 Task: Look for space in Ludwigshafen am Rhein, Germany from 24th August, 2023 to 10th September, 2023 for 8 adults, 2 children in price range Rs.12000 to Rs.15000. Place can be entire place or shared room with 4 bedrooms having 8 beds and 4 bathrooms. Property type can be house, flat, guest house. Amenities needed are: wifi, TV, free parkinig on premises, gym, breakfast. Booking option can be shelf check-in. Required host language is English.
Action: Mouse moved to (591, 116)
Screenshot: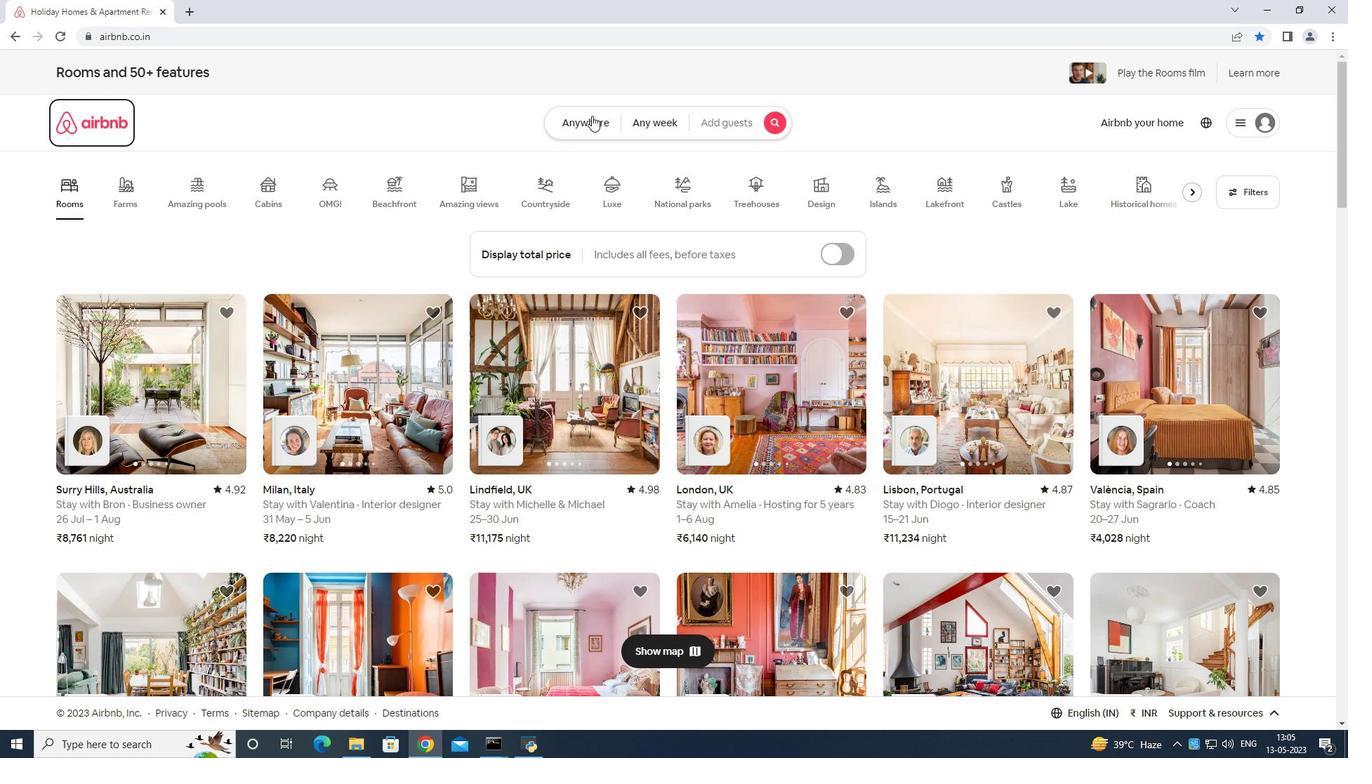 
Action: Mouse pressed left at (591, 116)
Screenshot: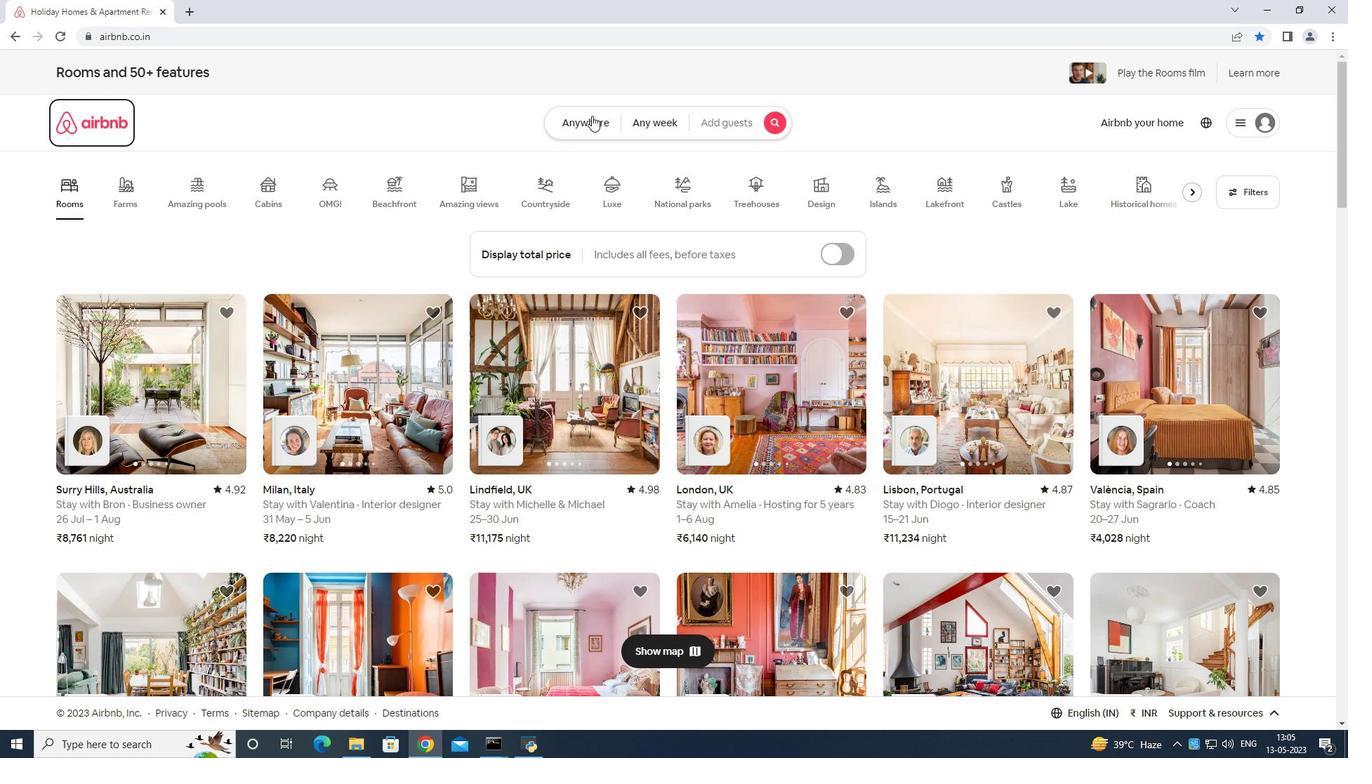 
Action: Mouse moved to (458, 177)
Screenshot: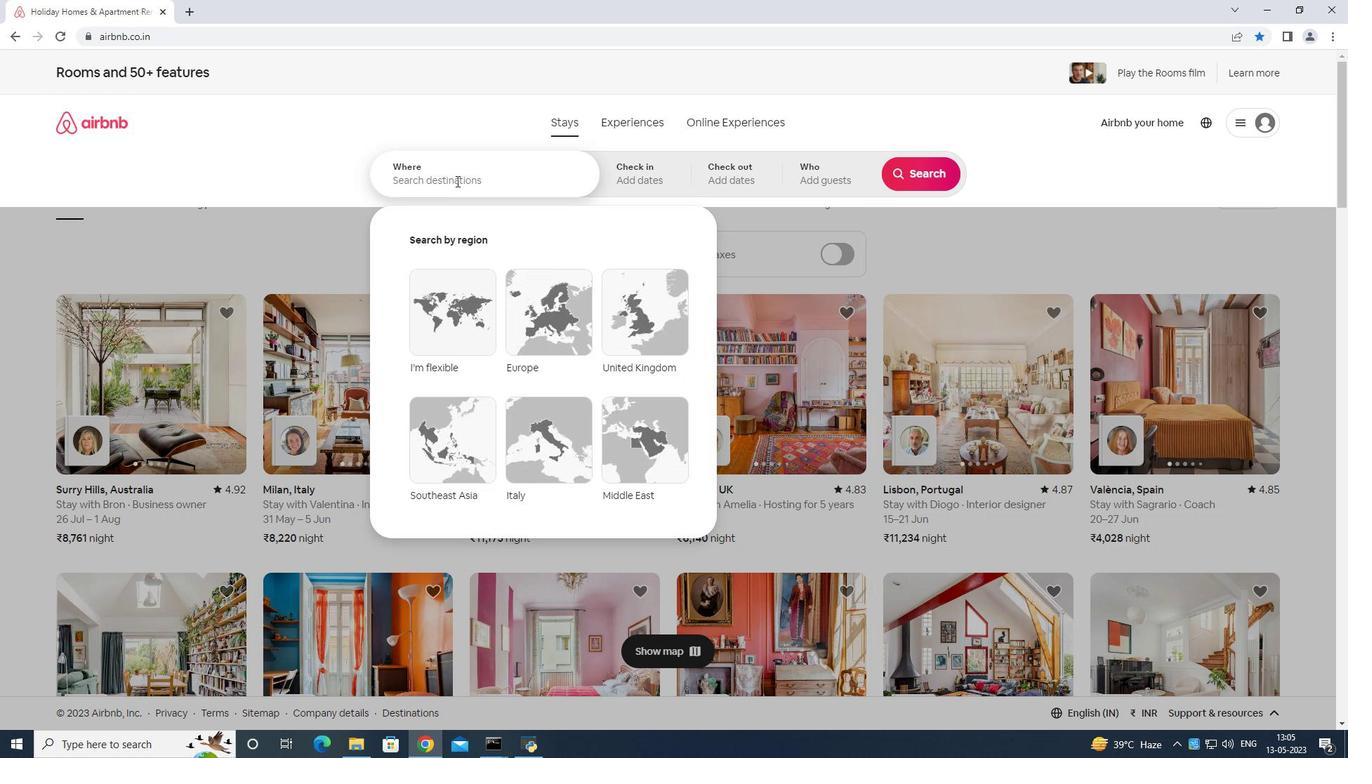 
Action: Mouse pressed left at (458, 177)
Screenshot: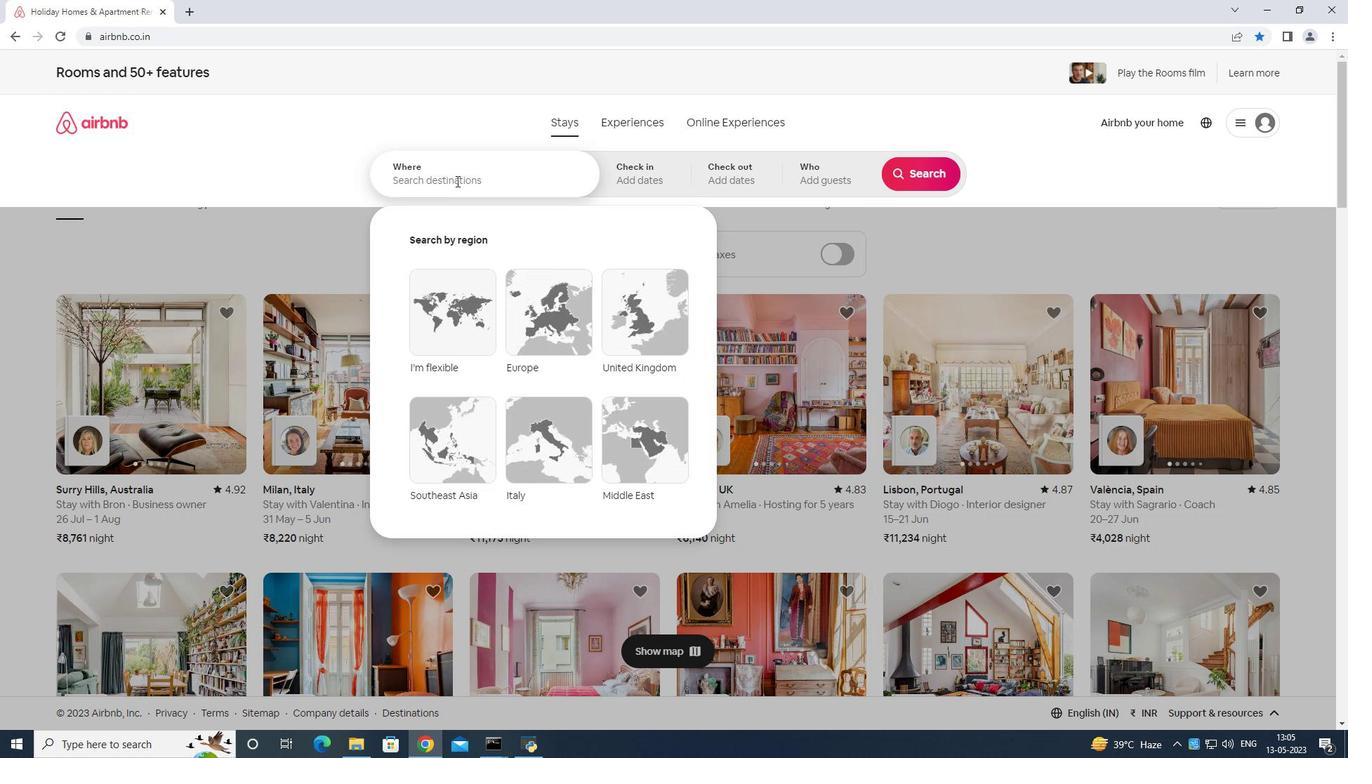 
Action: Mouse moved to (461, 174)
Screenshot: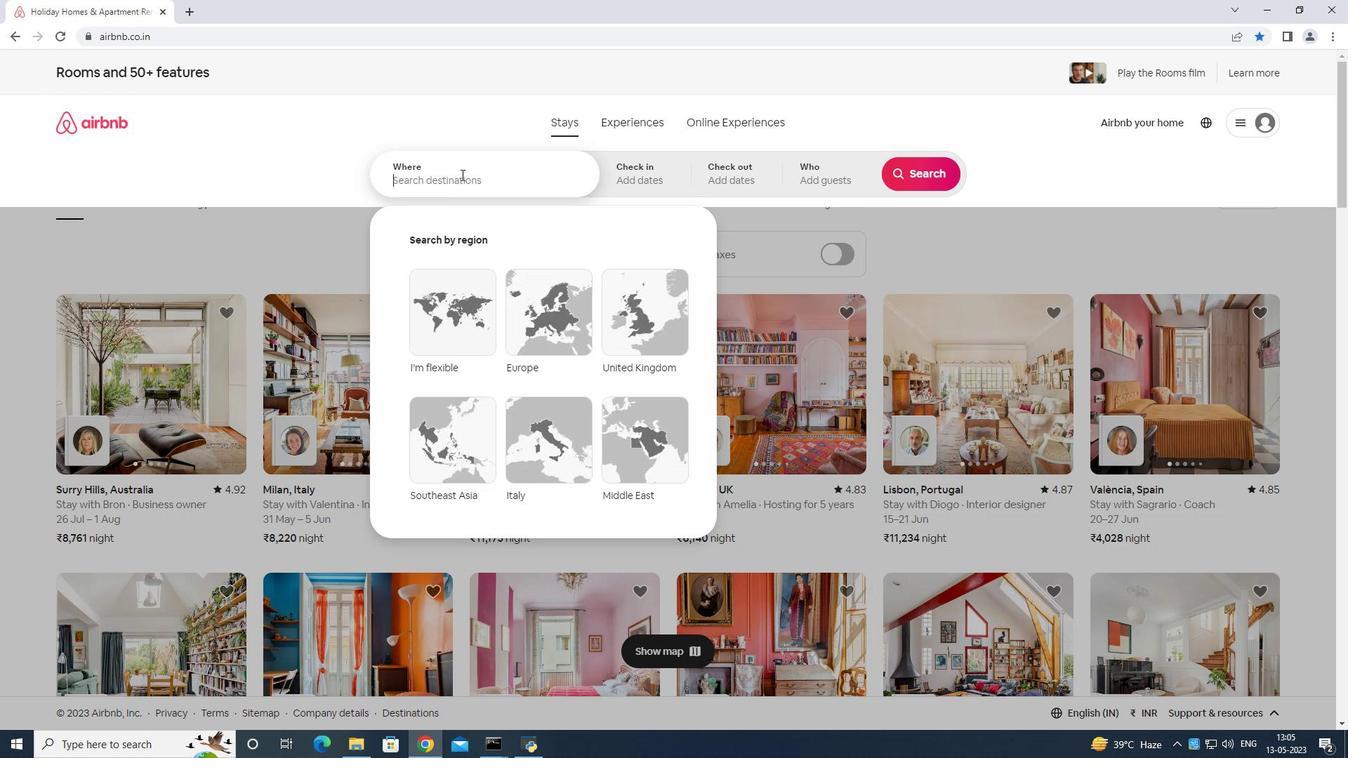 
Action: Key pressed <Key.shift>Ludwigshafaen<Key.backspace><Key.backspace><Key.backspace>en<Key.space>am<Key.space>rhein<Key.space><Key.enter>
Screenshot: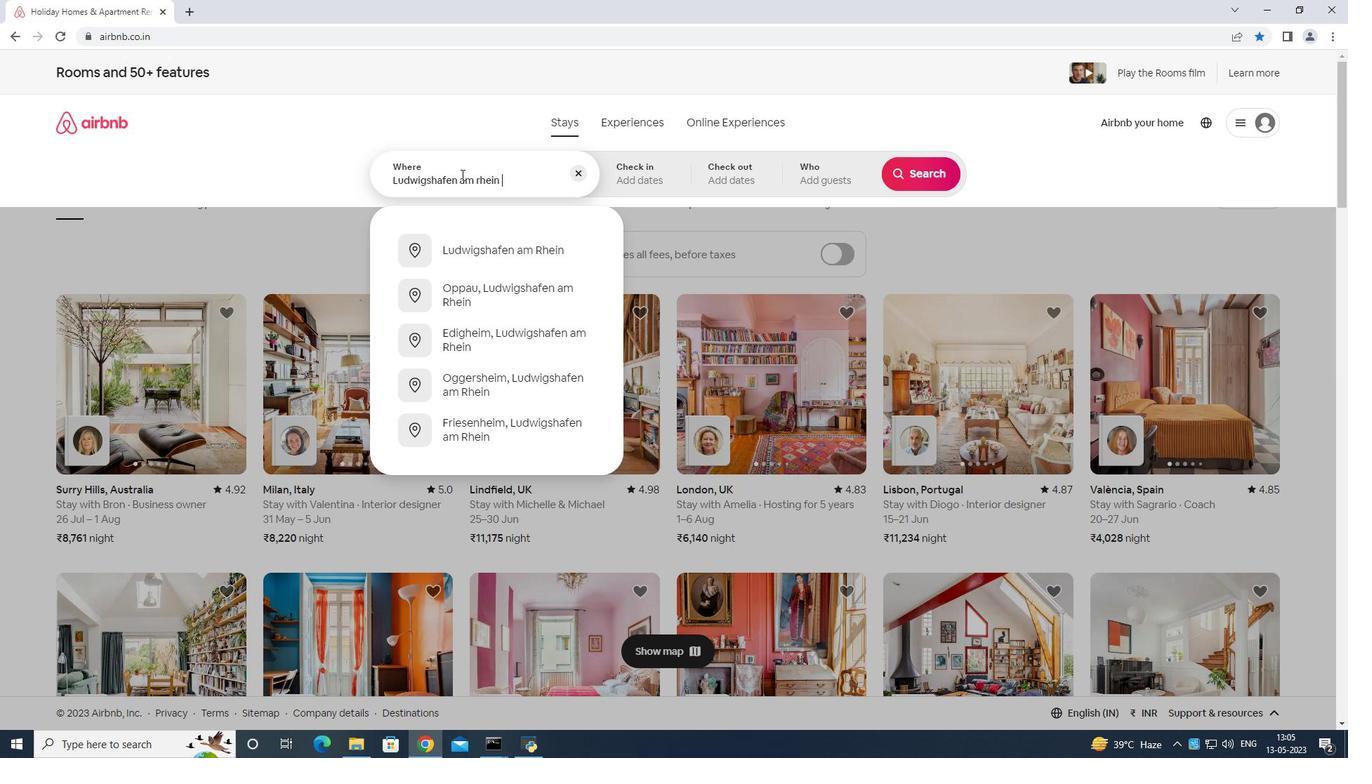 
Action: Mouse moved to (917, 285)
Screenshot: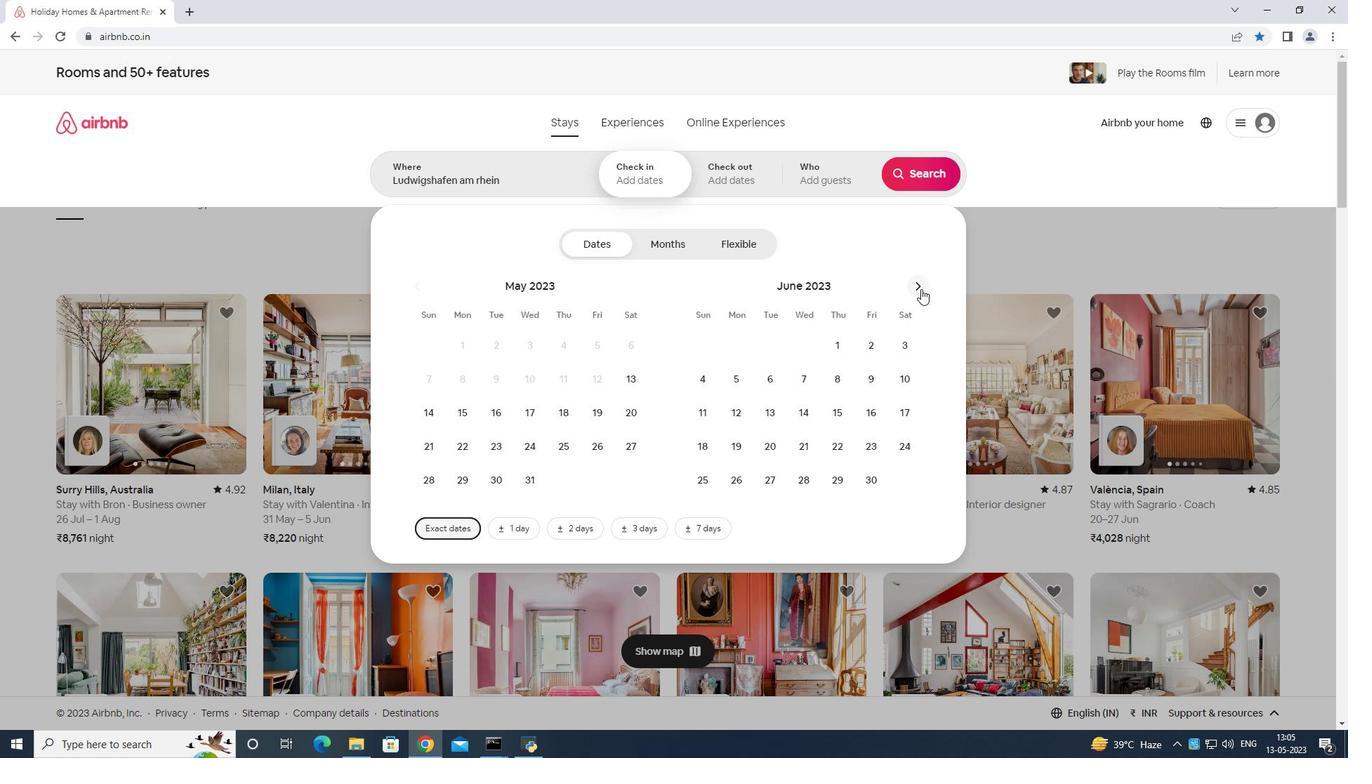 
Action: Mouse pressed left at (917, 285)
Screenshot: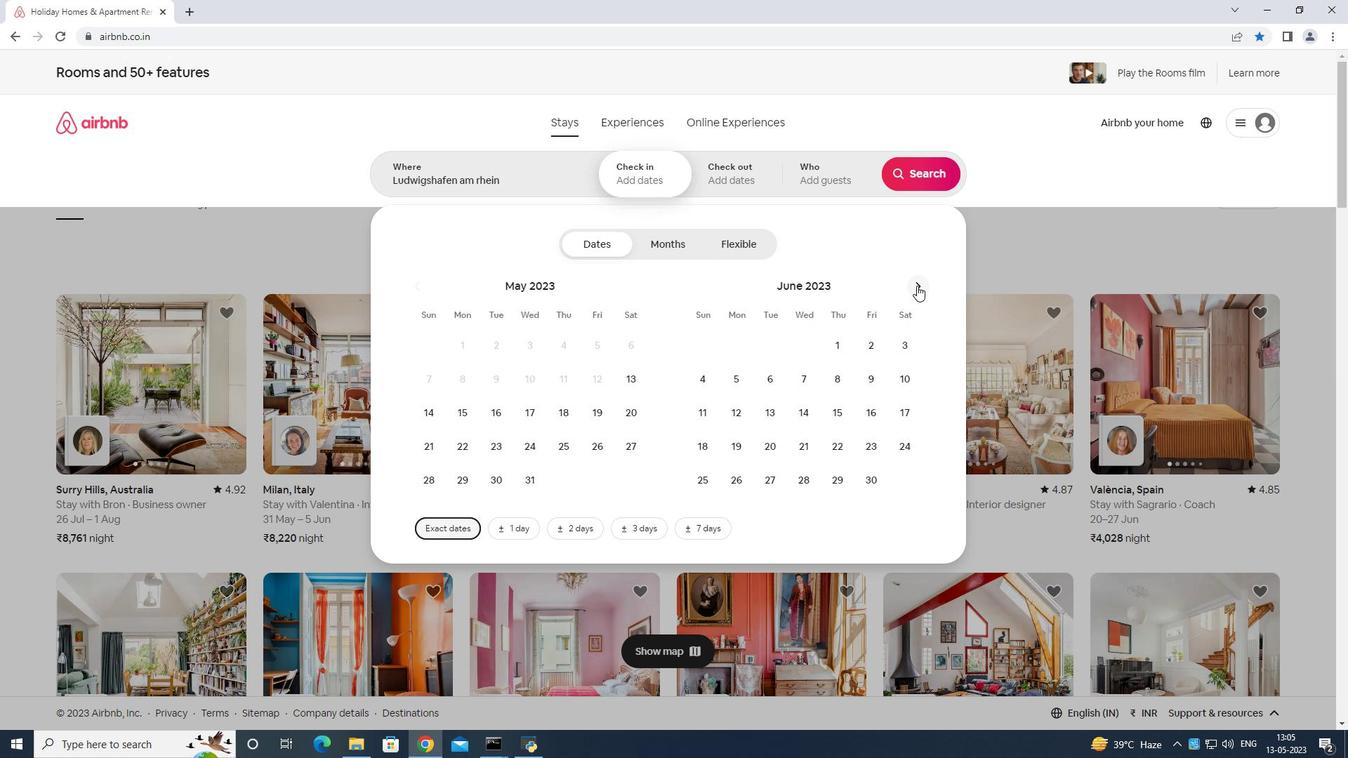 
Action: Mouse pressed left at (917, 285)
Screenshot: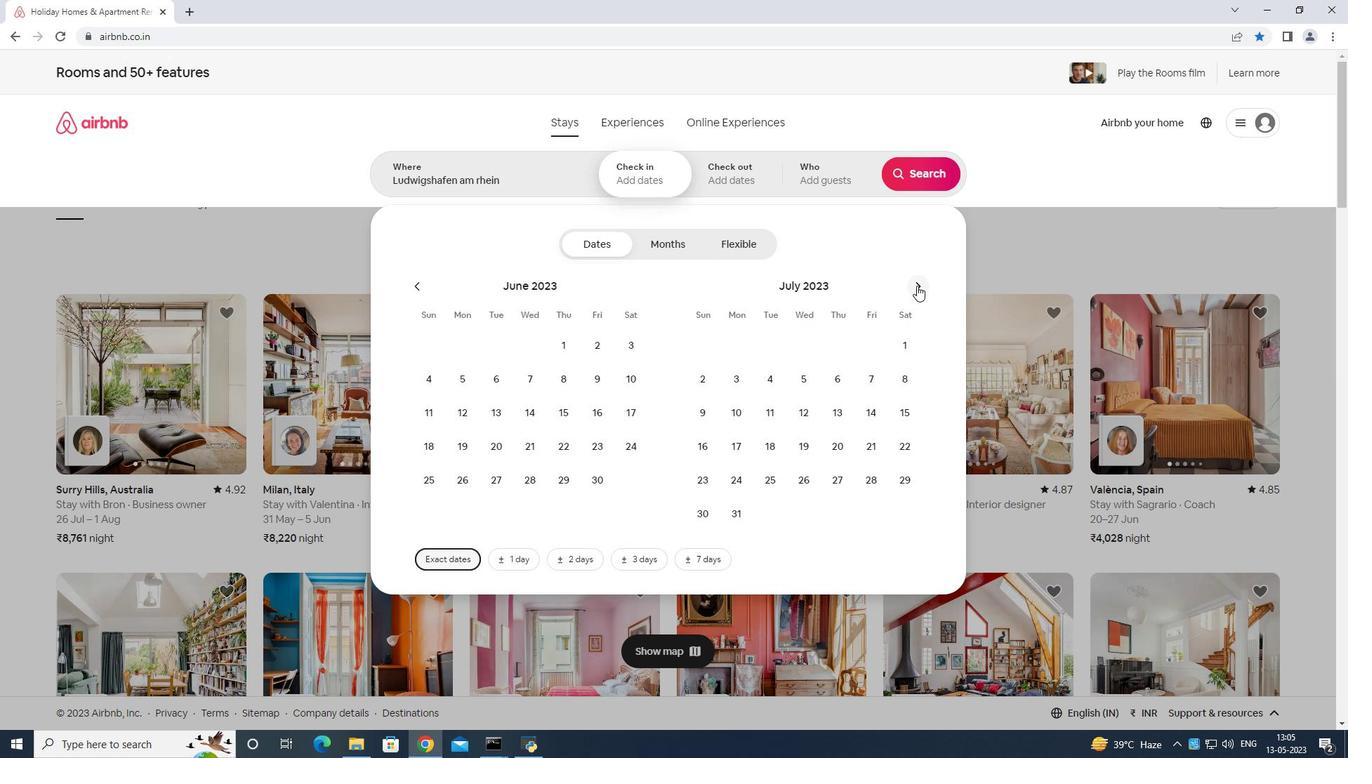 
Action: Mouse moved to (840, 441)
Screenshot: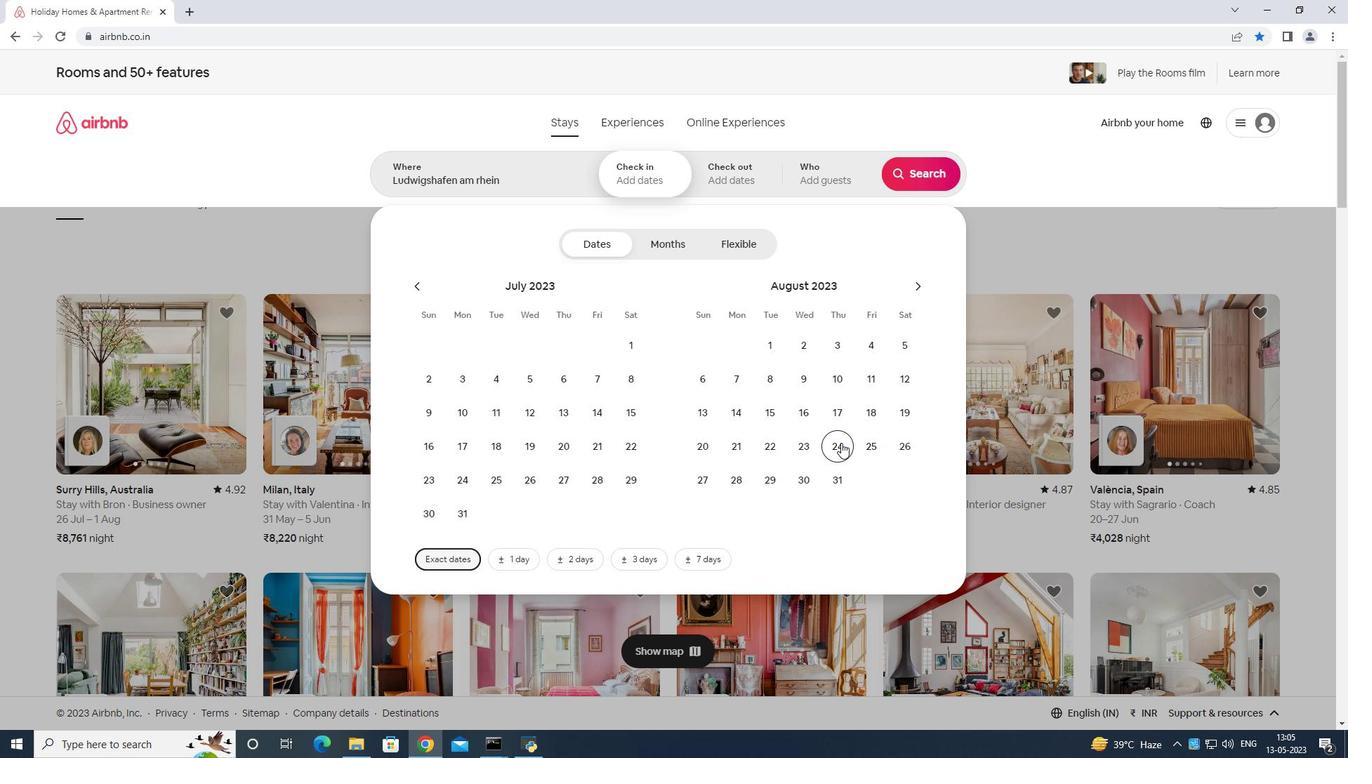 
Action: Mouse pressed left at (840, 441)
Screenshot: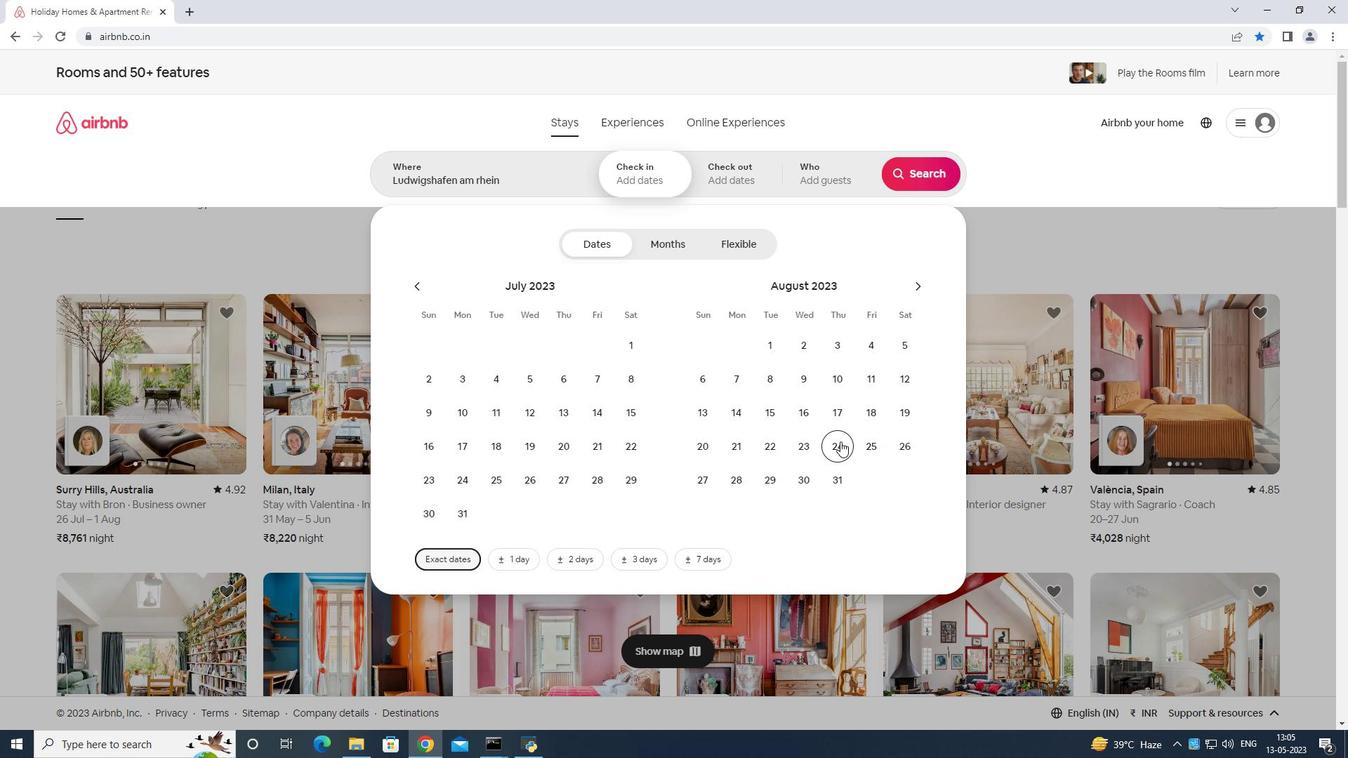 
Action: Mouse moved to (908, 287)
Screenshot: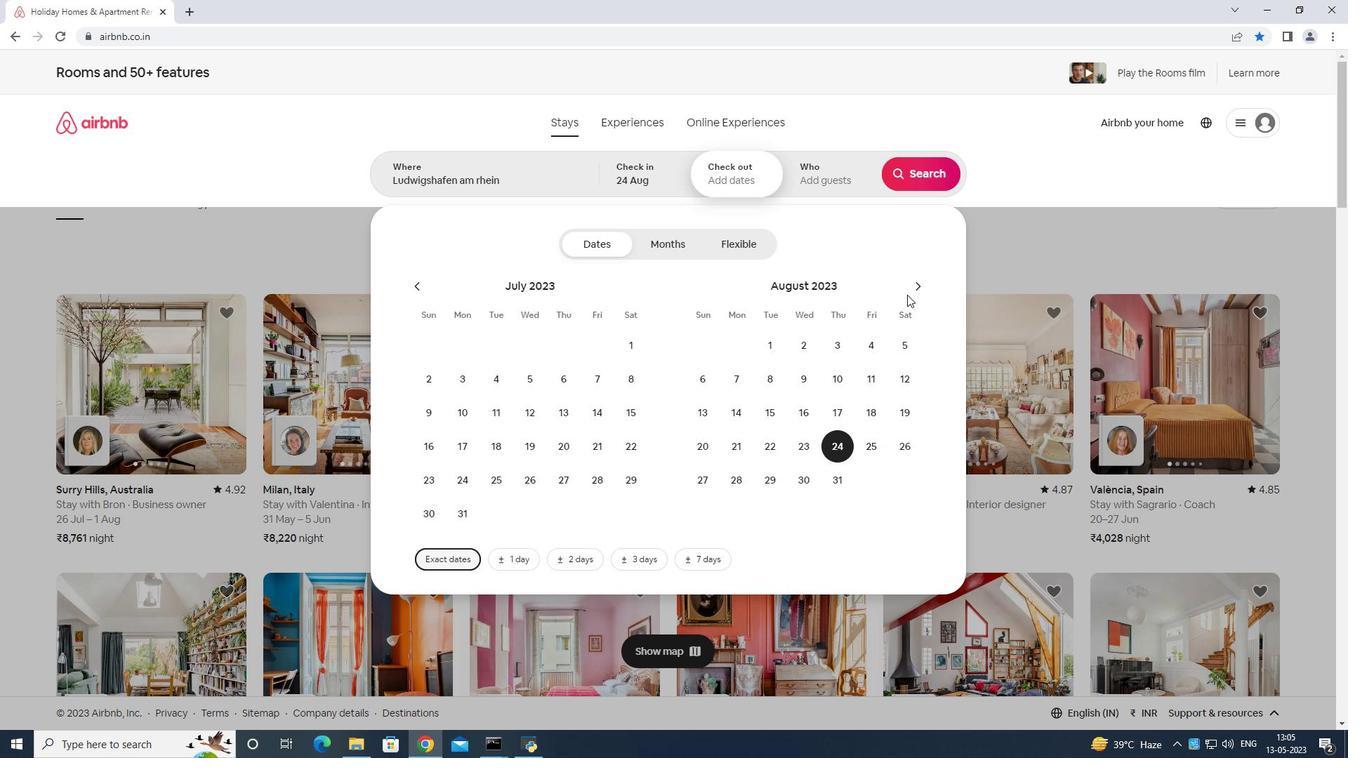 
Action: Mouse pressed left at (908, 287)
Screenshot: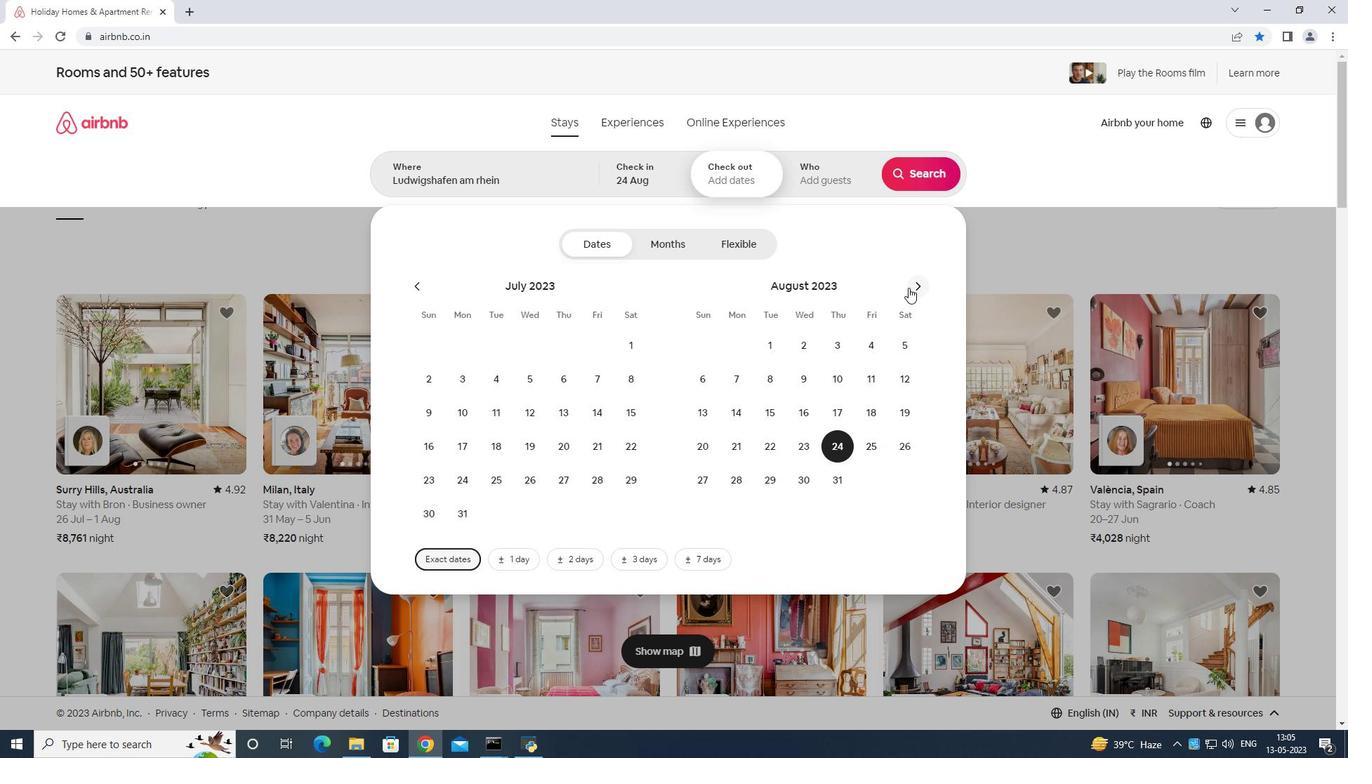 
Action: Mouse moved to (713, 403)
Screenshot: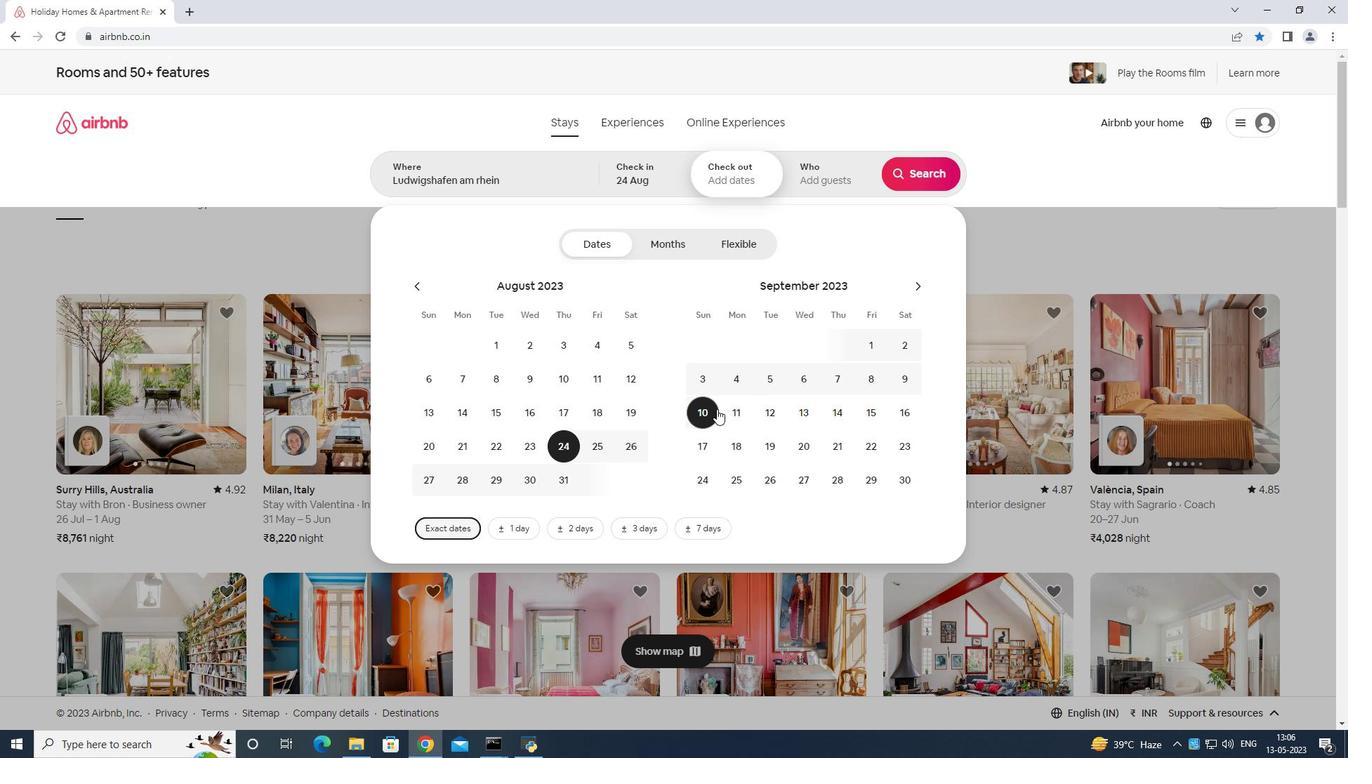 
Action: Mouse pressed left at (713, 403)
Screenshot: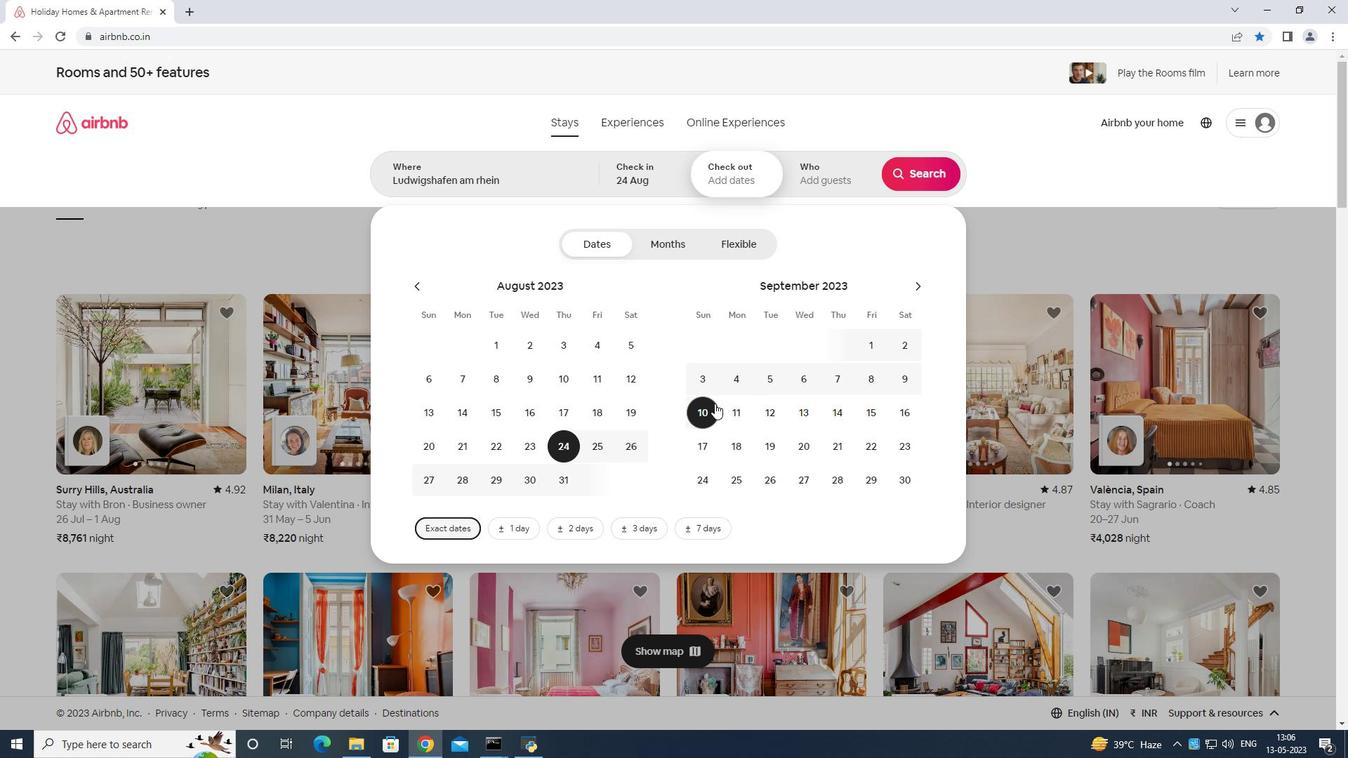 
Action: Mouse moved to (838, 181)
Screenshot: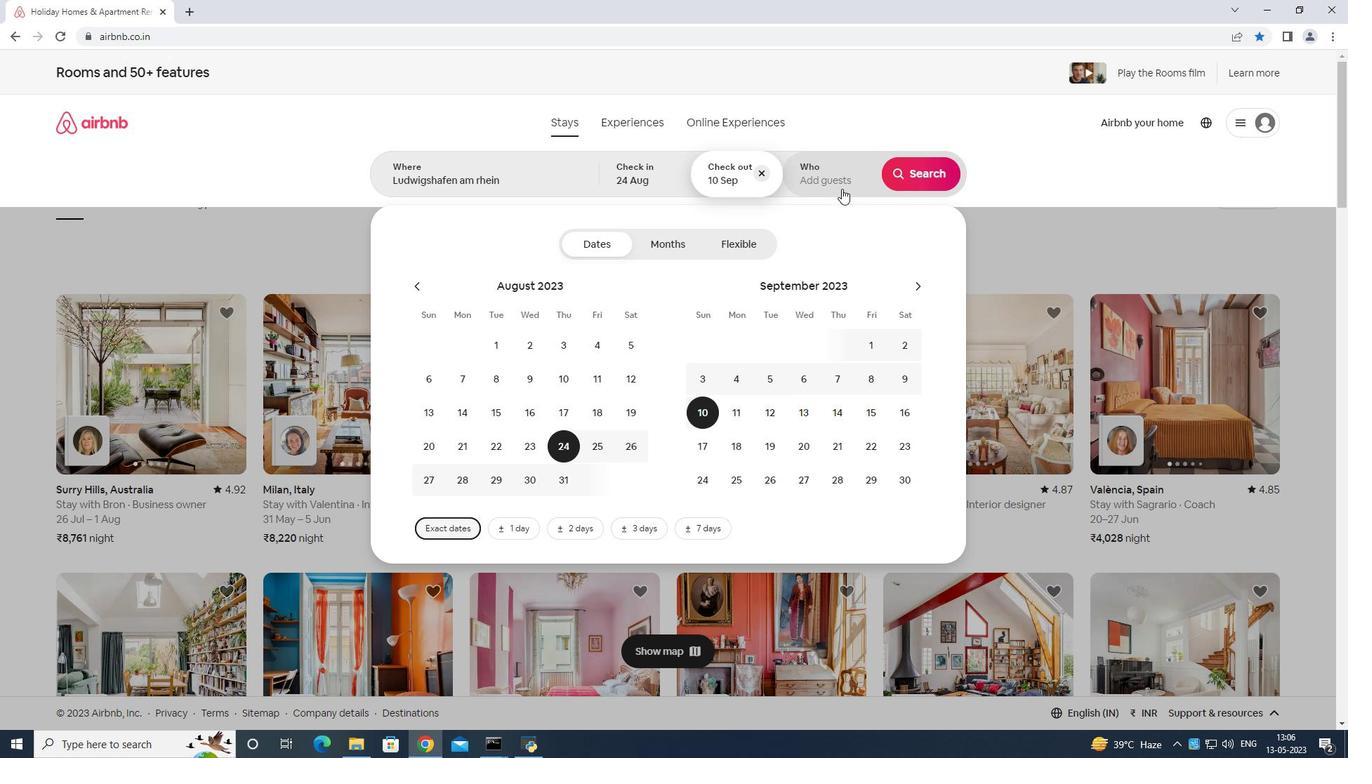 
Action: Mouse pressed left at (838, 181)
Screenshot: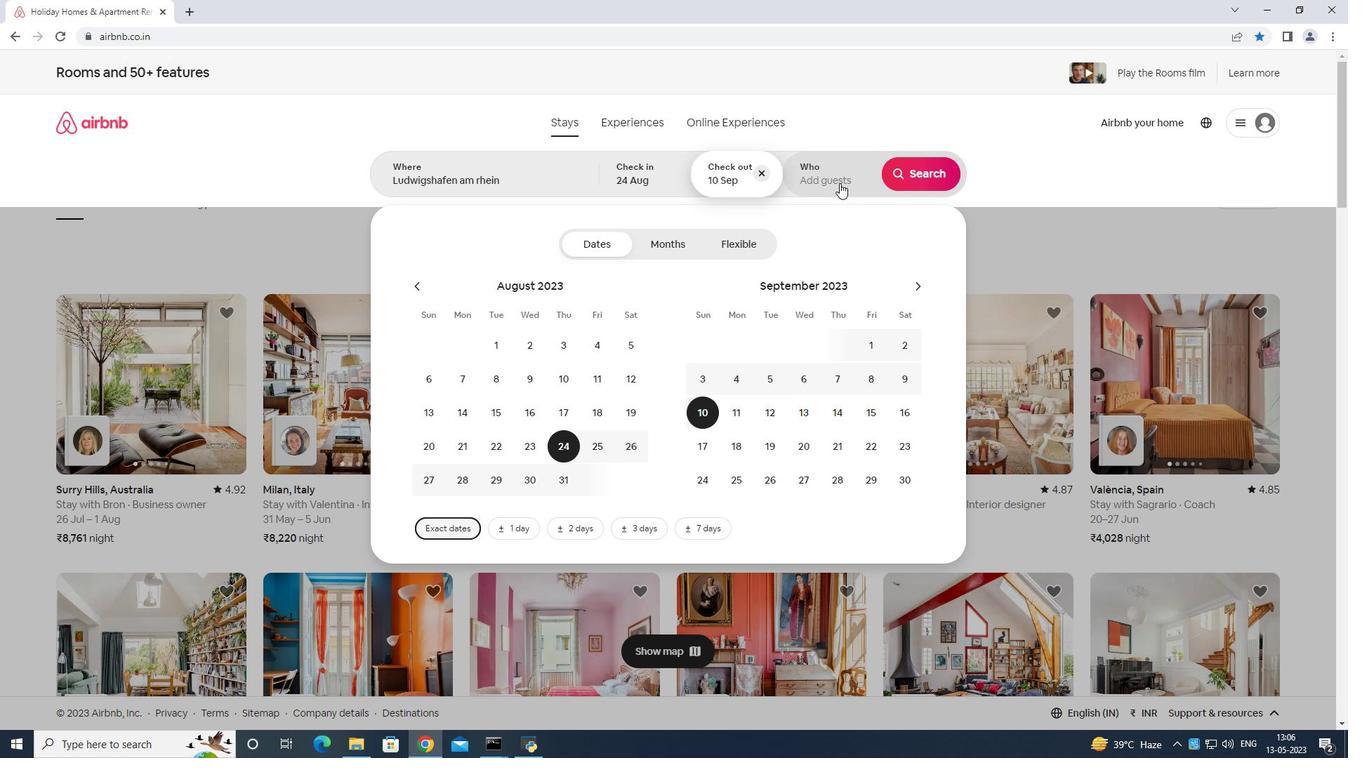 
Action: Mouse moved to (927, 244)
Screenshot: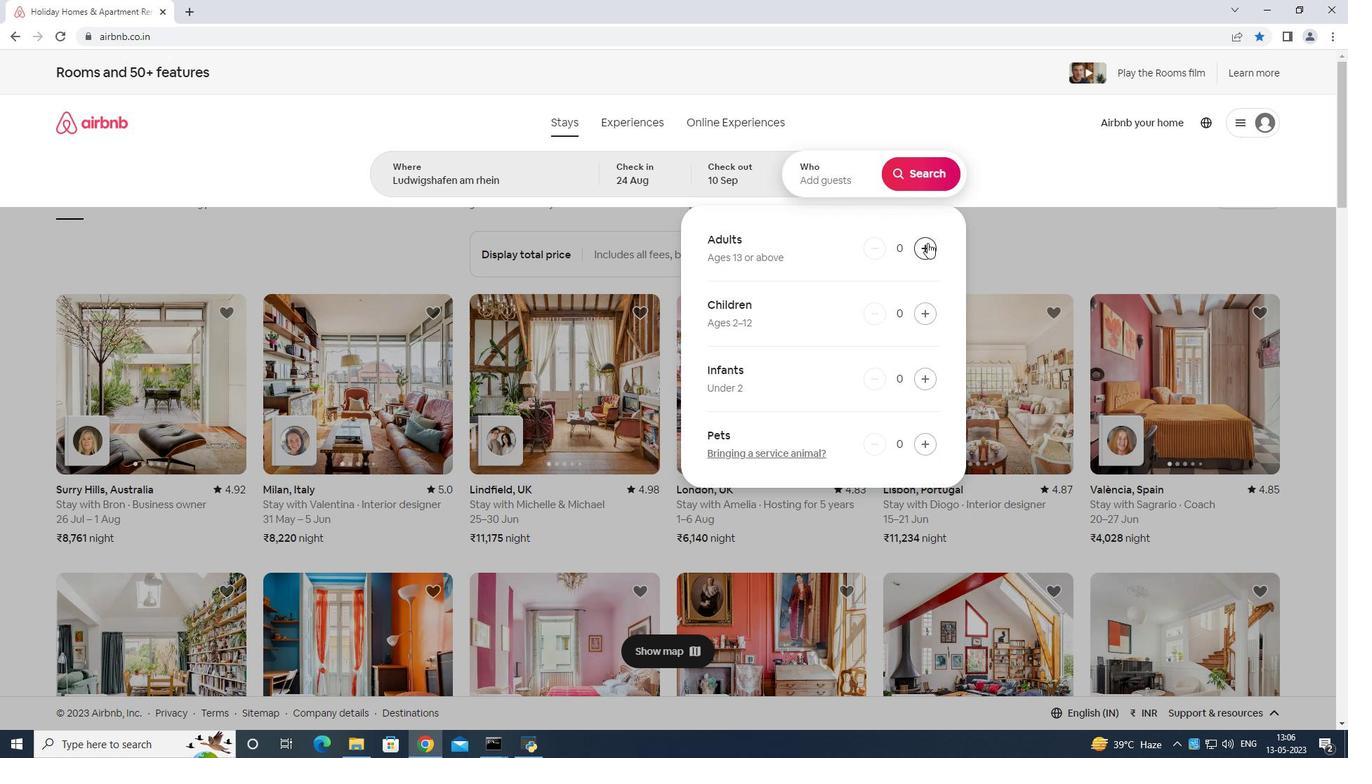 
Action: Mouse pressed left at (927, 244)
Screenshot: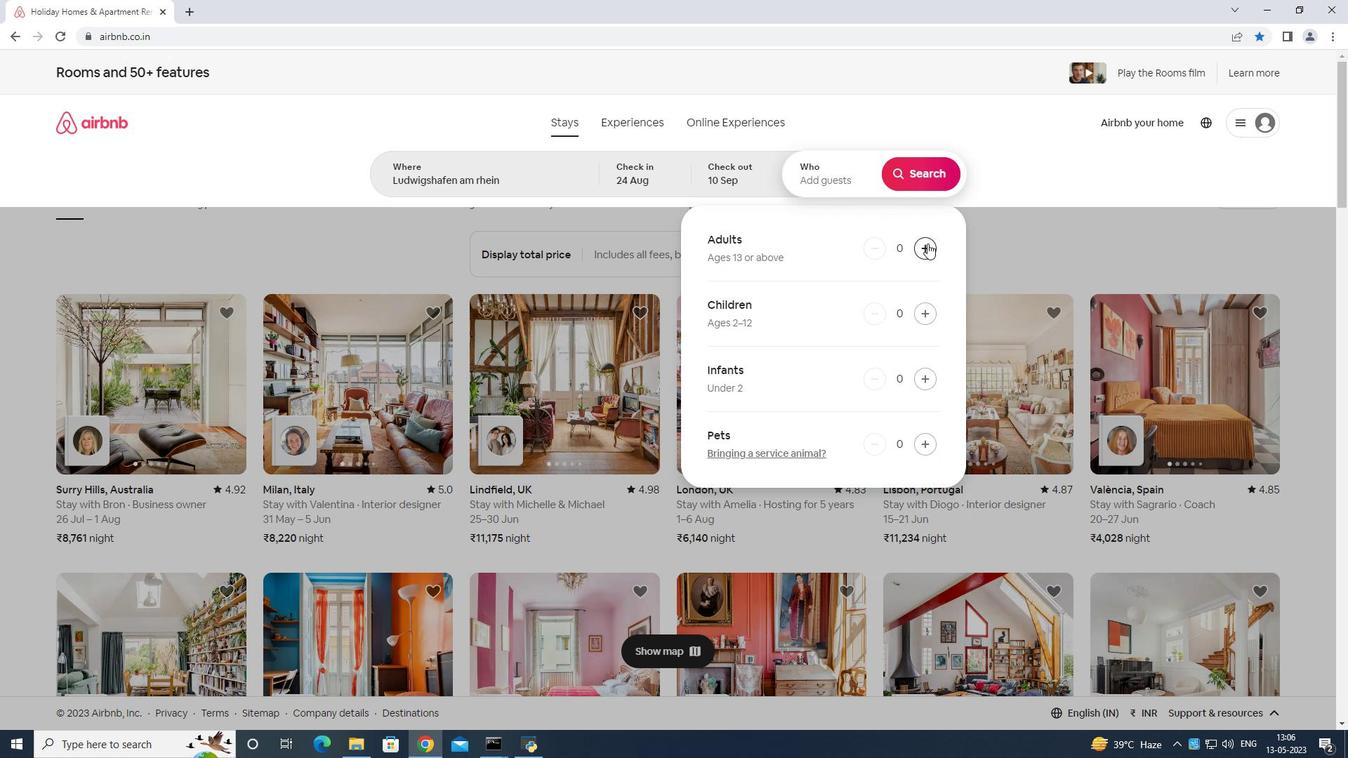 
Action: Mouse moved to (925, 245)
Screenshot: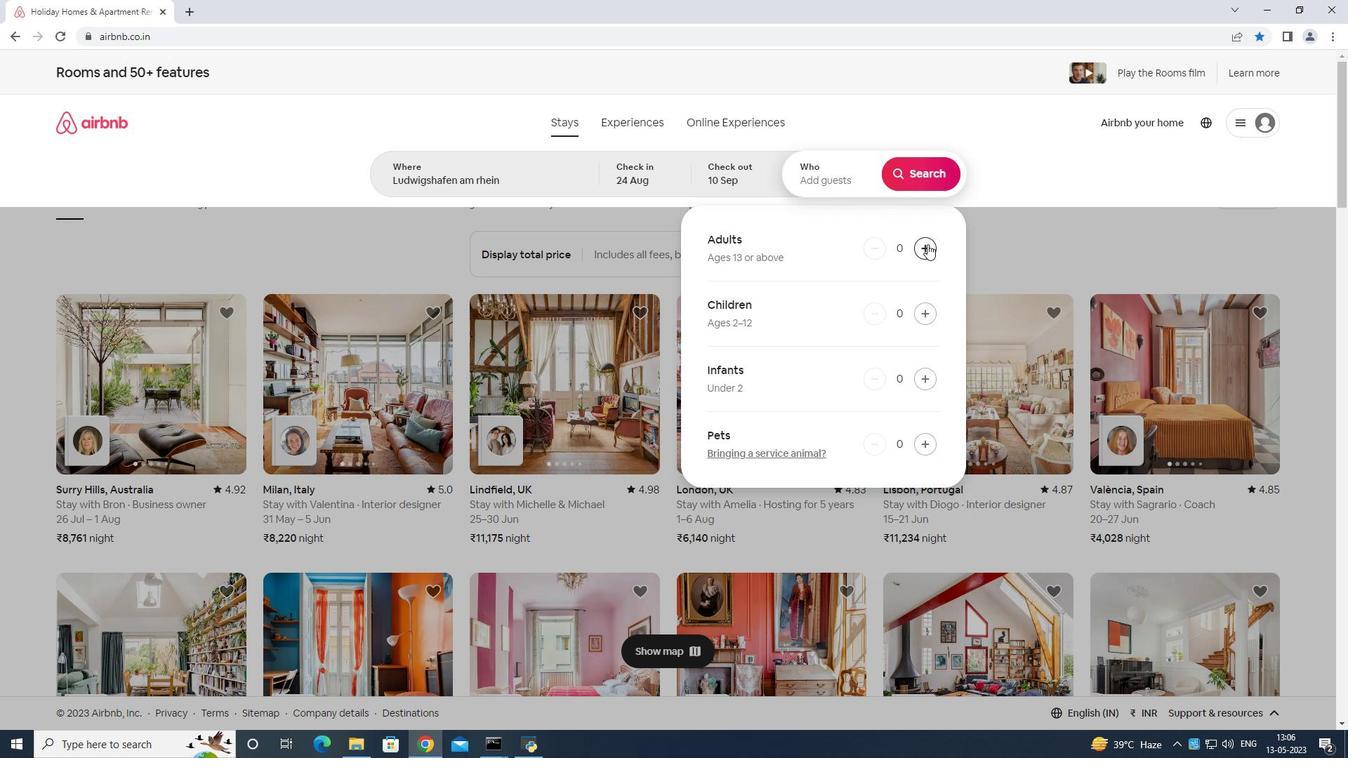 
Action: Mouse pressed left at (925, 245)
Screenshot: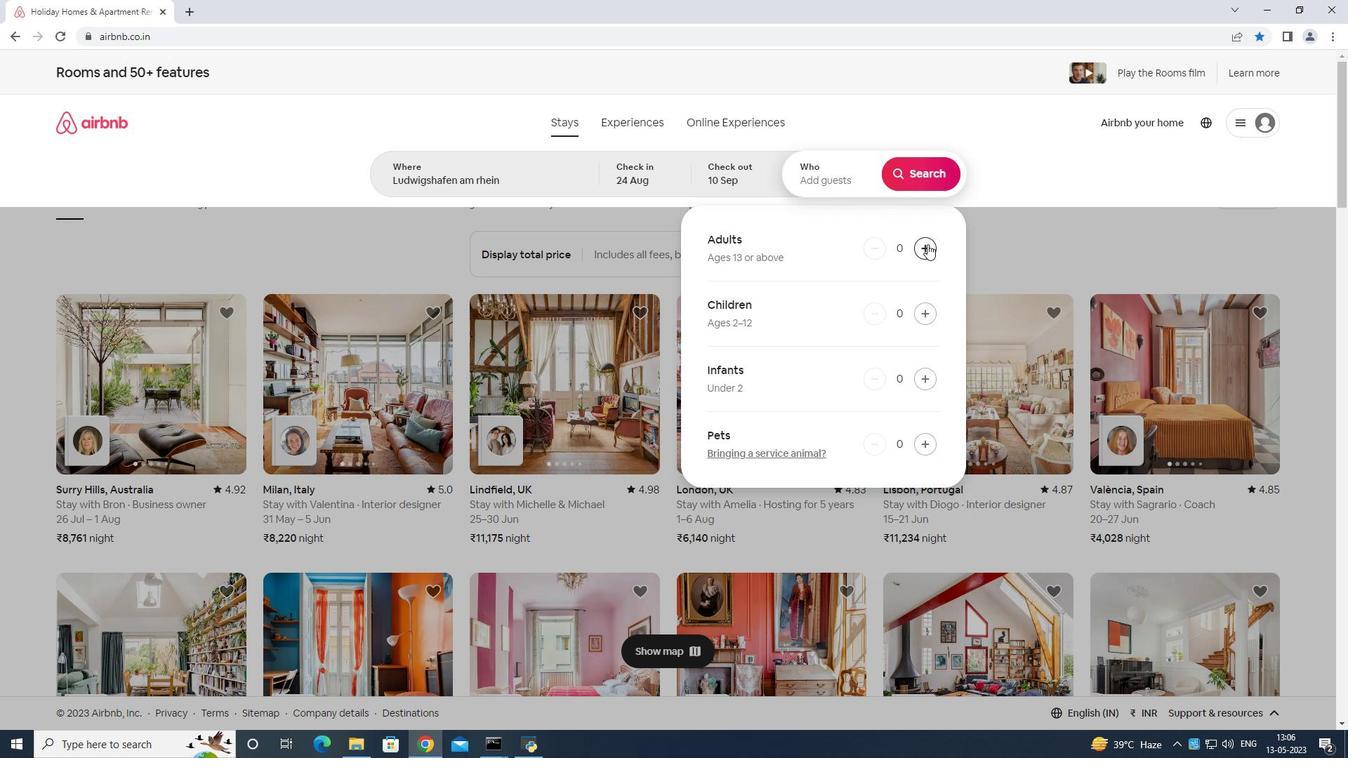 
Action: Mouse pressed left at (925, 245)
Screenshot: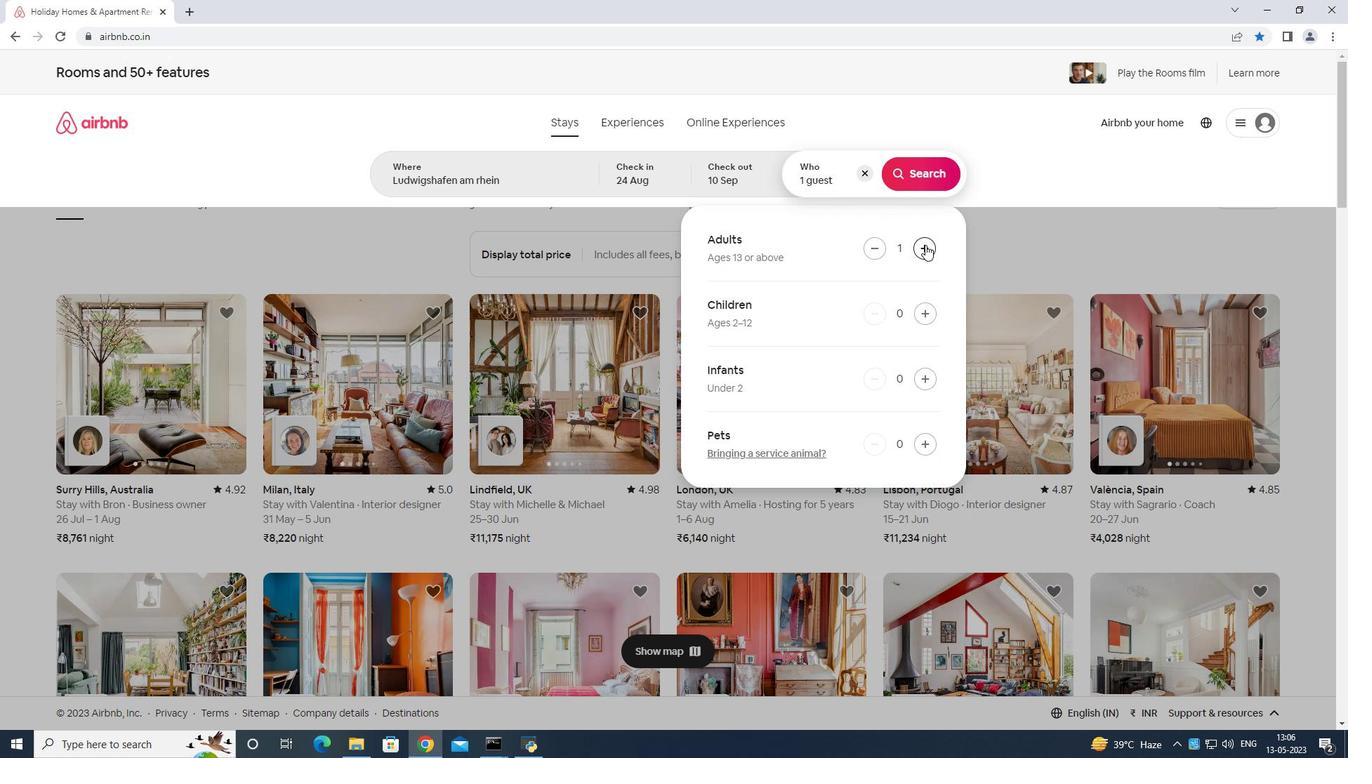 
Action: Mouse pressed left at (925, 245)
Screenshot: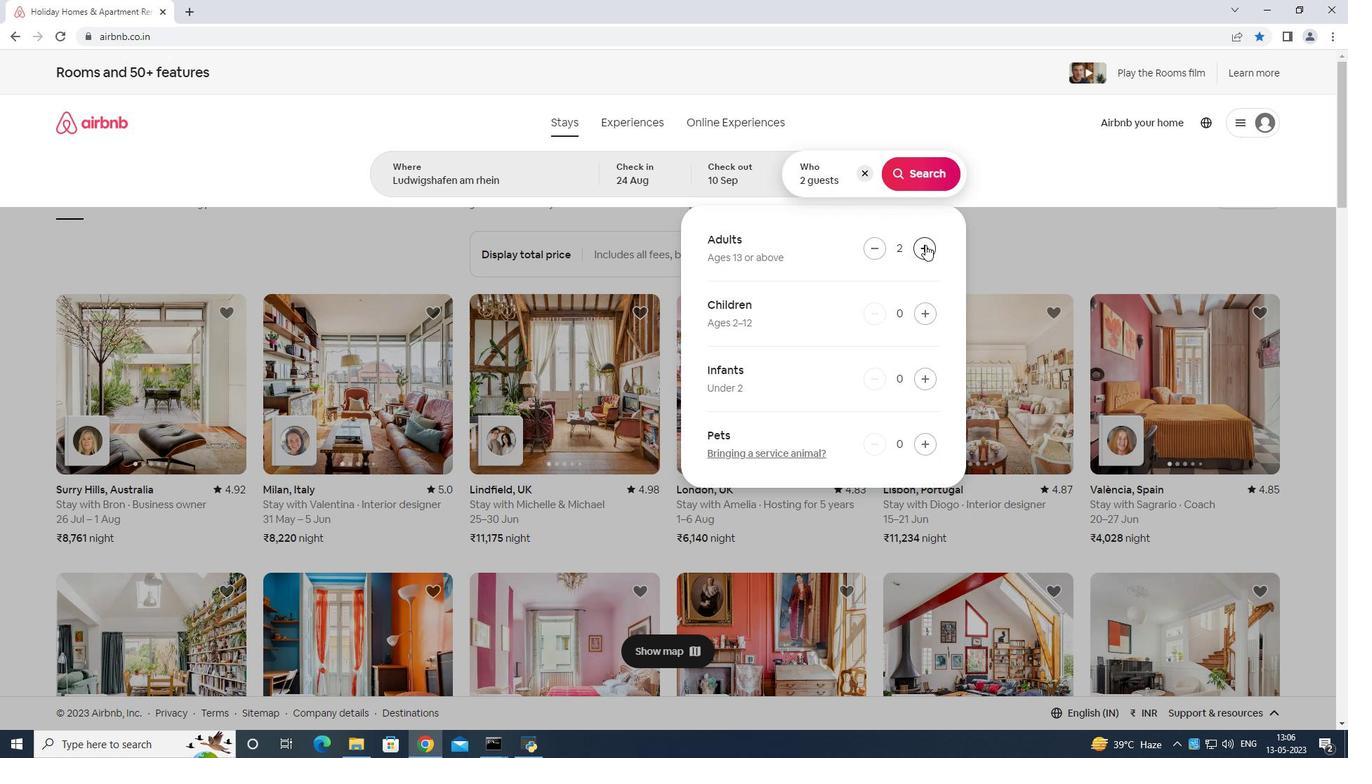 
Action: Mouse moved to (925, 245)
Screenshot: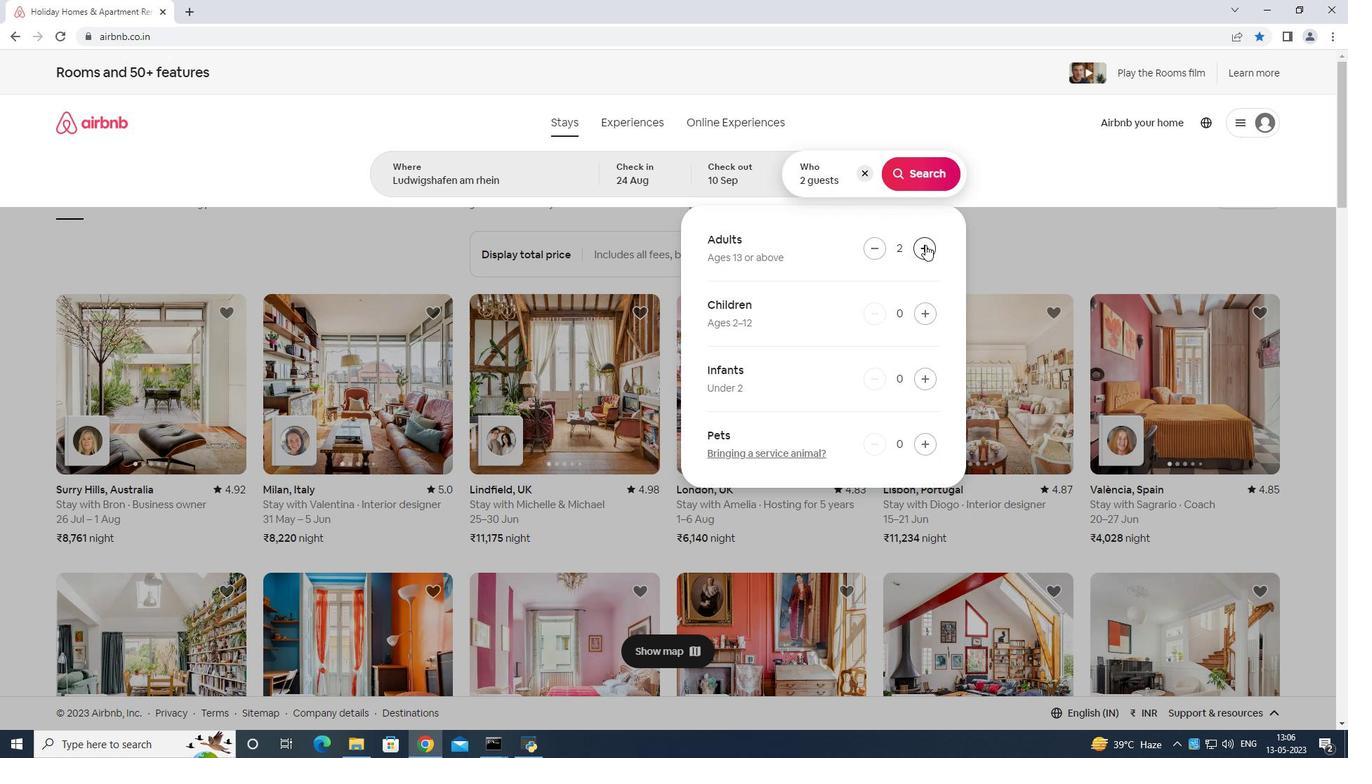 
Action: Mouse pressed left at (925, 245)
Screenshot: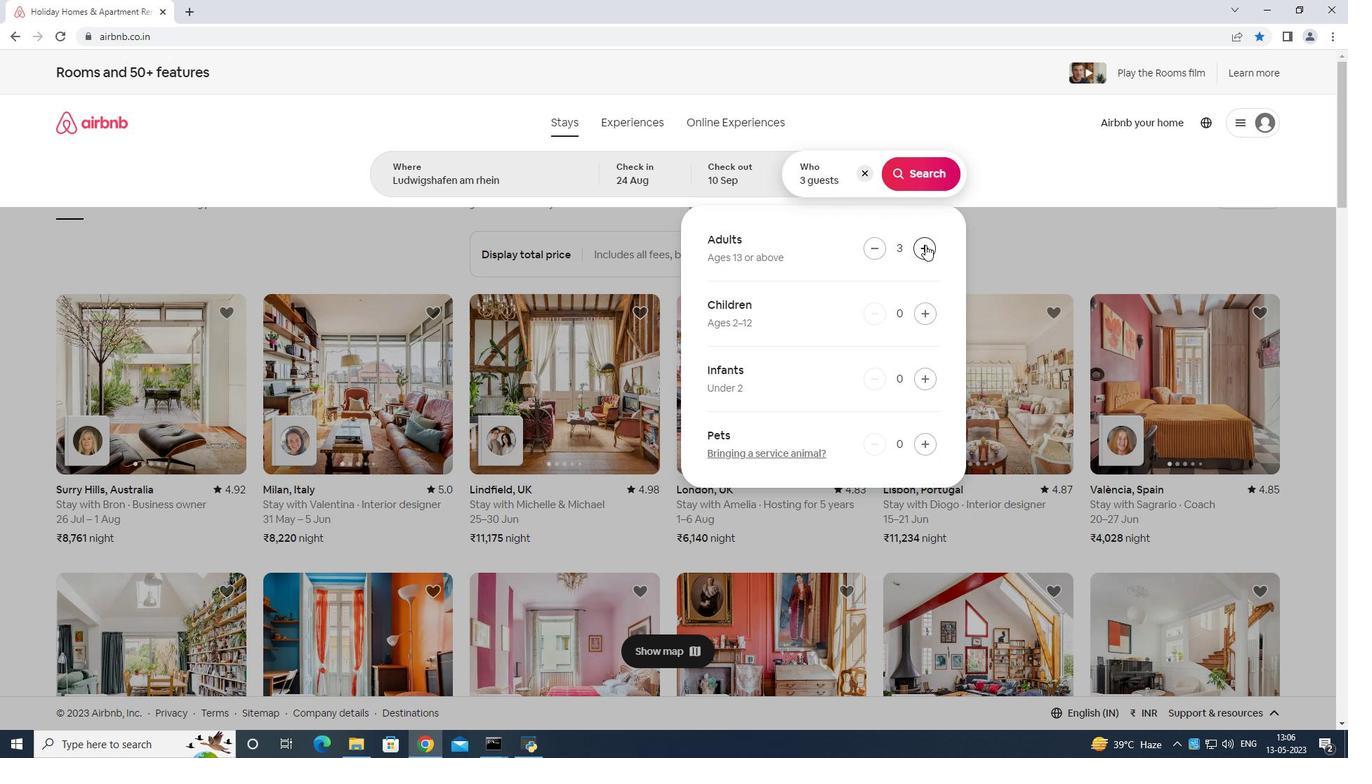 
Action: Mouse moved to (925, 245)
Screenshot: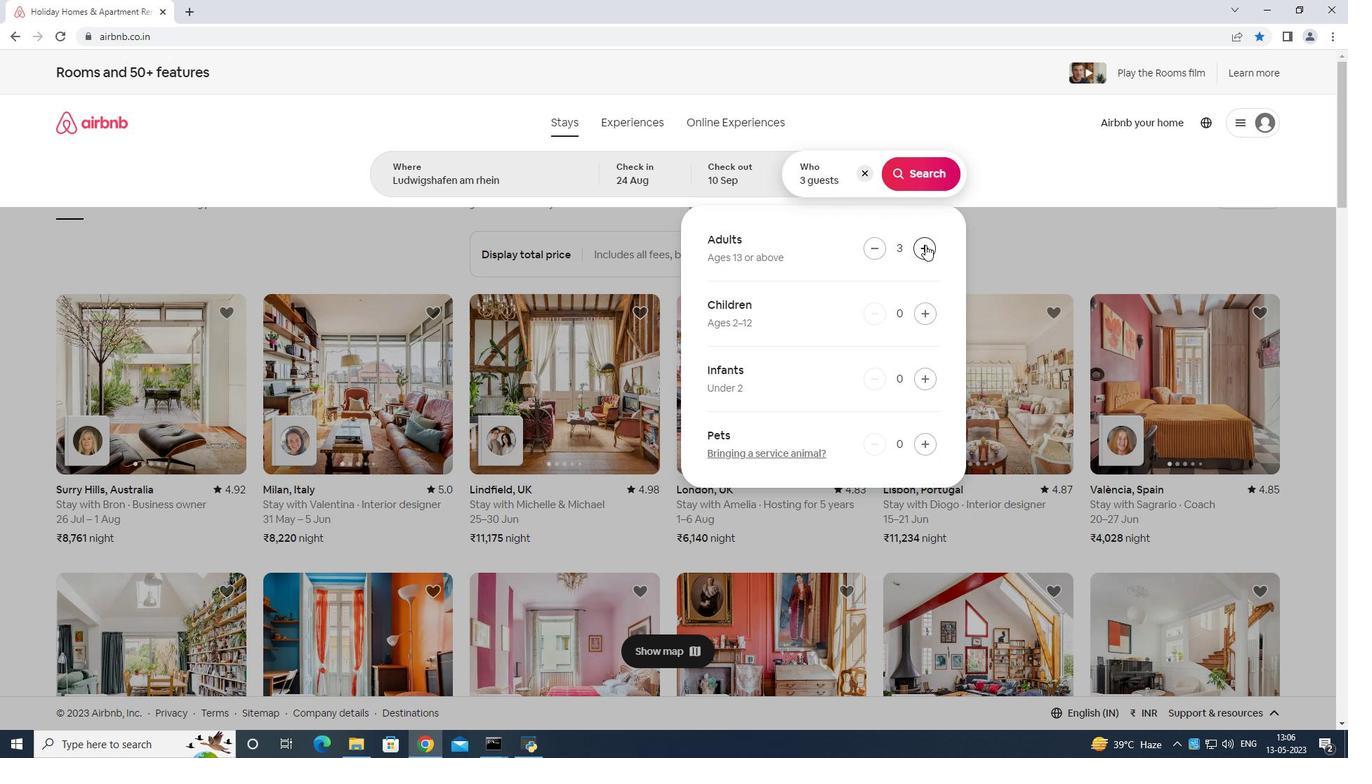 
Action: Mouse pressed left at (925, 245)
Screenshot: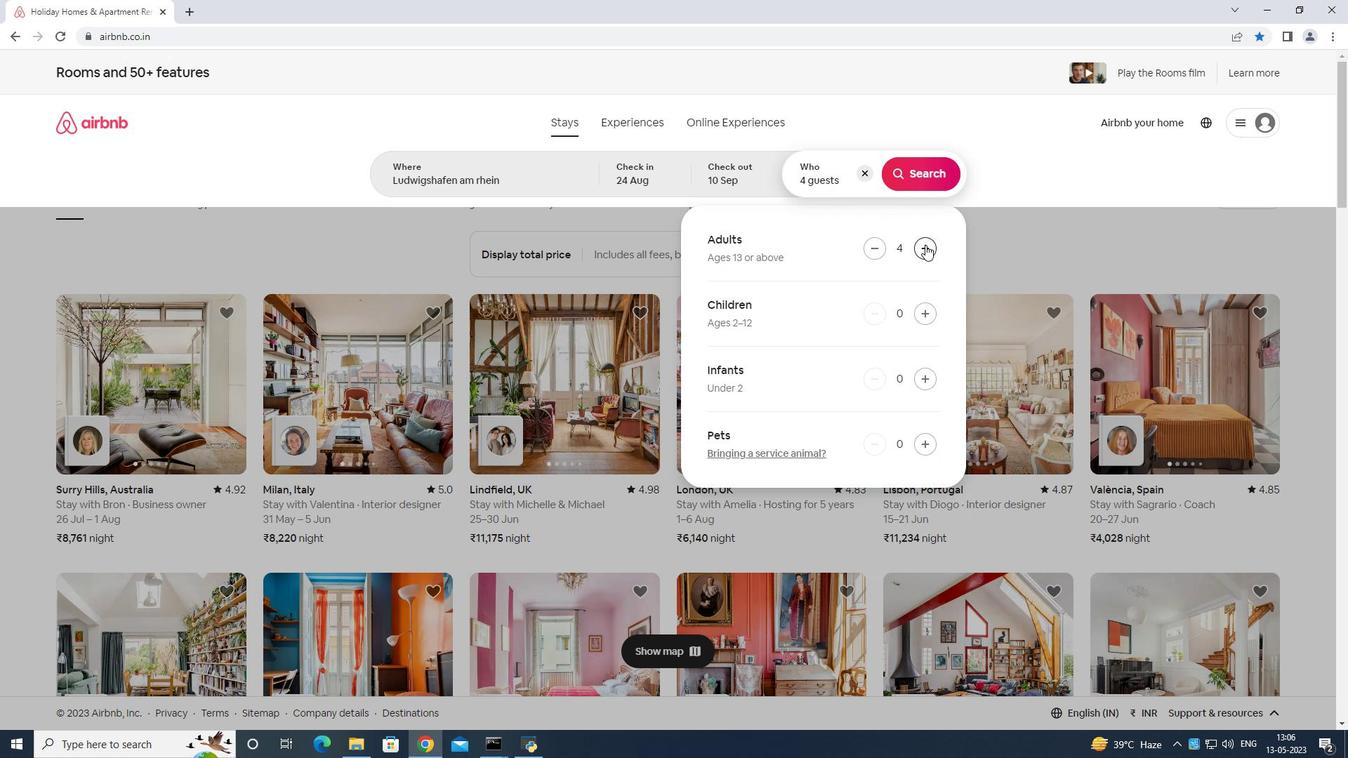 
Action: Mouse pressed left at (925, 245)
Screenshot: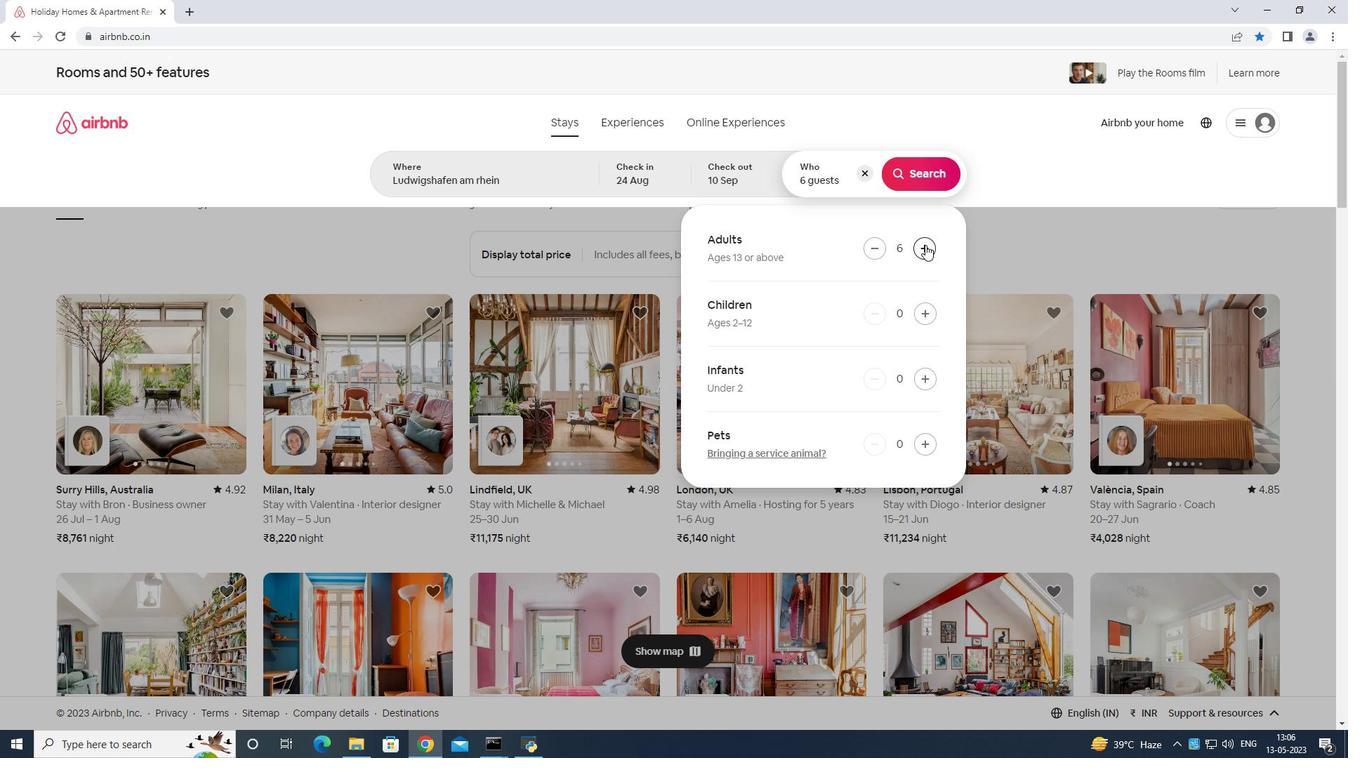 
Action: Mouse pressed left at (925, 245)
Screenshot: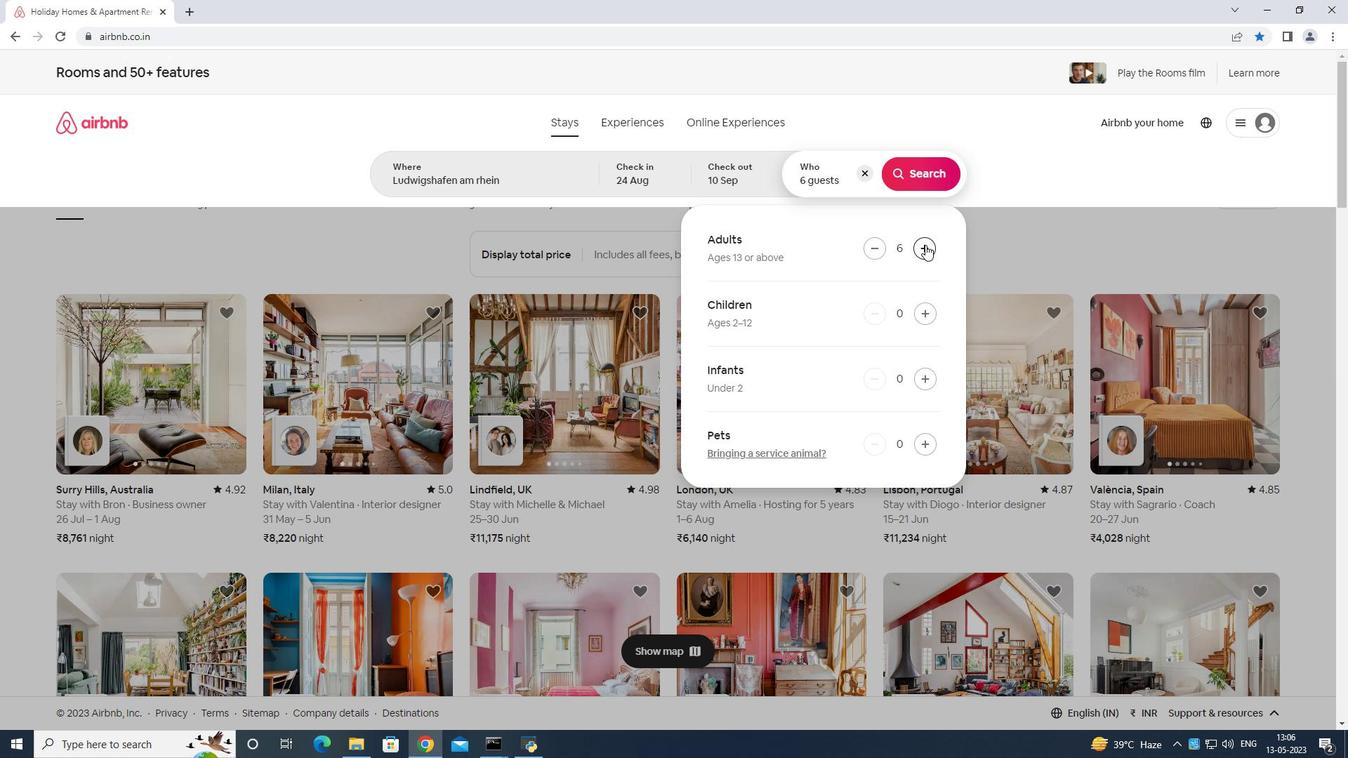 
Action: Mouse moved to (929, 165)
Screenshot: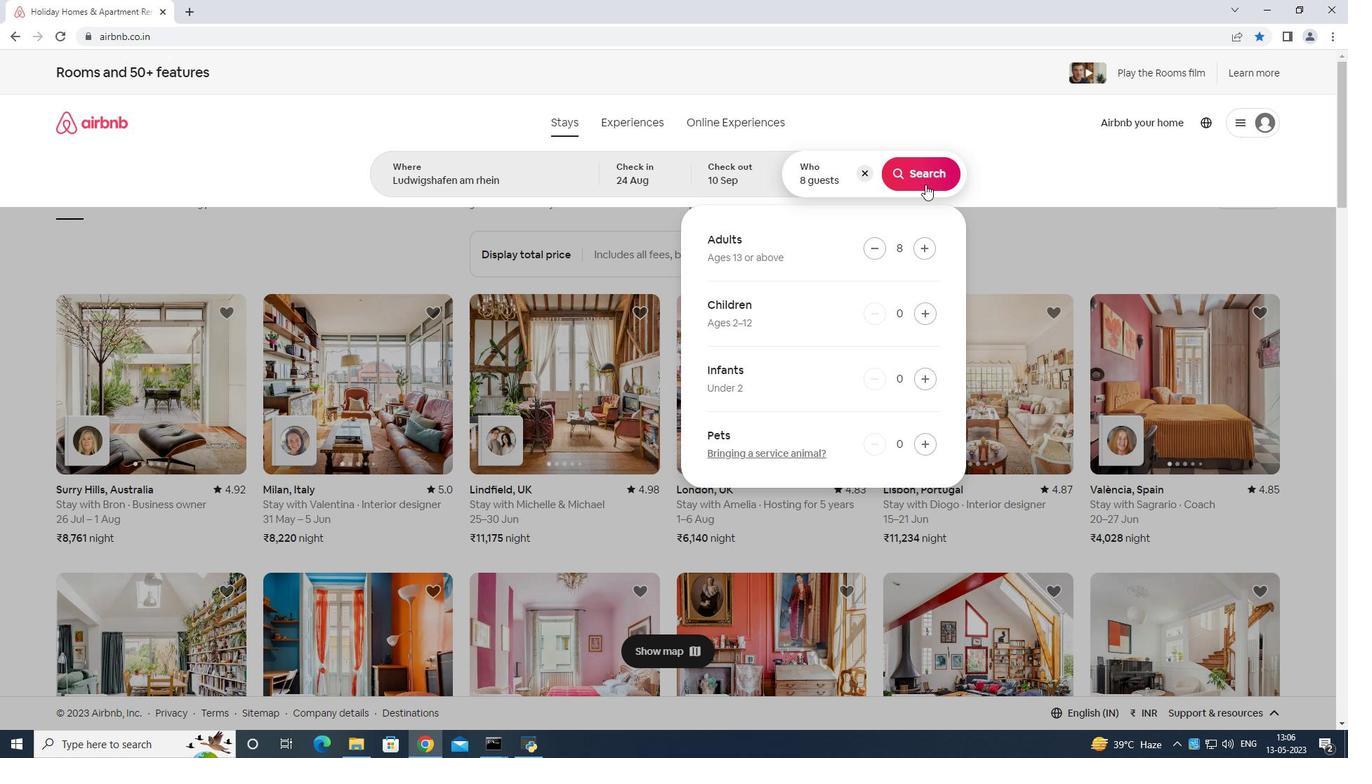 
Action: Mouse pressed left at (929, 165)
Screenshot: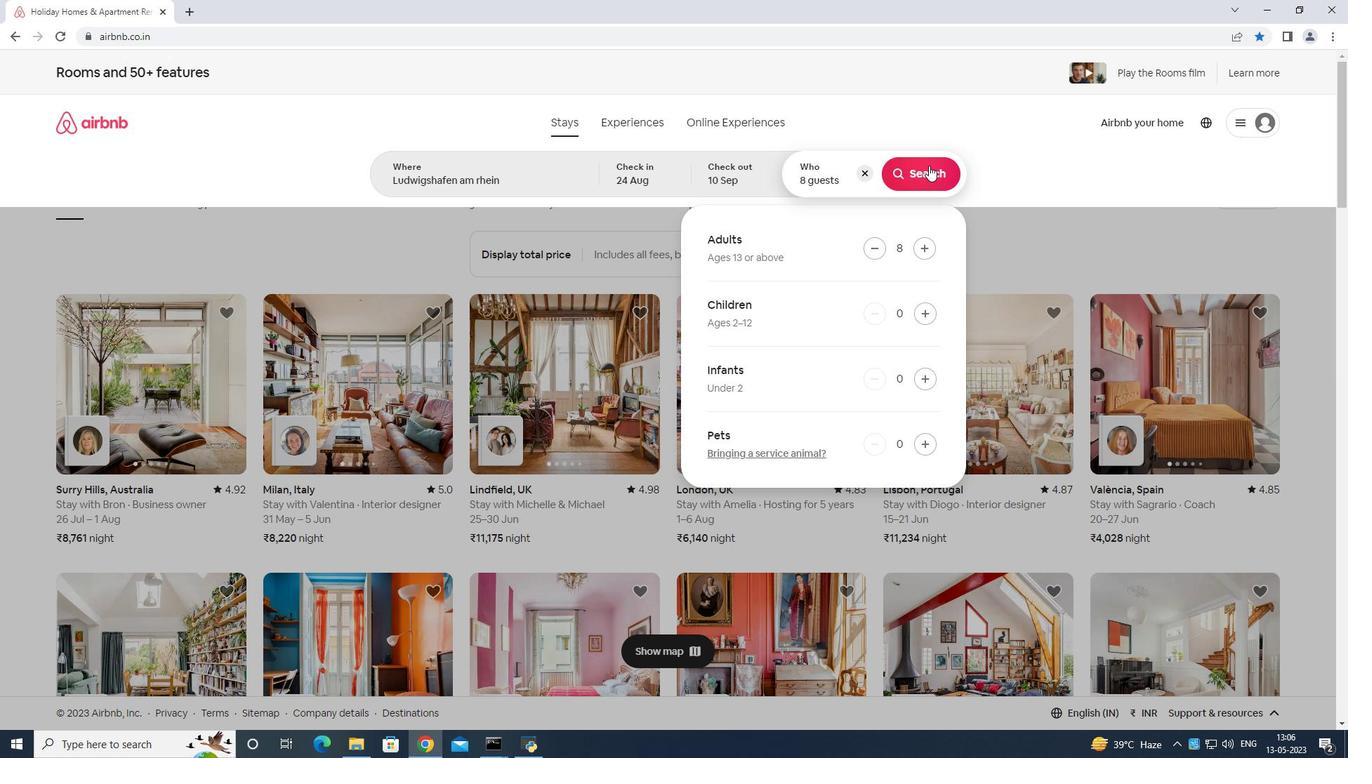 
Action: Mouse moved to (777, 80)
Screenshot: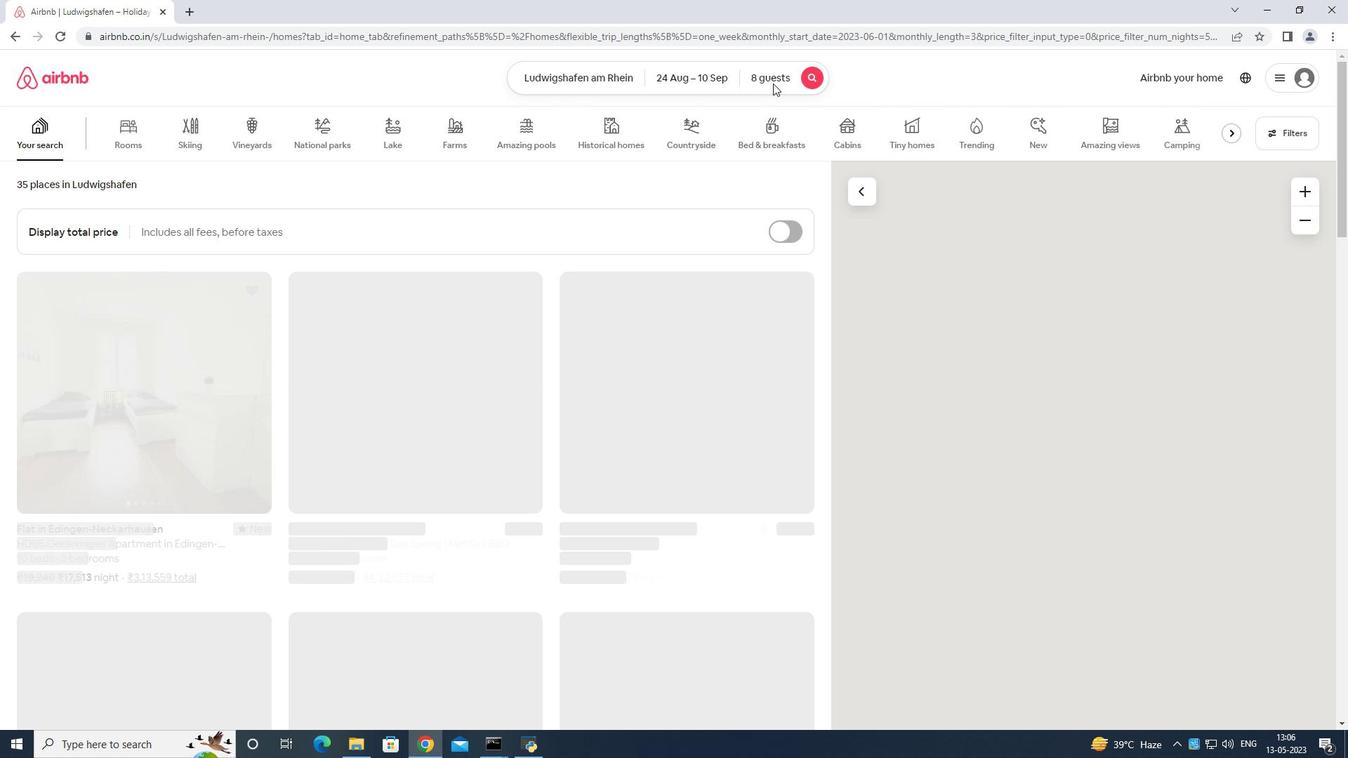 
Action: Mouse pressed left at (777, 80)
Screenshot: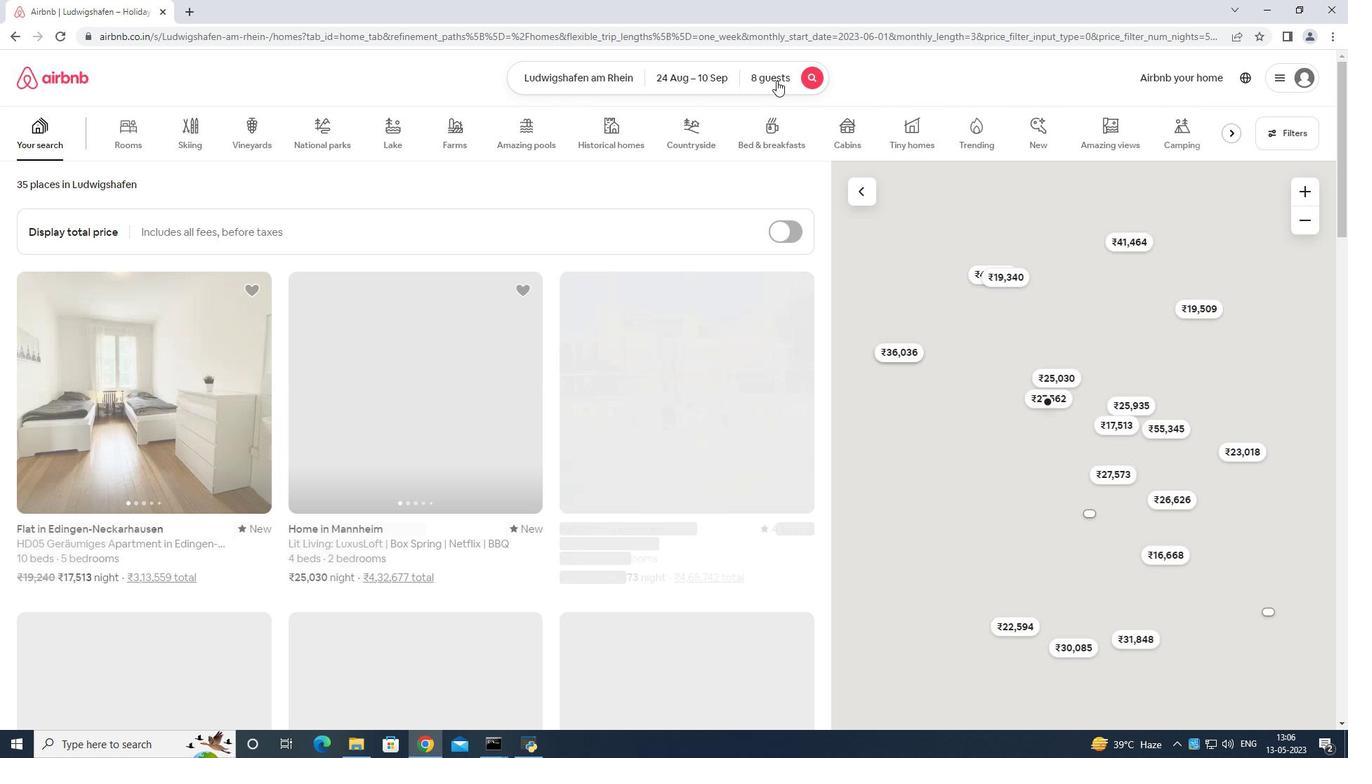 
Action: Mouse moved to (918, 269)
Screenshot: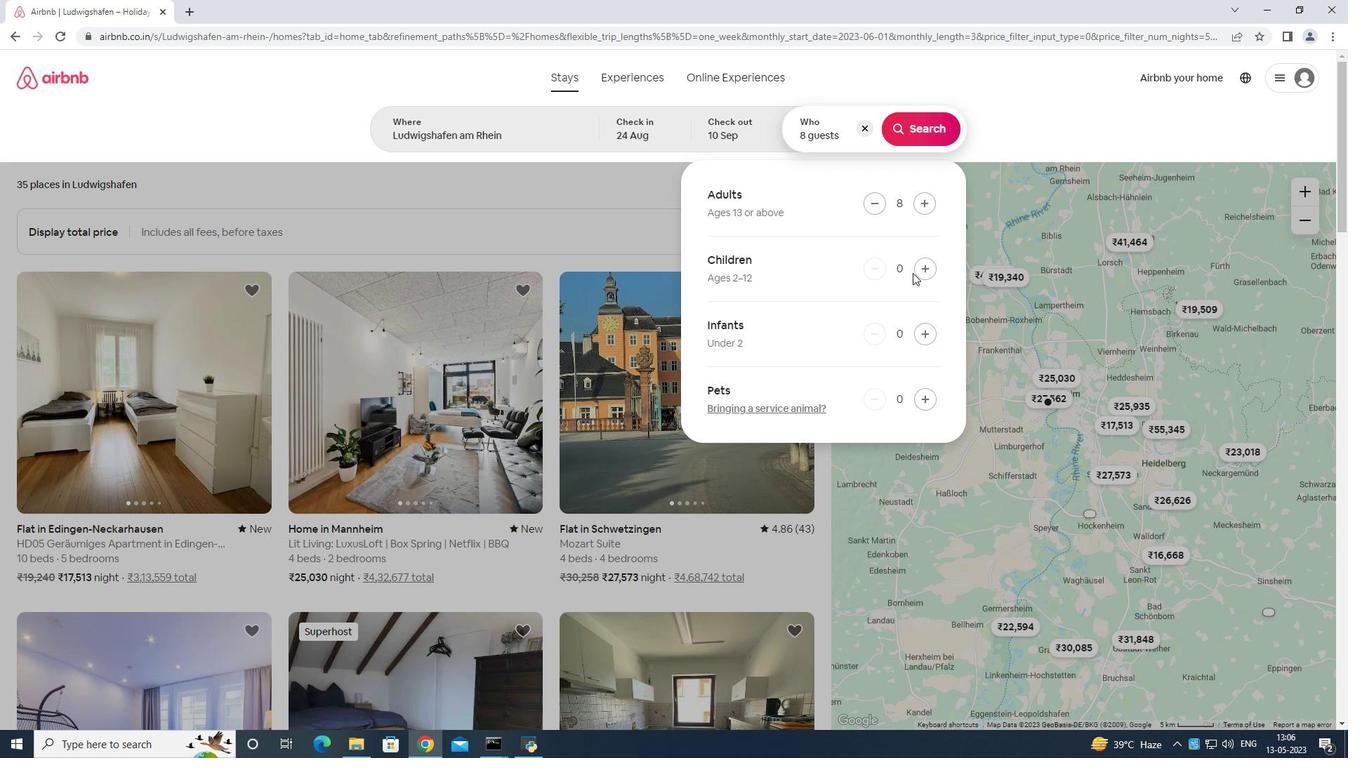 
Action: Mouse pressed left at (918, 269)
Screenshot: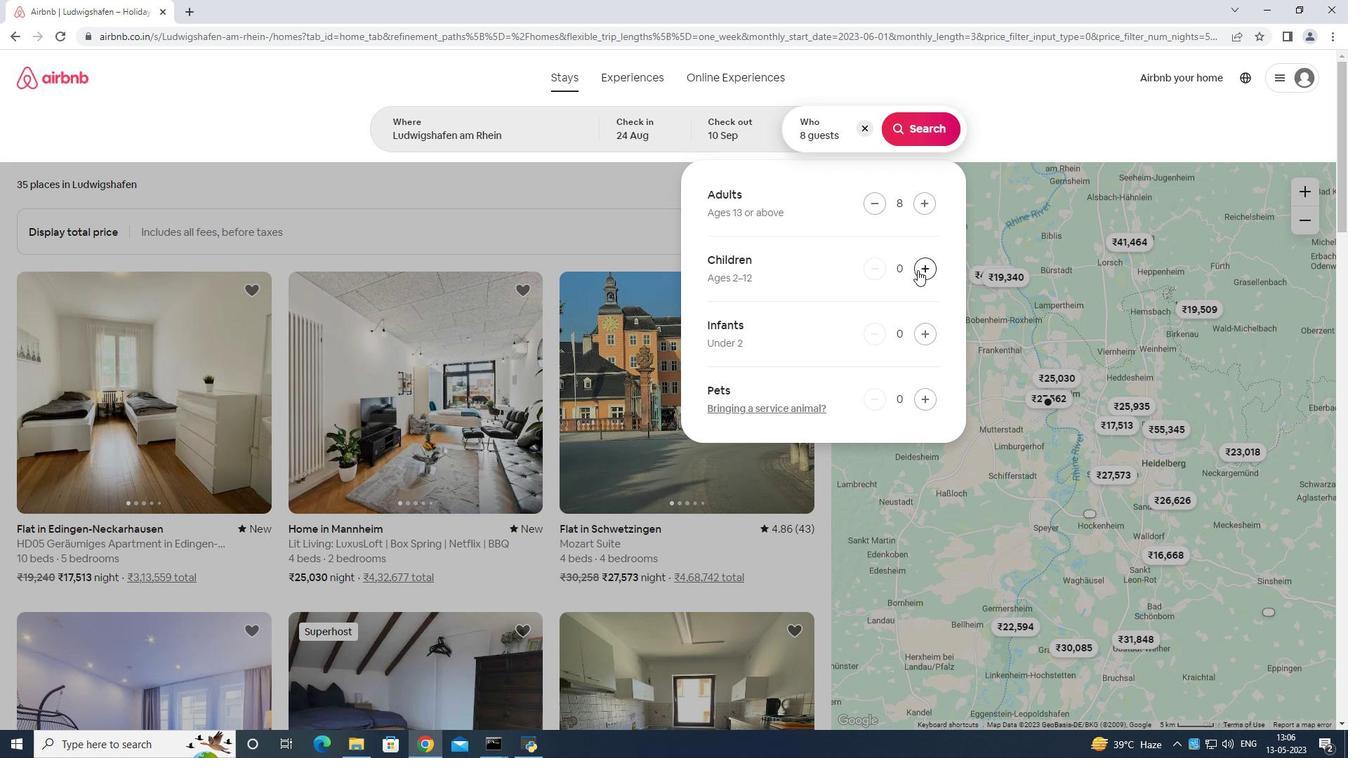 
Action: Mouse moved to (919, 268)
Screenshot: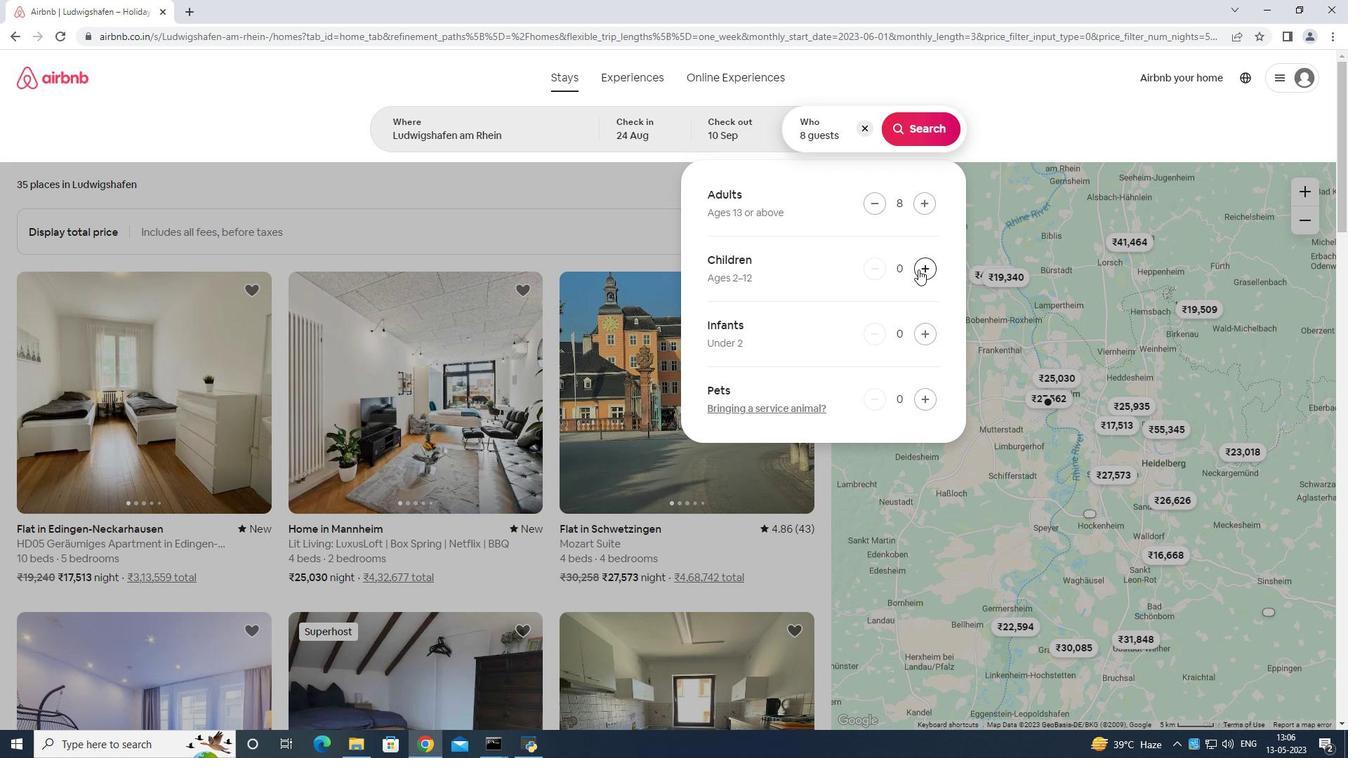 
Action: Mouse pressed left at (919, 268)
Screenshot: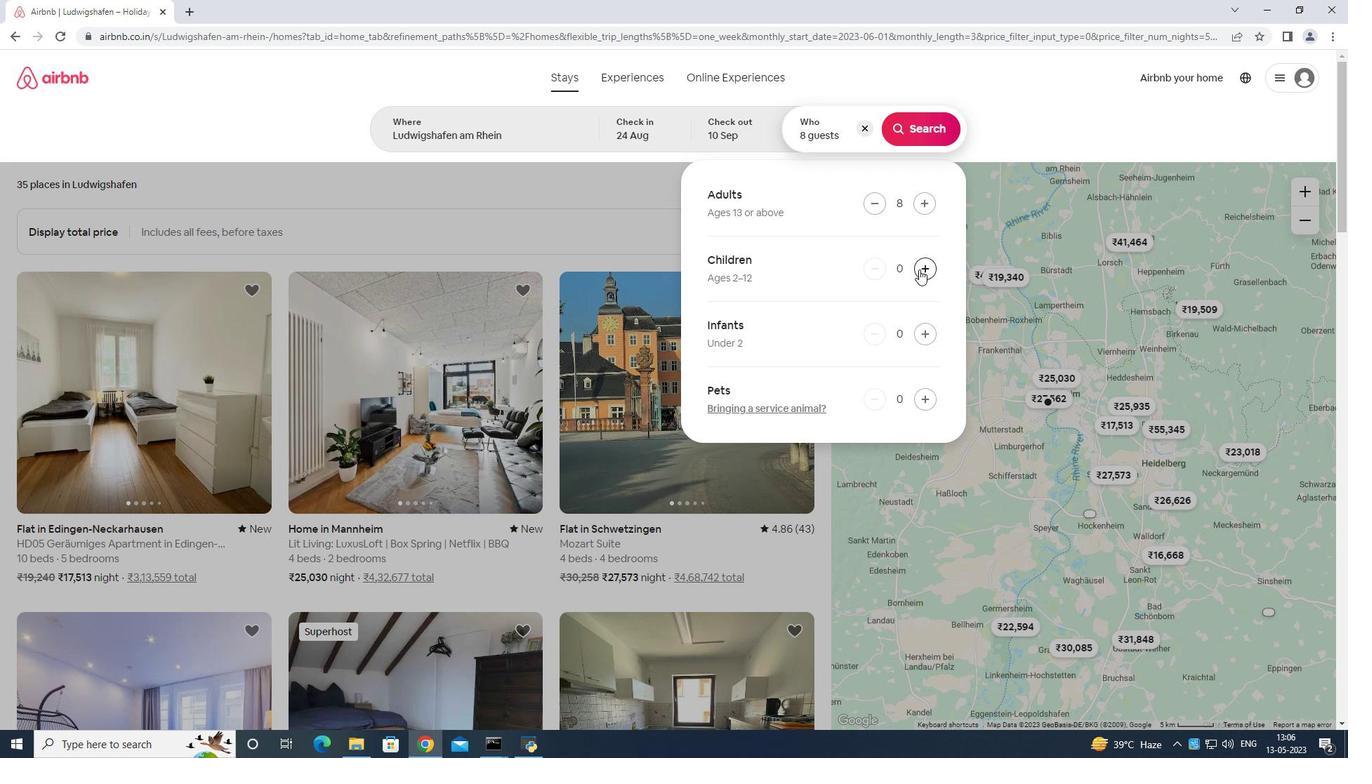 
Action: Mouse moved to (922, 138)
Screenshot: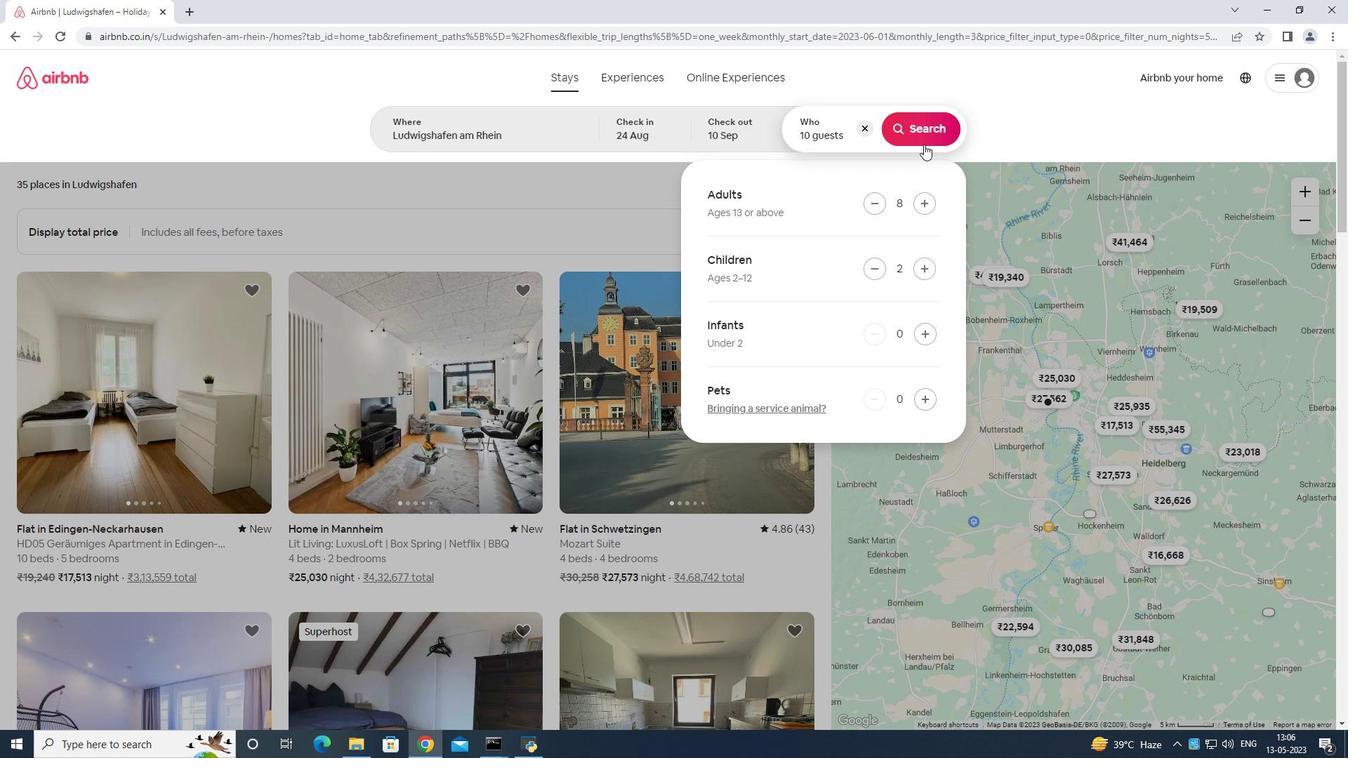 
Action: Mouse pressed left at (922, 138)
Screenshot: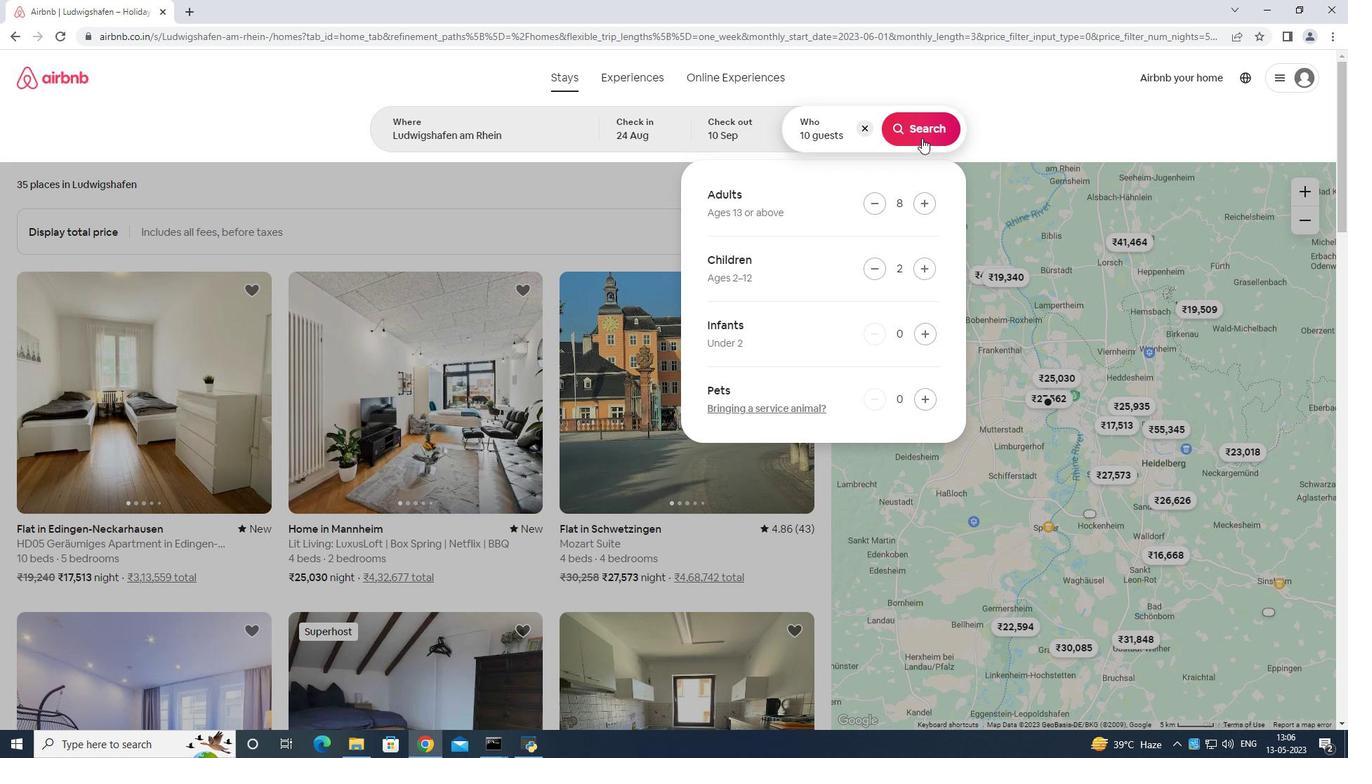 
Action: Mouse moved to (1280, 127)
Screenshot: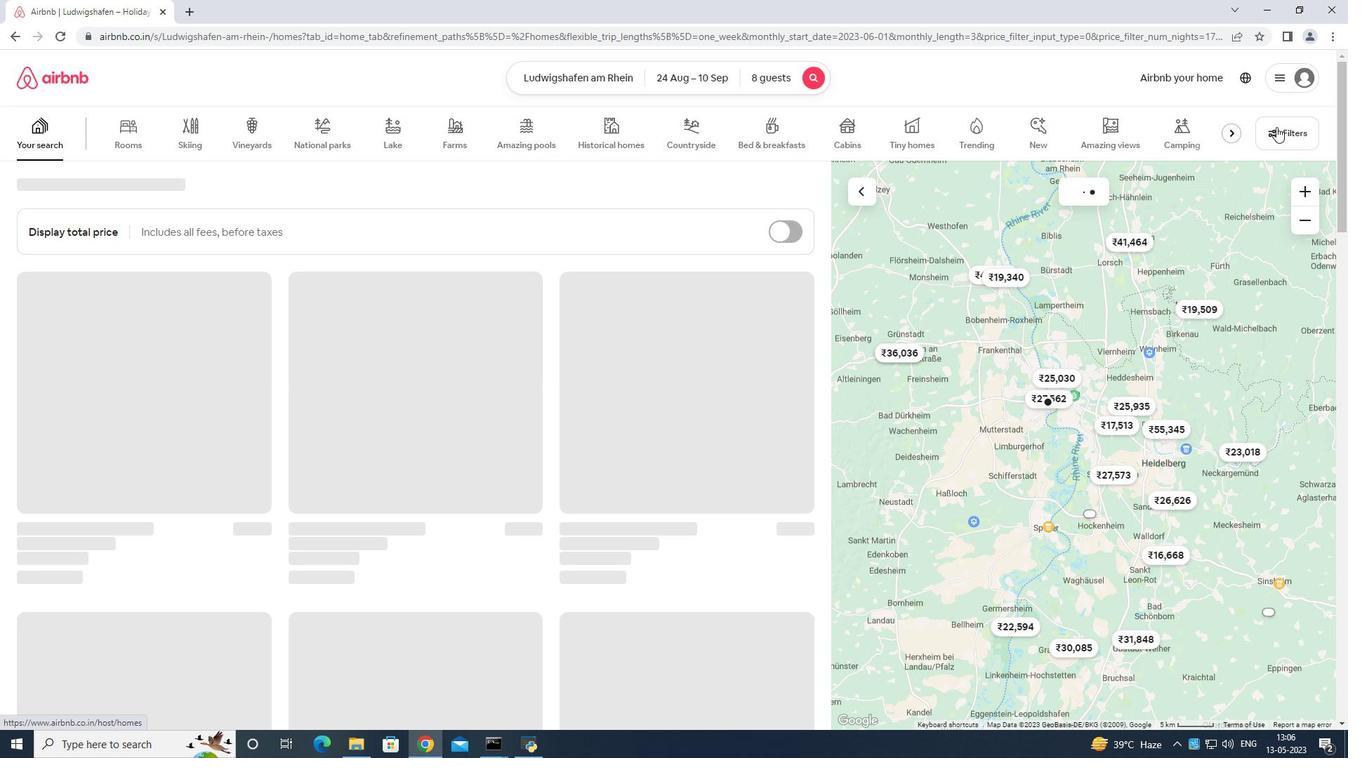 
Action: Mouse pressed left at (1280, 127)
Screenshot: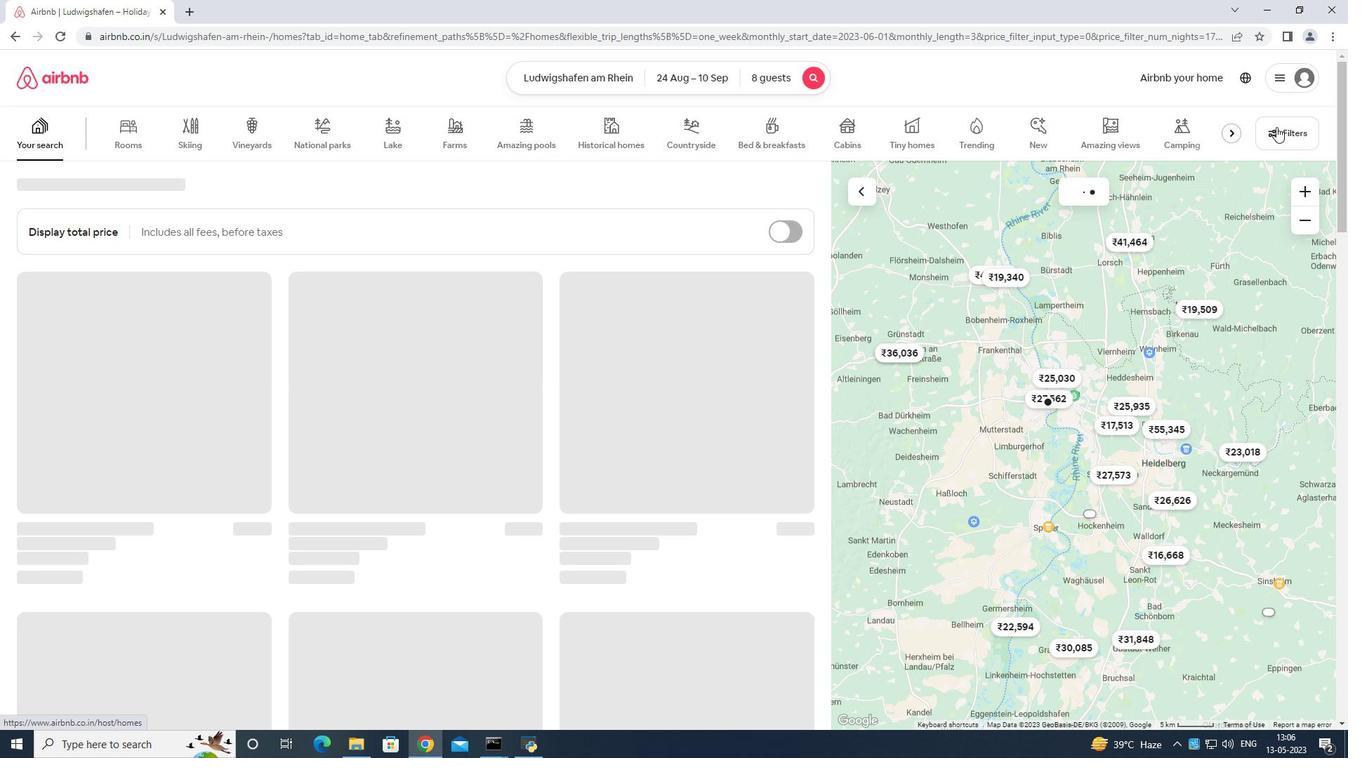 
Action: Mouse moved to (598, 476)
Screenshot: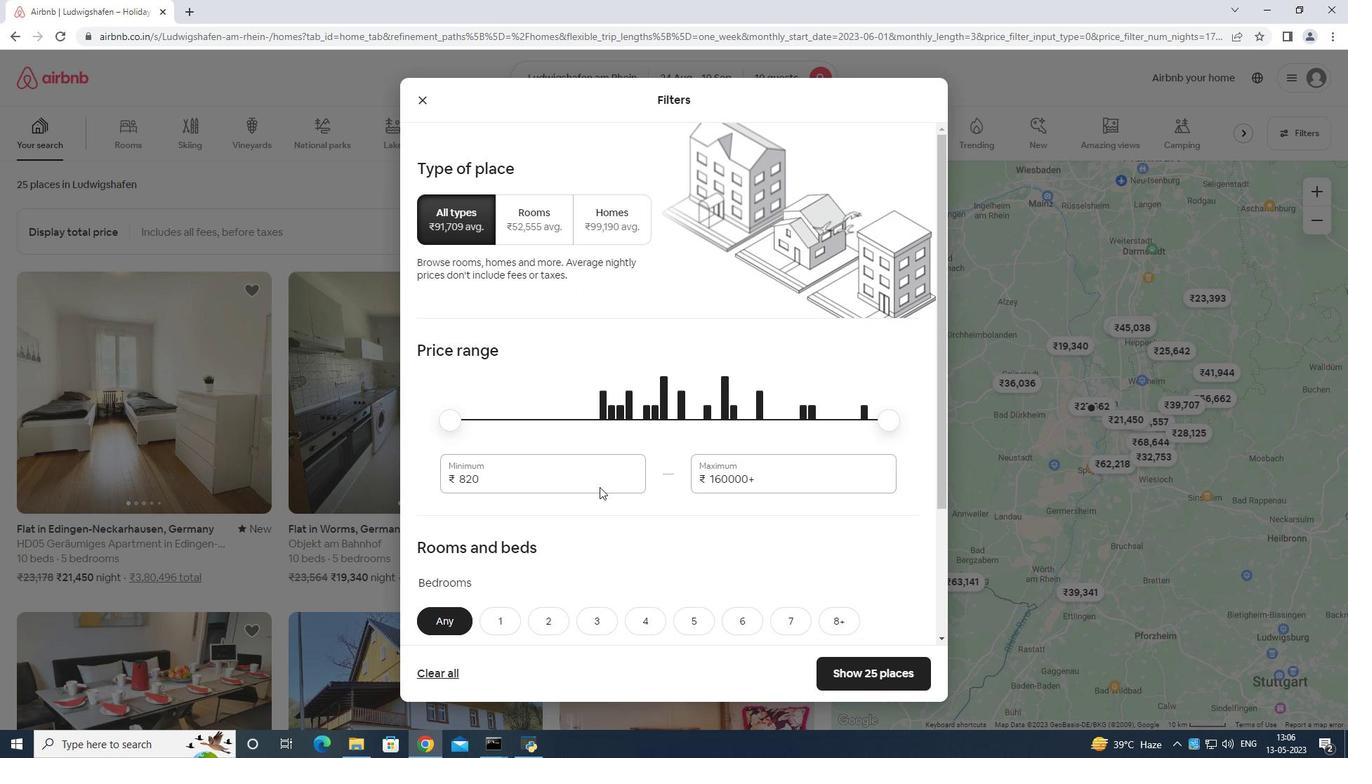 
Action: Mouse pressed left at (598, 476)
Screenshot: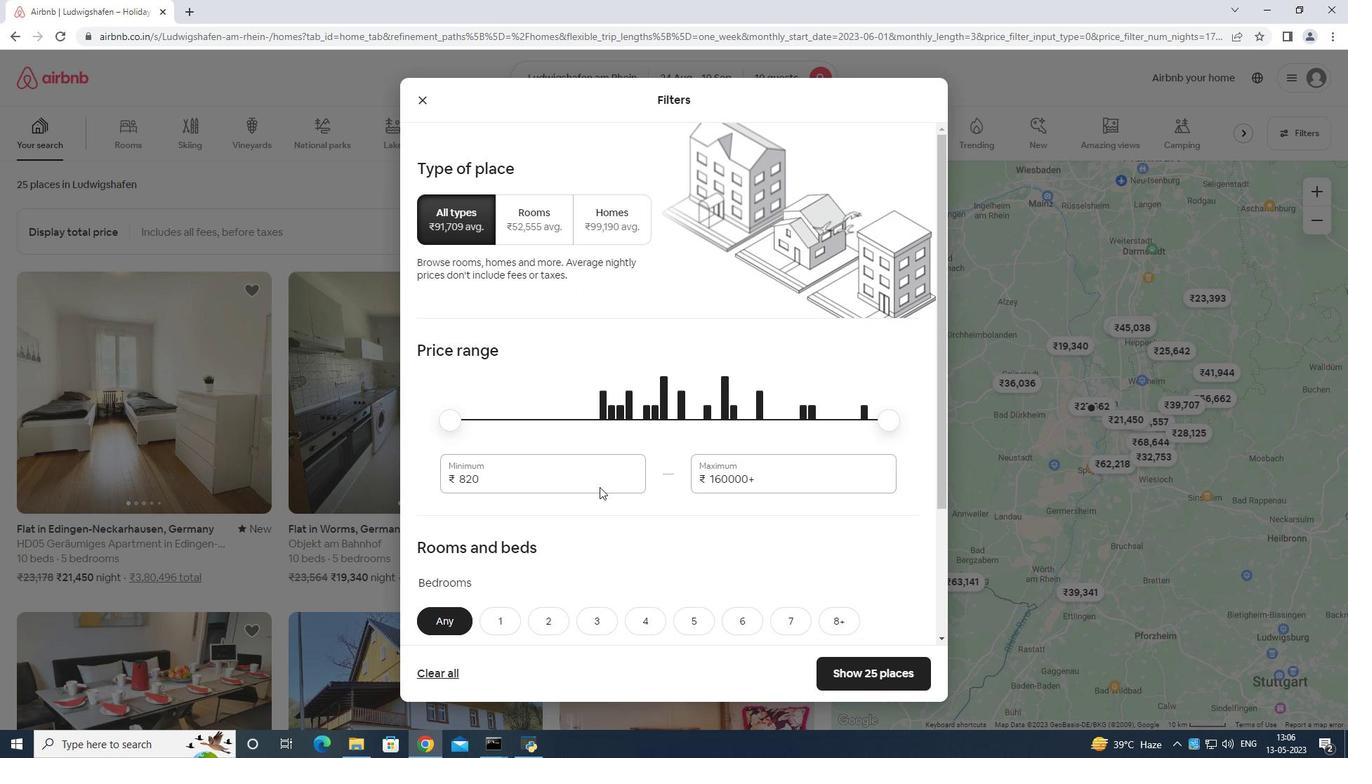 
Action: Mouse moved to (611, 462)
Screenshot: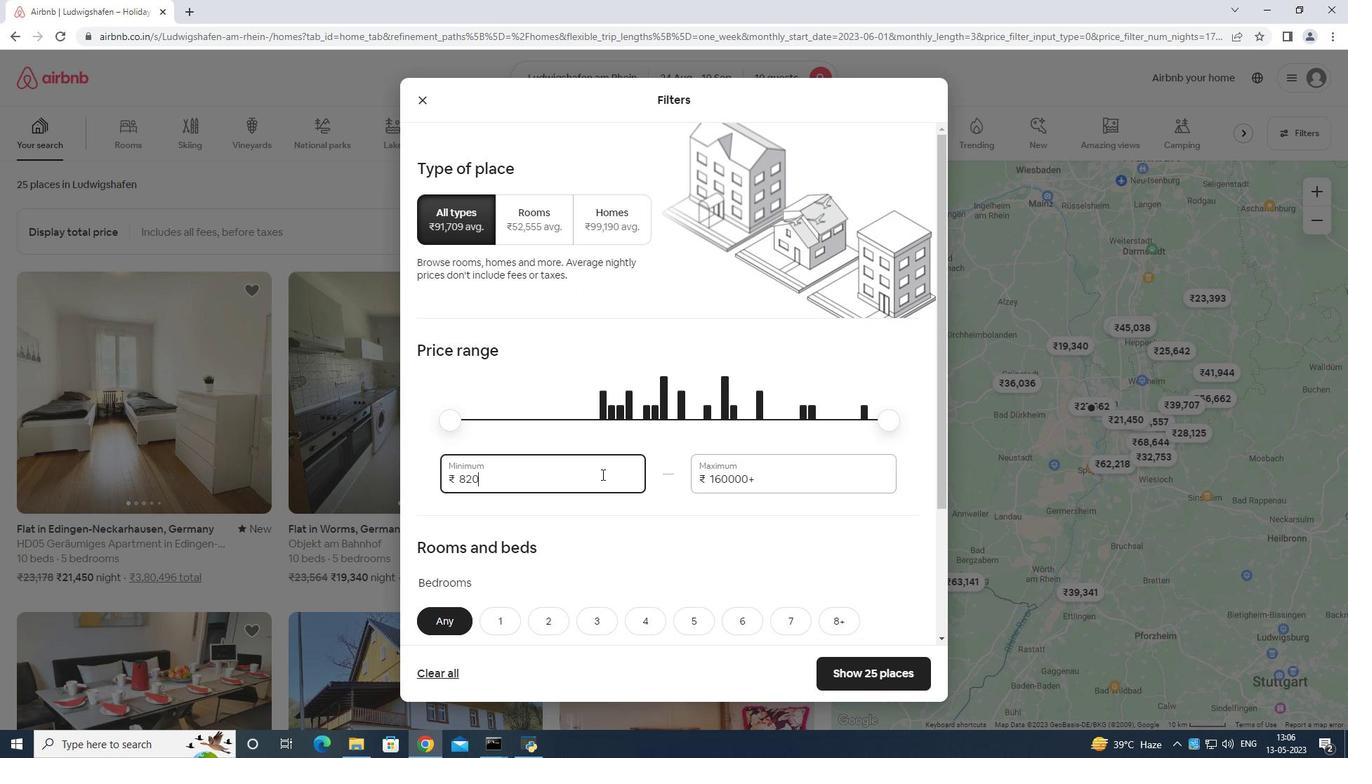 
Action: Key pressed <Key.backspace>
Screenshot: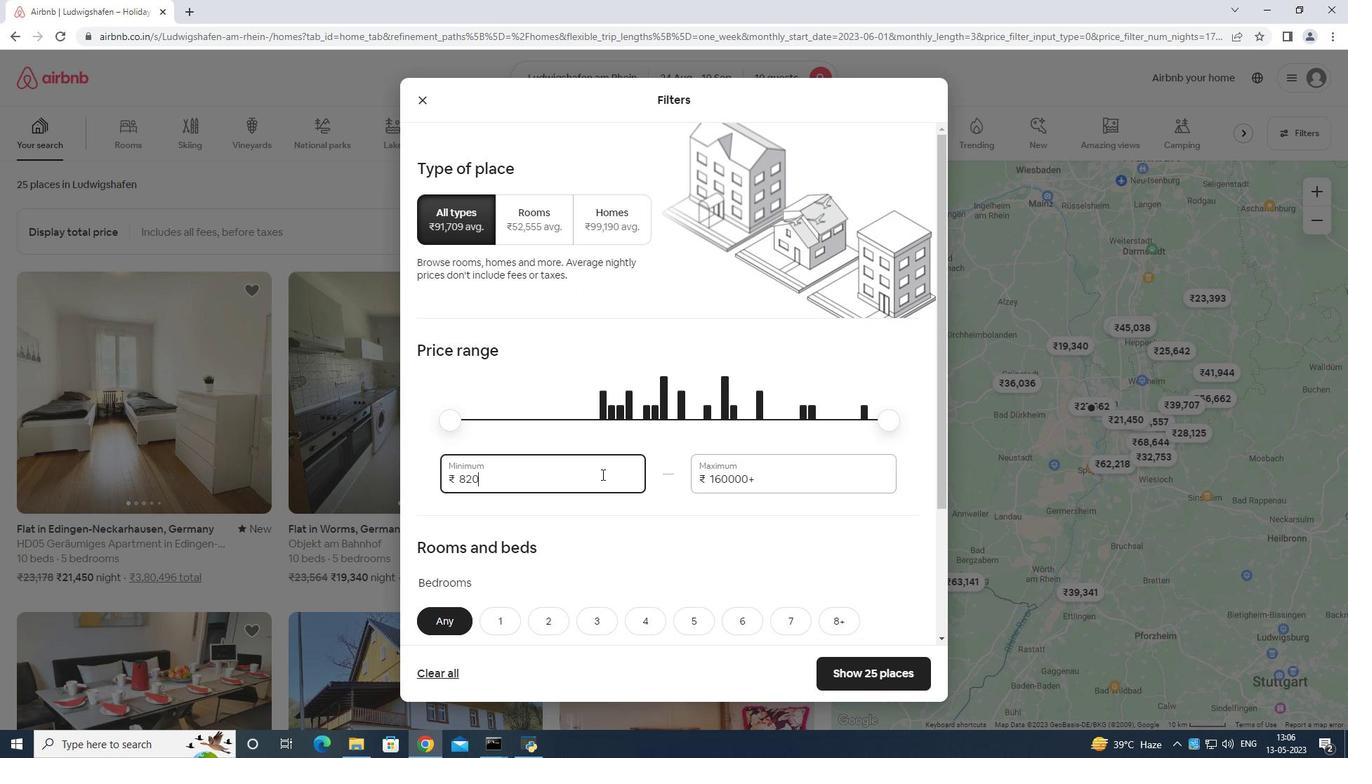 
Action: Mouse moved to (619, 448)
Screenshot: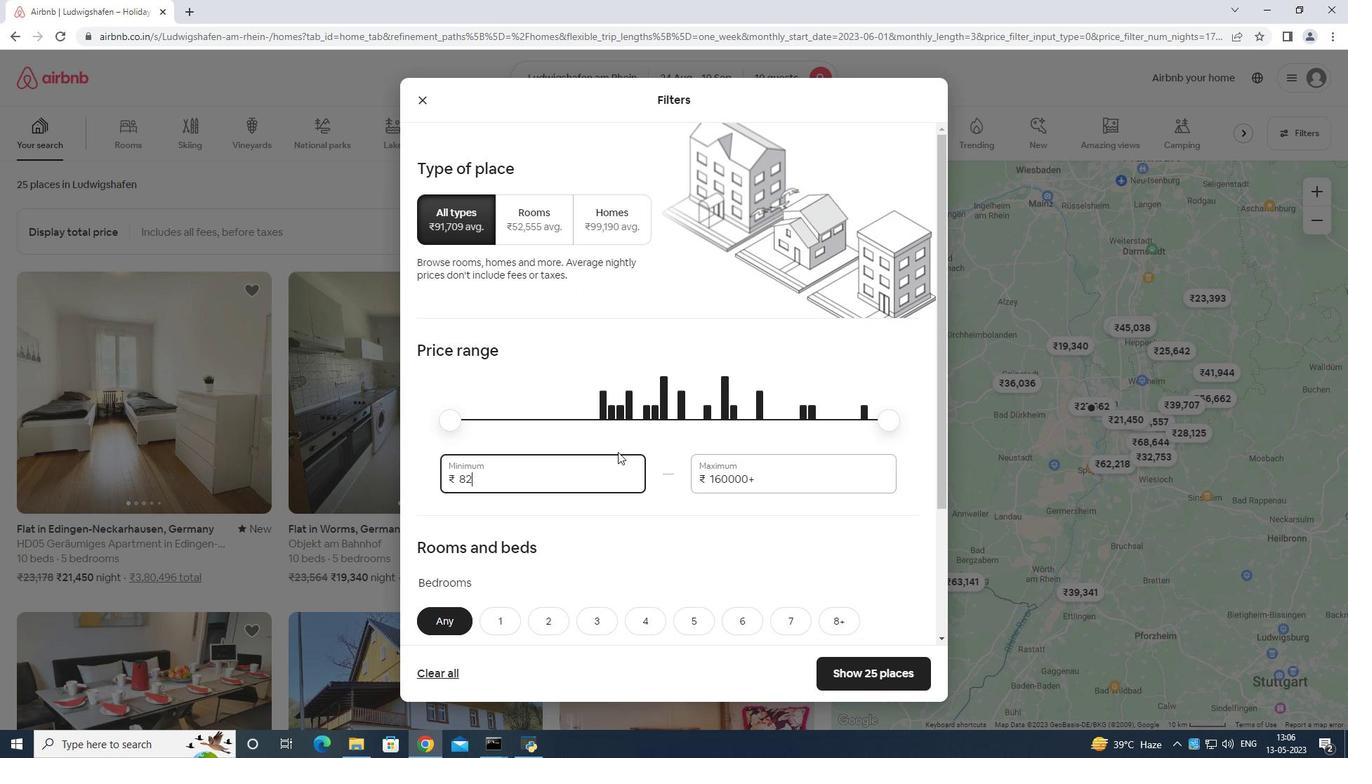 
Action: Key pressed <Key.backspace>
Screenshot: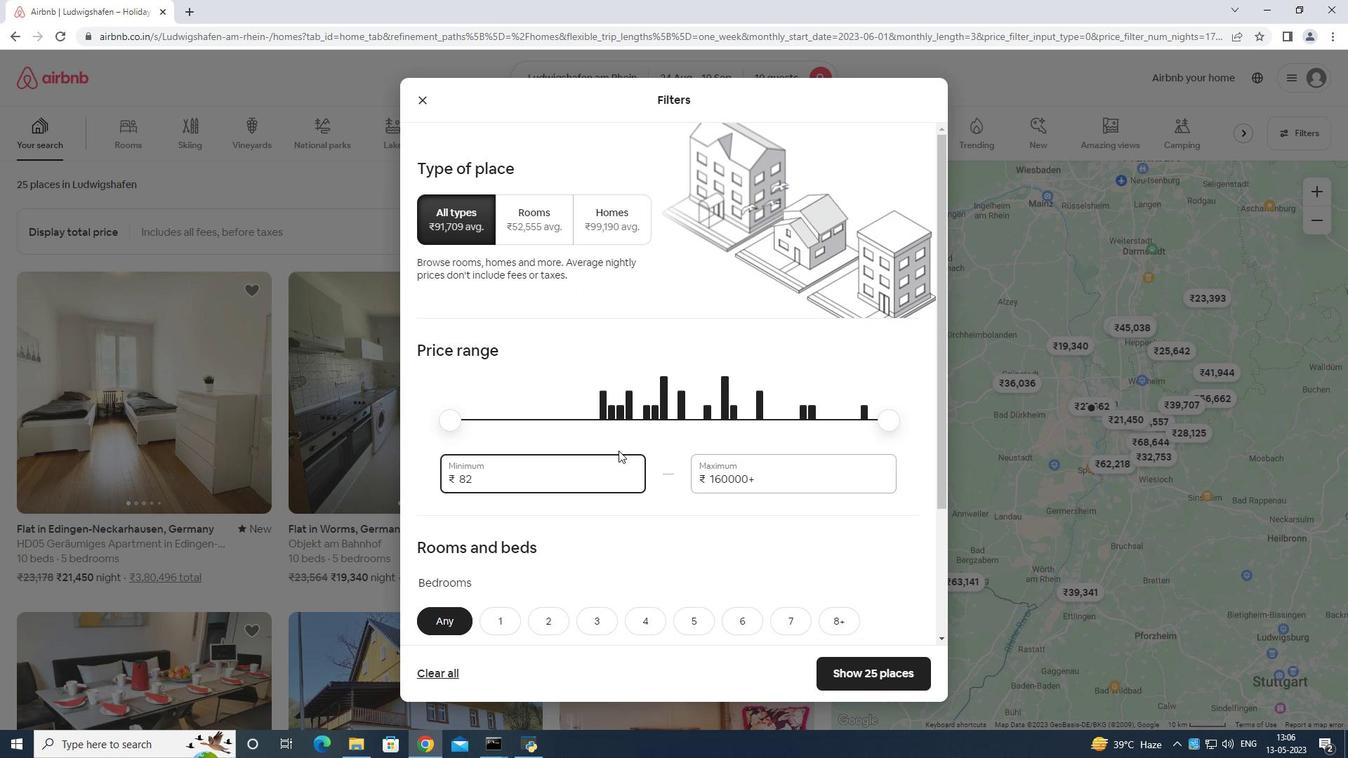 
Action: Mouse moved to (619, 447)
Screenshot: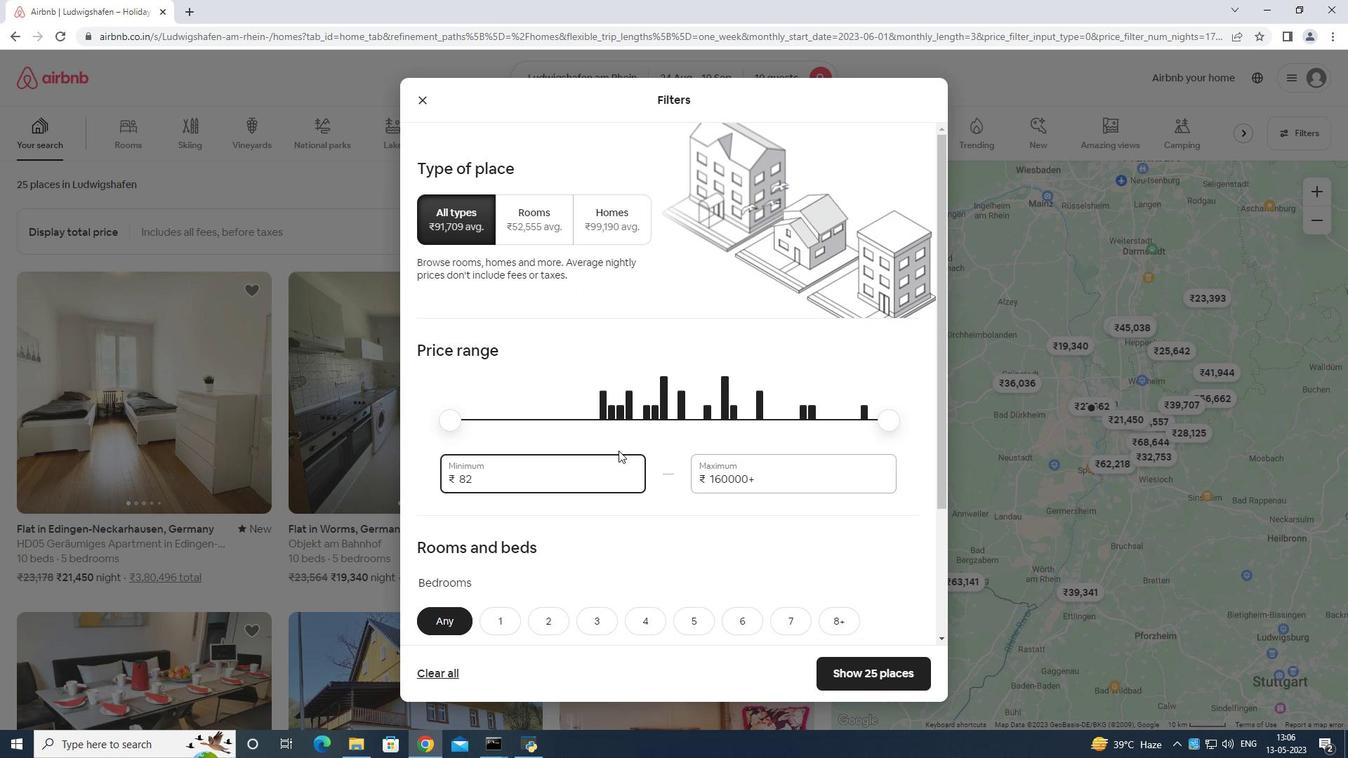 
Action: Key pressed <Key.backspace>
Screenshot: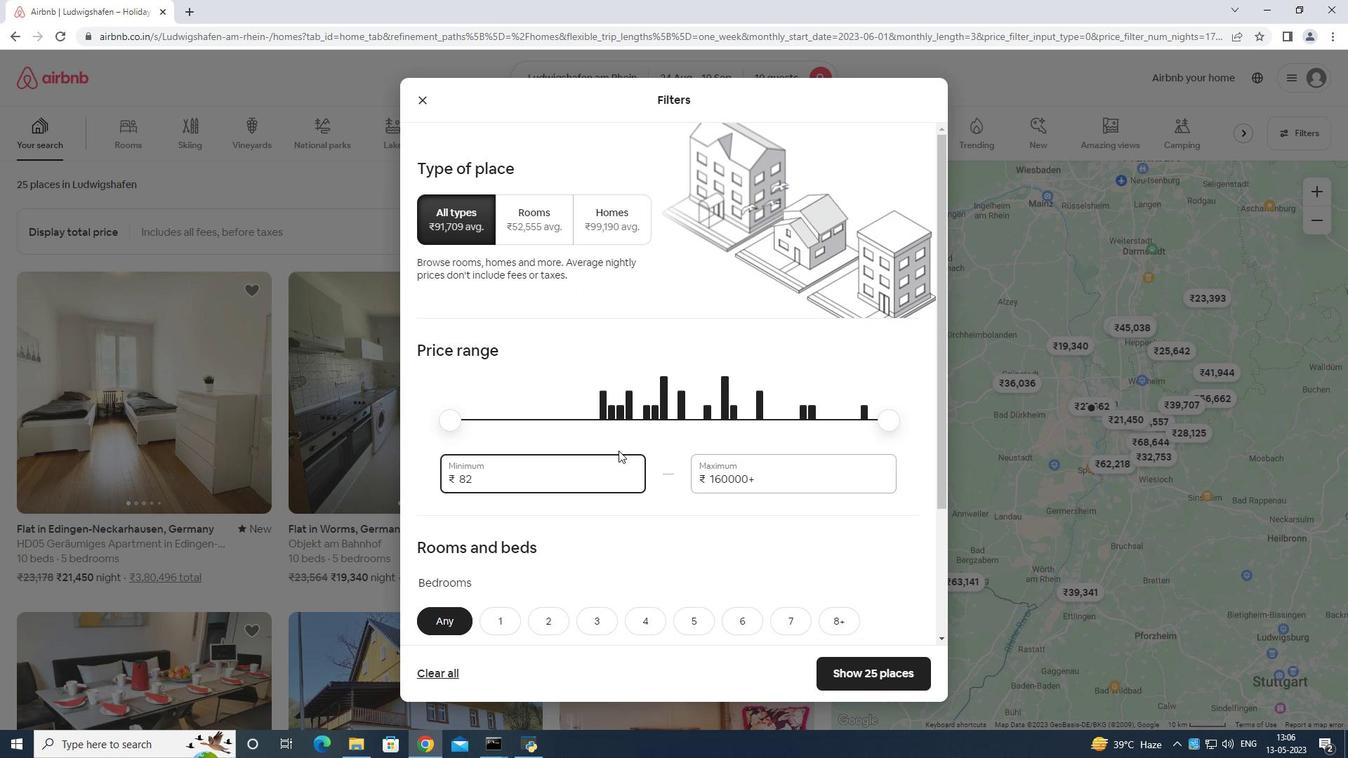 
Action: Mouse moved to (619, 447)
Screenshot: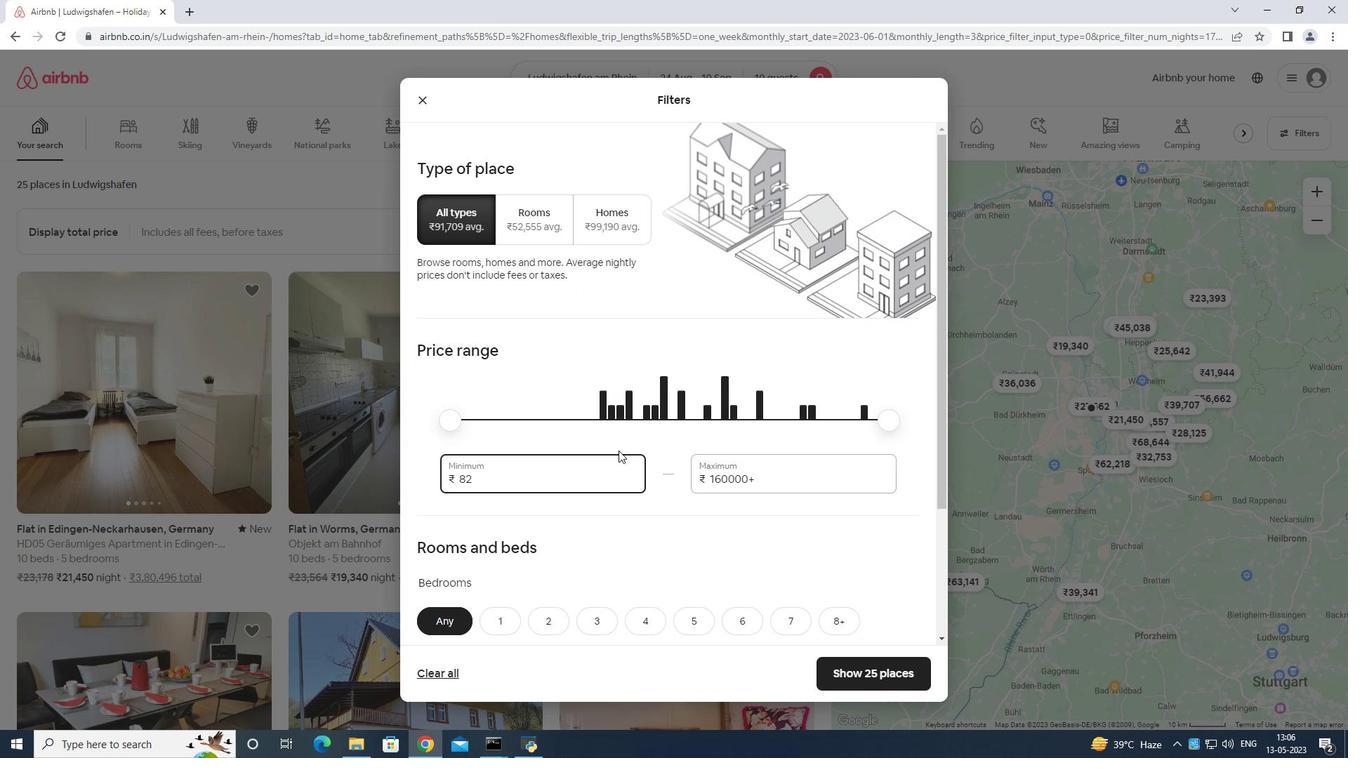 
Action: Key pressed <Key.backspace>
Screenshot: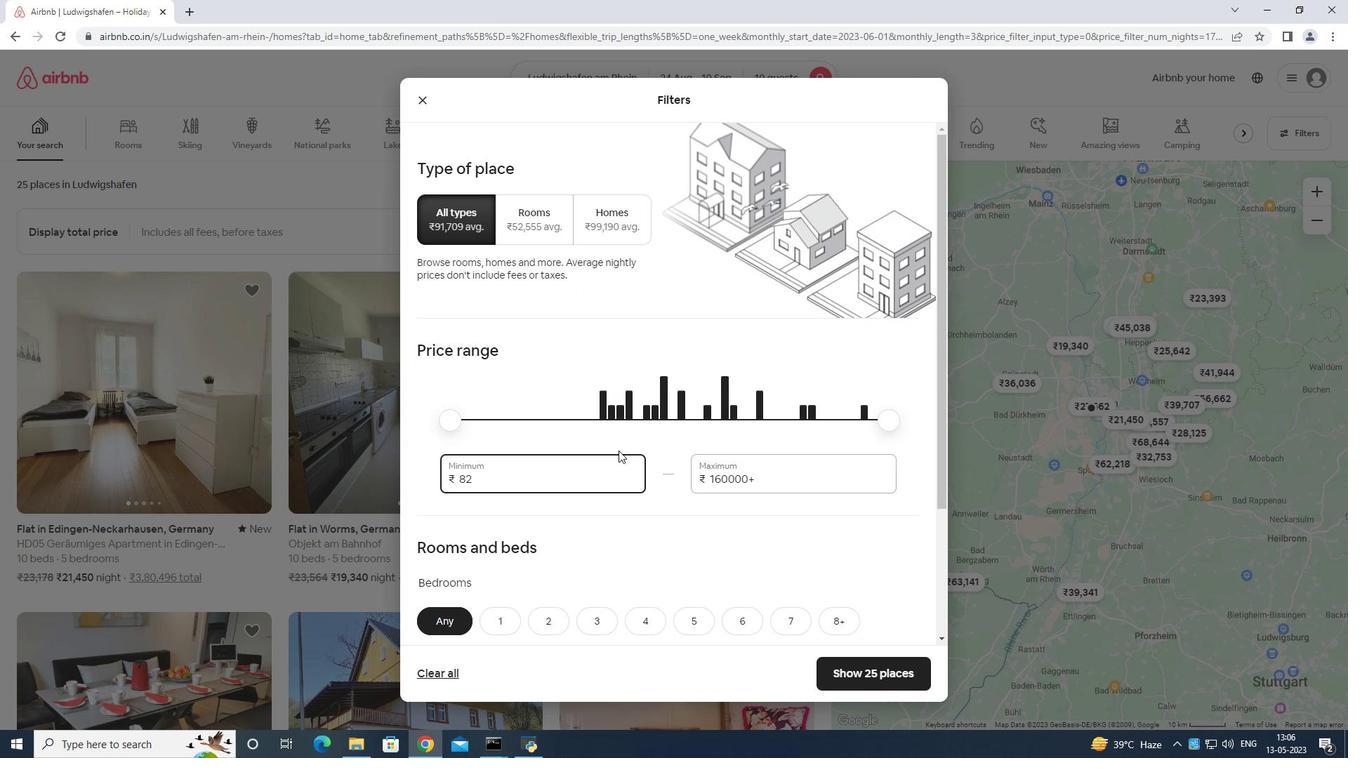 
Action: Mouse moved to (619, 446)
Screenshot: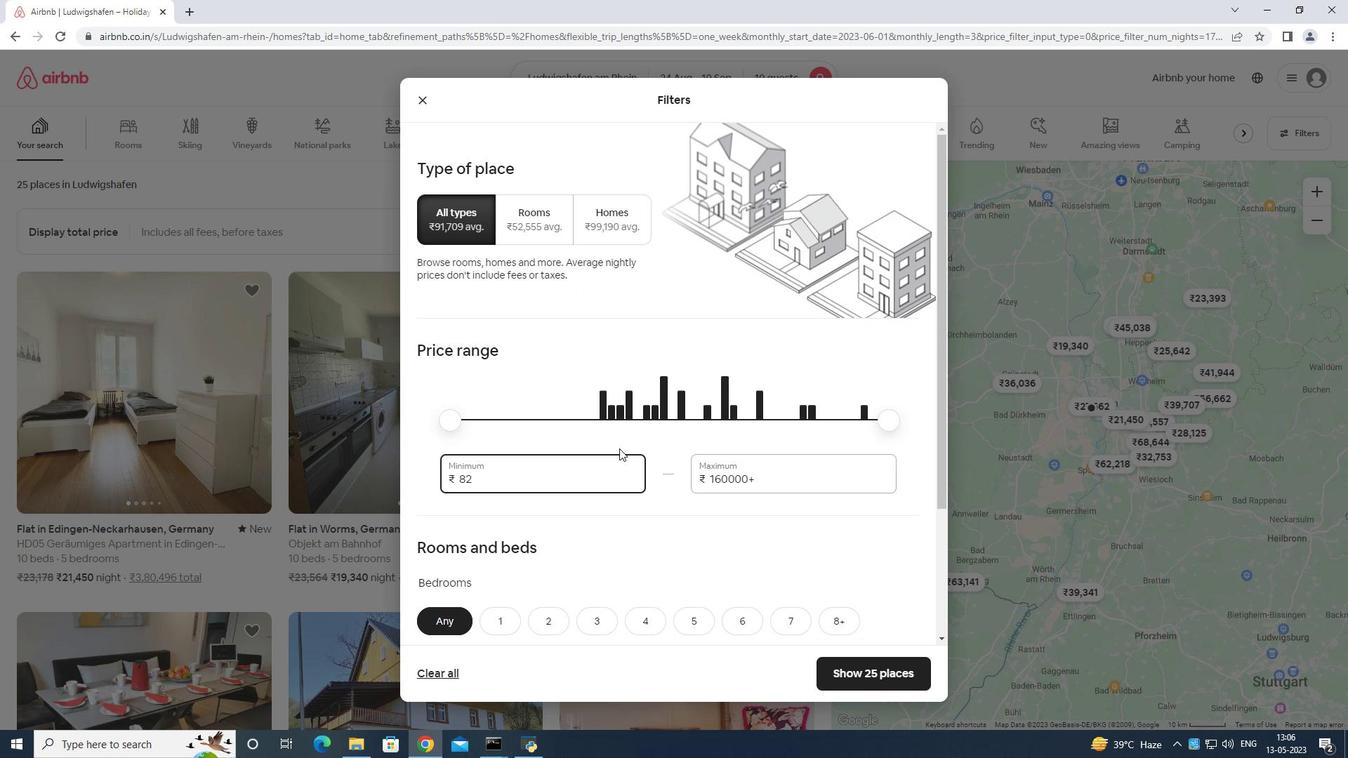 
Action: Key pressed <Key.backspace>
Screenshot: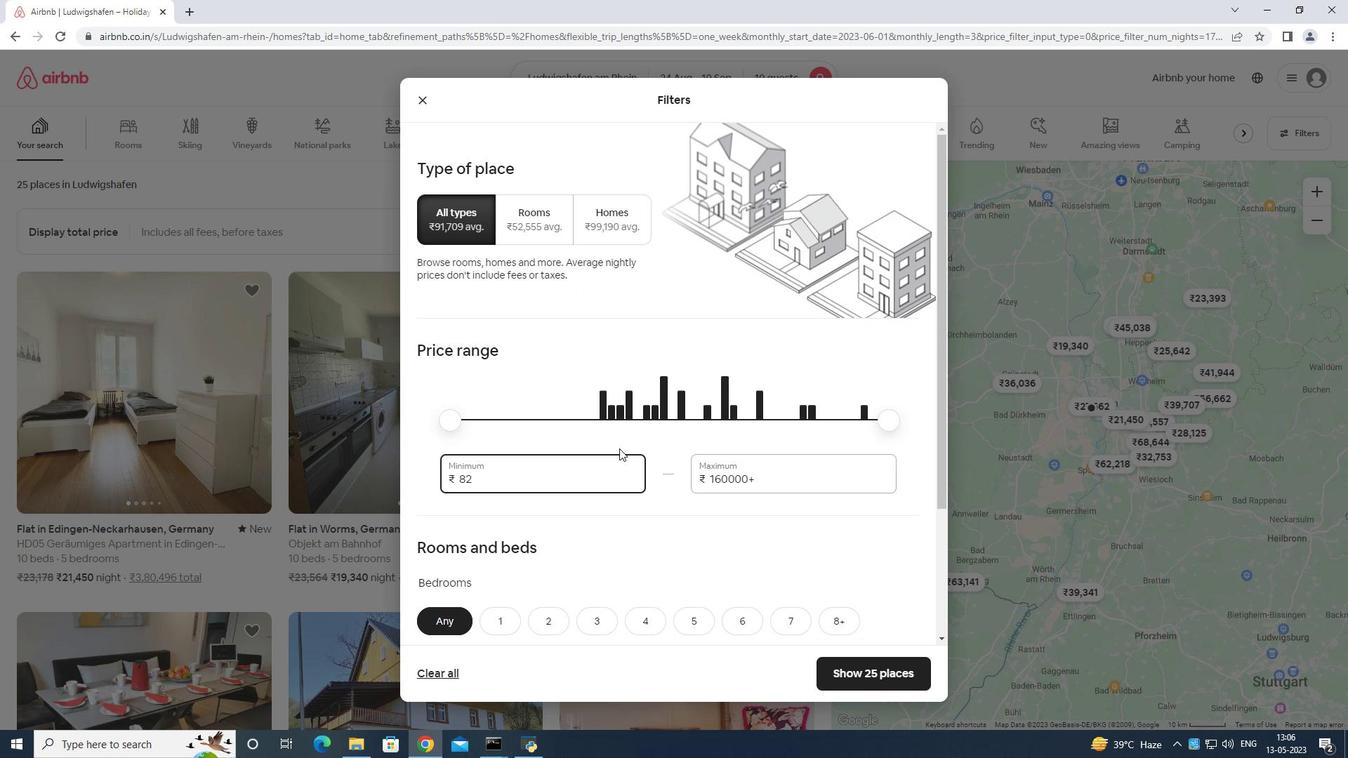 
Action: Mouse moved to (620, 445)
Screenshot: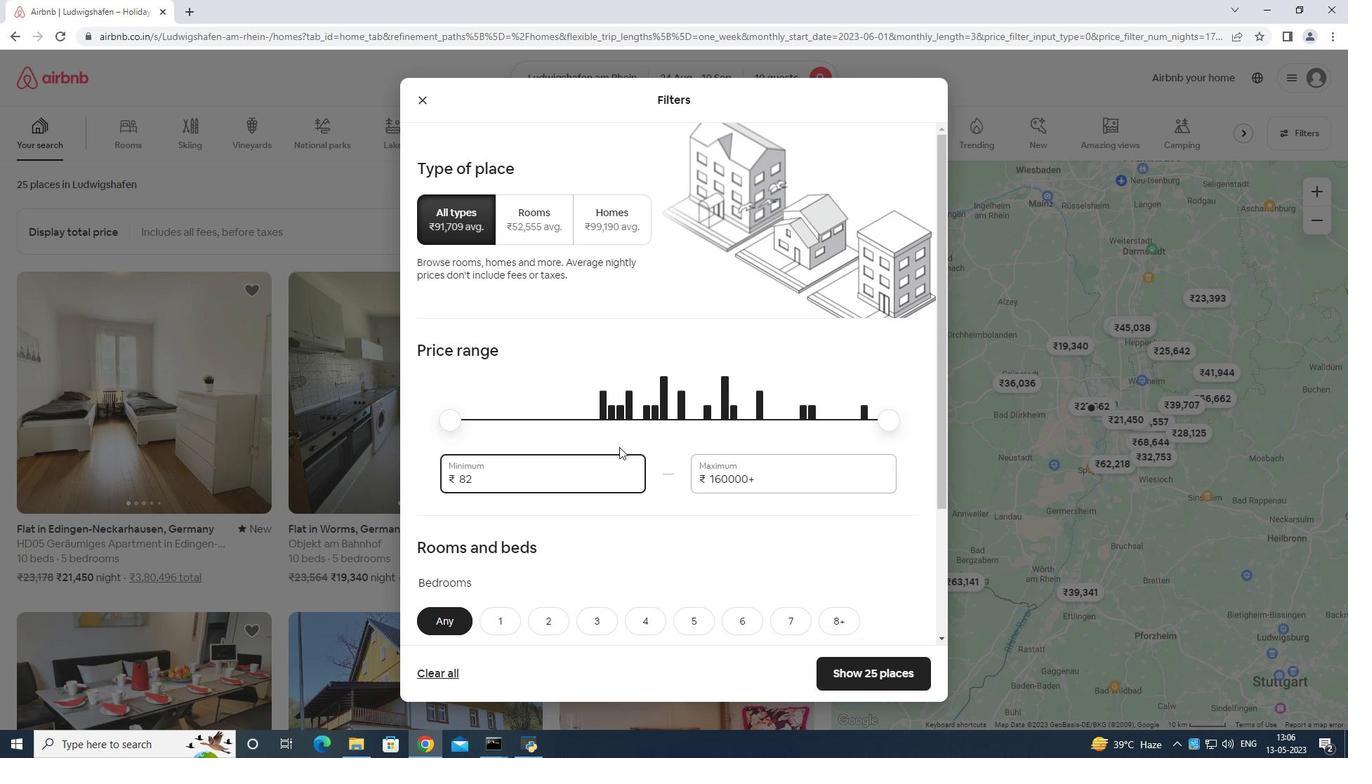 
Action: Key pressed <Key.backspace>
Screenshot: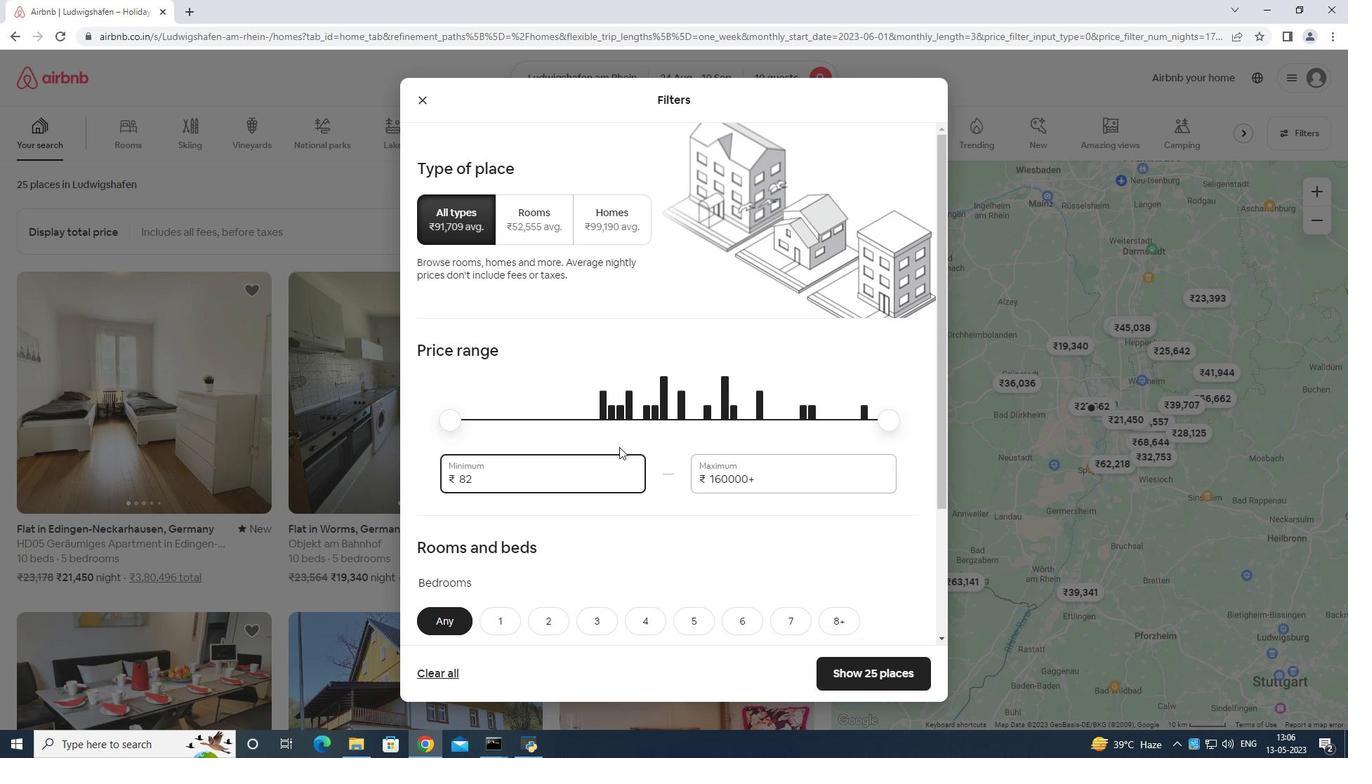 
Action: Mouse moved to (620, 444)
Screenshot: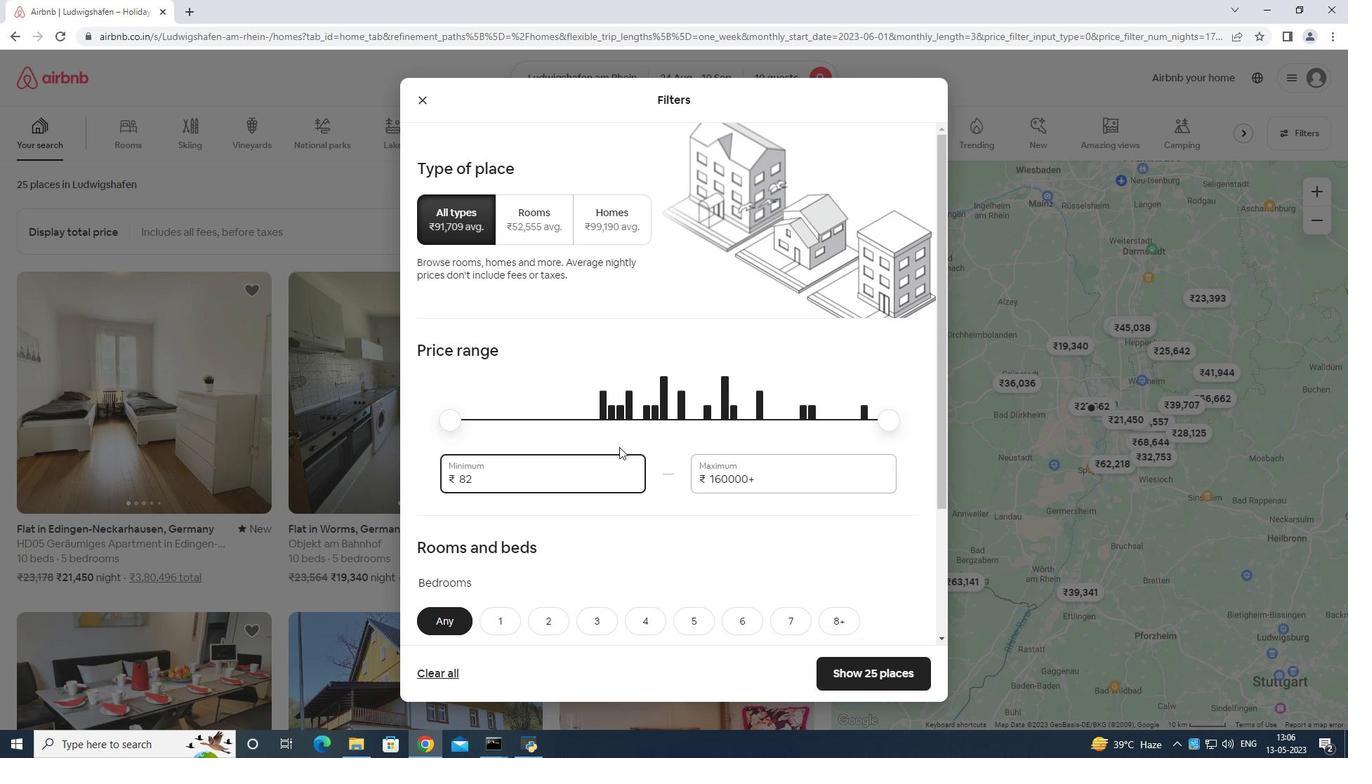 
Action: Key pressed <Key.backspace><Key.backspace>
Screenshot: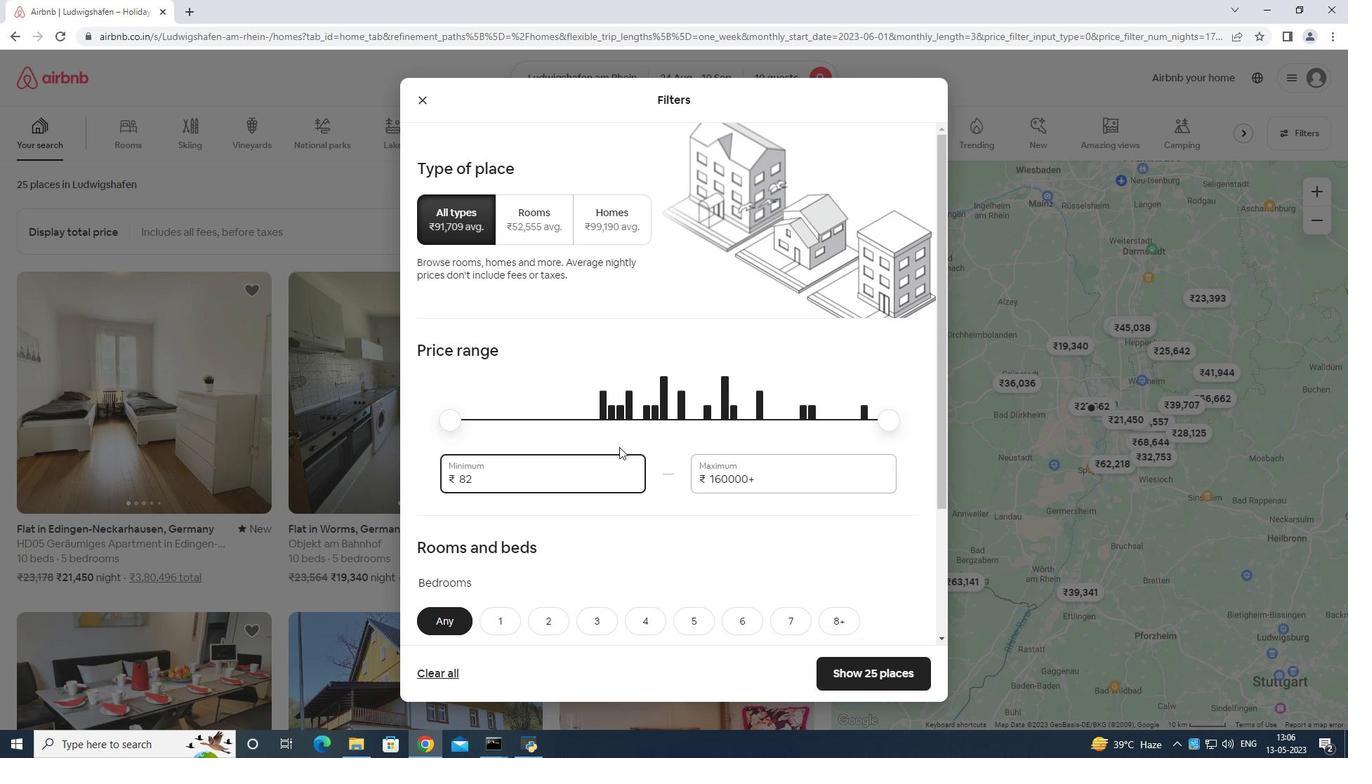 
Action: Mouse moved to (620, 444)
Screenshot: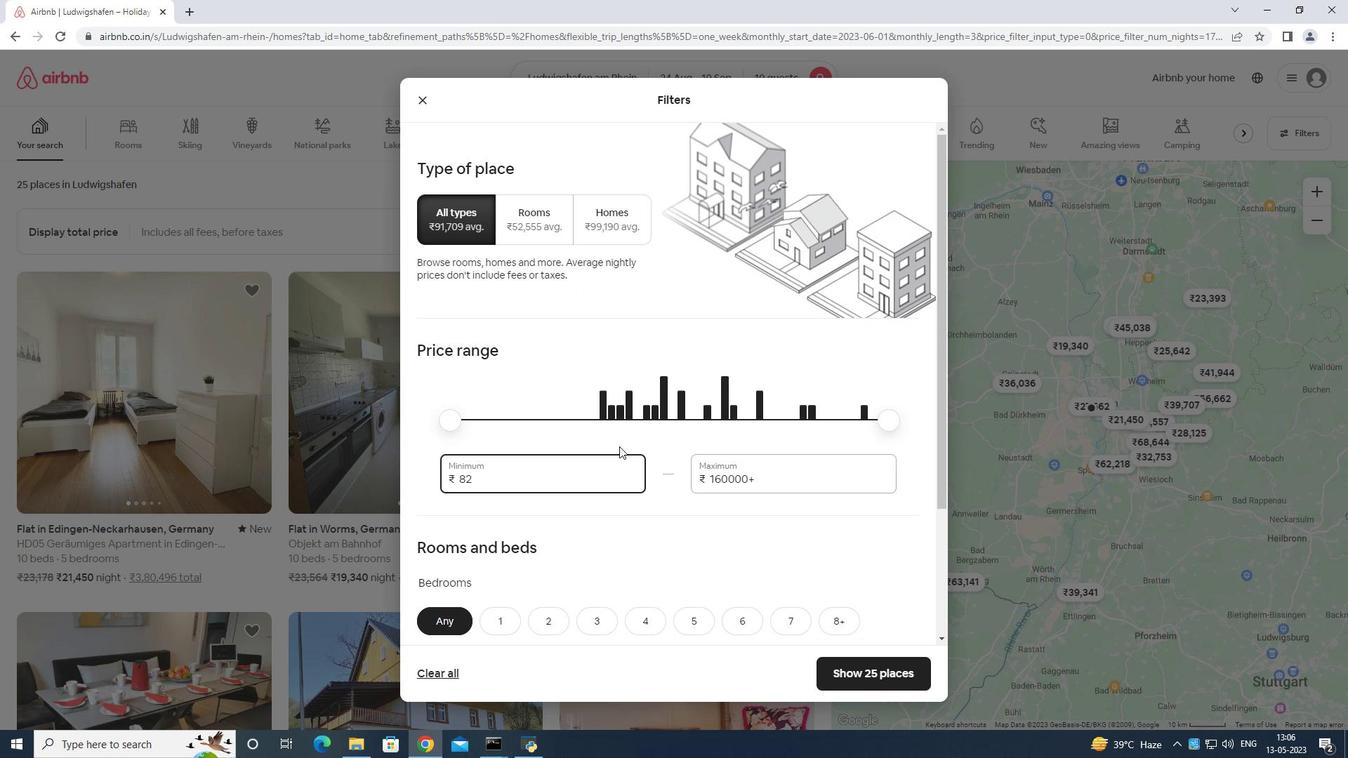 
Action: Key pressed <Key.backspace>
Screenshot: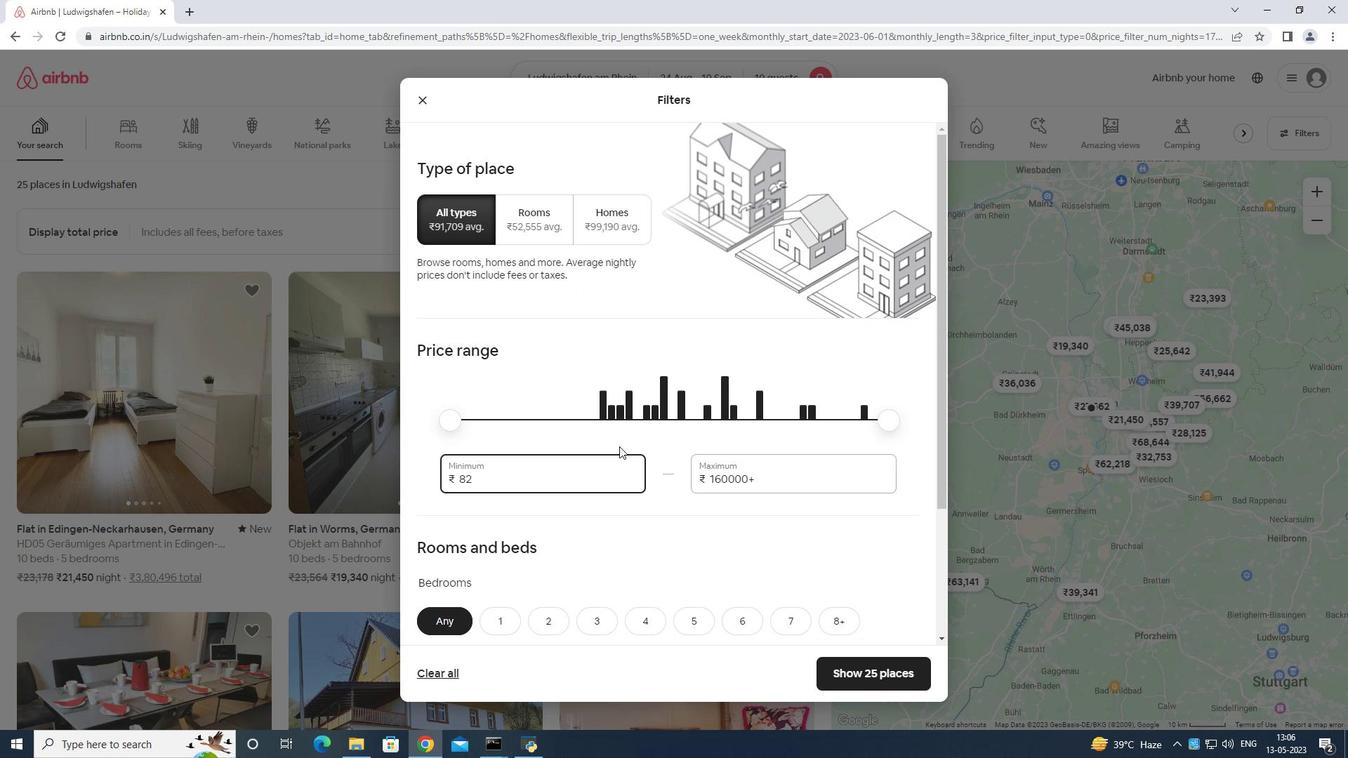 
Action: Mouse moved to (620, 443)
Screenshot: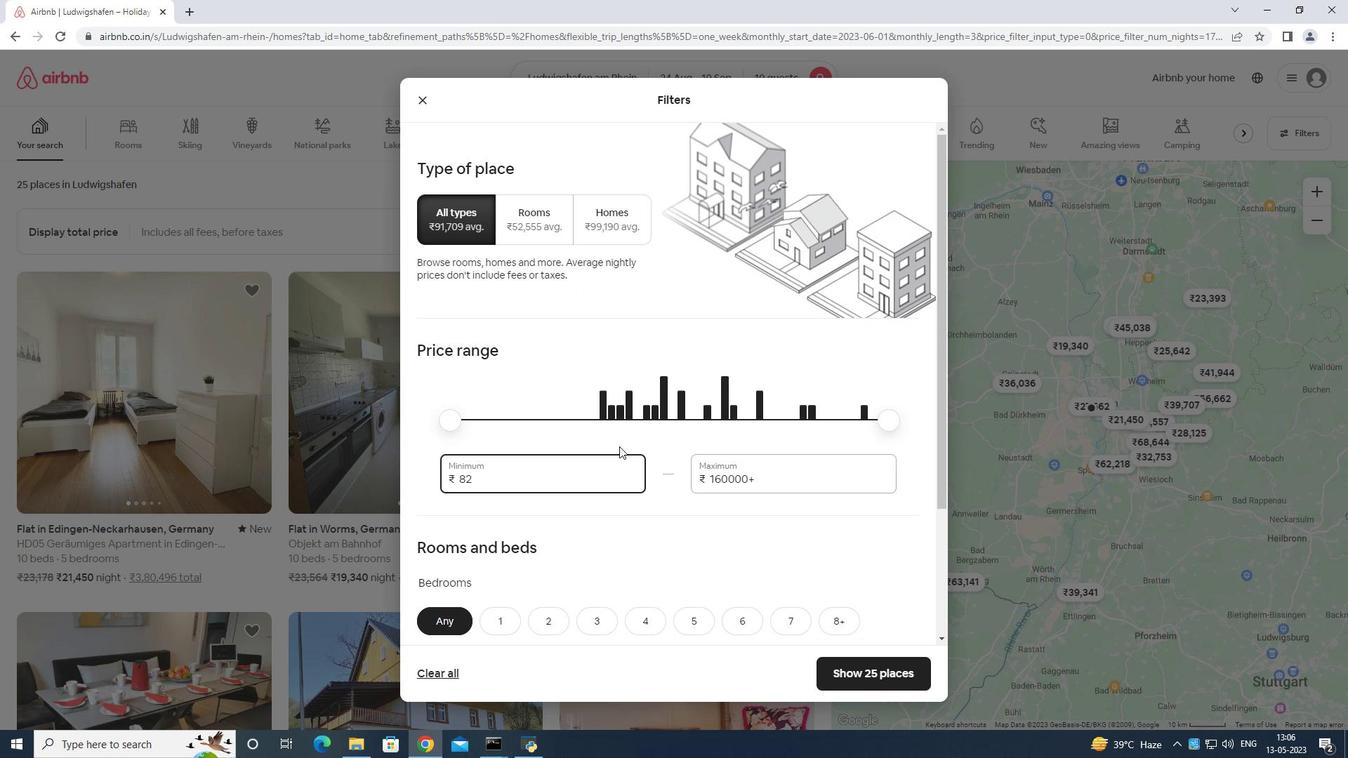 
Action: Key pressed <Key.backspace>
Screenshot: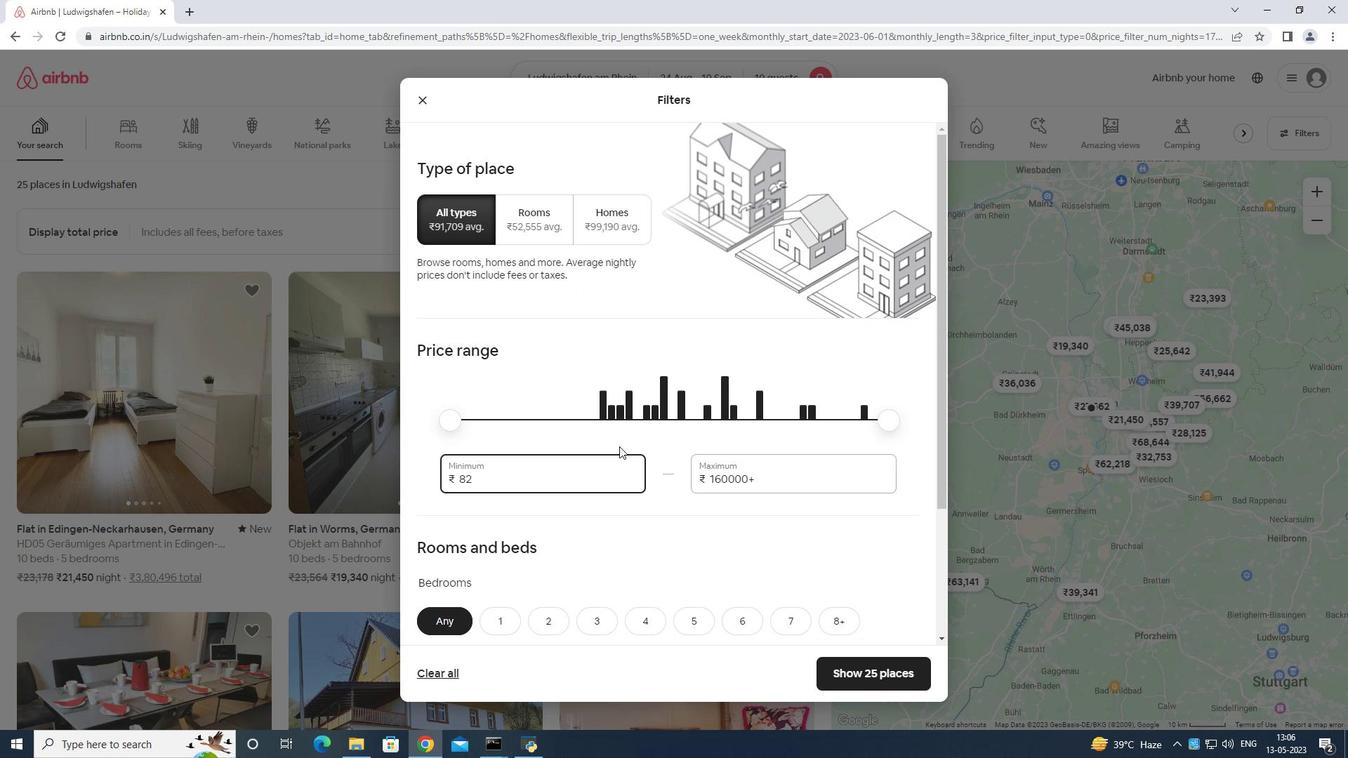 
Action: Mouse moved to (622, 441)
Screenshot: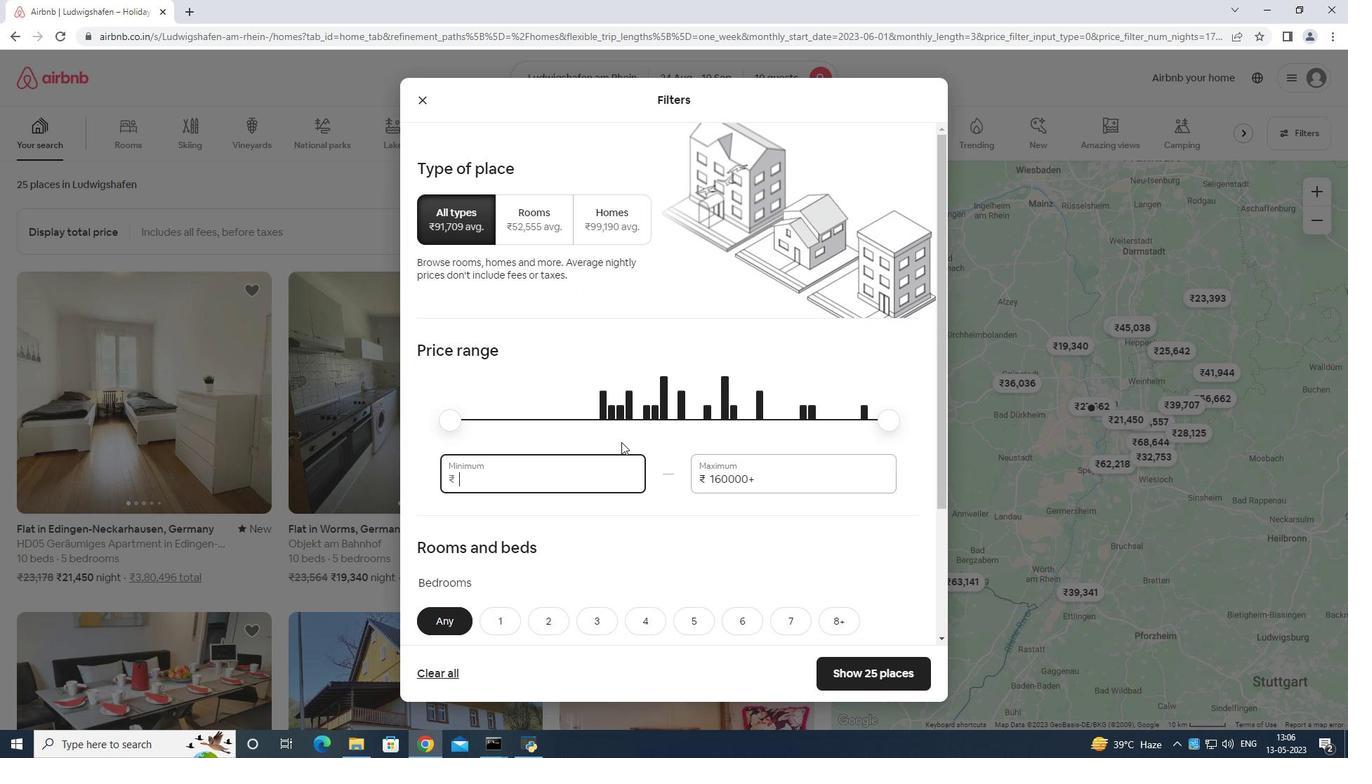 
Action: Key pressed 1
Screenshot: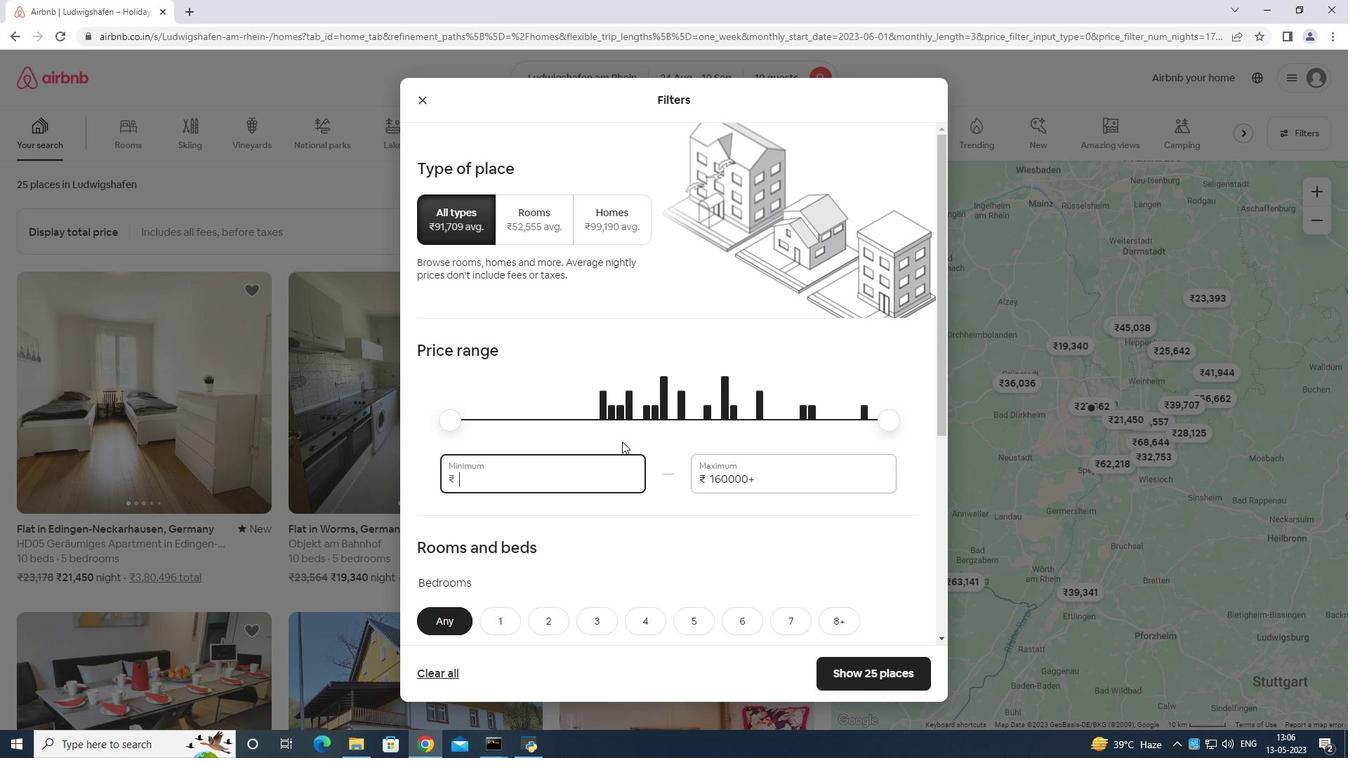 
Action: Mouse moved to (622, 441)
Screenshot: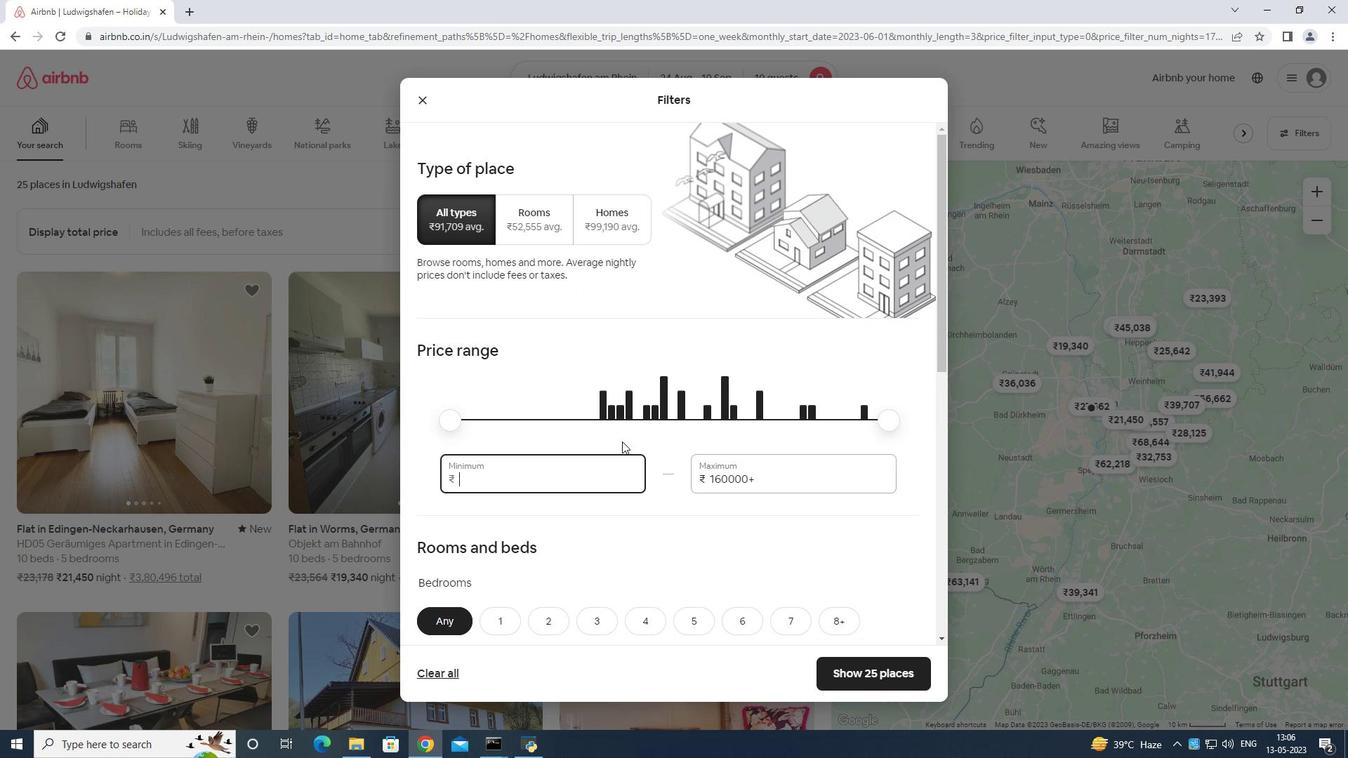 
Action: Key pressed 20
Screenshot: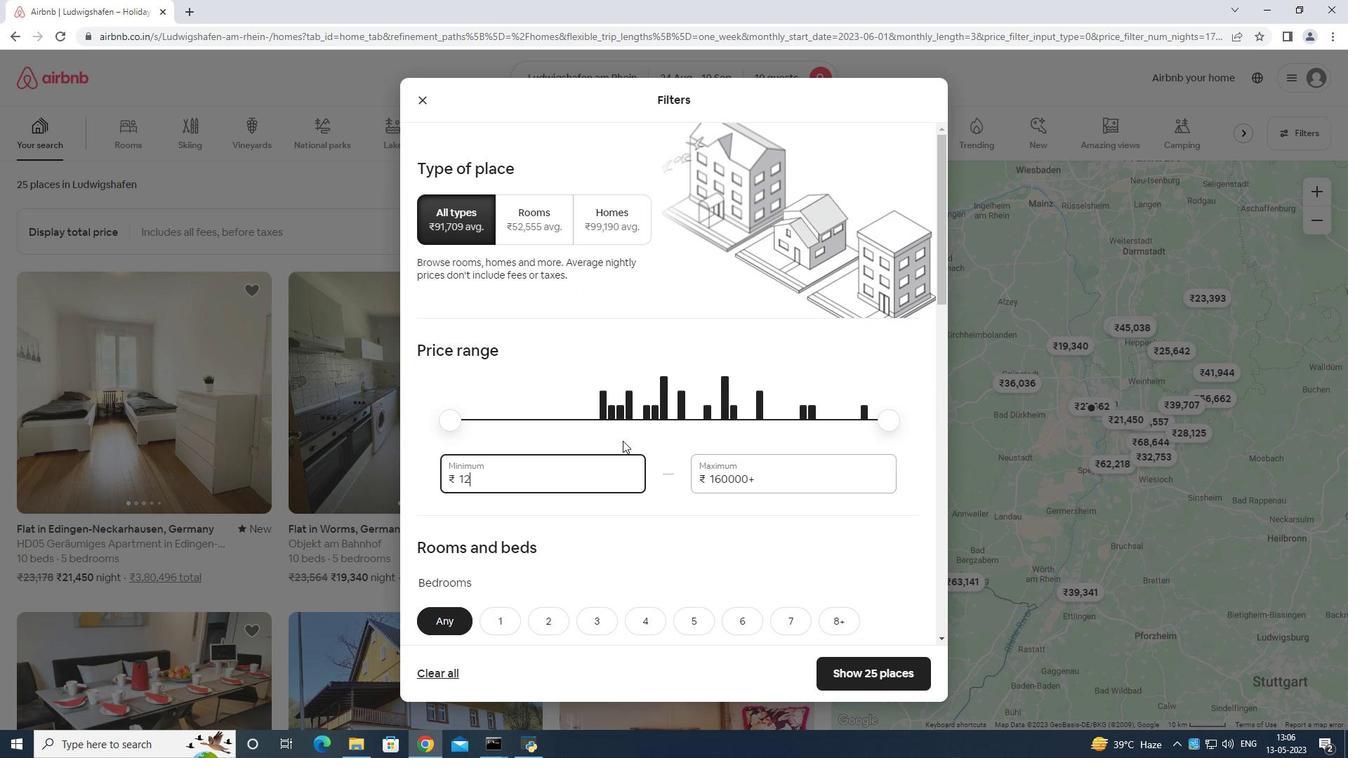 
Action: Mouse moved to (623, 439)
Screenshot: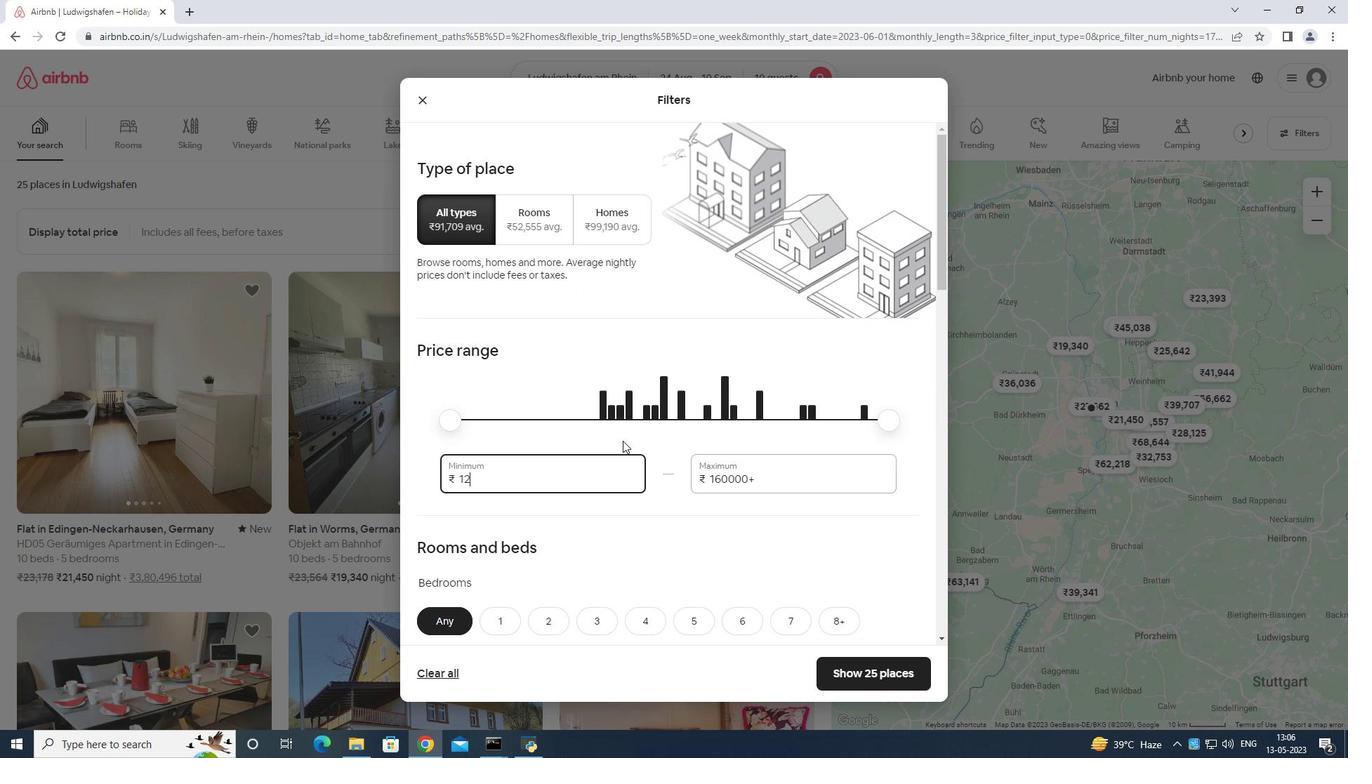 
Action: Key pressed 0
Screenshot: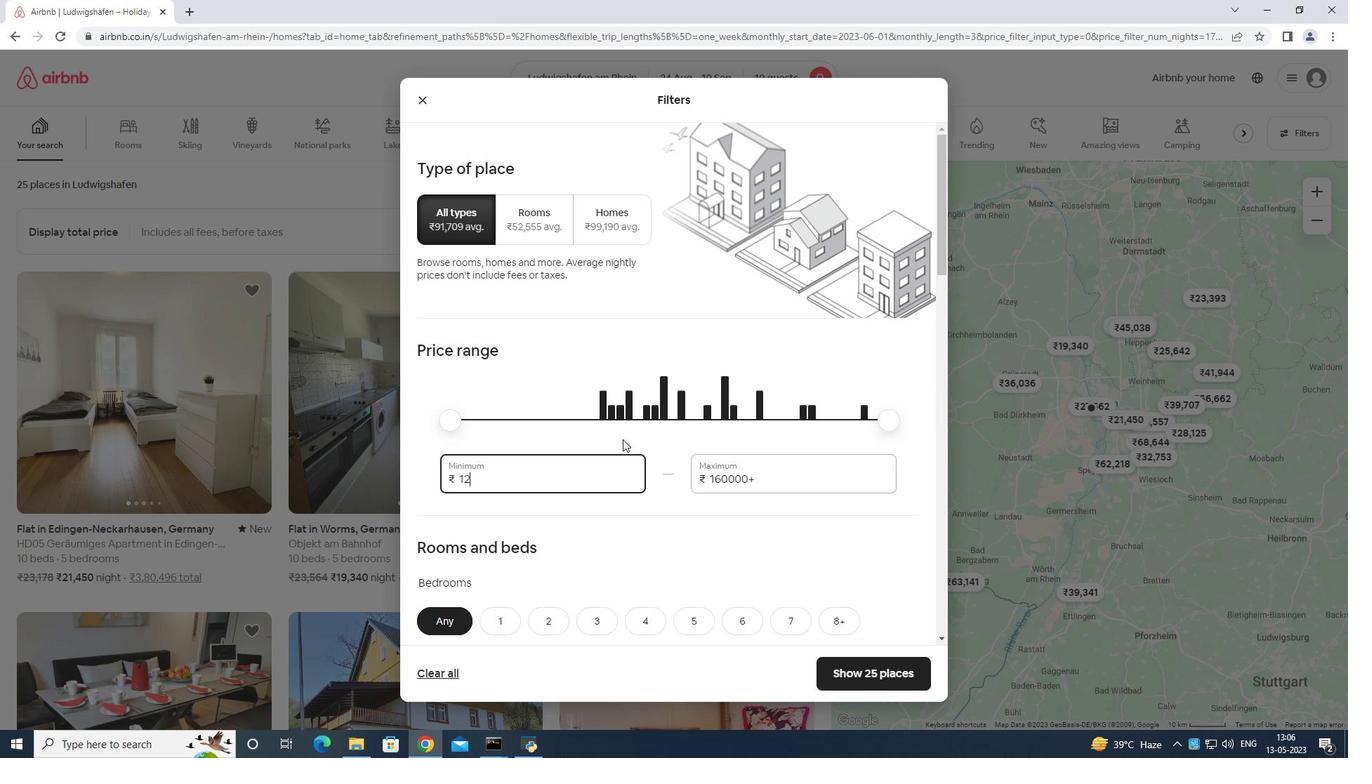 
Action: Mouse moved to (634, 438)
Screenshot: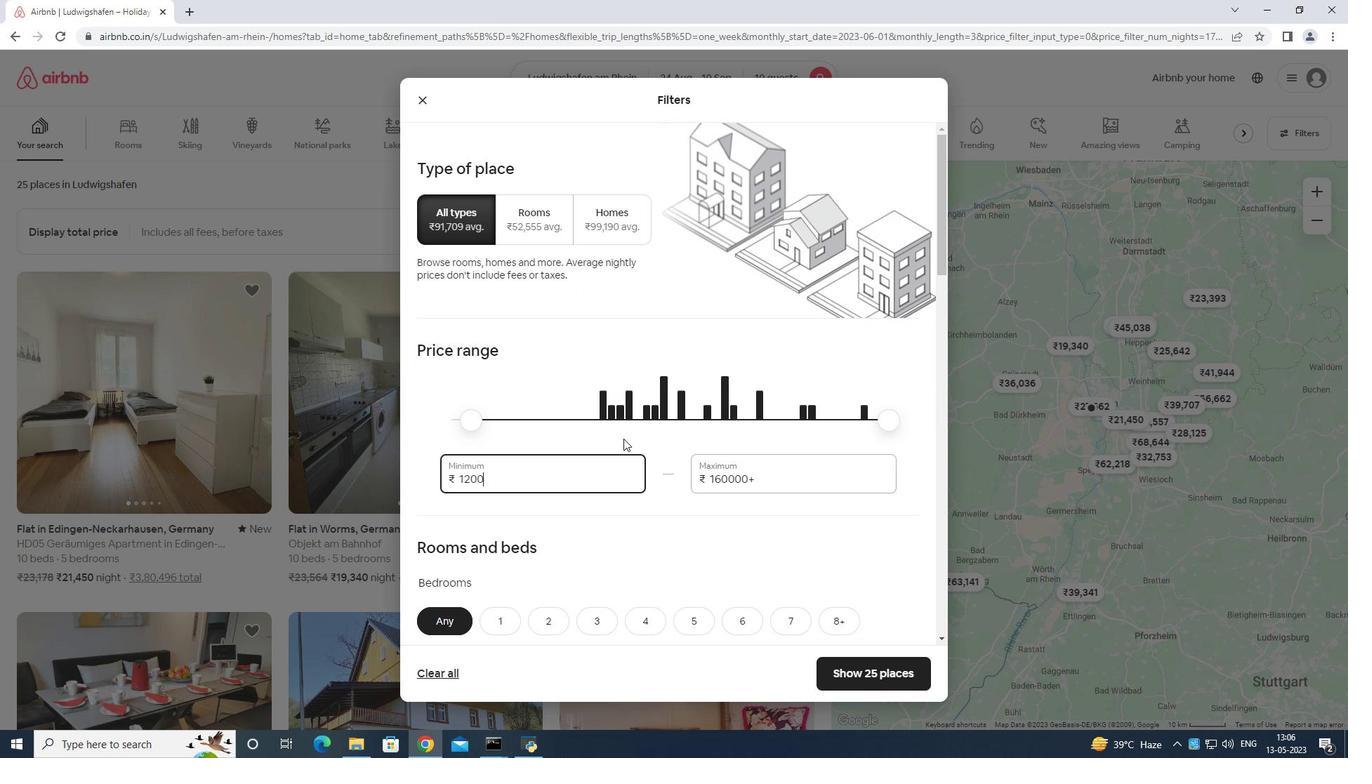 
Action: Key pressed 0
Screenshot: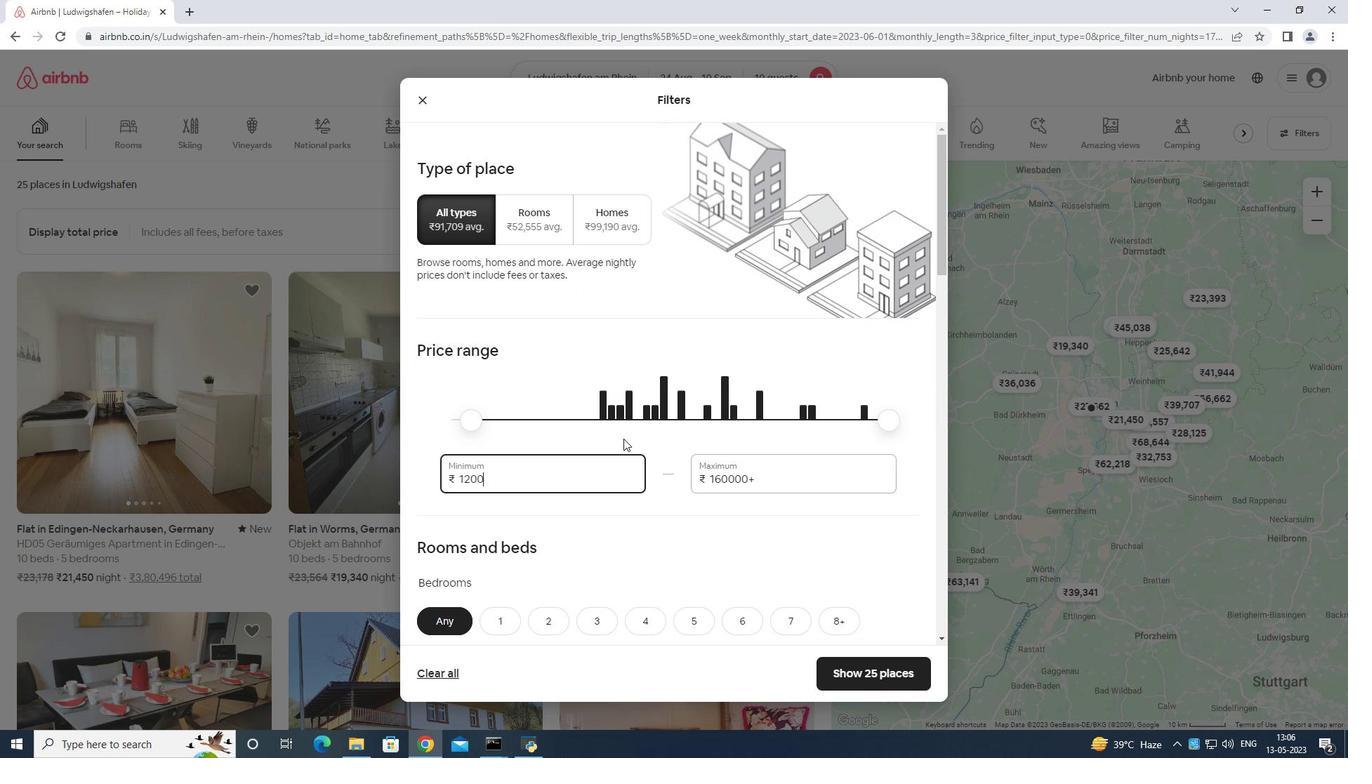 
Action: Mouse moved to (772, 459)
Screenshot: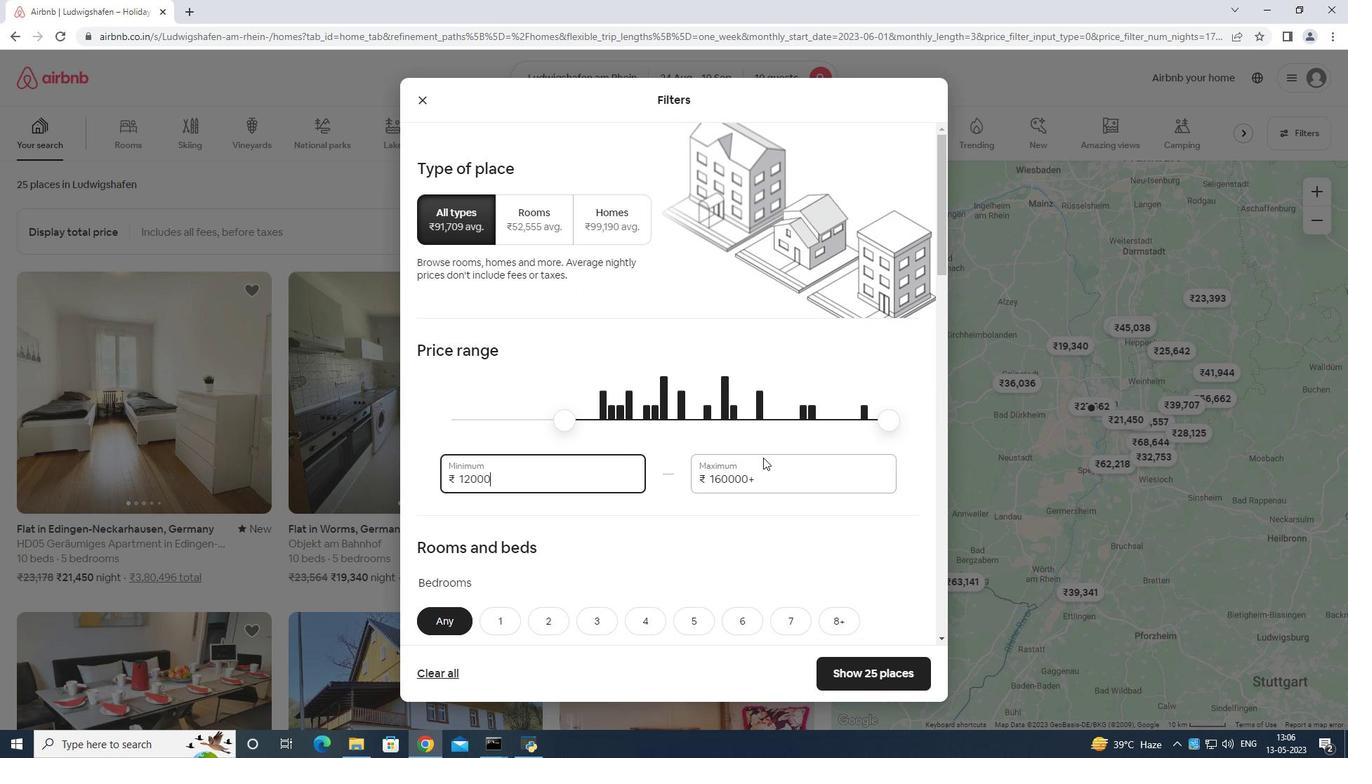 
Action: Mouse pressed left at (772, 459)
Screenshot: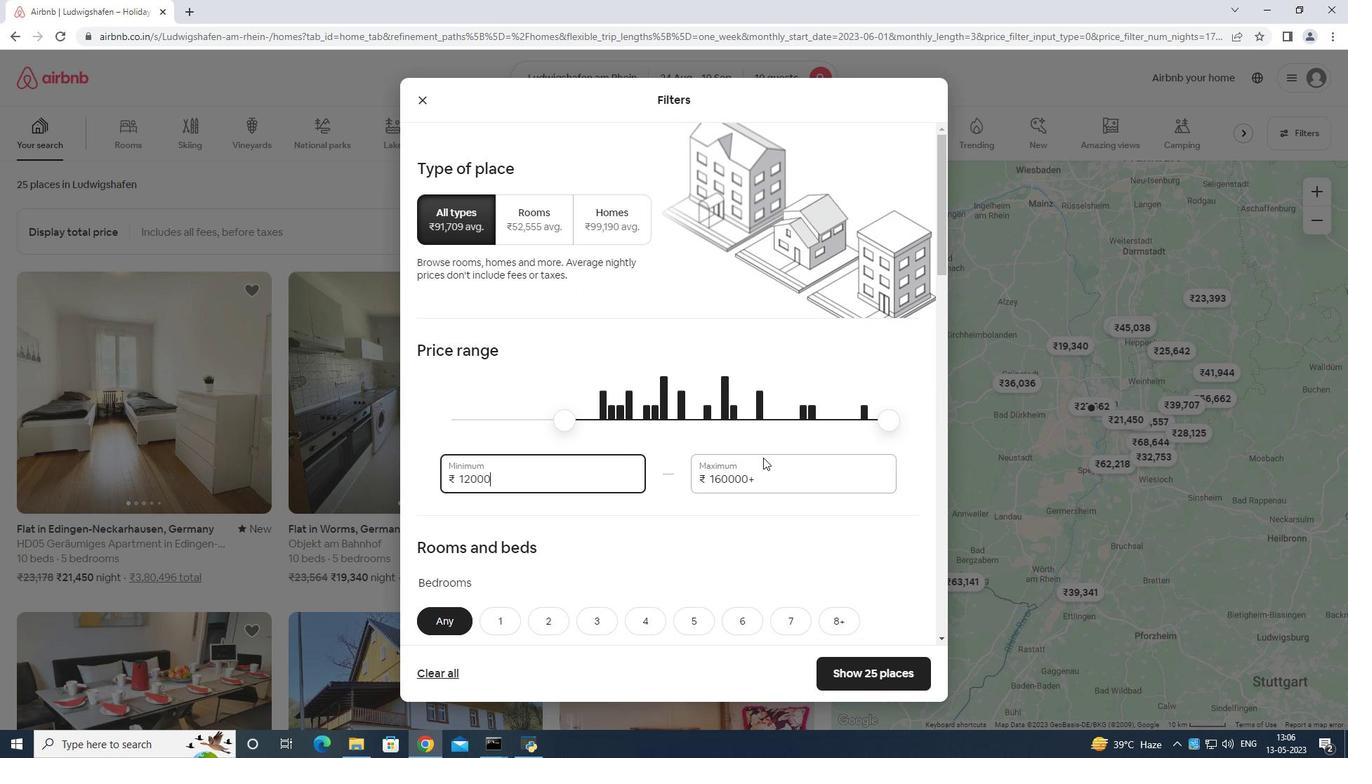 
Action: Mouse moved to (773, 459)
Screenshot: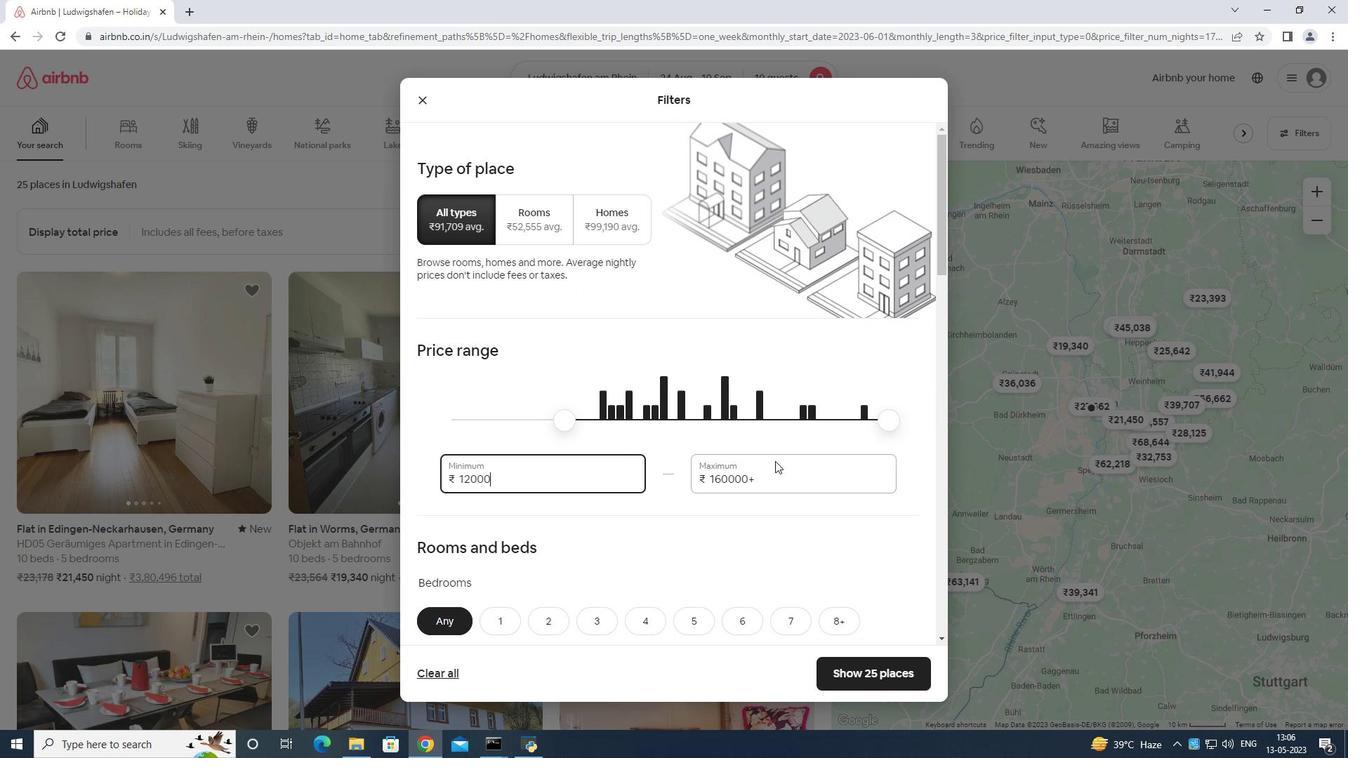 
Action: Key pressed <Key.backspace><Key.backspace><Key.backspace><Key.backspace><Key.backspace><Key.backspace><Key.backspace><Key.backspace><Key.backspace><Key.backspace><Key.backspace><Key.backspace><Key.backspace><Key.backspace><Key.backspace><Key.backspace><Key.backspace>1
Screenshot: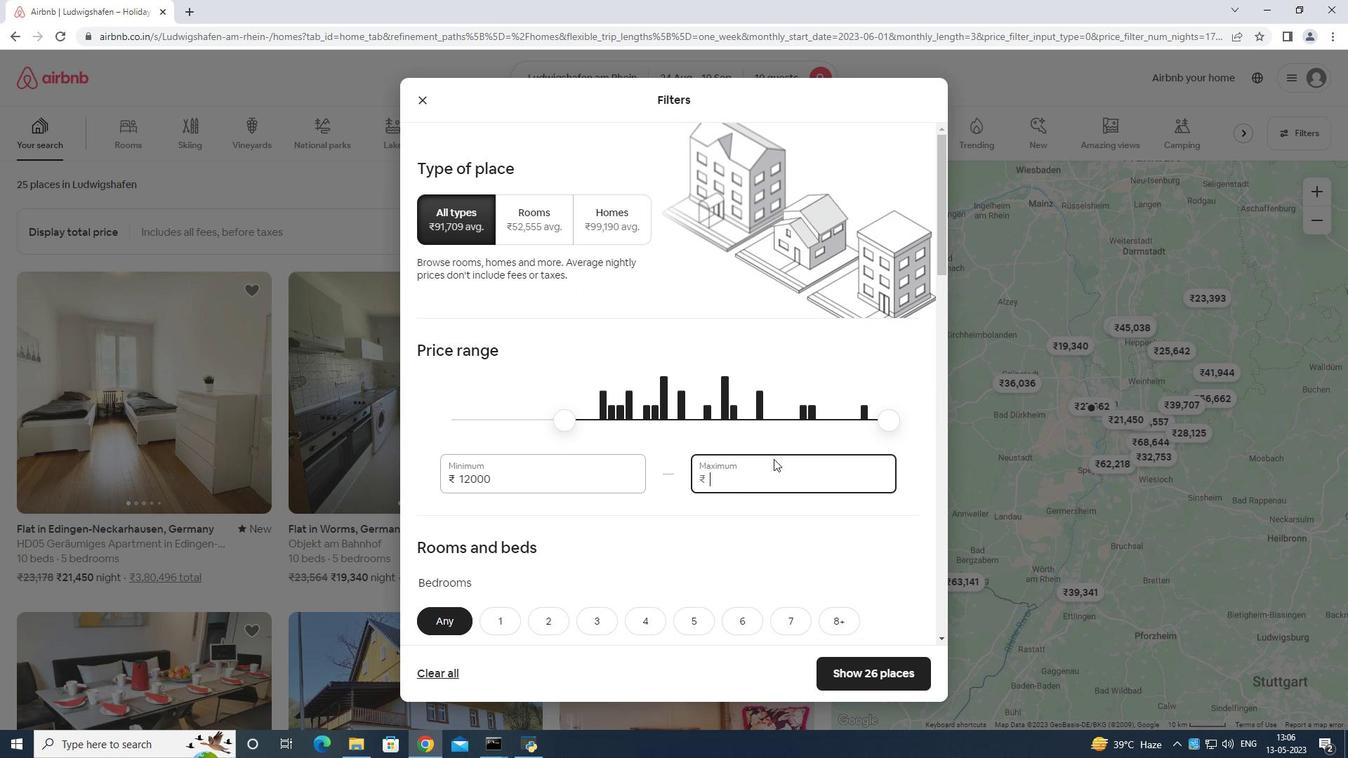 
Action: Mouse moved to (773, 457)
Screenshot: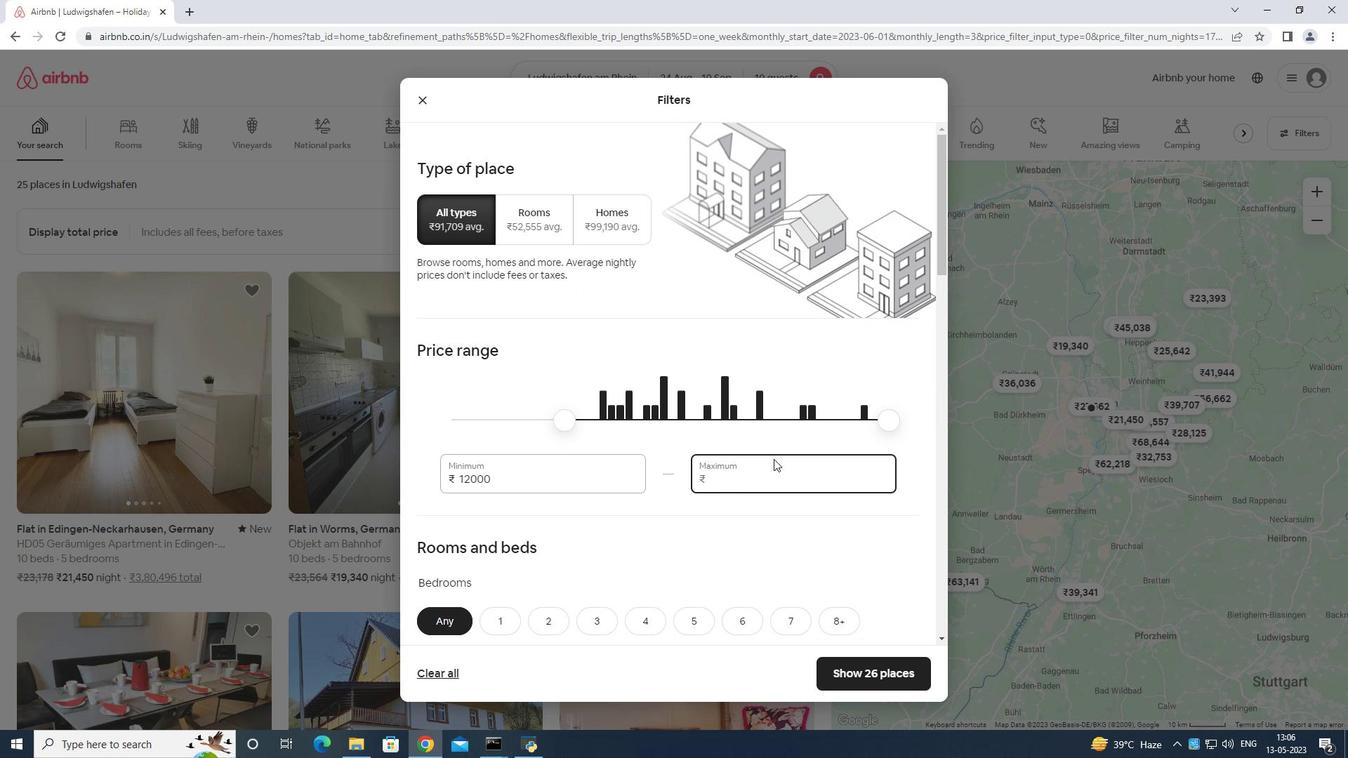 
Action: Key pressed 50
Screenshot: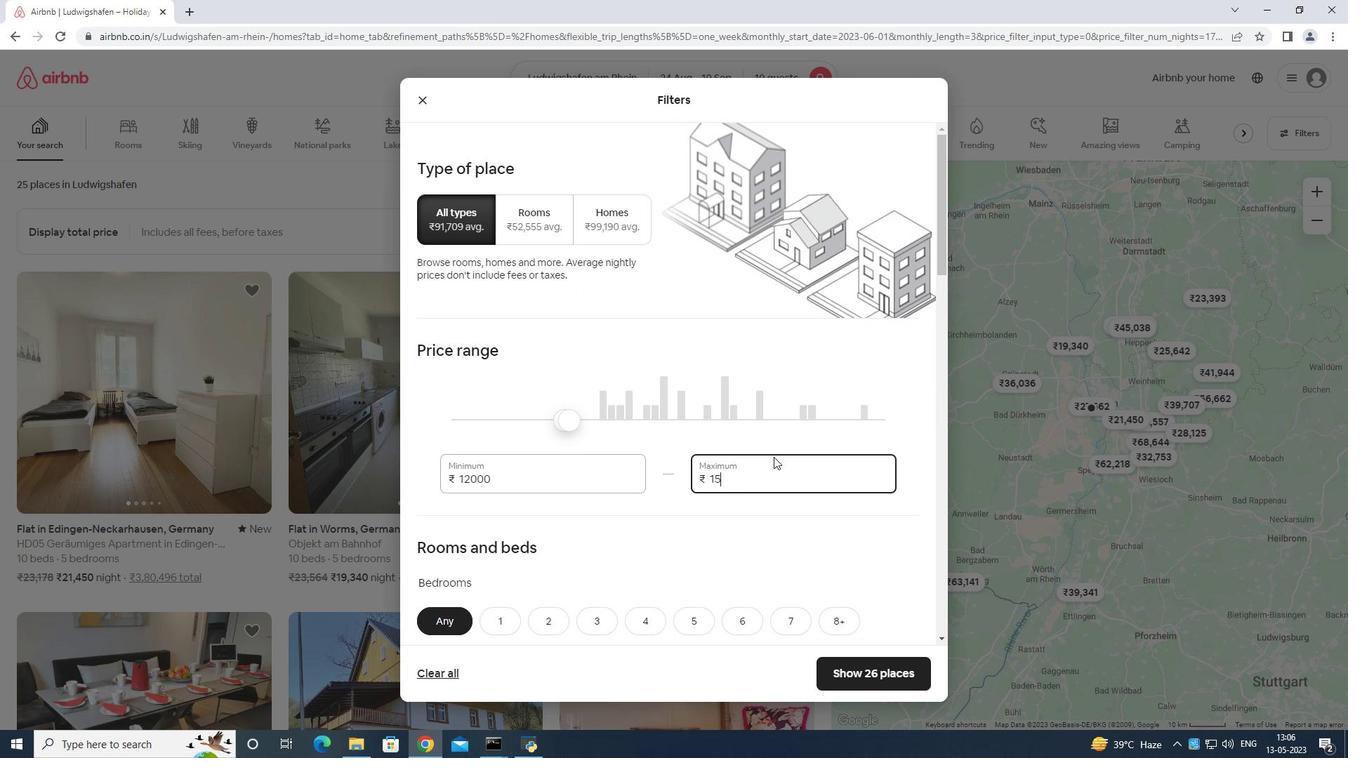 
Action: Mouse moved to (773, 457)
Screenshot: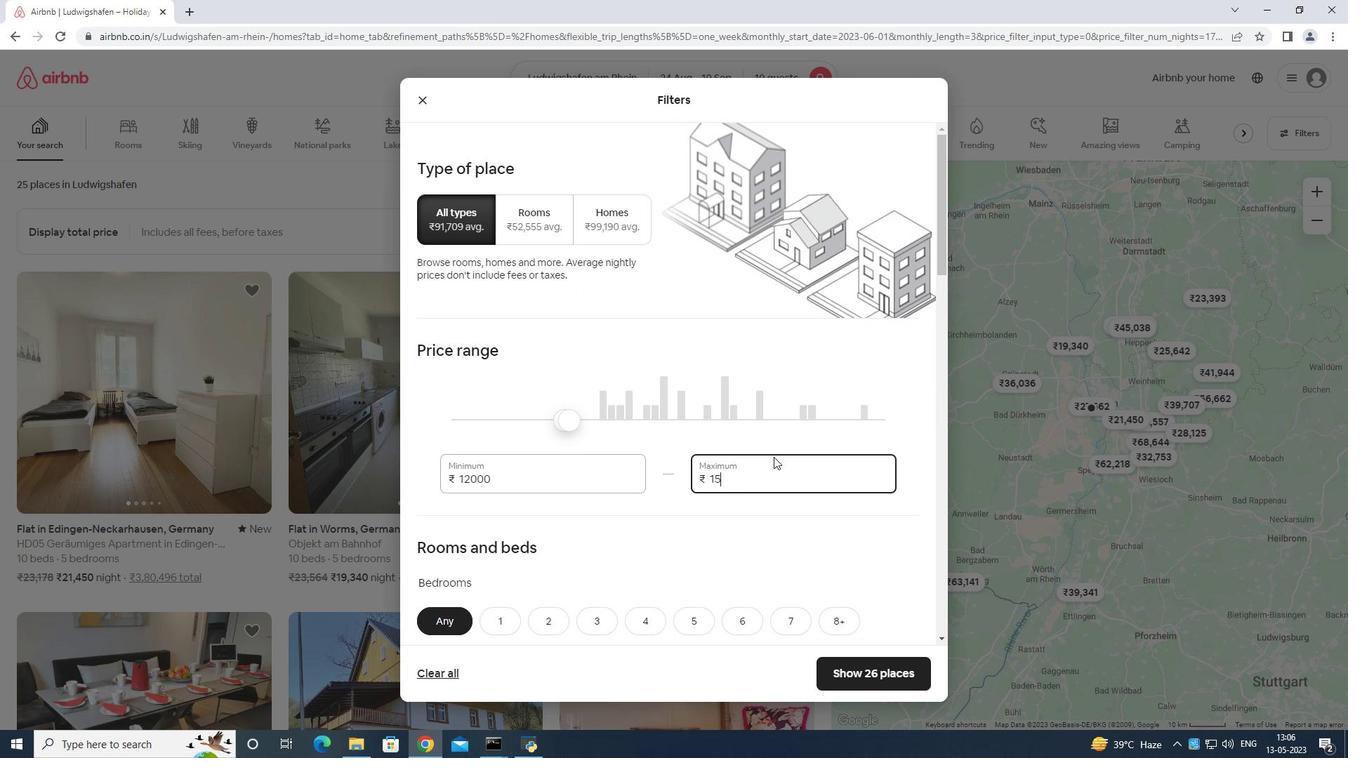 
Action: Key pressed 00
Screenshot: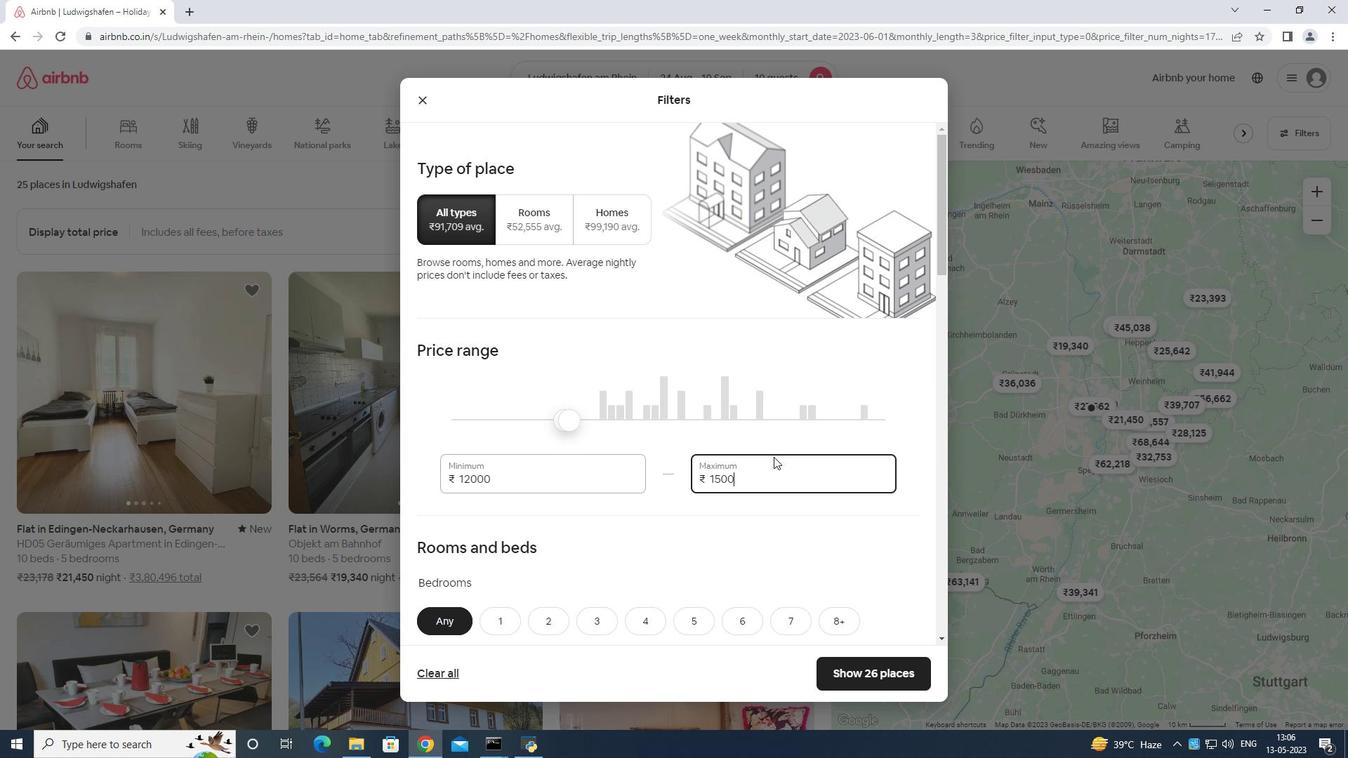 
Action: Mouse moved to (761, 460)
Screenshot: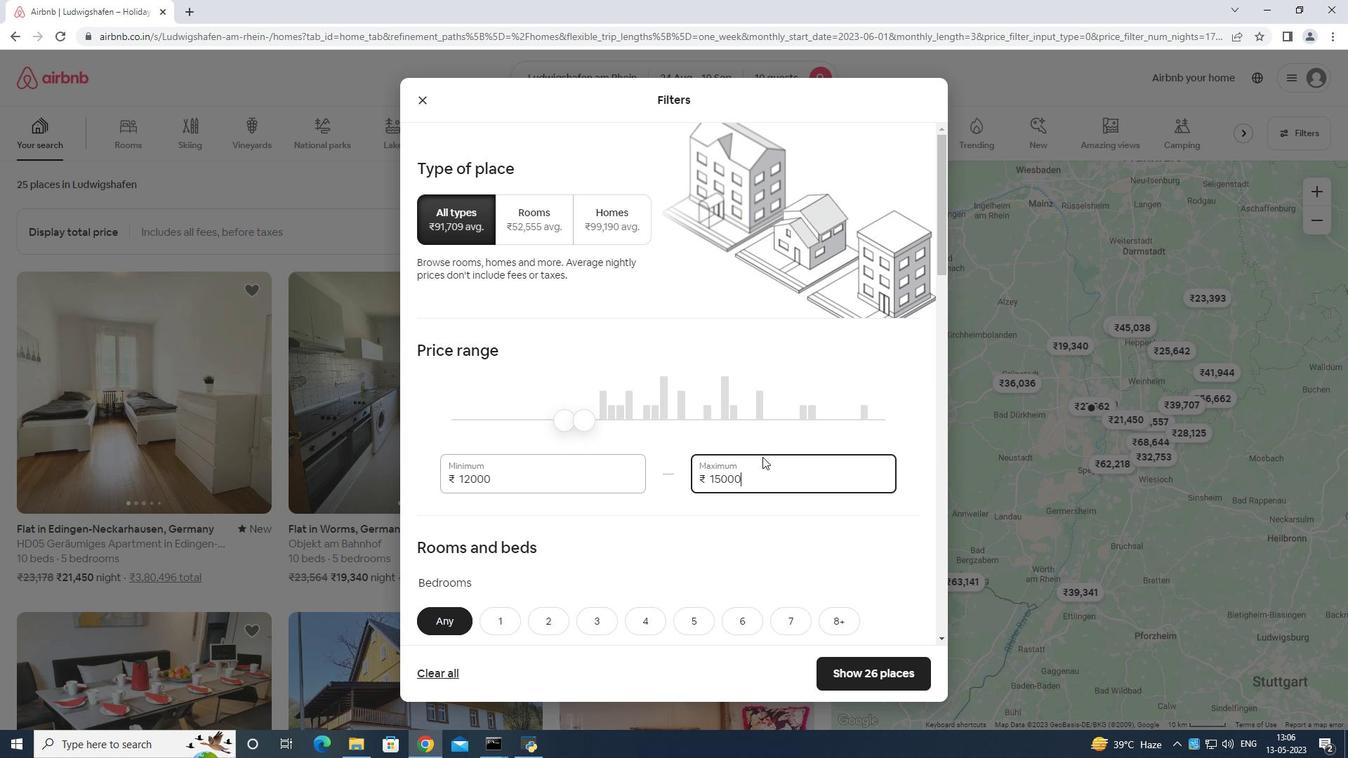 
Action: Mouse scrolled (761, 459) with delta (0, 0)
Screenshot: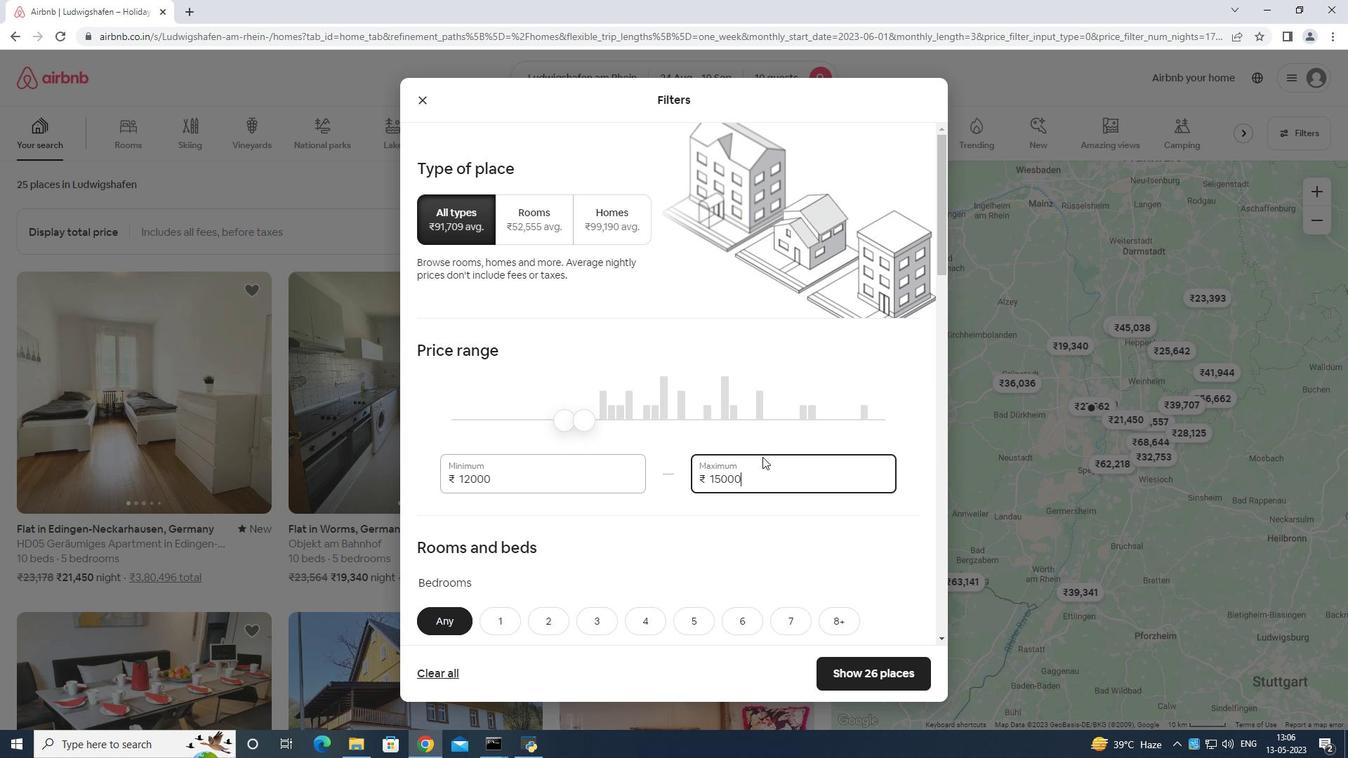
Action: Mouse moved to (761, 462)
Screenshot: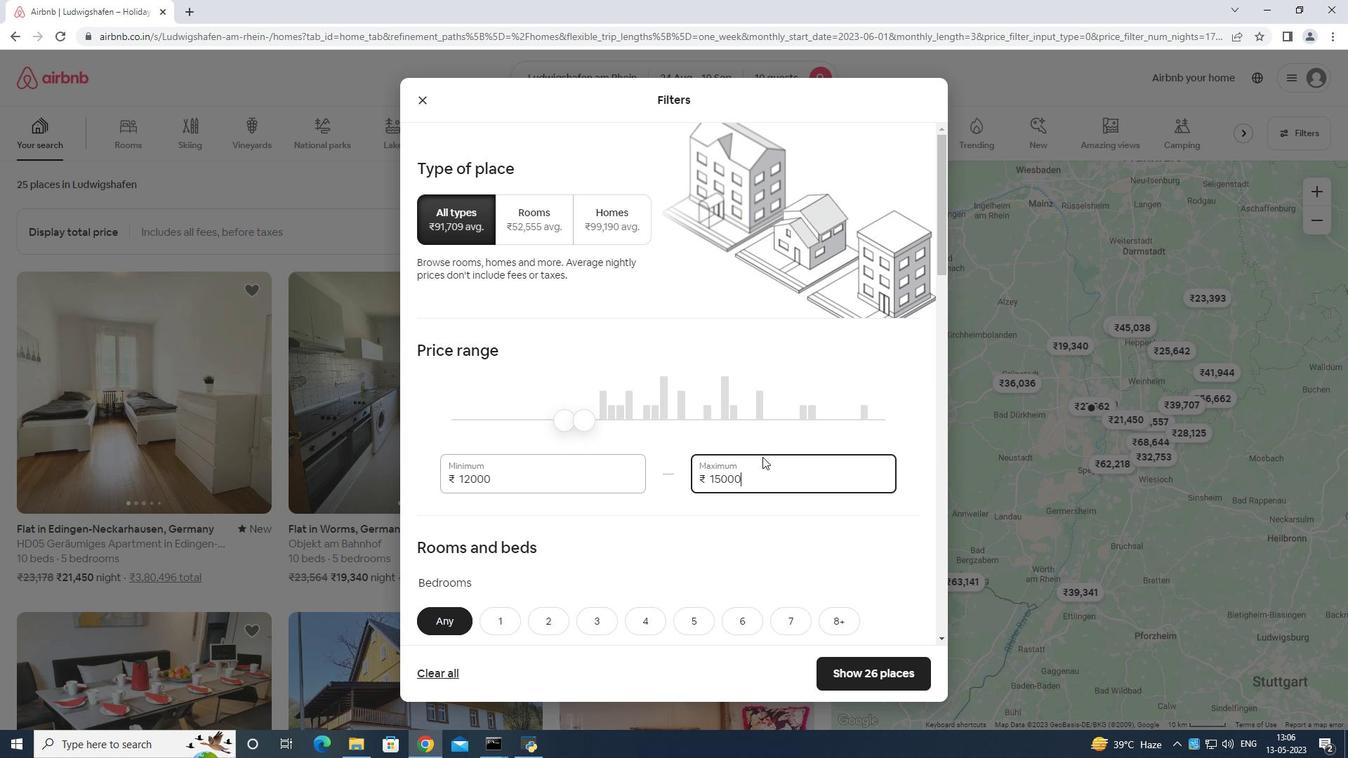 
Action: Mouse scrolled (761, 461) with delta (0, 0)
Screenshot: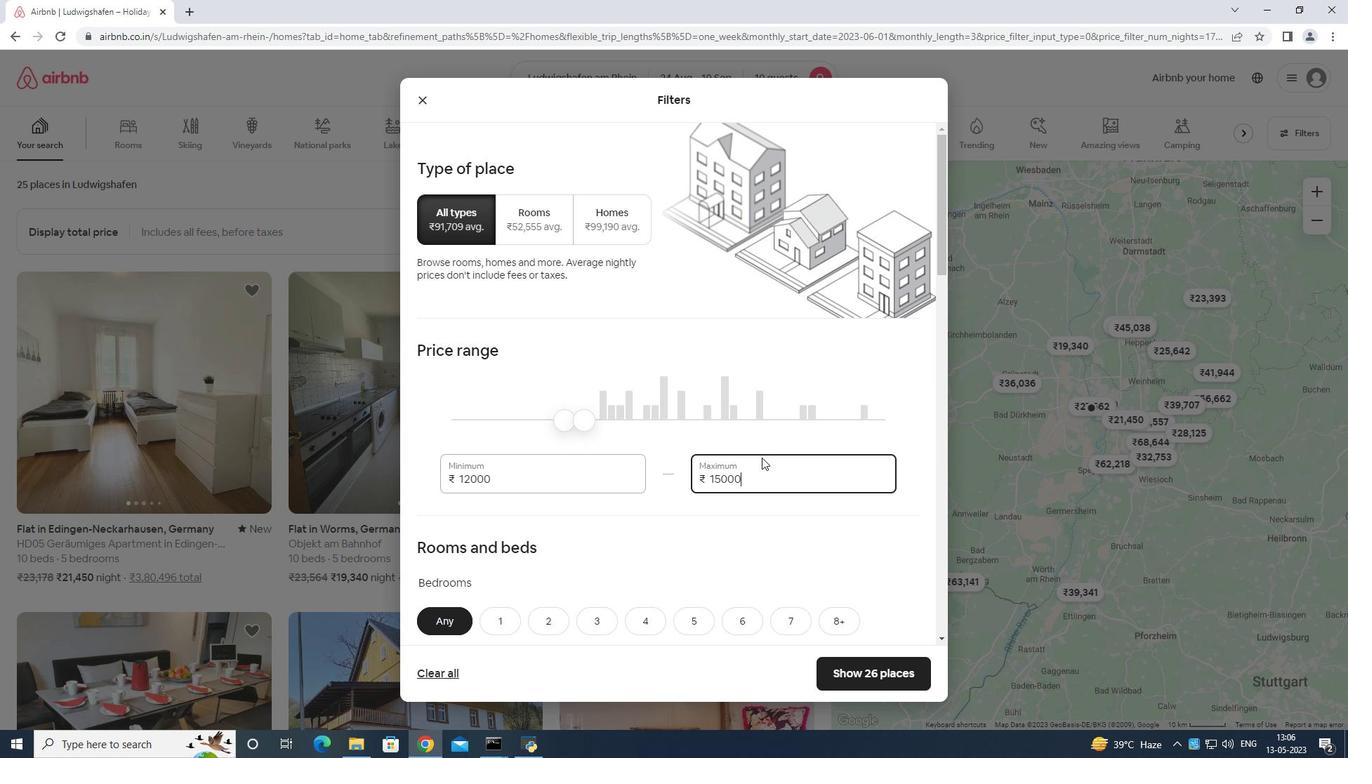 
Action: Mouse moved to (759, 462)
Screenshot: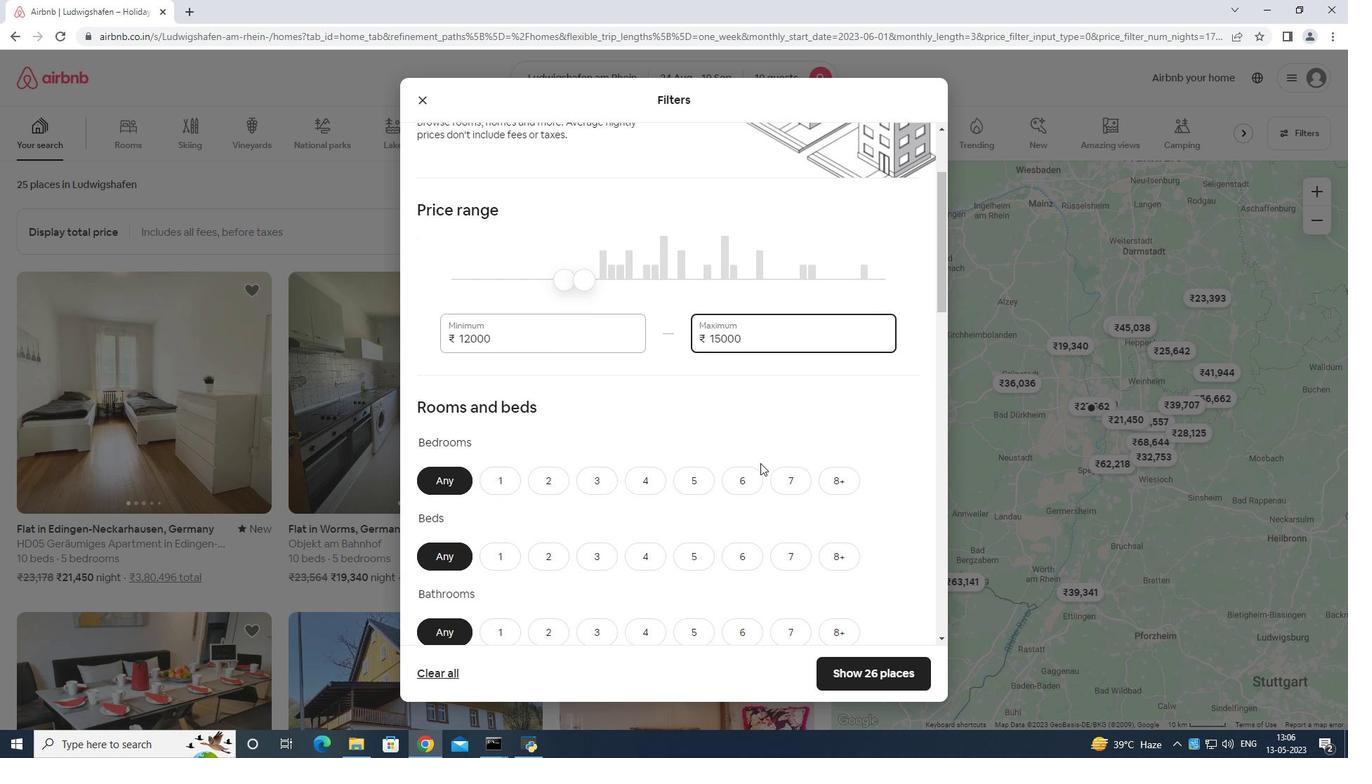 
Action: Mouse scrolled (759, 462) with delta (0, 0)
Screenshot: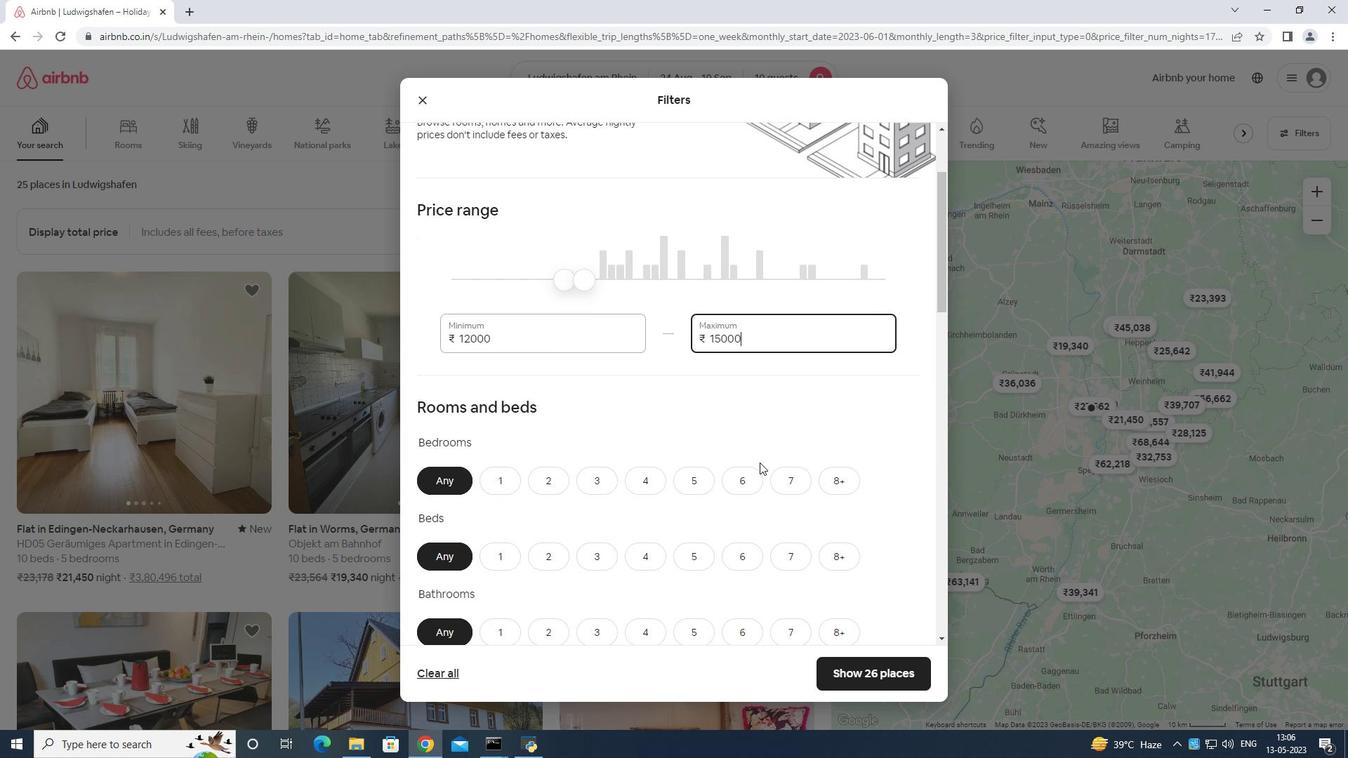 
Action: Mouse moved to (635, 406)
Screenshot: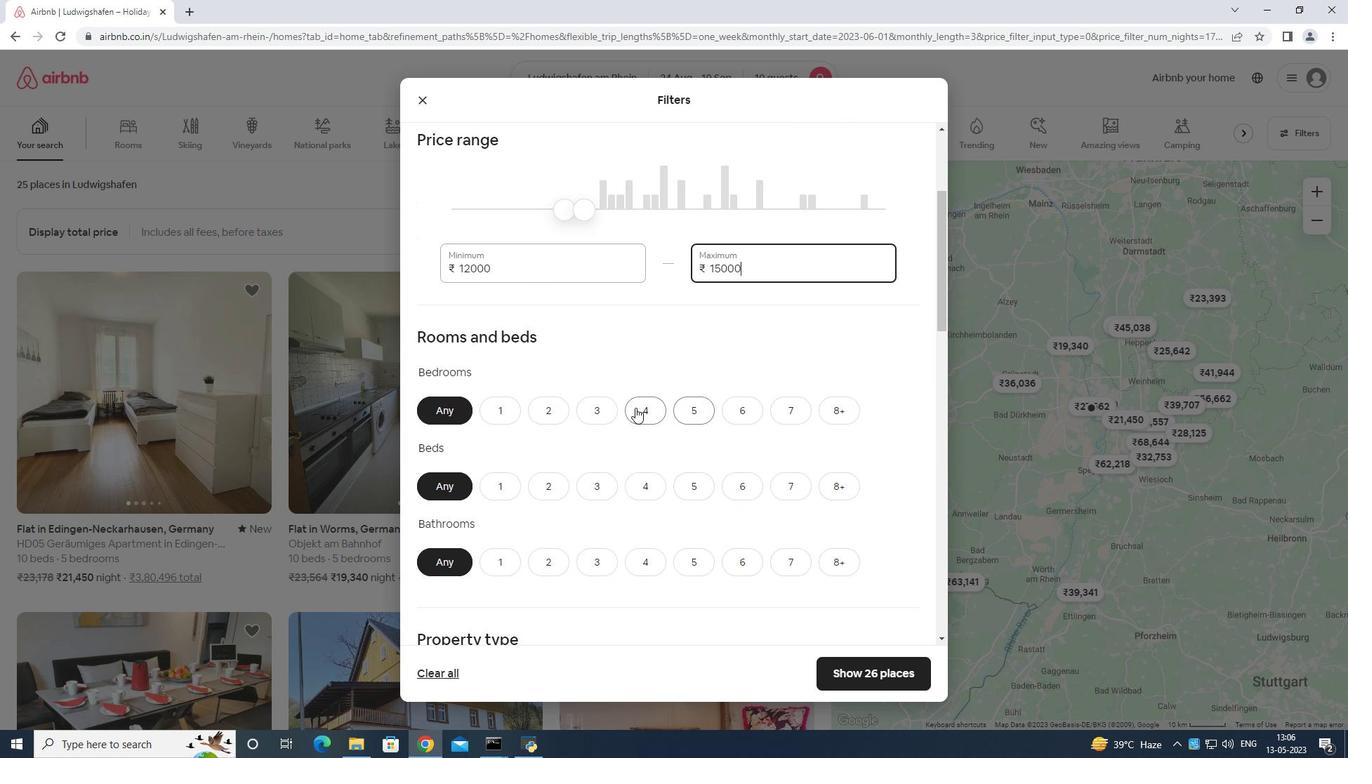
Action: Mouse pressed left at (635, 406)
Screenshot: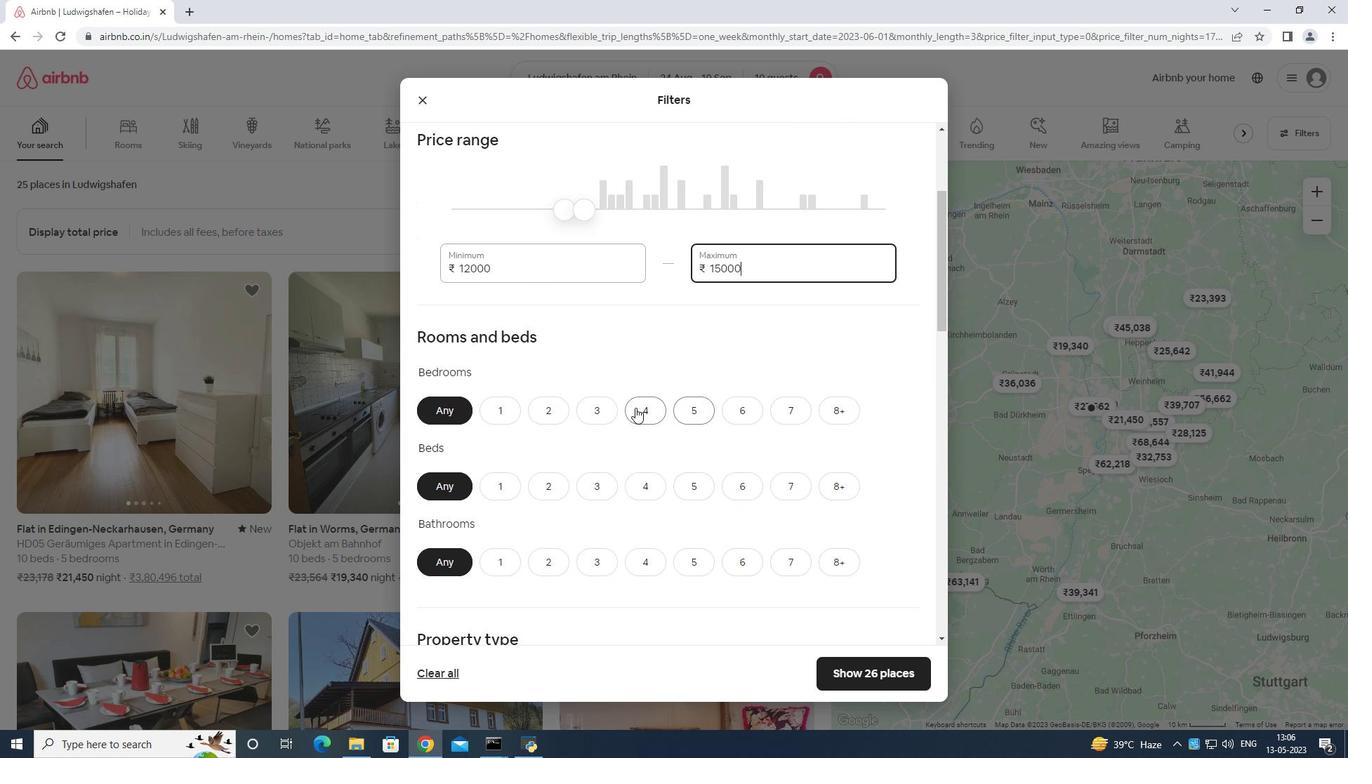 
Action: Mouse moved to (834, 480)
Screenshot: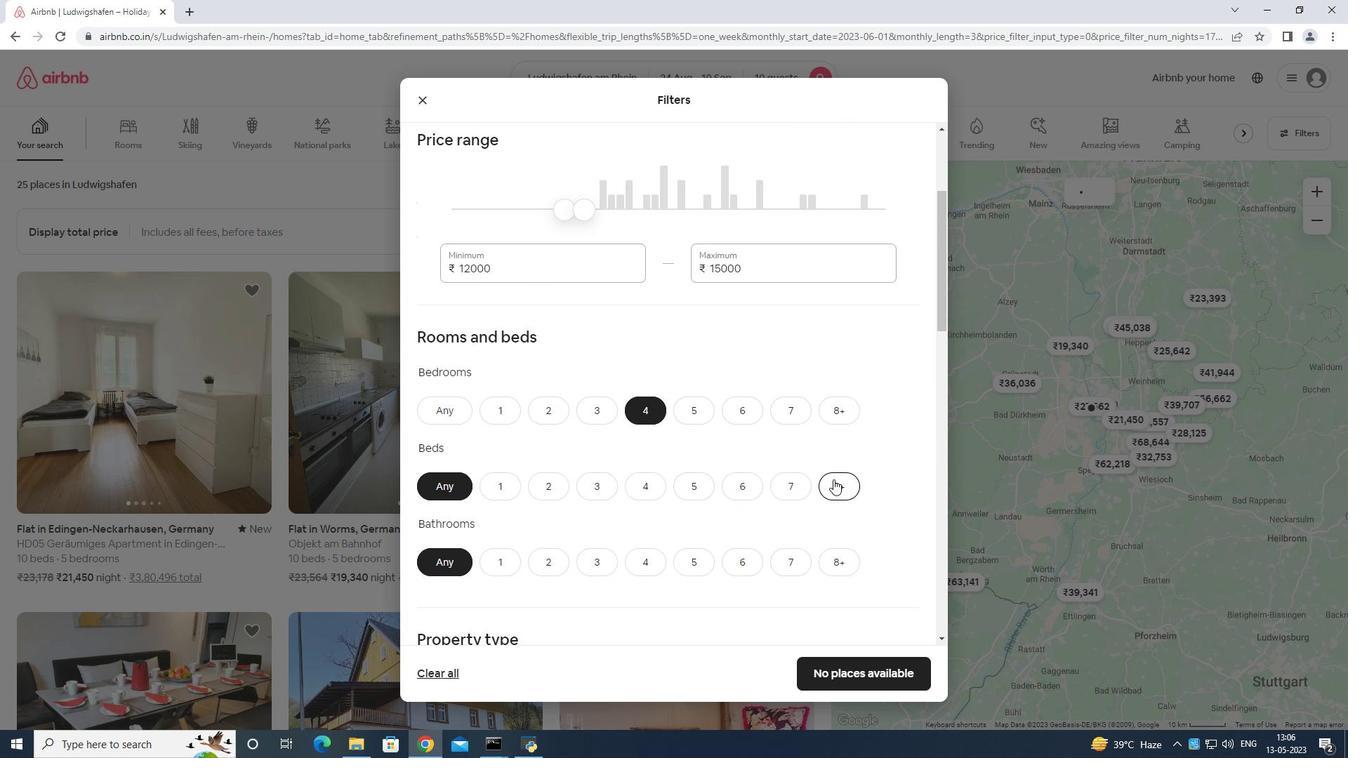 
Action: Mouse pressed left at (834, 480)
Screenshot: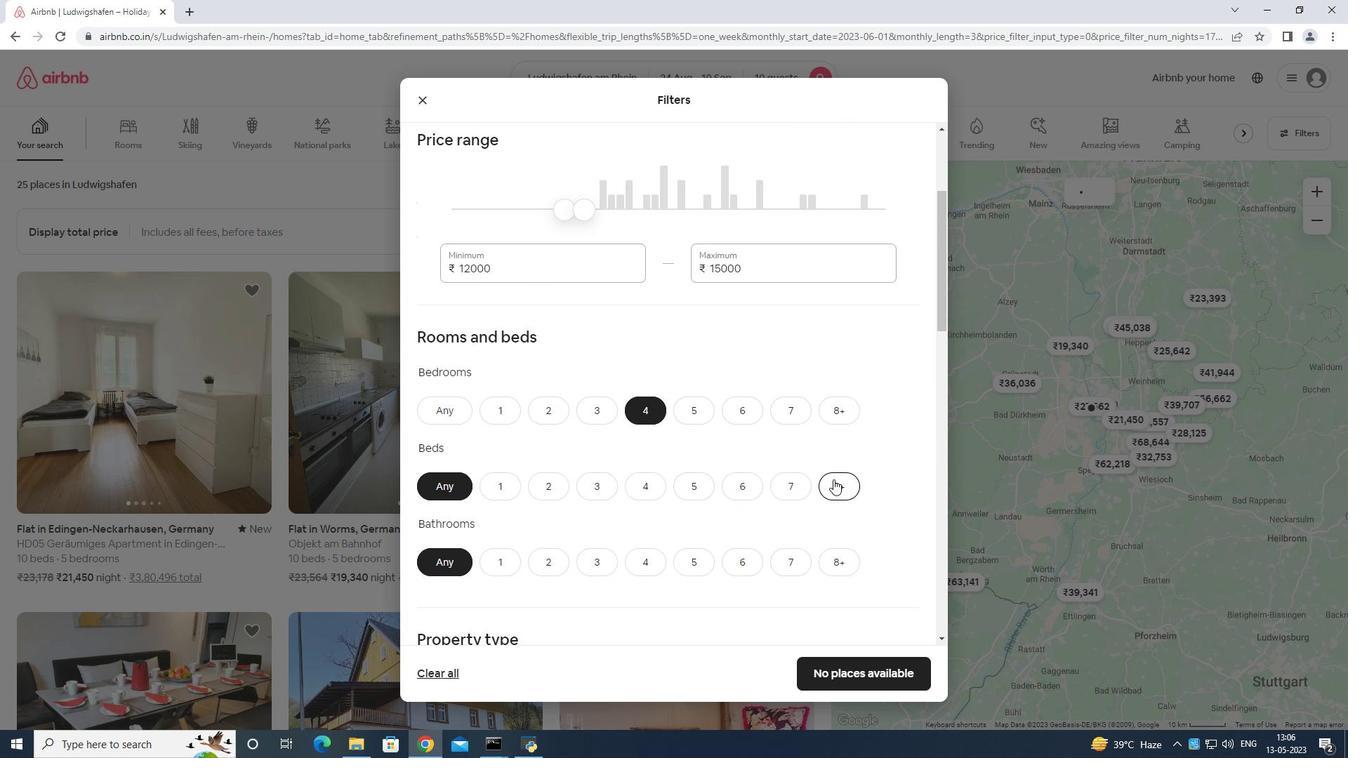 
Action: Mouse moved to (650, 554)
Screenshot: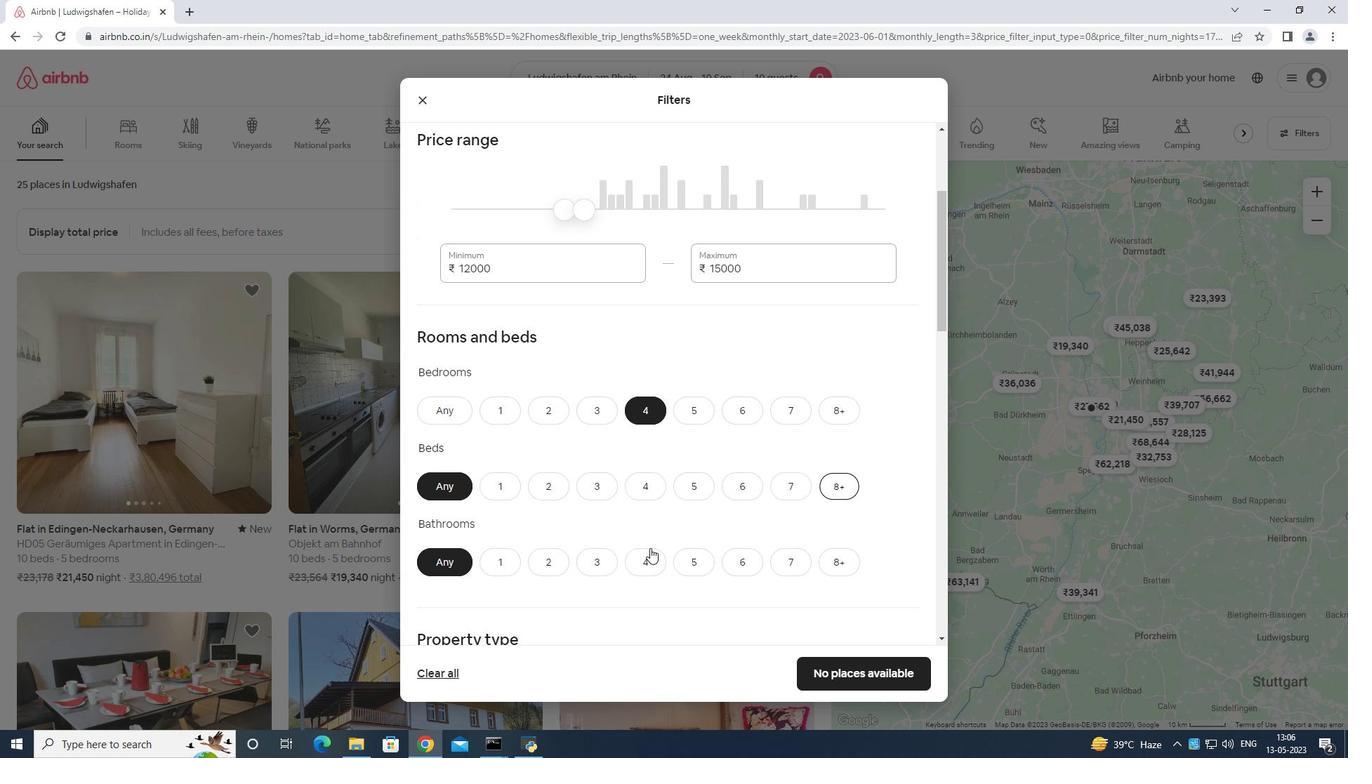 
Action: Mouse pressed left at (650, 554)
Screenshot: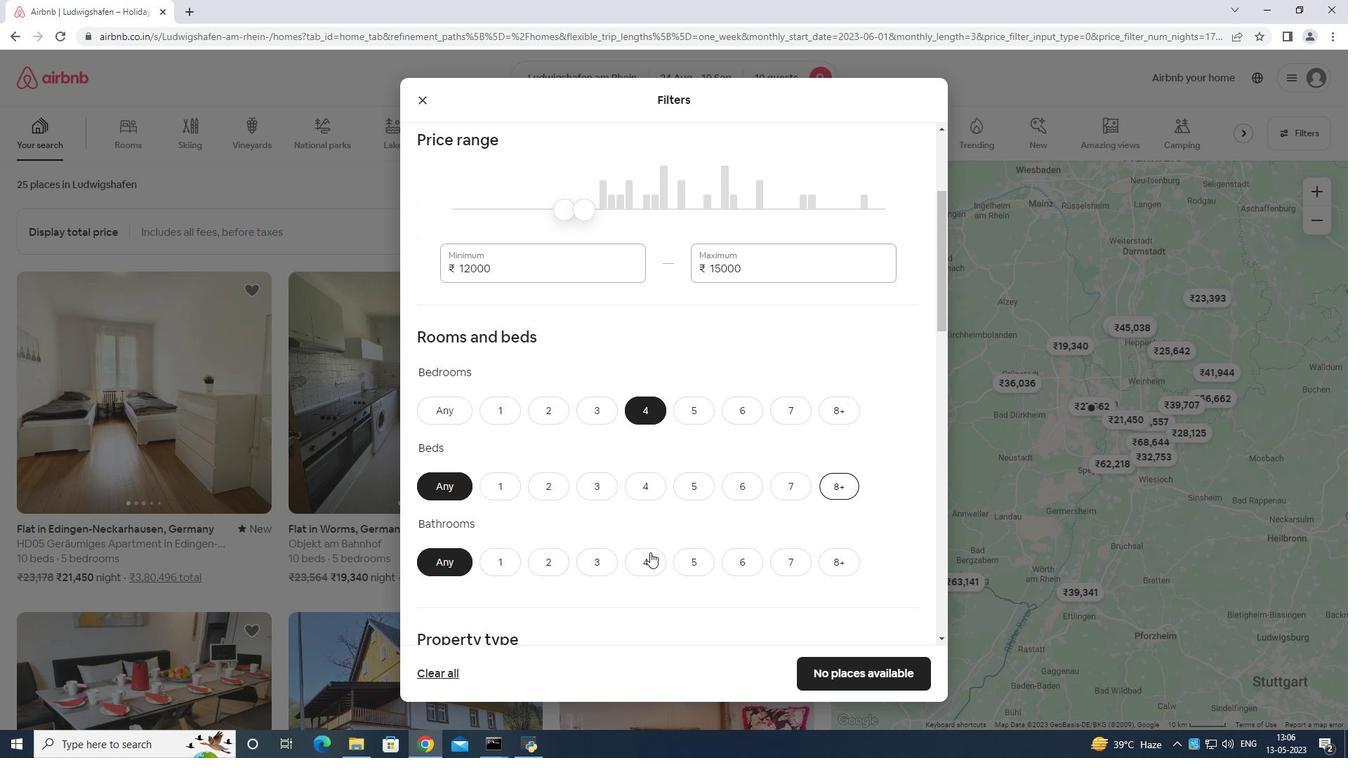 
Action: Mouse moved to (667, 528)
Screenshot: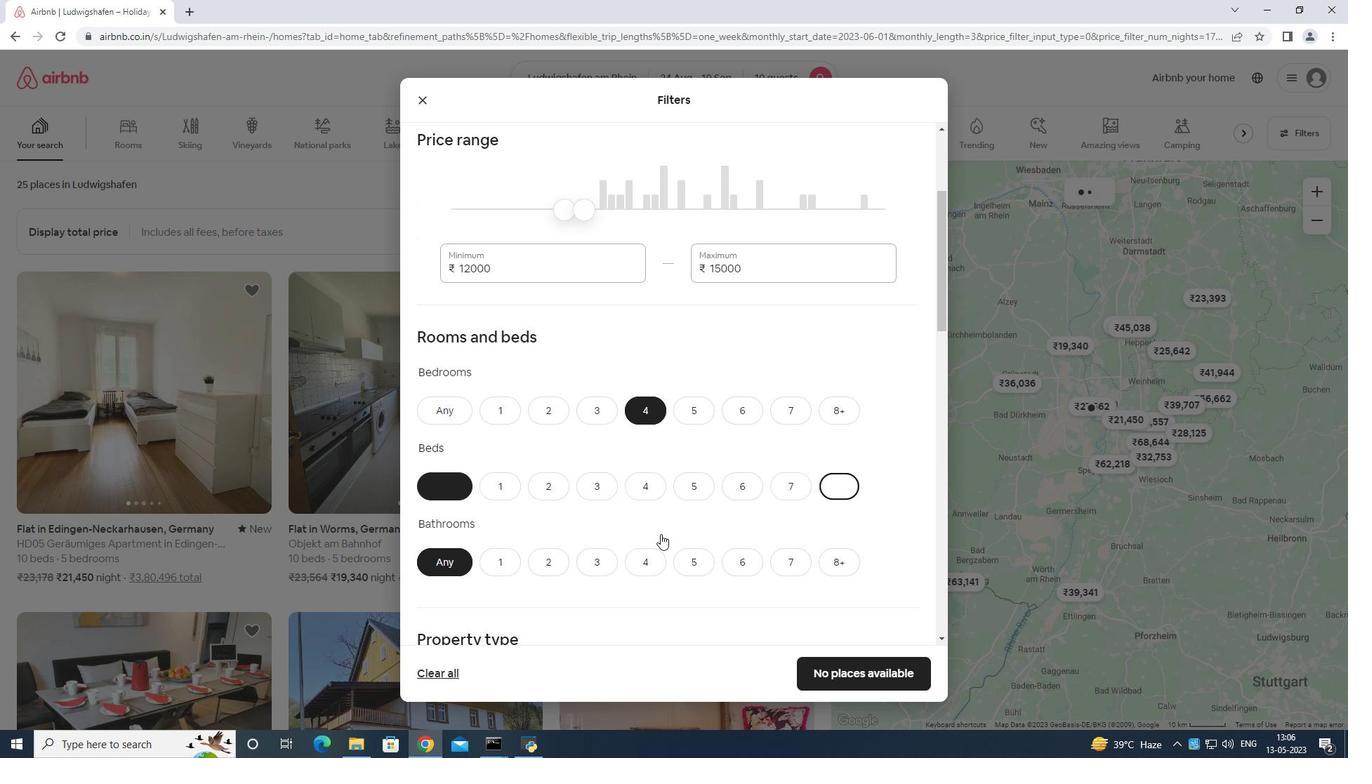 
Action: Mouse scrolled (667, 528) with delta (0, 0)
Screenshot: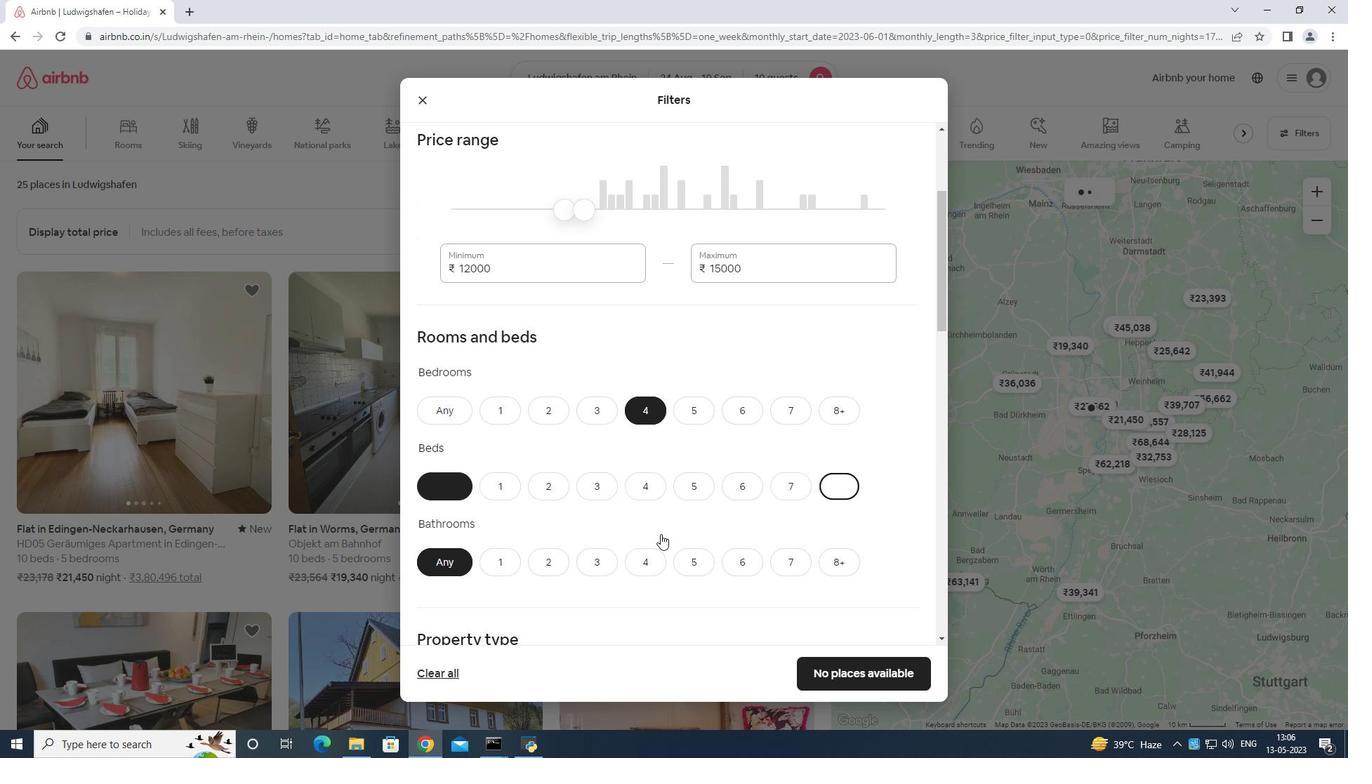 
Action: Mouse moved to (668, 532)
Screenshot: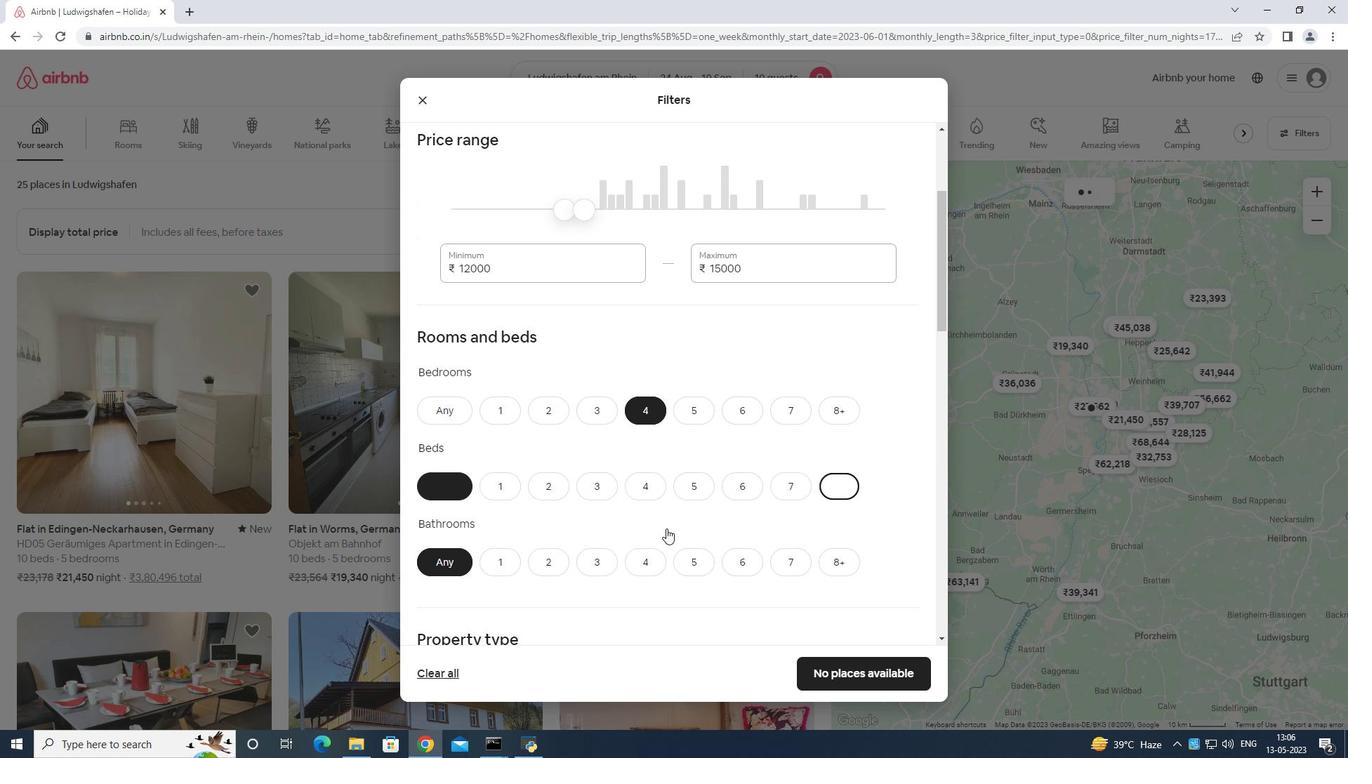 
Action: Mouse scrolled (668, 531) with delta (0, 0)
Screenshot: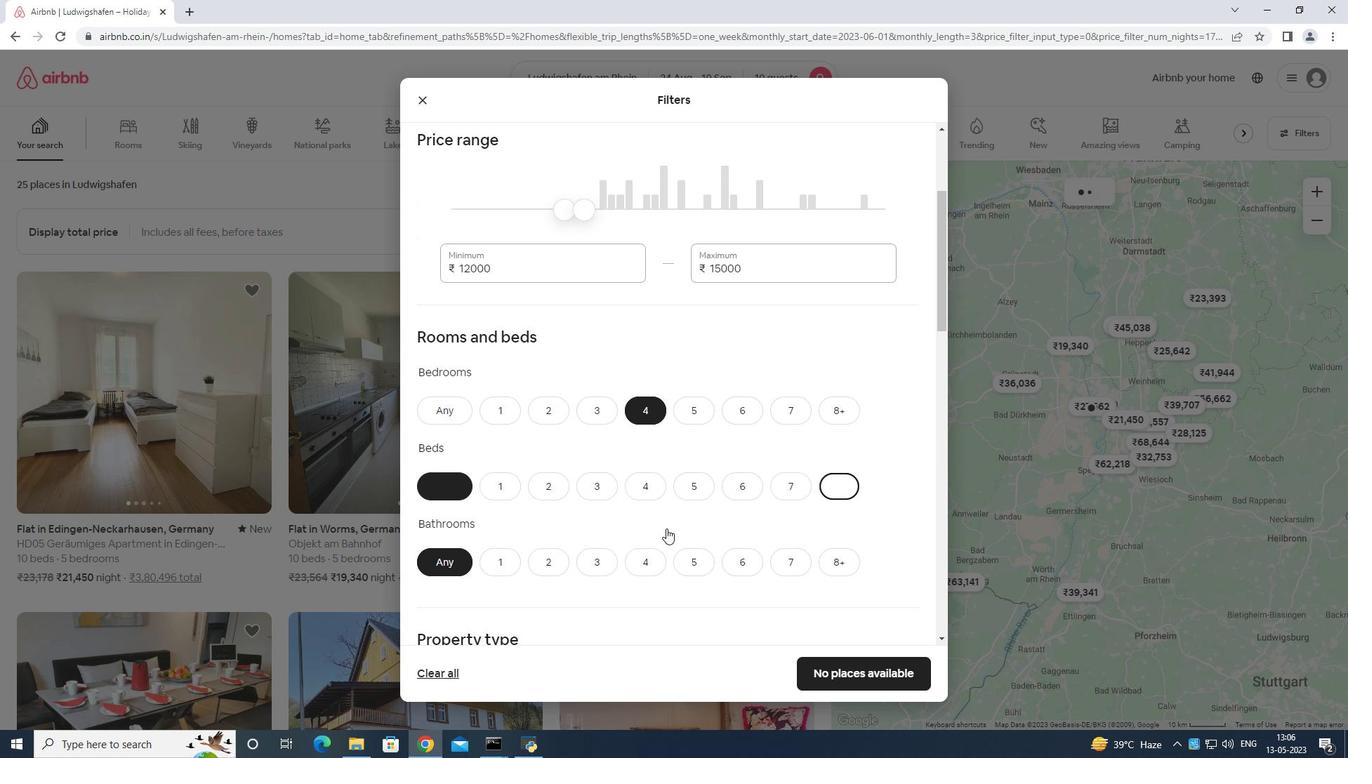 
Action: Mouse moved to (669, 533)
Screenshot: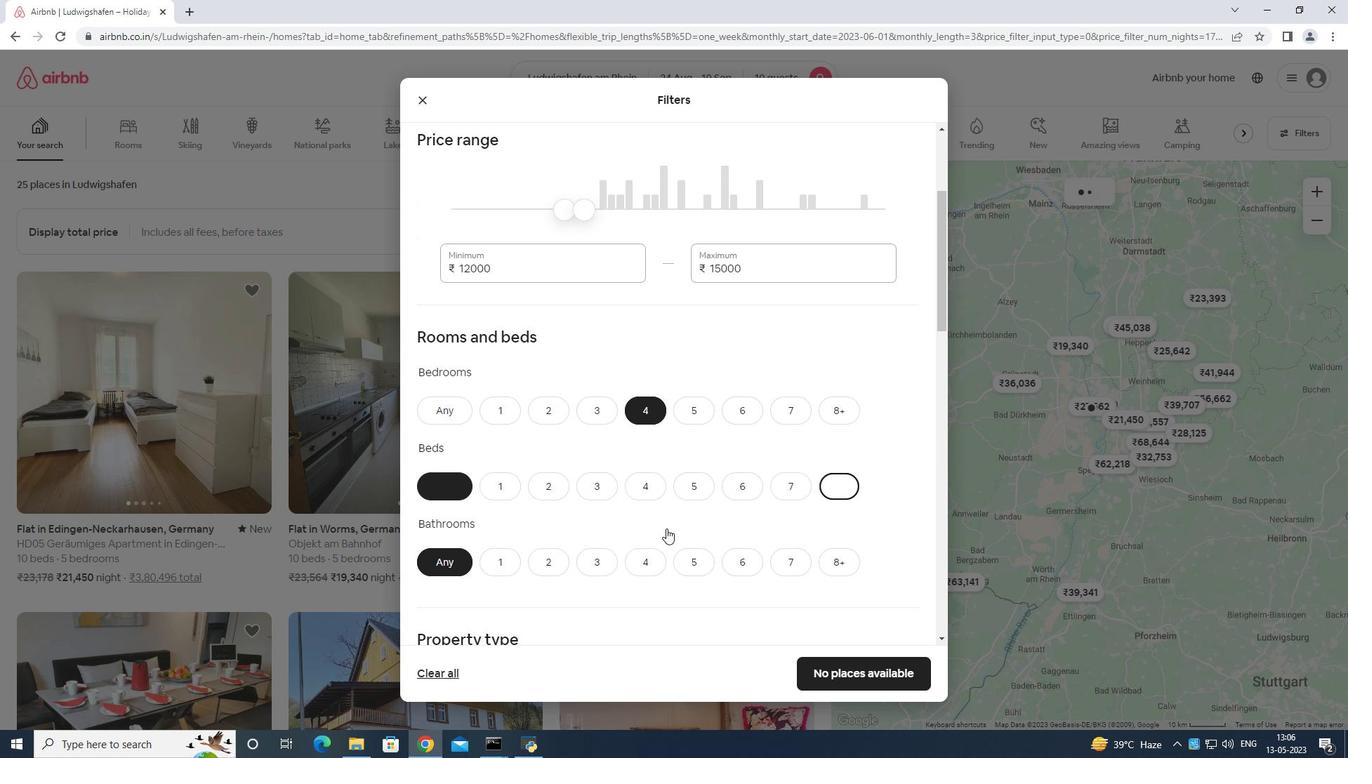 
Action: Mouse scrolled (669, 532) with delta (0, 0)
Screenshot: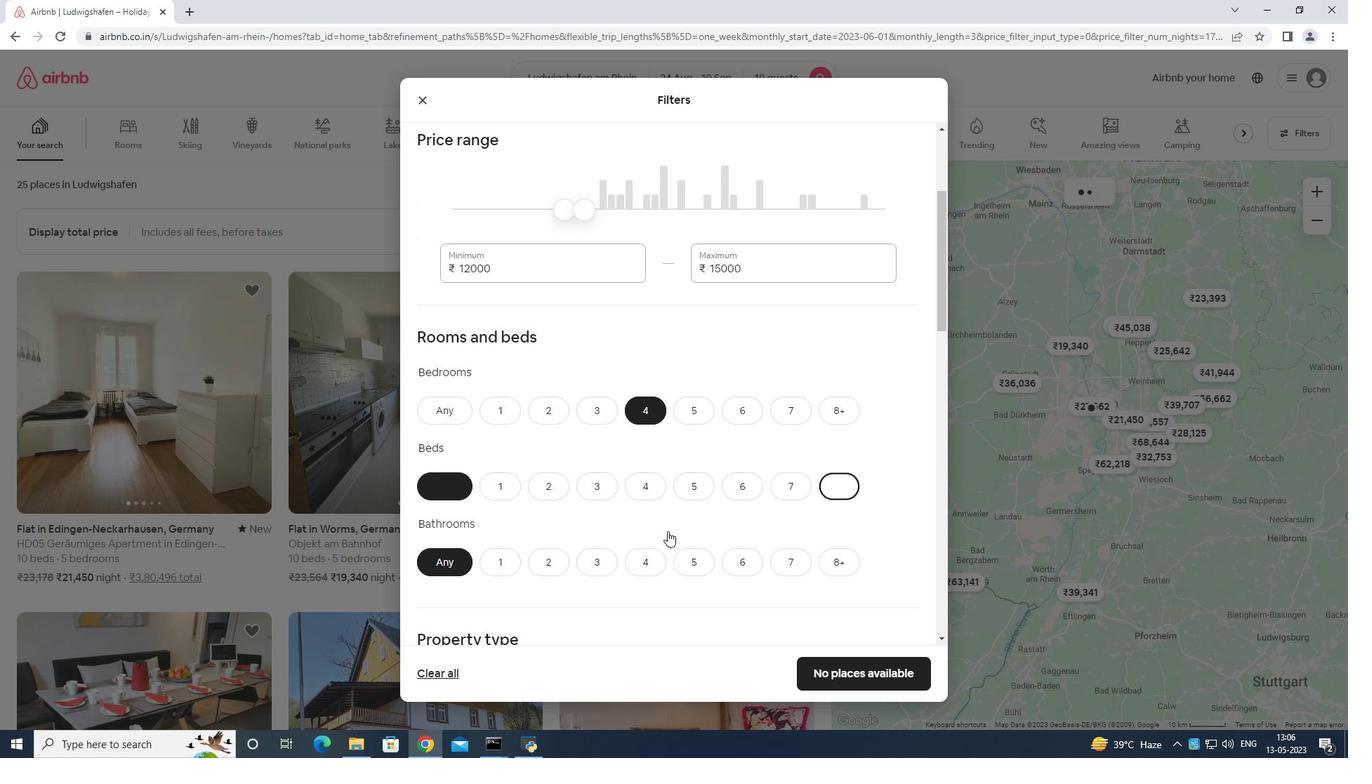 
Action: Mouse moved to (495, 494)
Screenshot: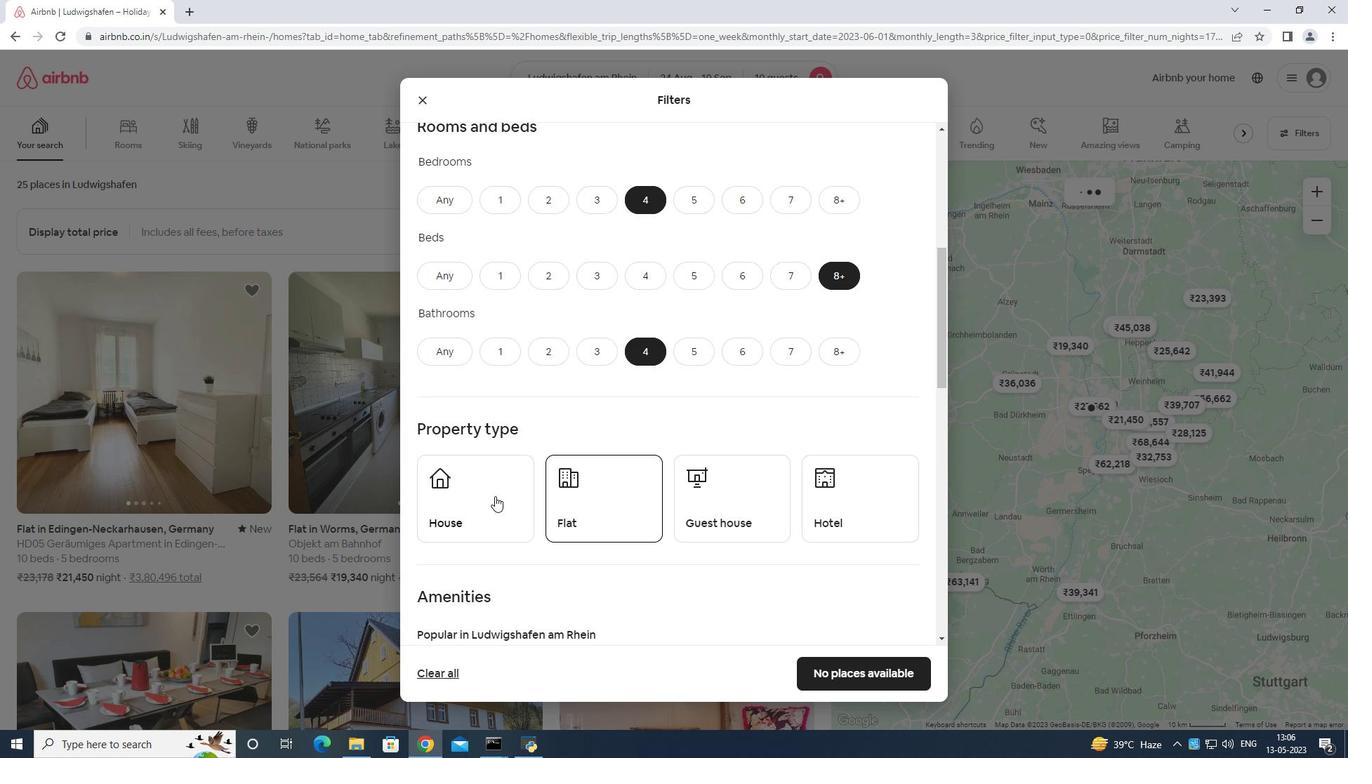 
Action: Mouse pressed left at (495, 494)
Screenshot: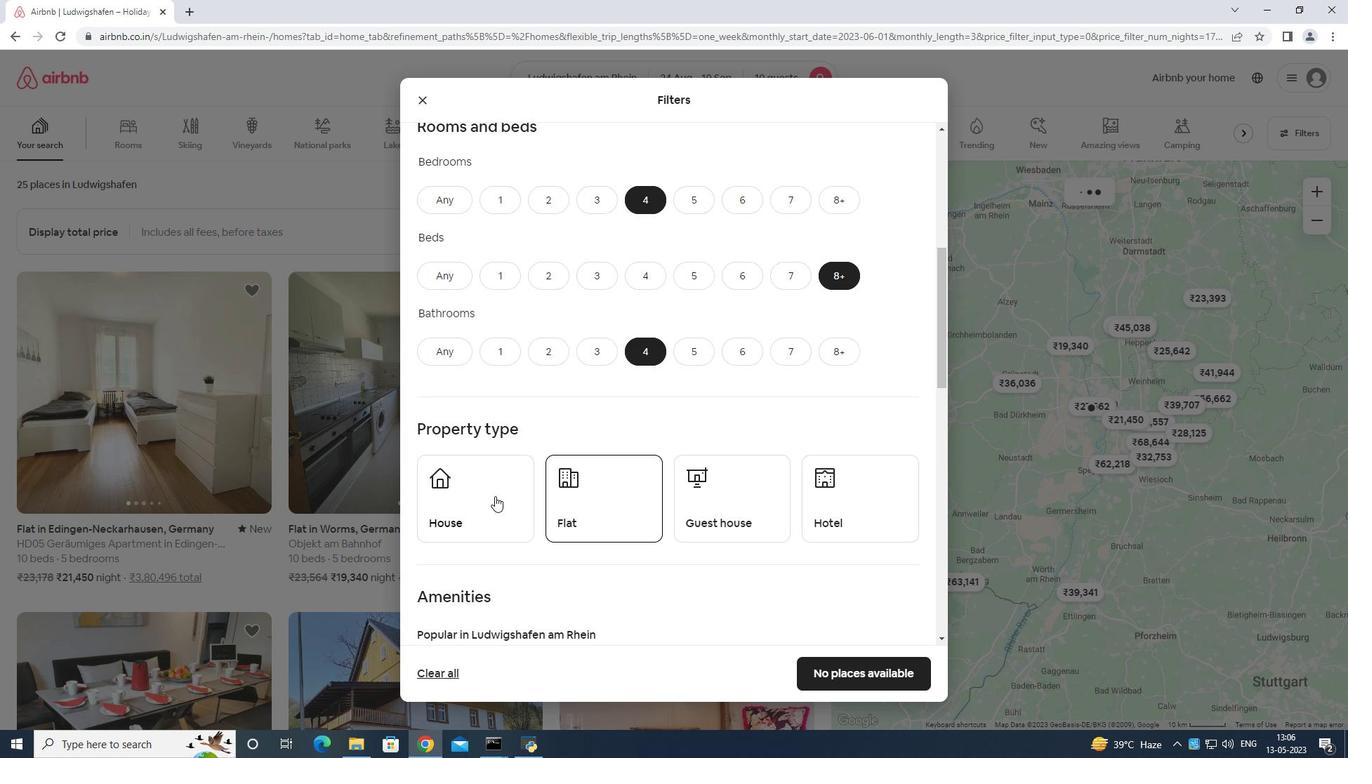
Action: Mouse moved to (608, 492)
Screenshot: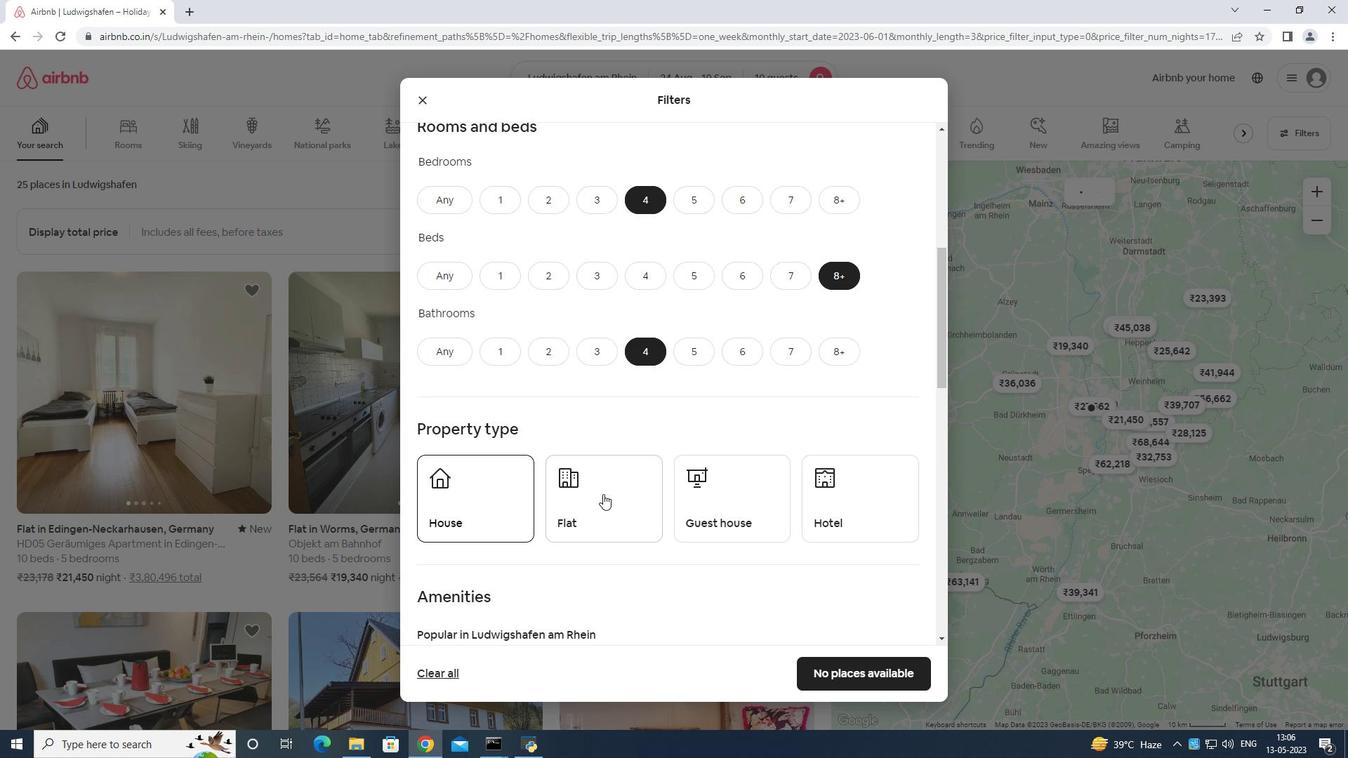 
Action: Mouse pressed left at (608, 492)
Screenshot: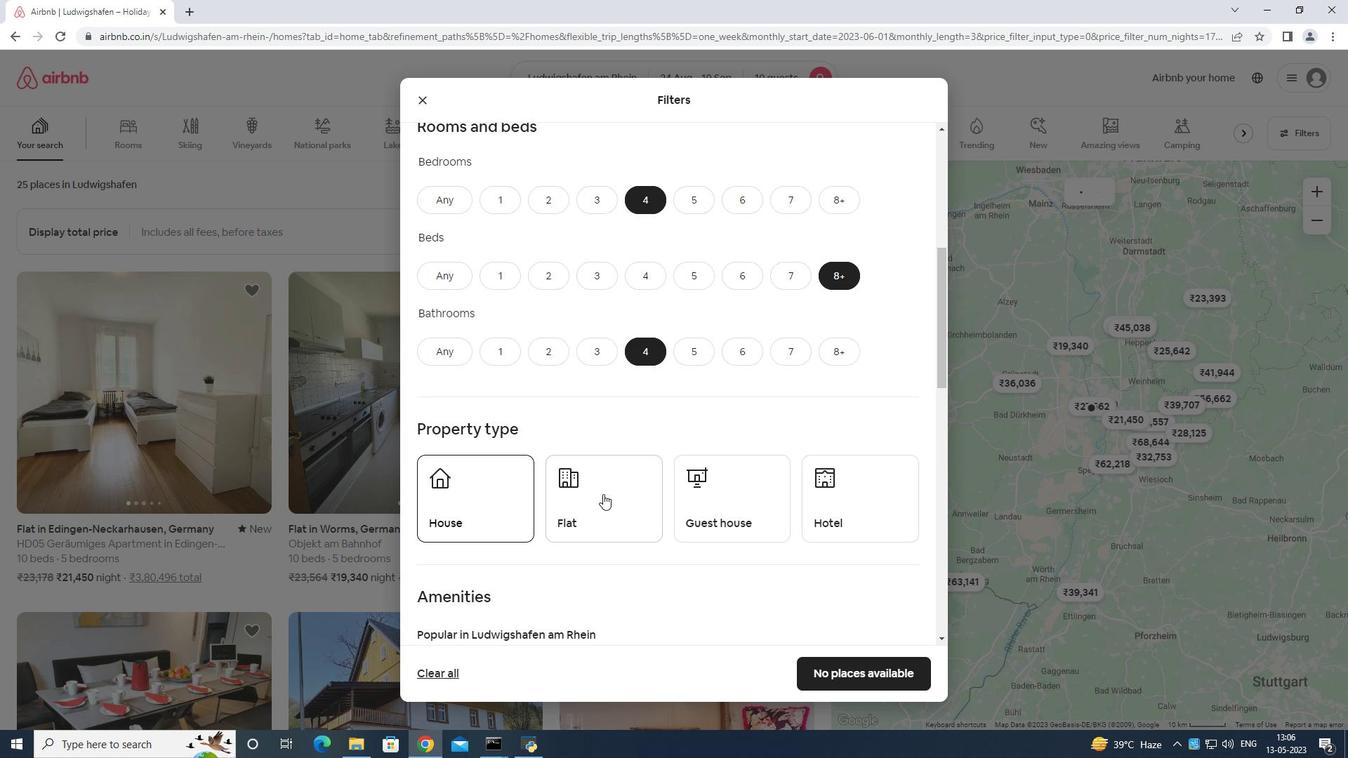 
Action: Mouse moved to (726, 501)
Screenshot: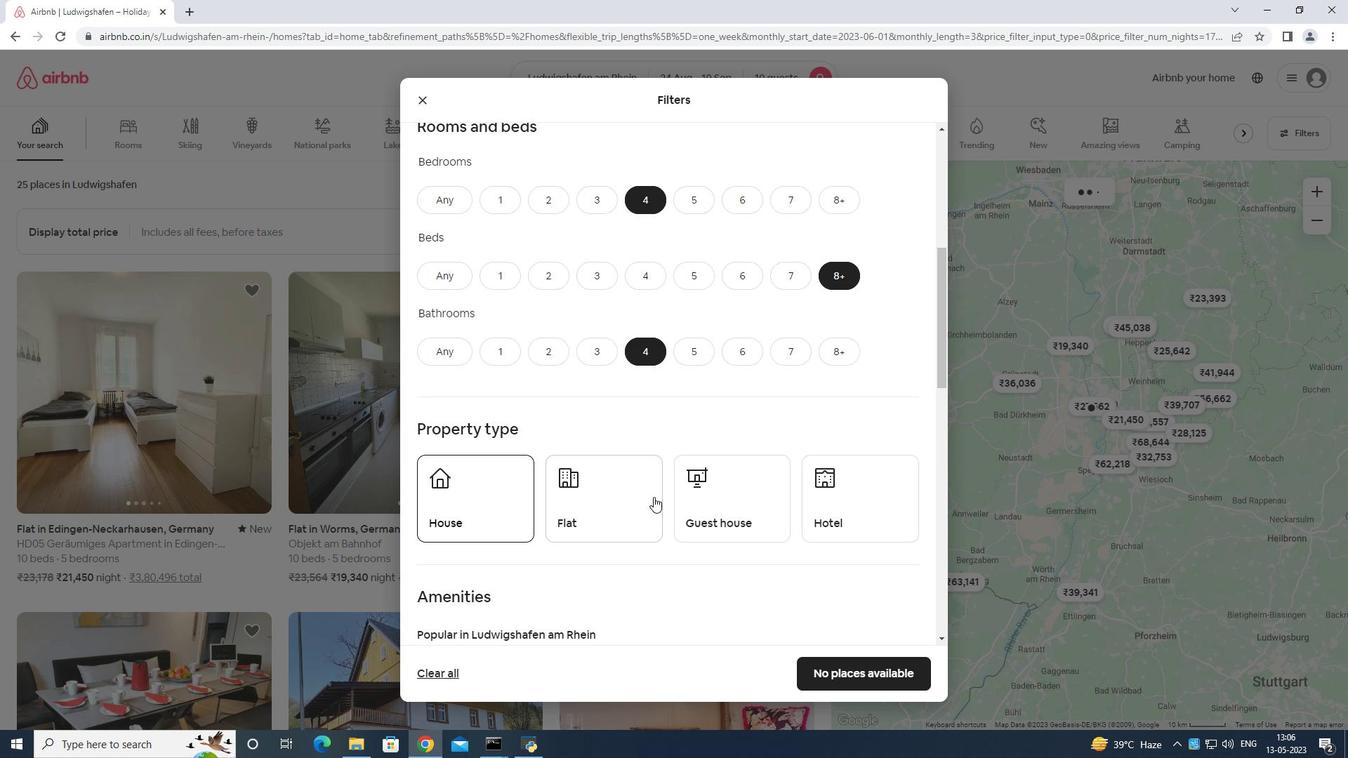 
Action: Mouse pressed left at (726, 501)
Screenshot: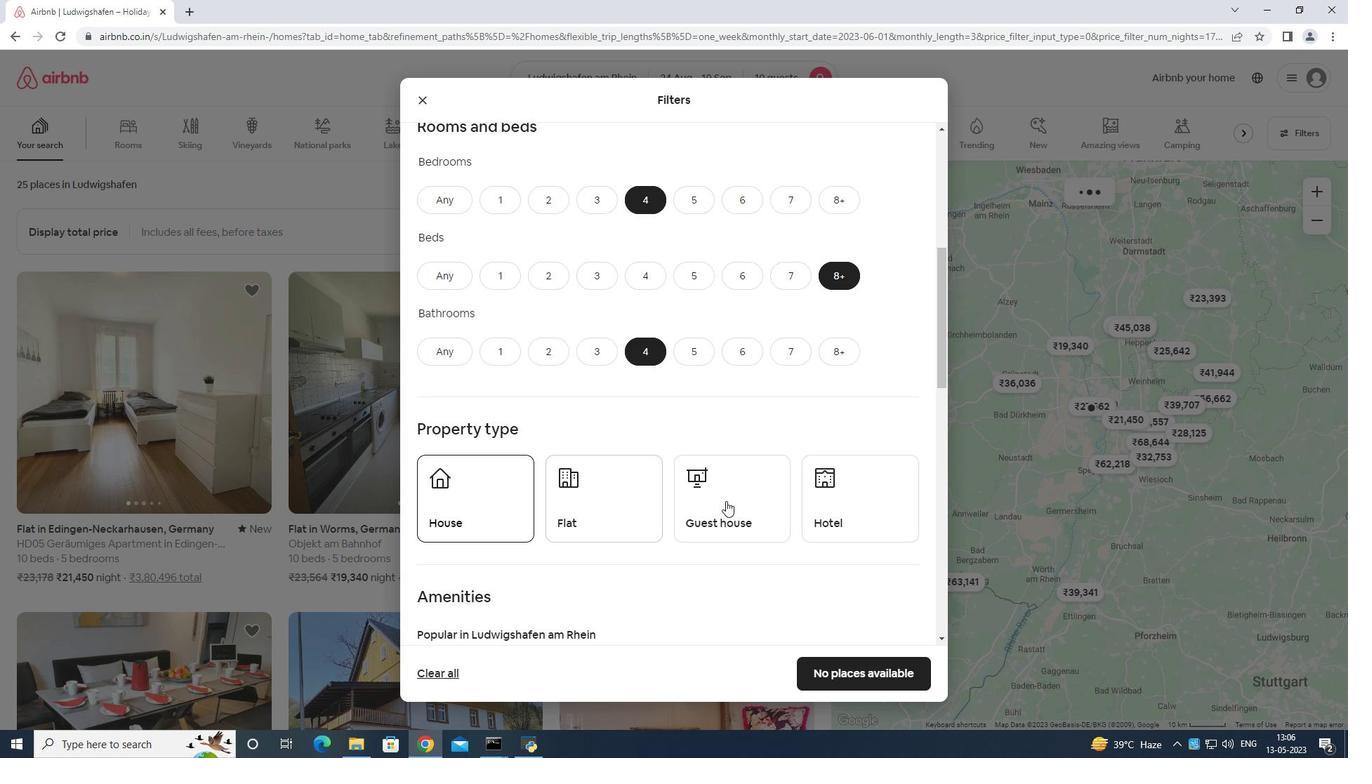 
Action: Mouse moved to (733, 496)
Screenshot: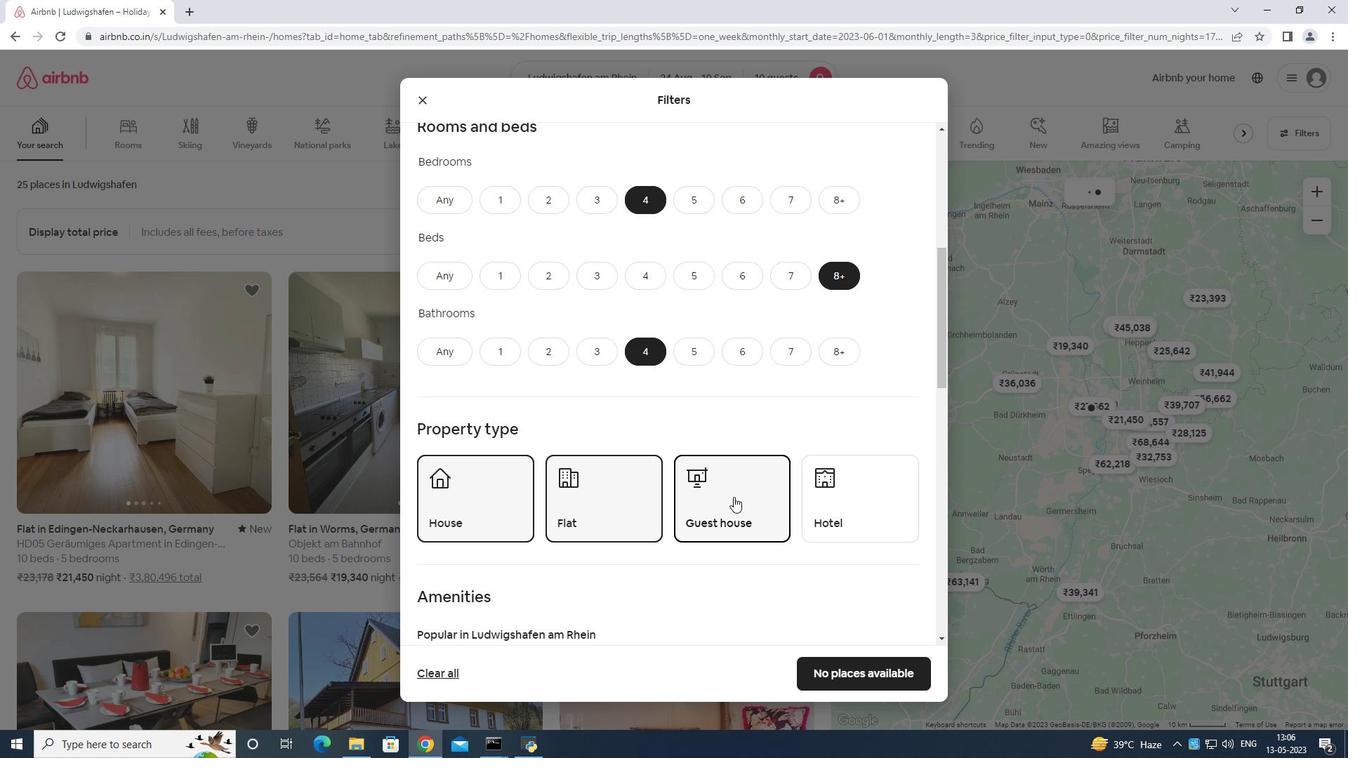 
Action: Mouse scrolled (733, 495) with delta (0, 0)
Screenshot: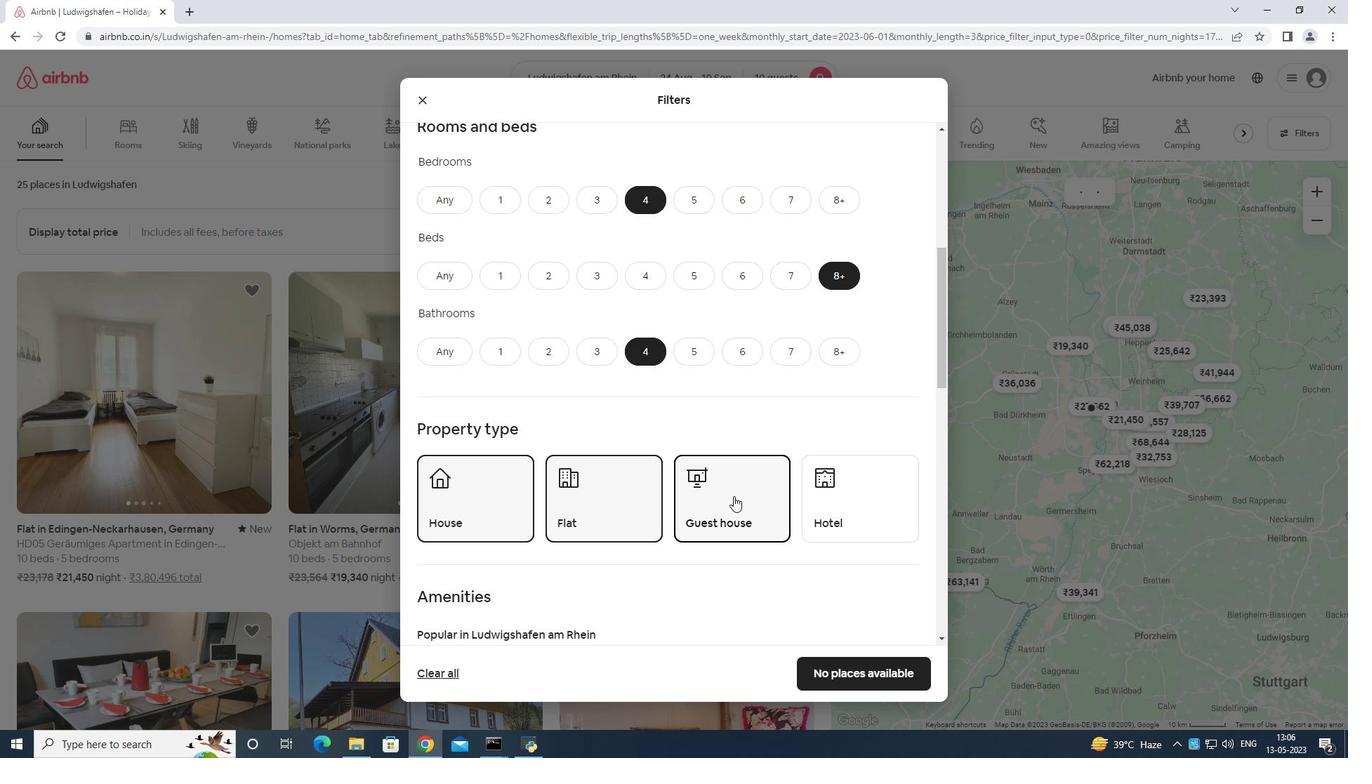 
Action: Mouse scrolled (733, 495) with delta (0, 0)
Screenshot: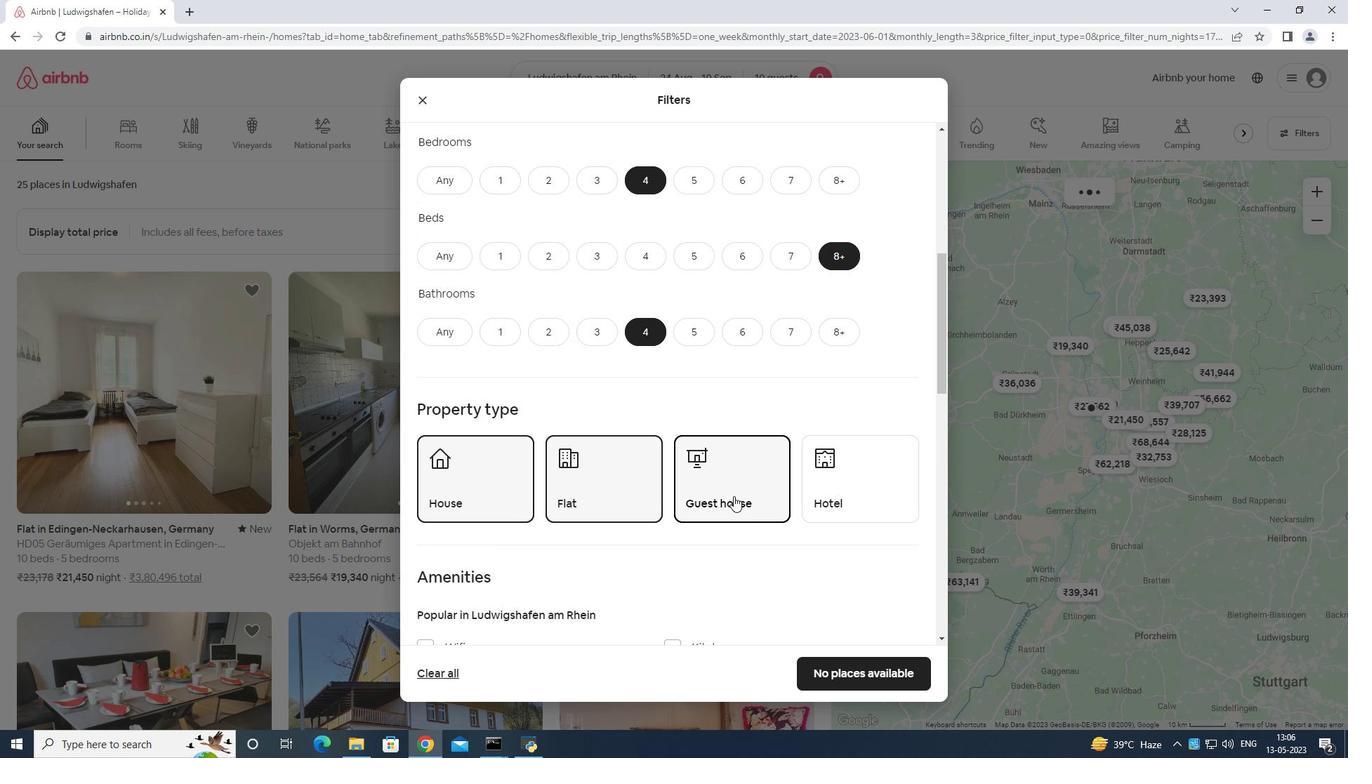 
Action: Mouse moved to (428, 525)
Screenshot: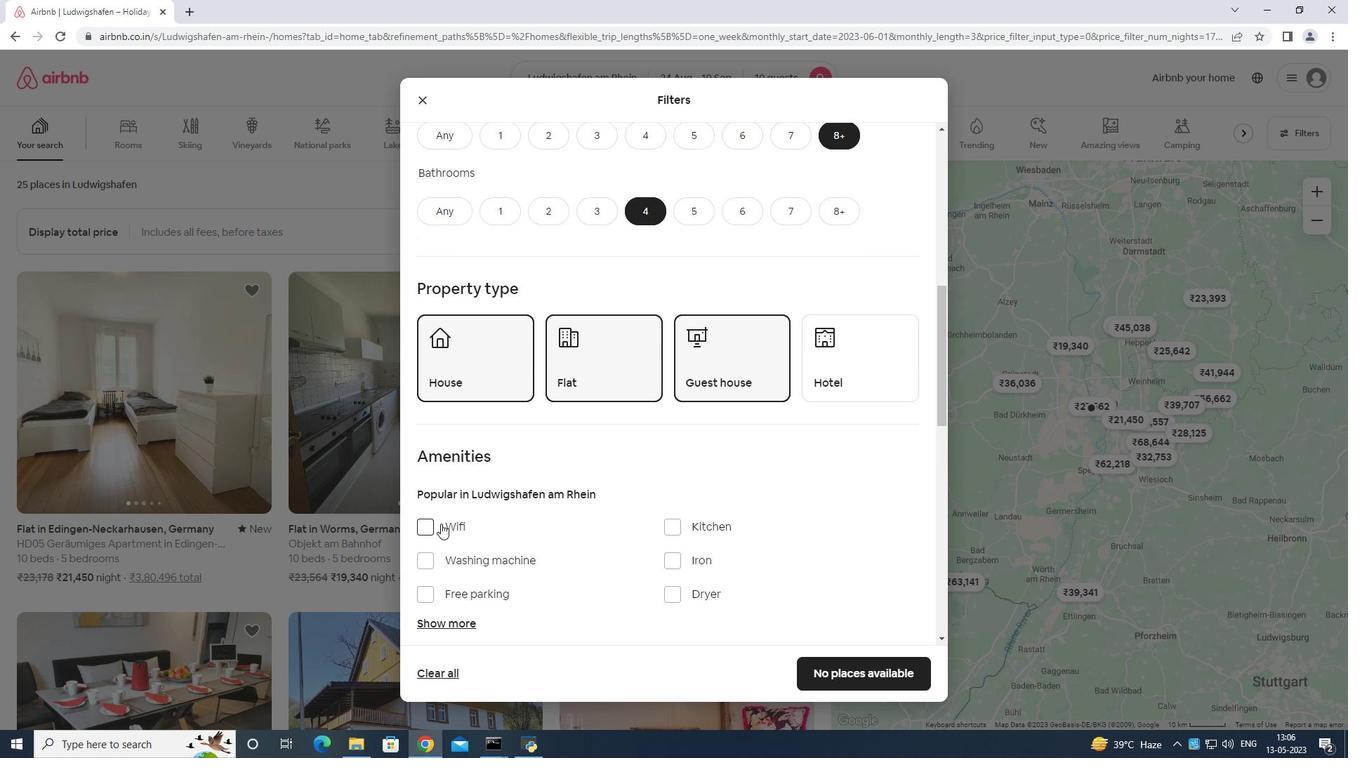 
Action: Mouse pressed left at (428, 525)
Screenshot: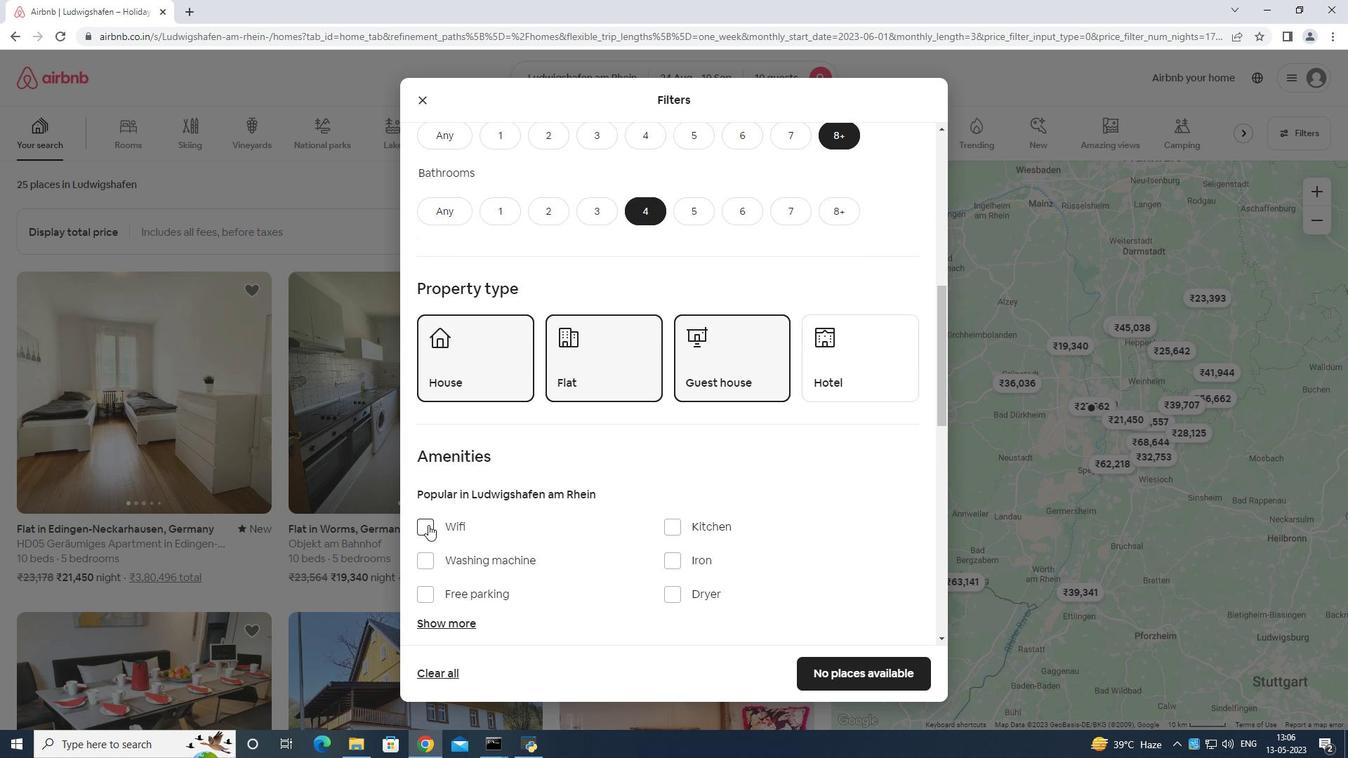 
Action: Mouse moved to (446, 511)
Screenshot: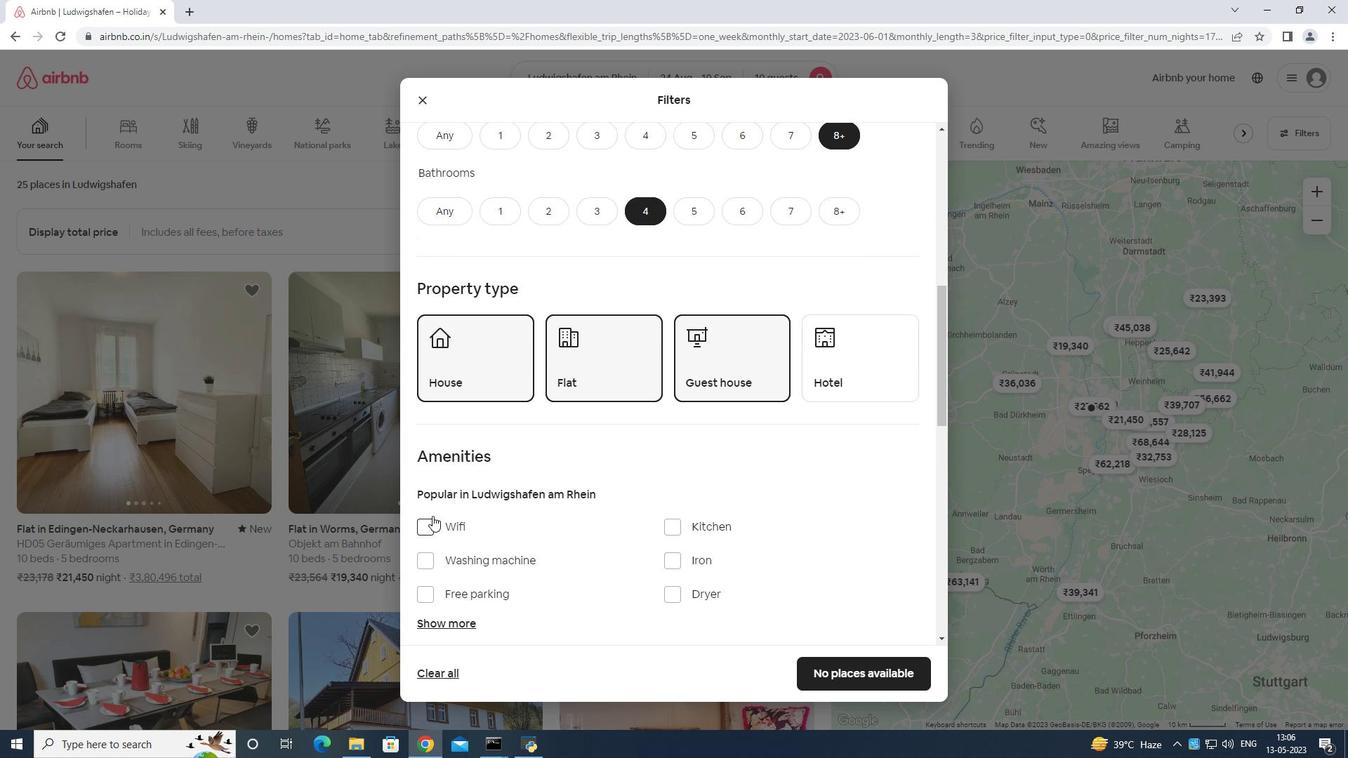 
Action: Mouse scrolled (446, 510) with delta (0, 0)
Screenshot: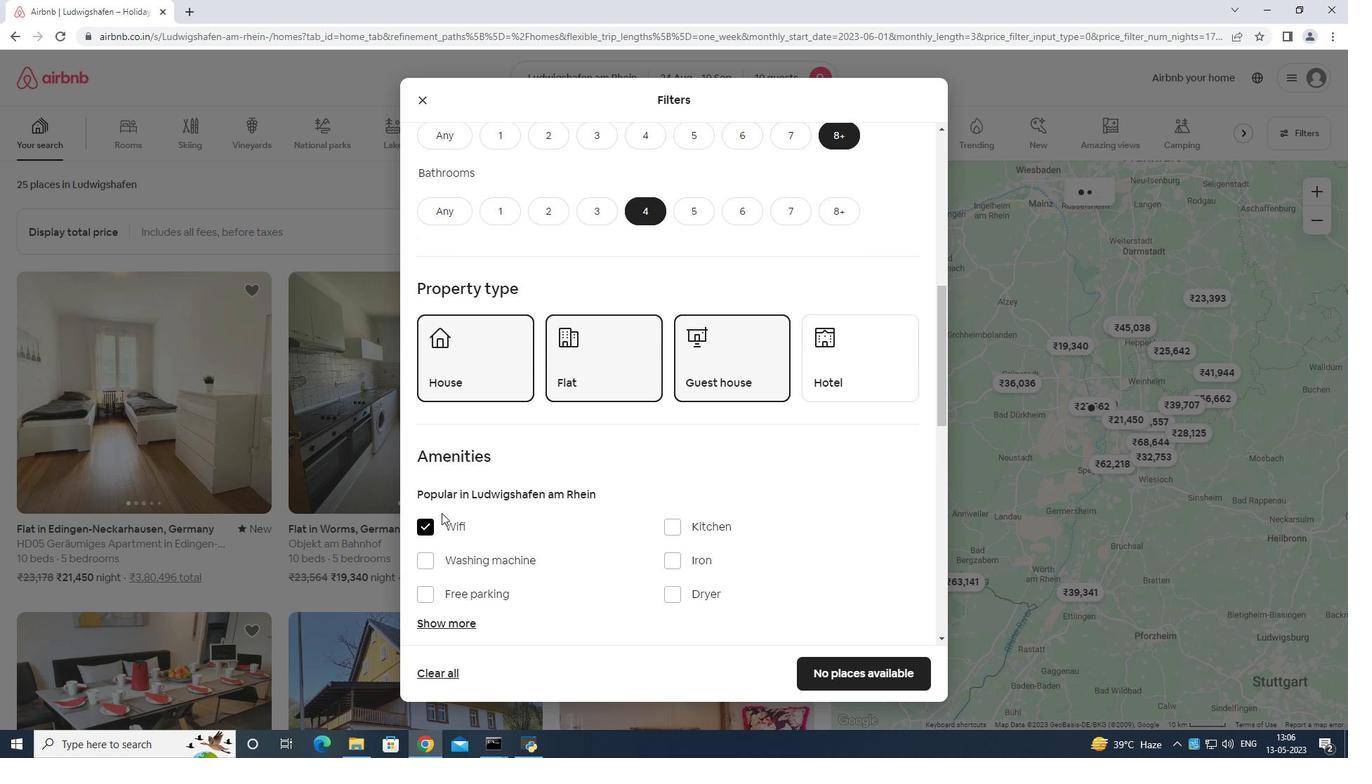 
Action: Mouse moved to (448, 511)
Screenshot: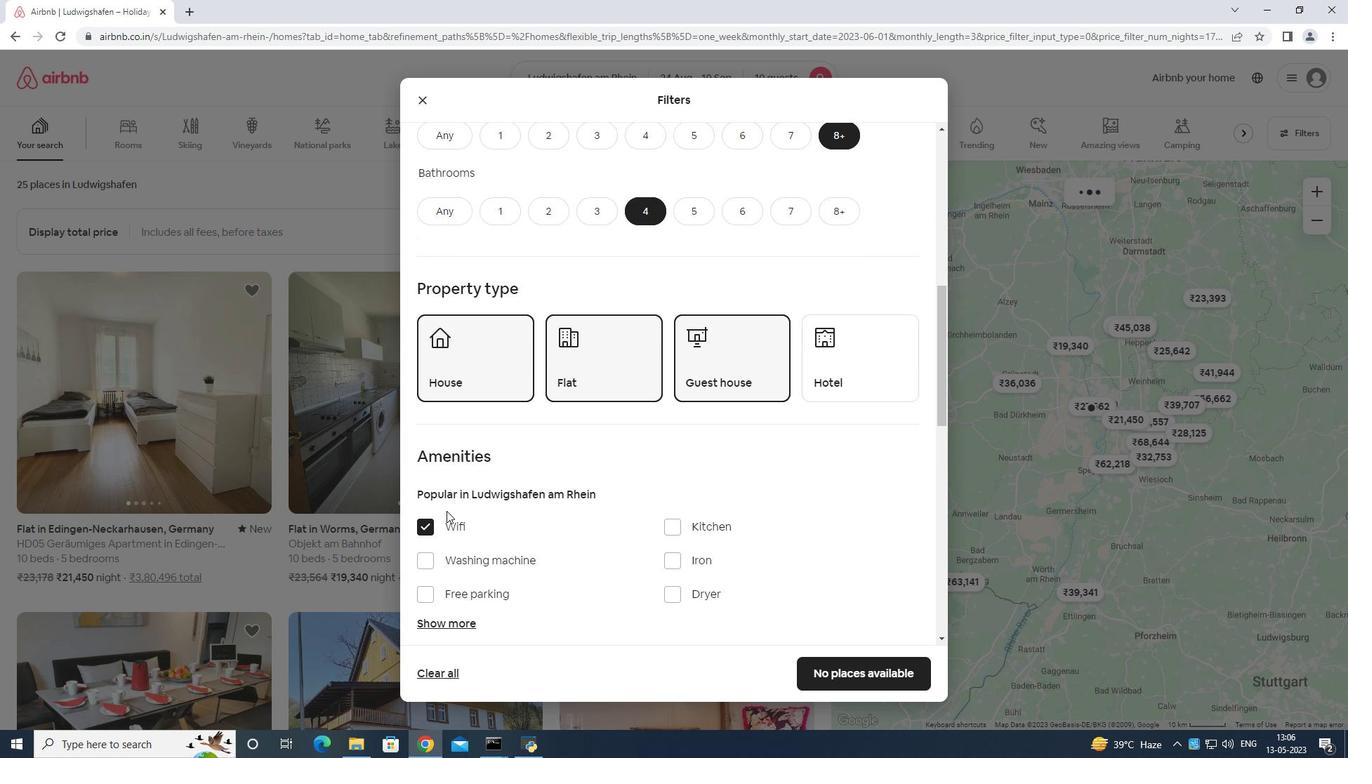 
Action: Mouse scrolled (448, 510) with delta (0, 0)
Screenshot: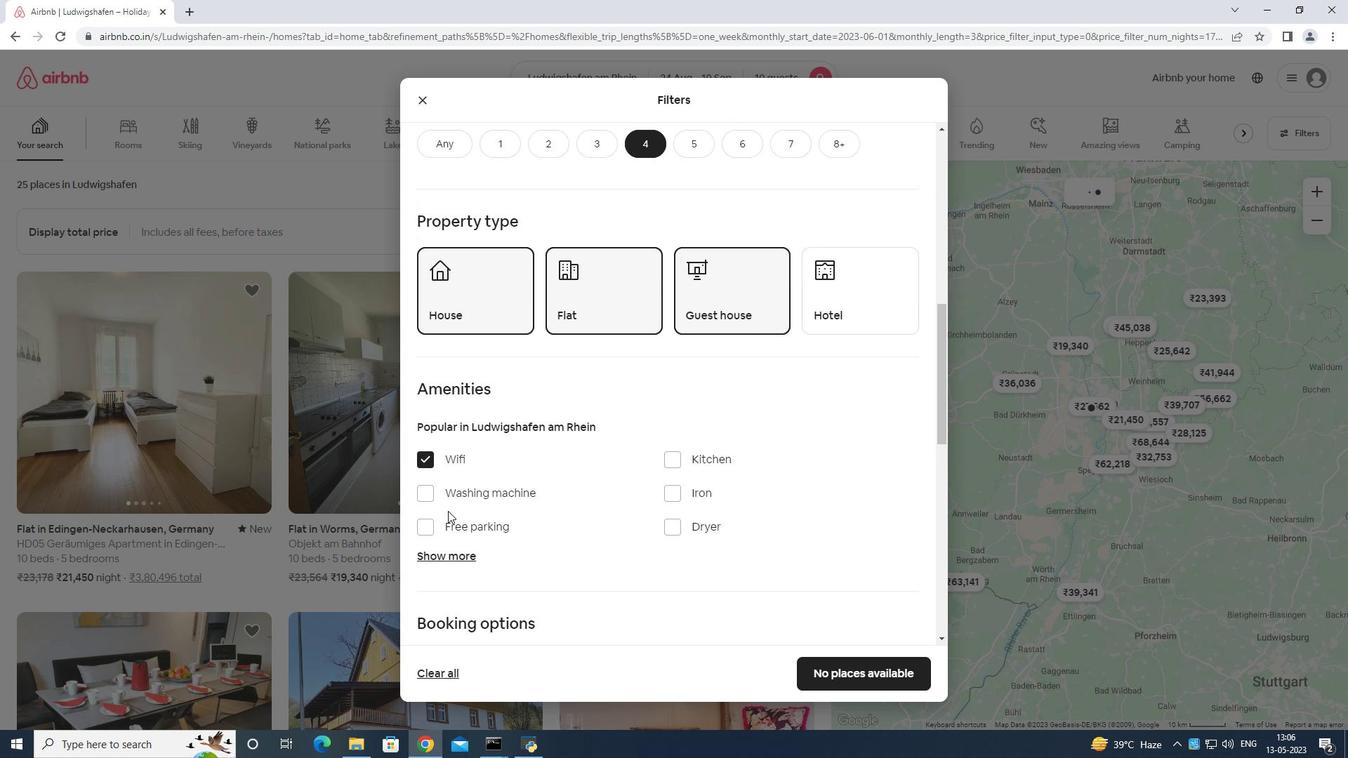
Action: Mouse moved to (420, 455)
Screenshot: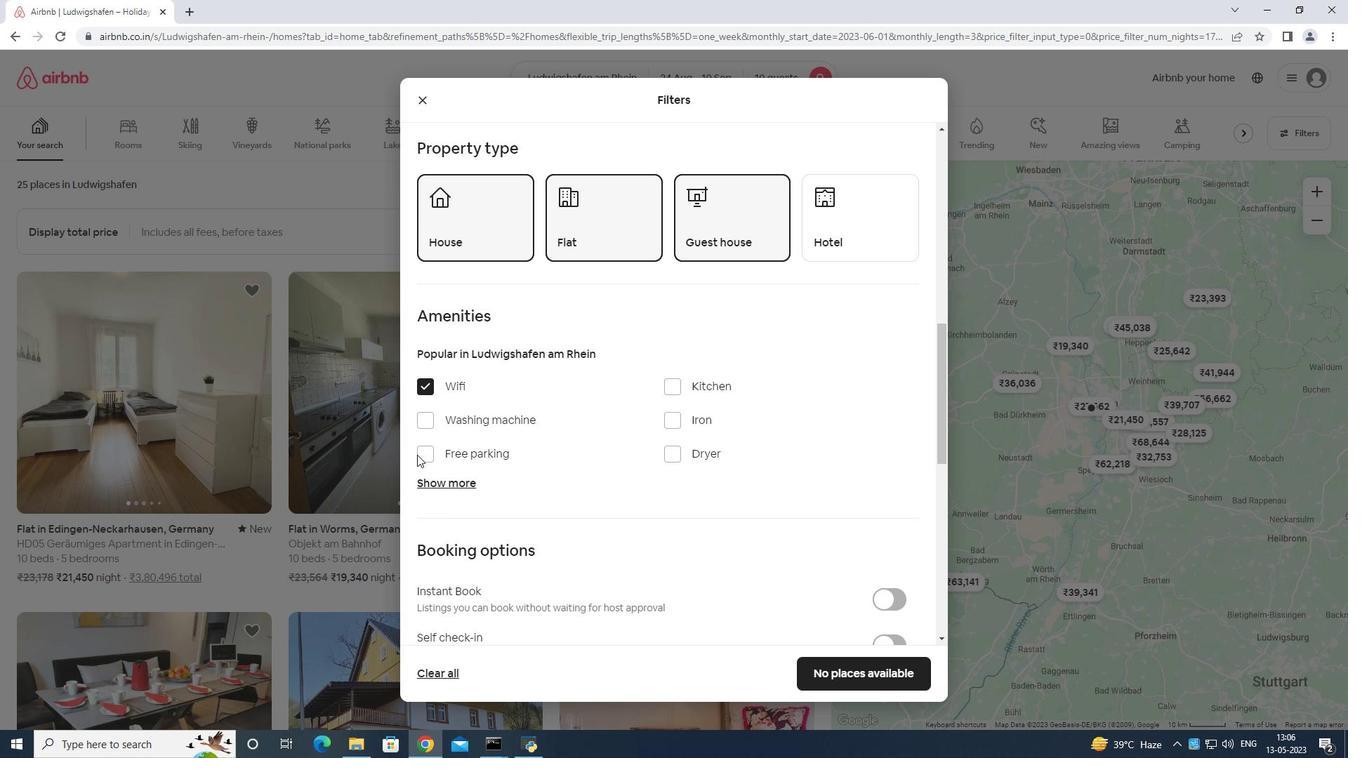
Action: Mouse pressed left at (420, 455)
Screenshot: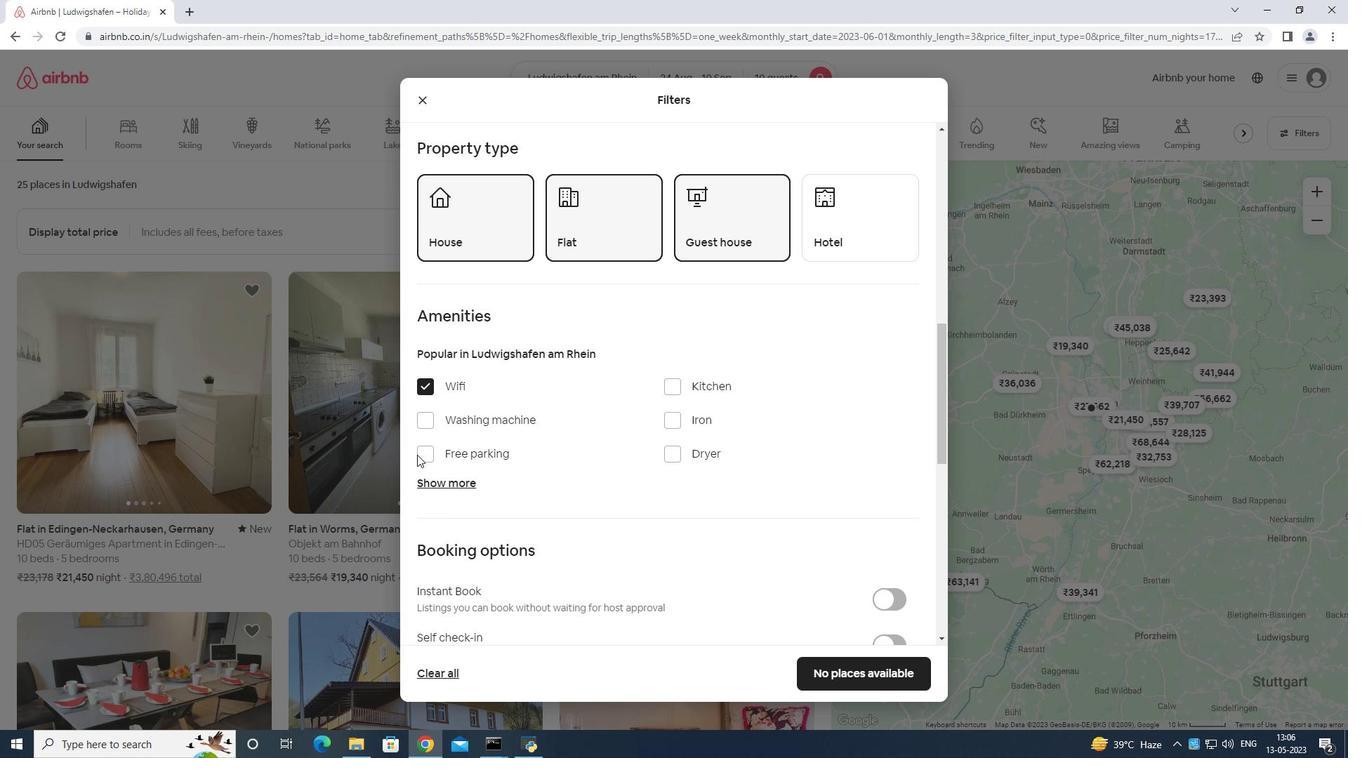 
Action: Mouse moved to (436, 483)
Screenshot: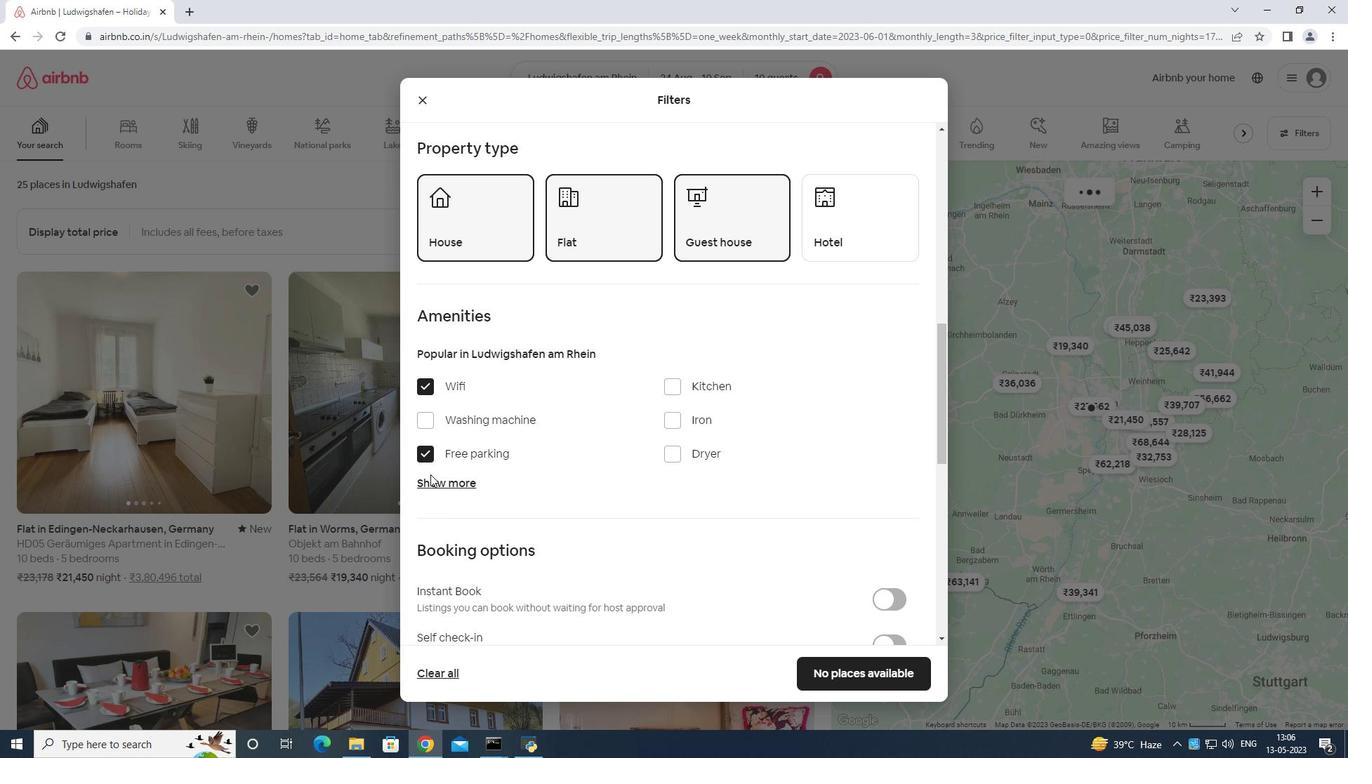 
Action: Mouse pressed left at (436, 483)
Screenshot: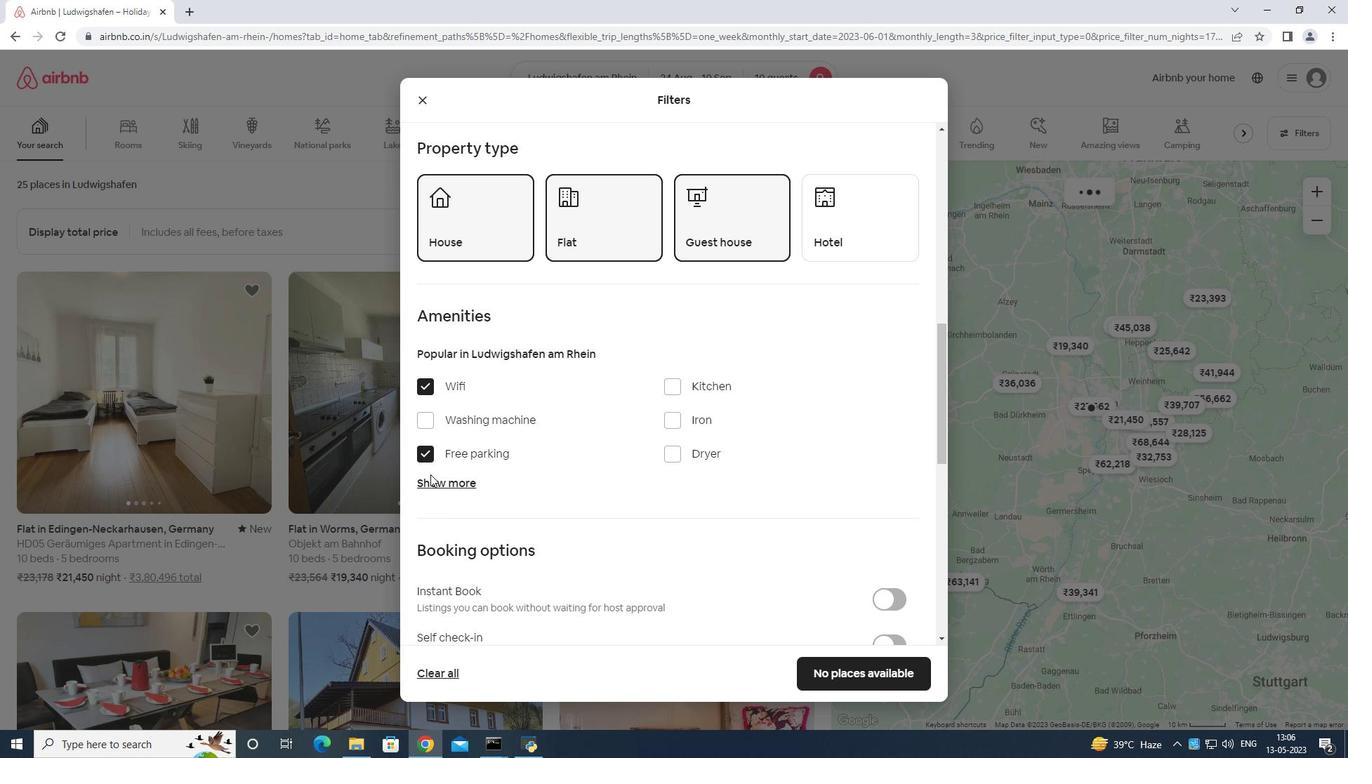 
Action: Mouse moved to (542, 484)
Screenshot: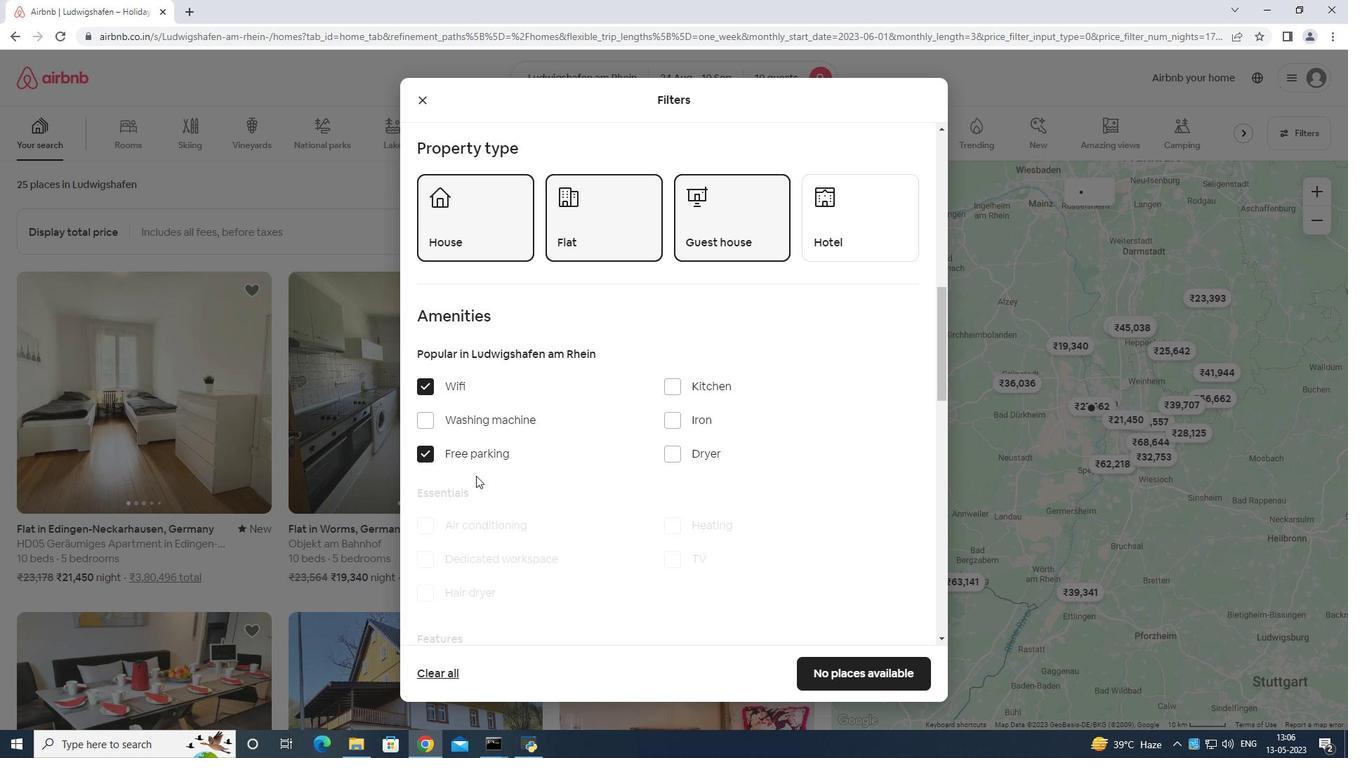 
Action: Mouse scrolled (542, 483) with delta (0, 0)
Screenshot: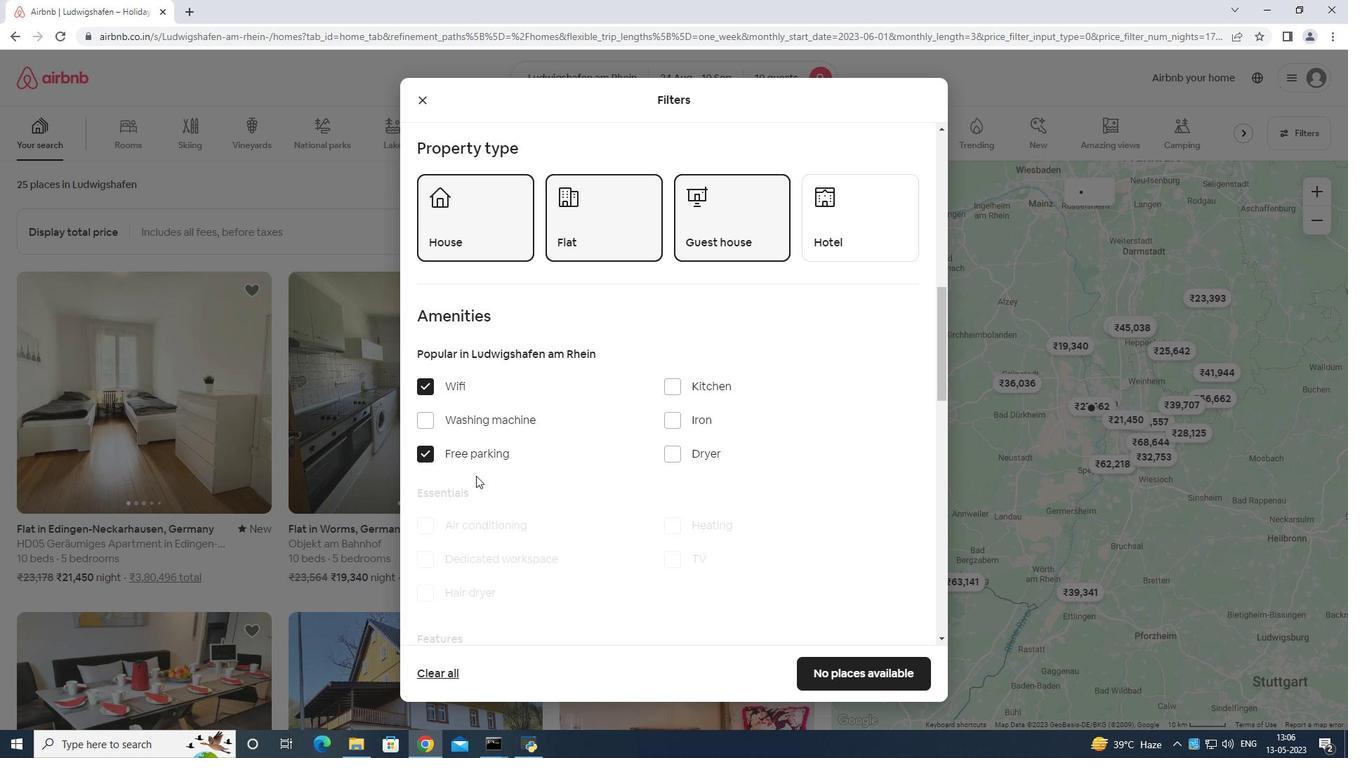
Action: Mouse moved to (565, 490)
Screenshot: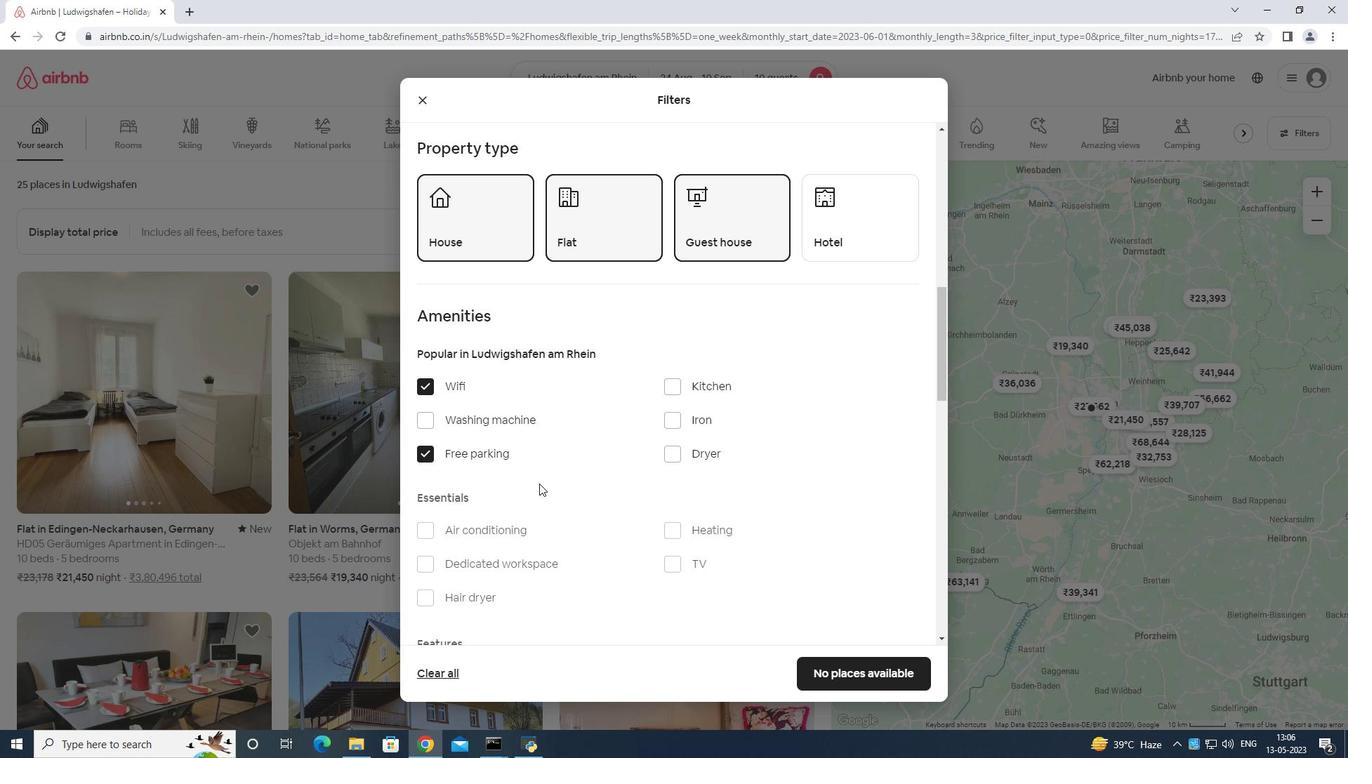
Action: Mouse scrolled (565, 489) with delta (0, 0)
Screenshot: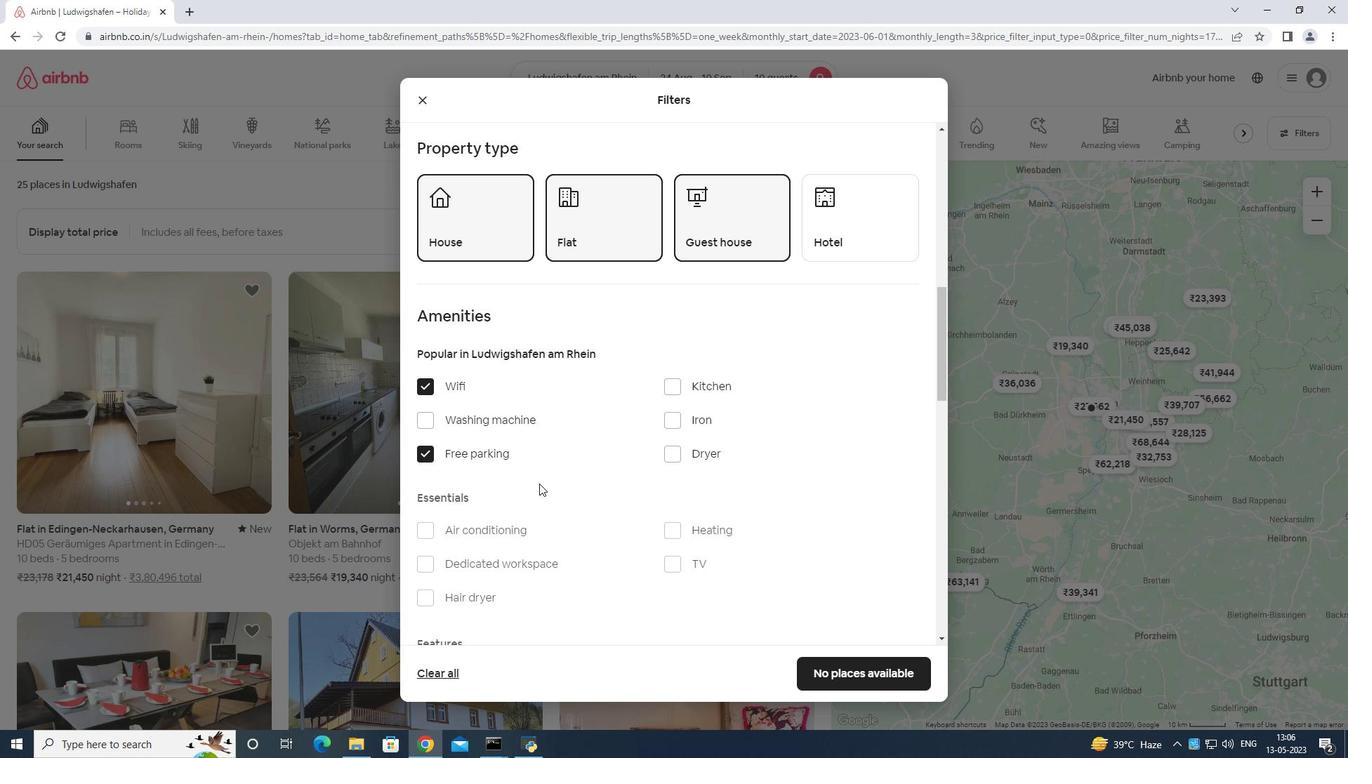 
Action: Mouse moved to (672, 422)
Screenshot: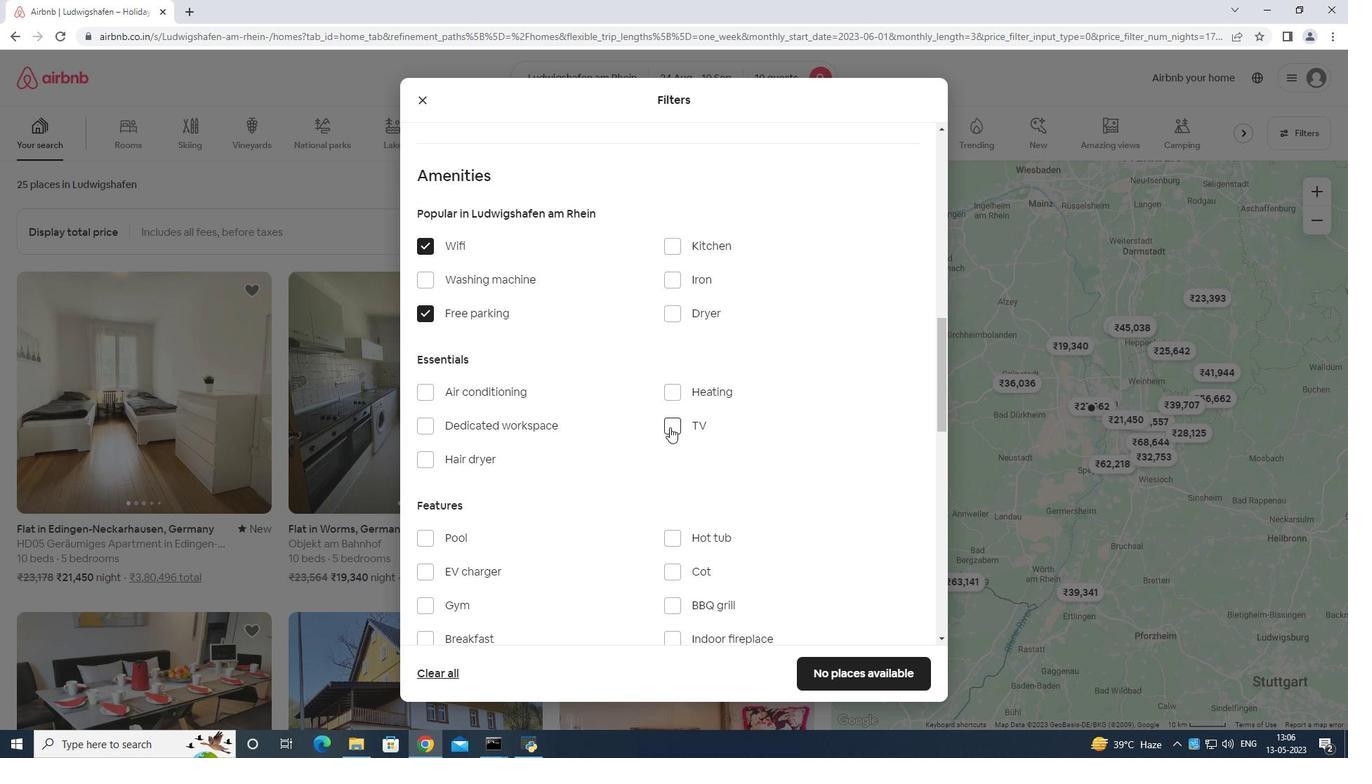
Action: Mouse pressed left at (672, 422)
Screenshot: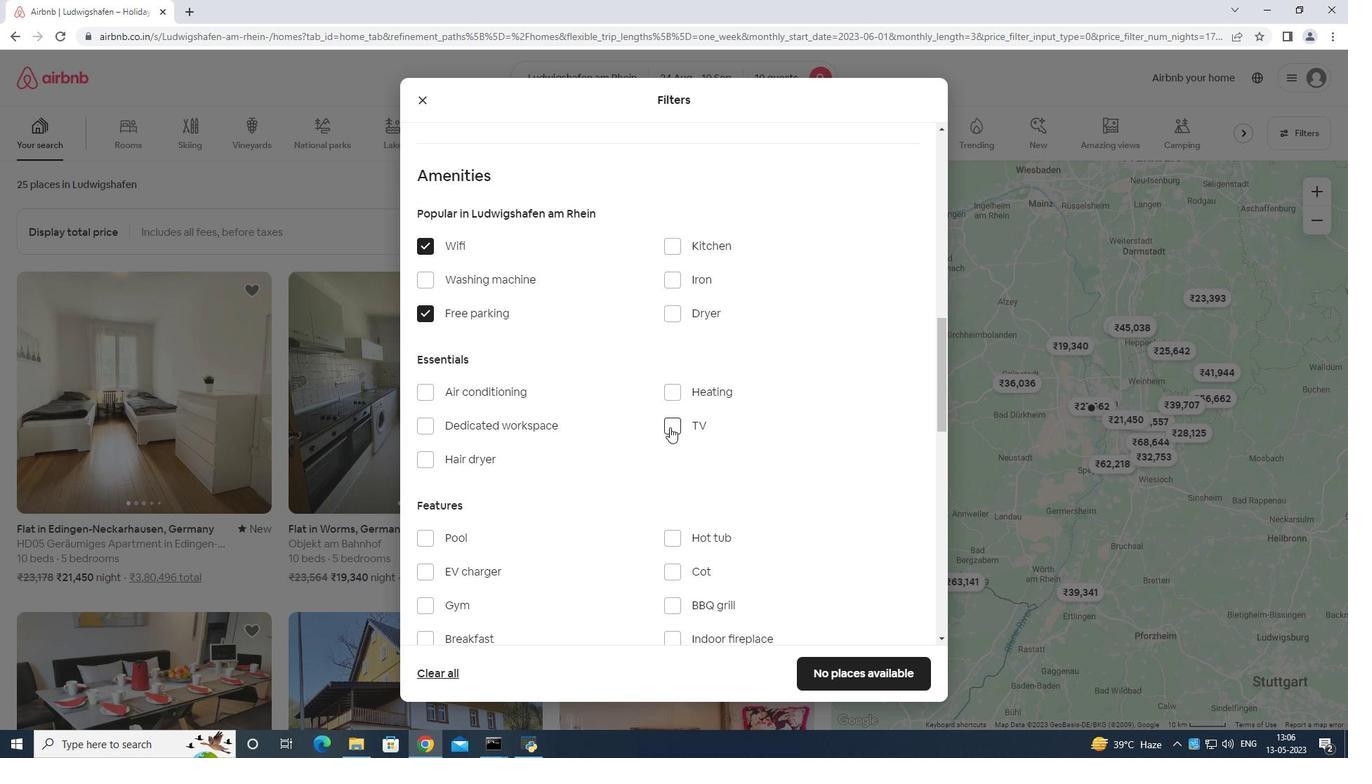 
Action: Mouse moved to (660, 430)
Screenshot: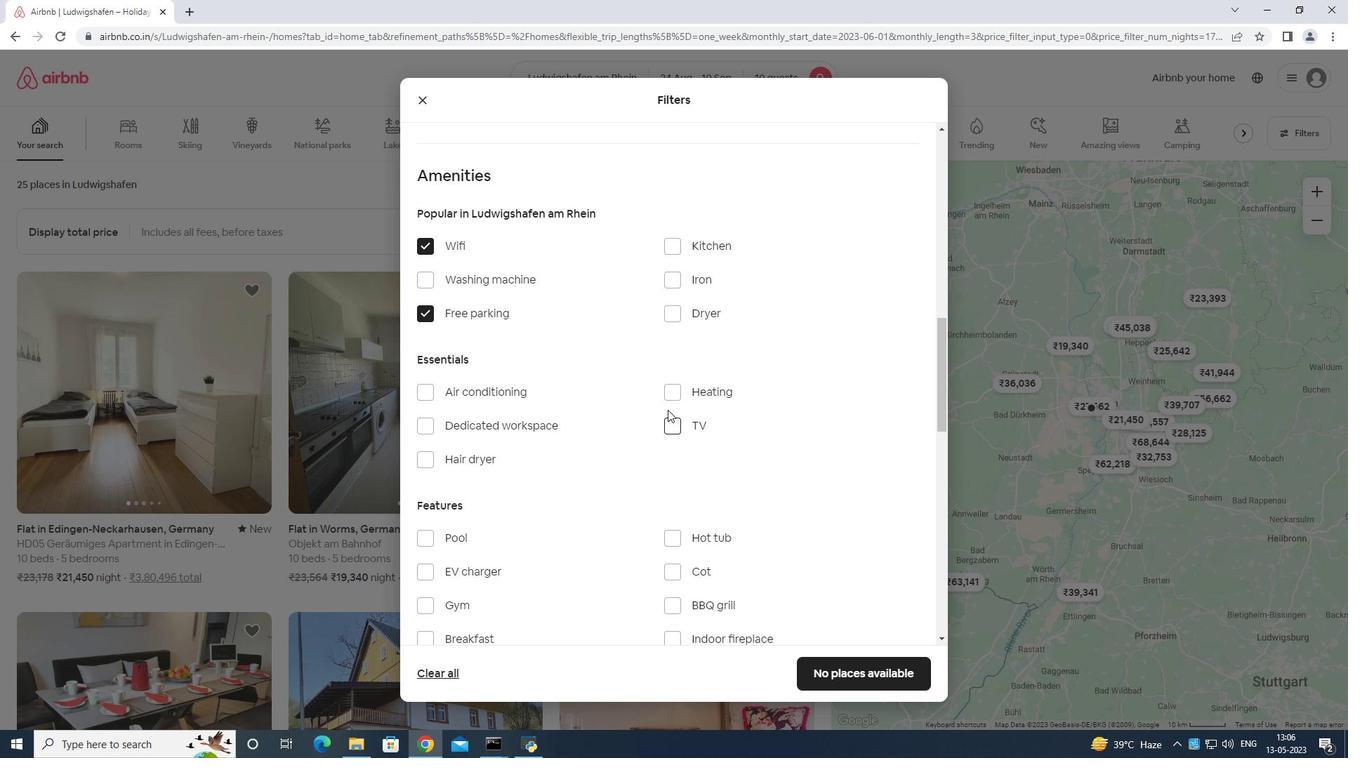 
Action: Mouse scrolled (660, 429) with delta (0, 0)
Screenshot: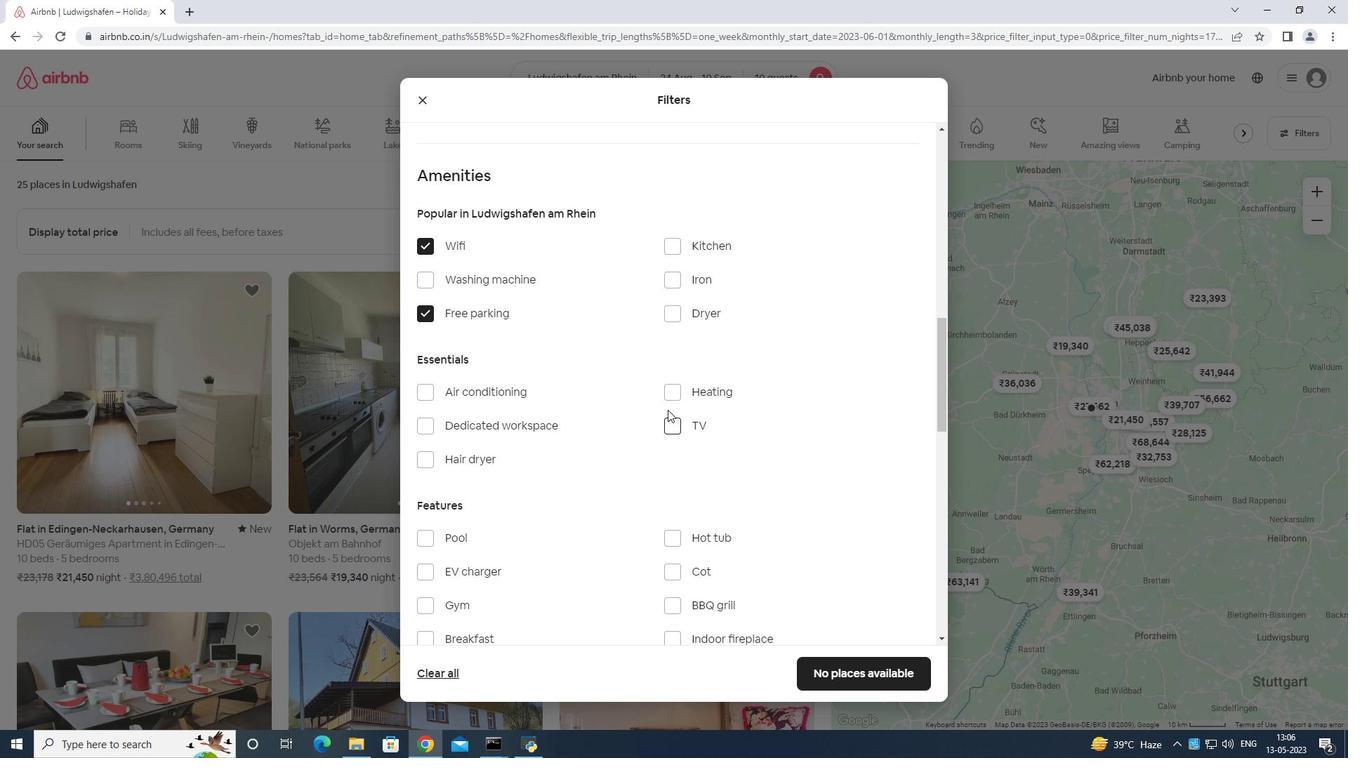 
Action: Mouse moved to (657, 436)
Screenshot: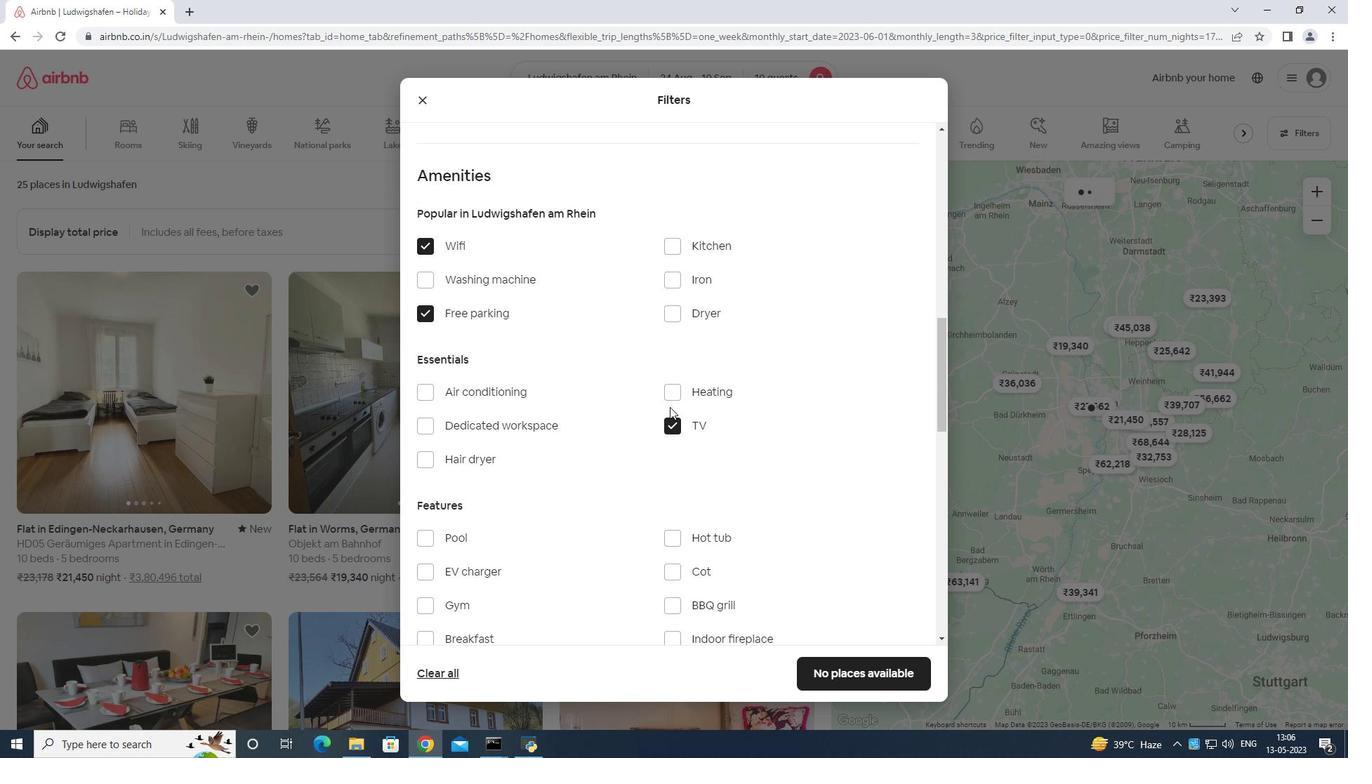 
Action: Mouse scrolled (657, 436) with delta (0, 0)
Screenshot: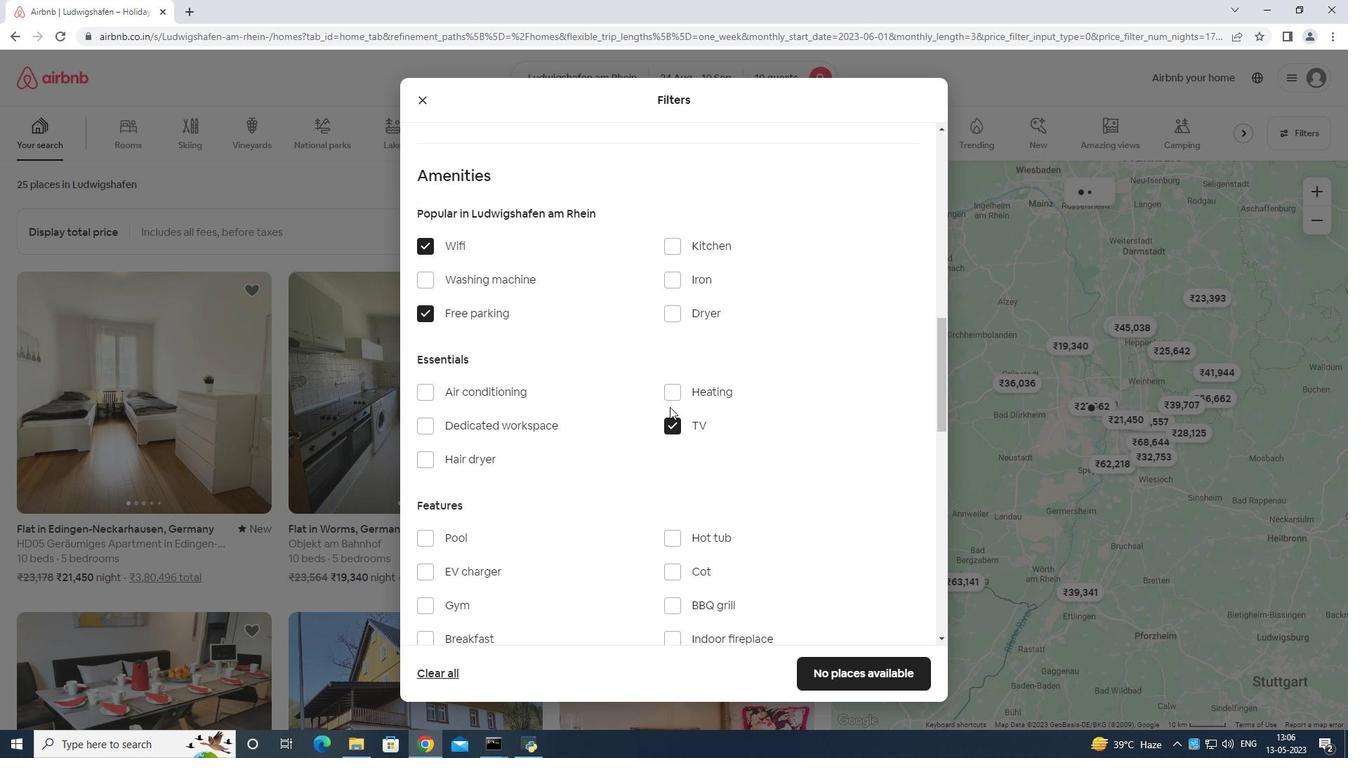 
Action: Mouse moved to (430, 465)
Screenshot: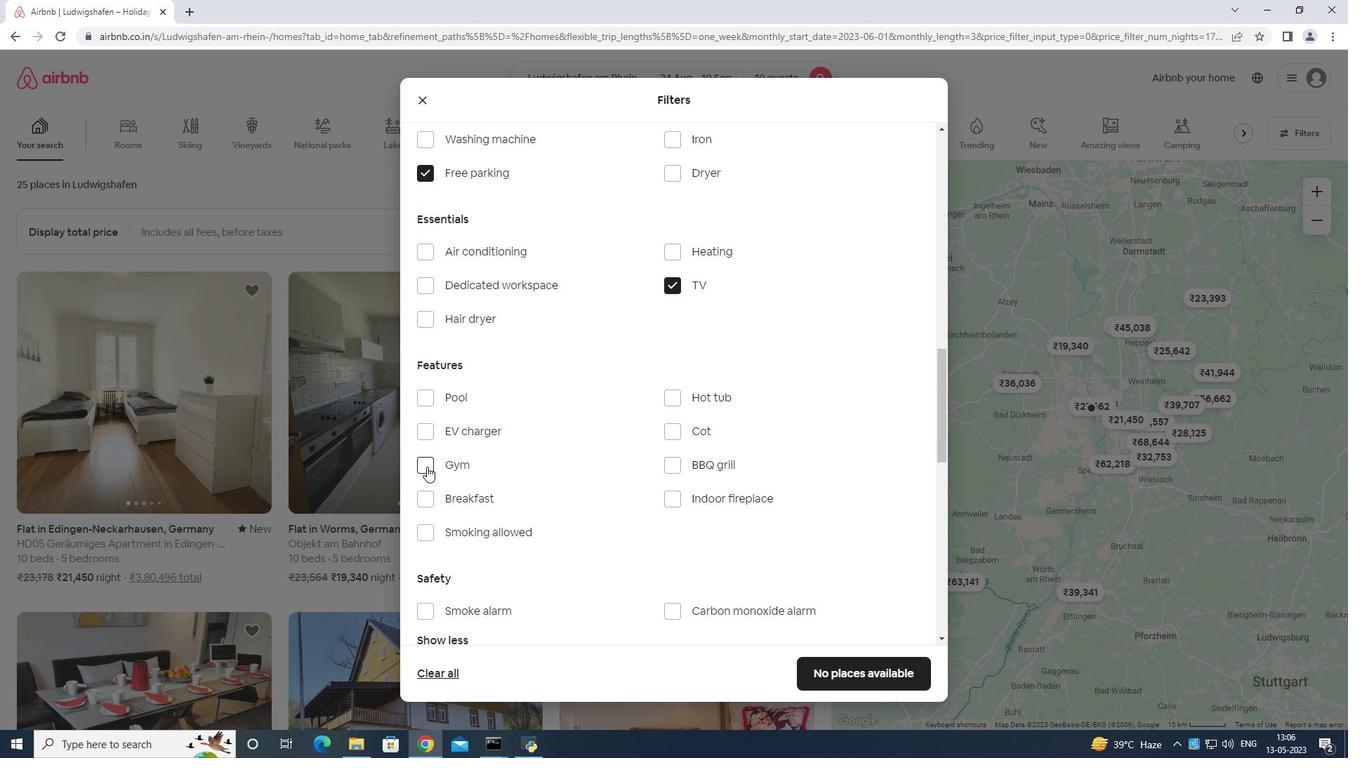 
Action: Mouse pressed left at (430, 465)
Screenshot: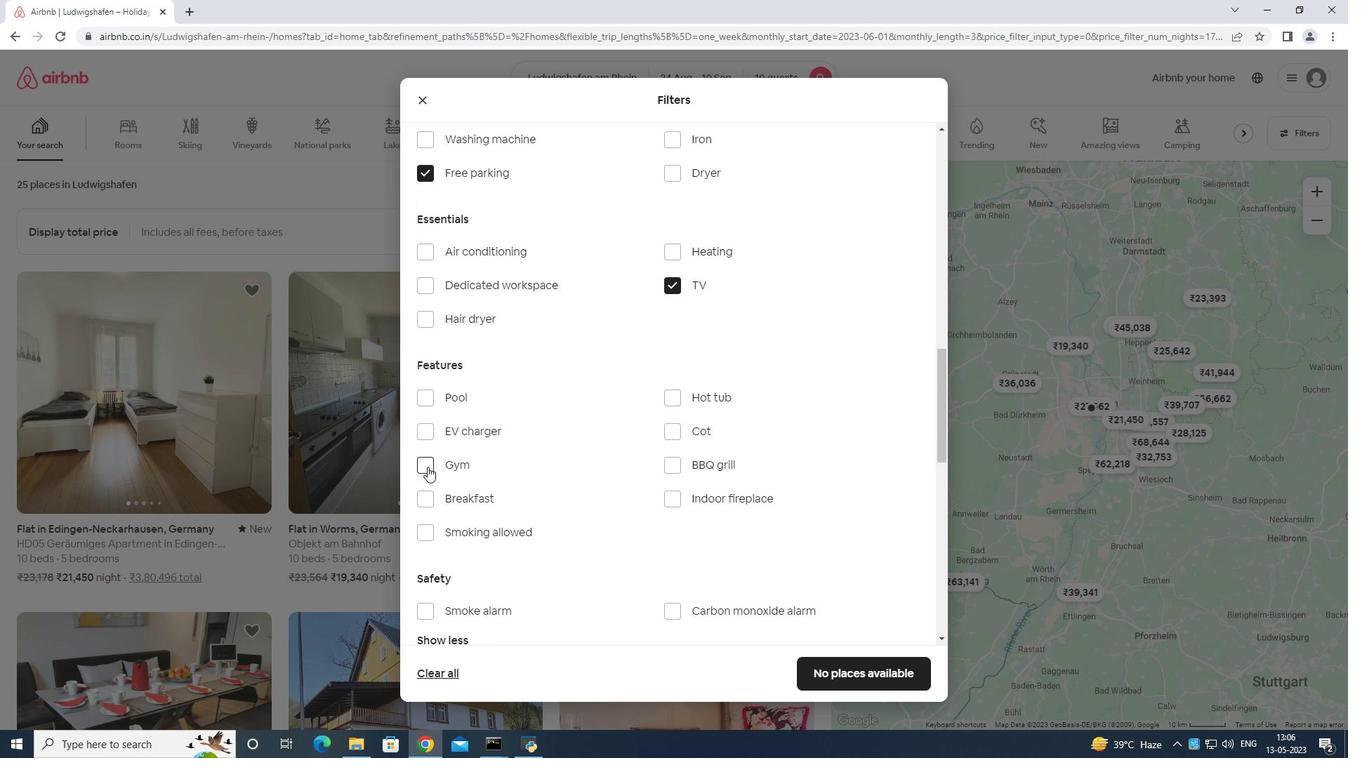 
Action: Mouse moved to (423, 501)
Screenshot: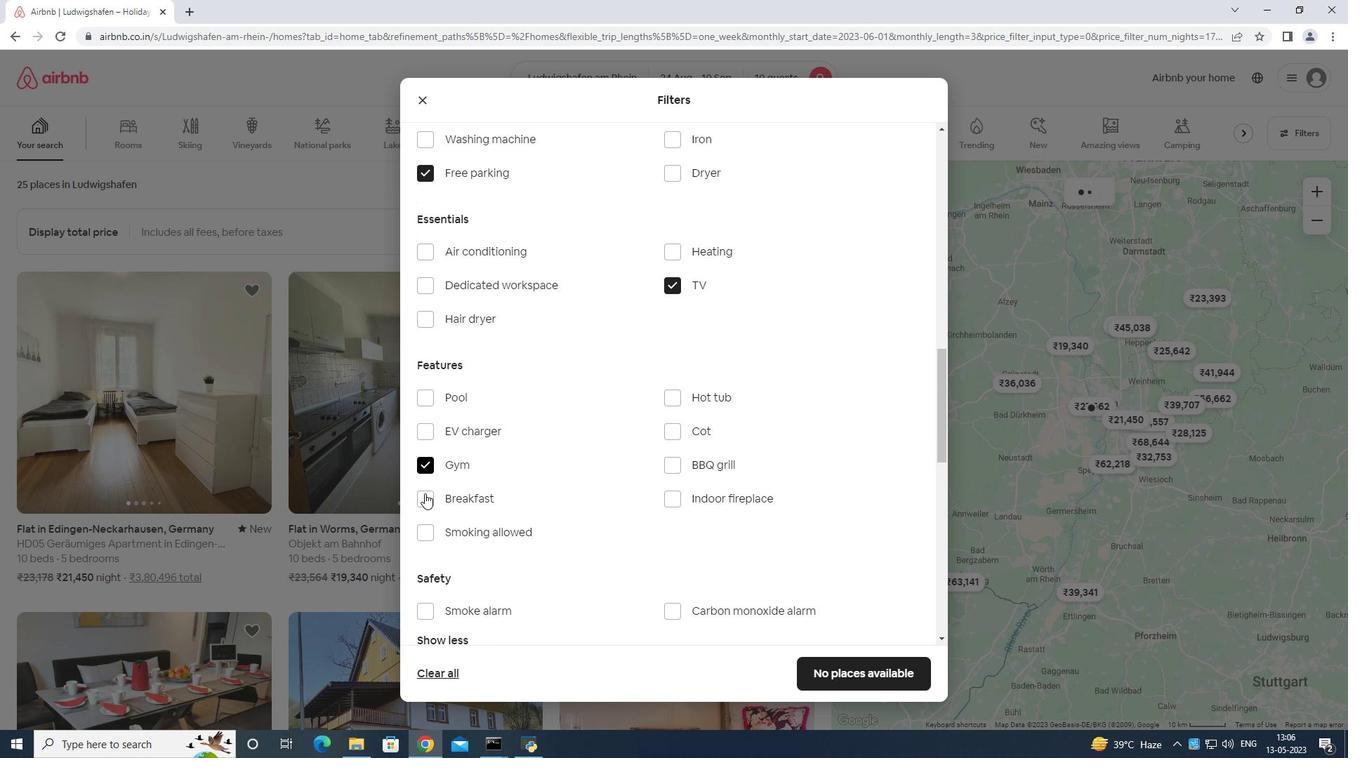 
Action: Mouse pressed left at (423, 501)
Screenshot: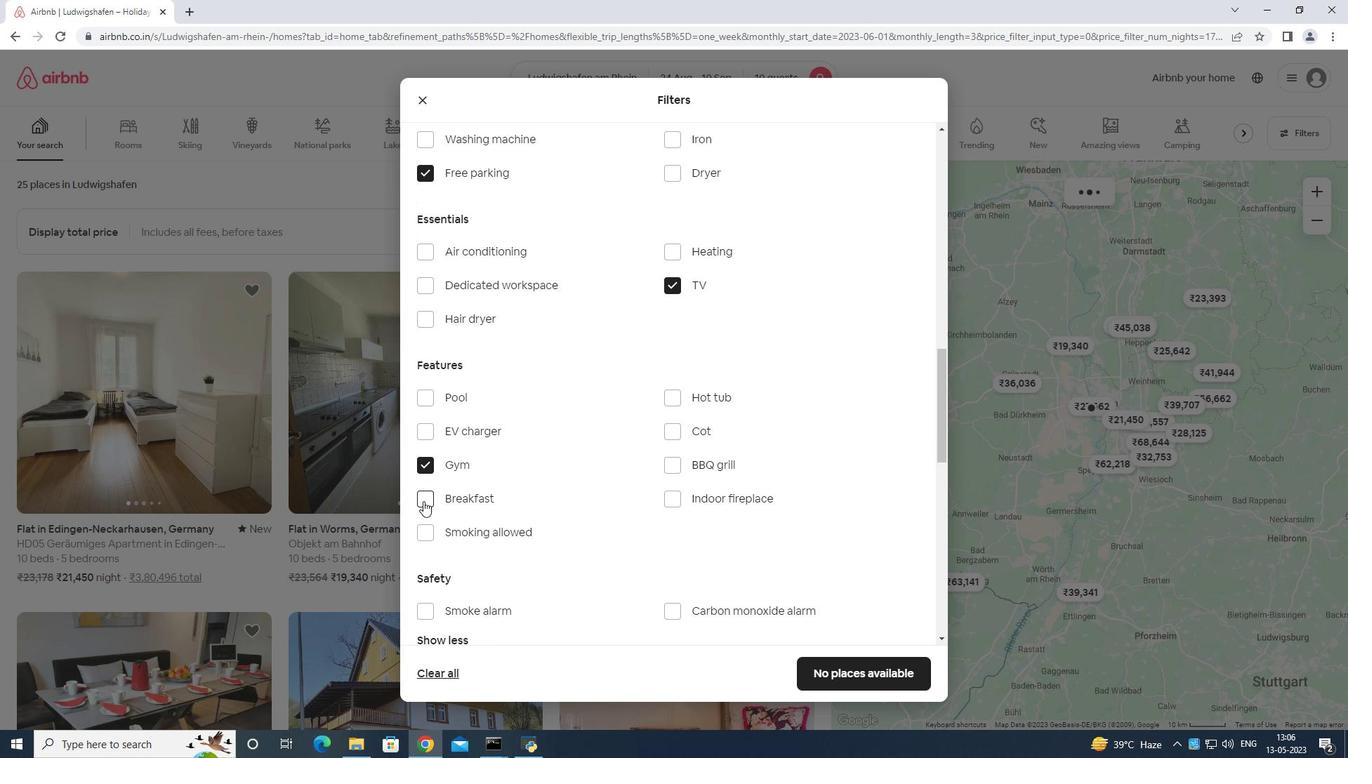
Action: Mouse moved to (601, 474)
Screenshot: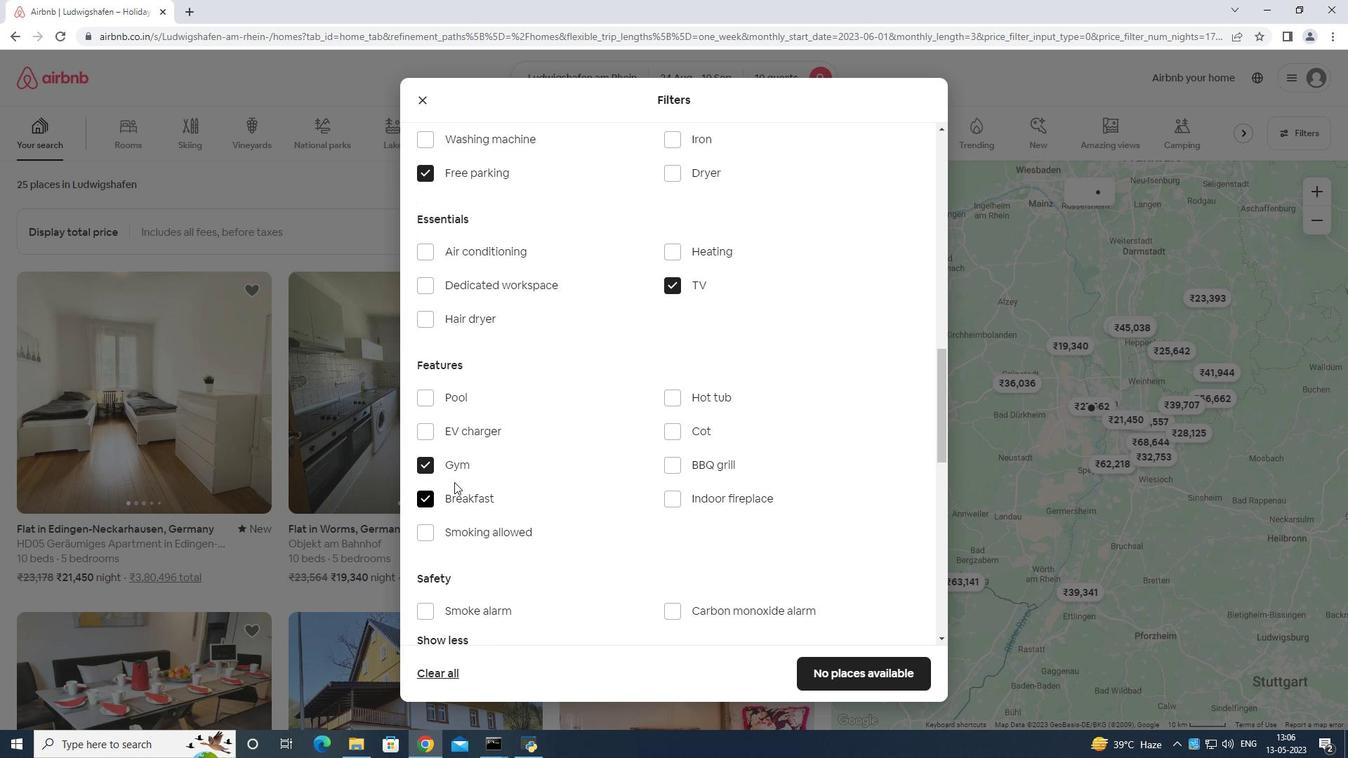 
Action: Mouse scrolled (601, 473) with delta (0, 0)
Screenshot: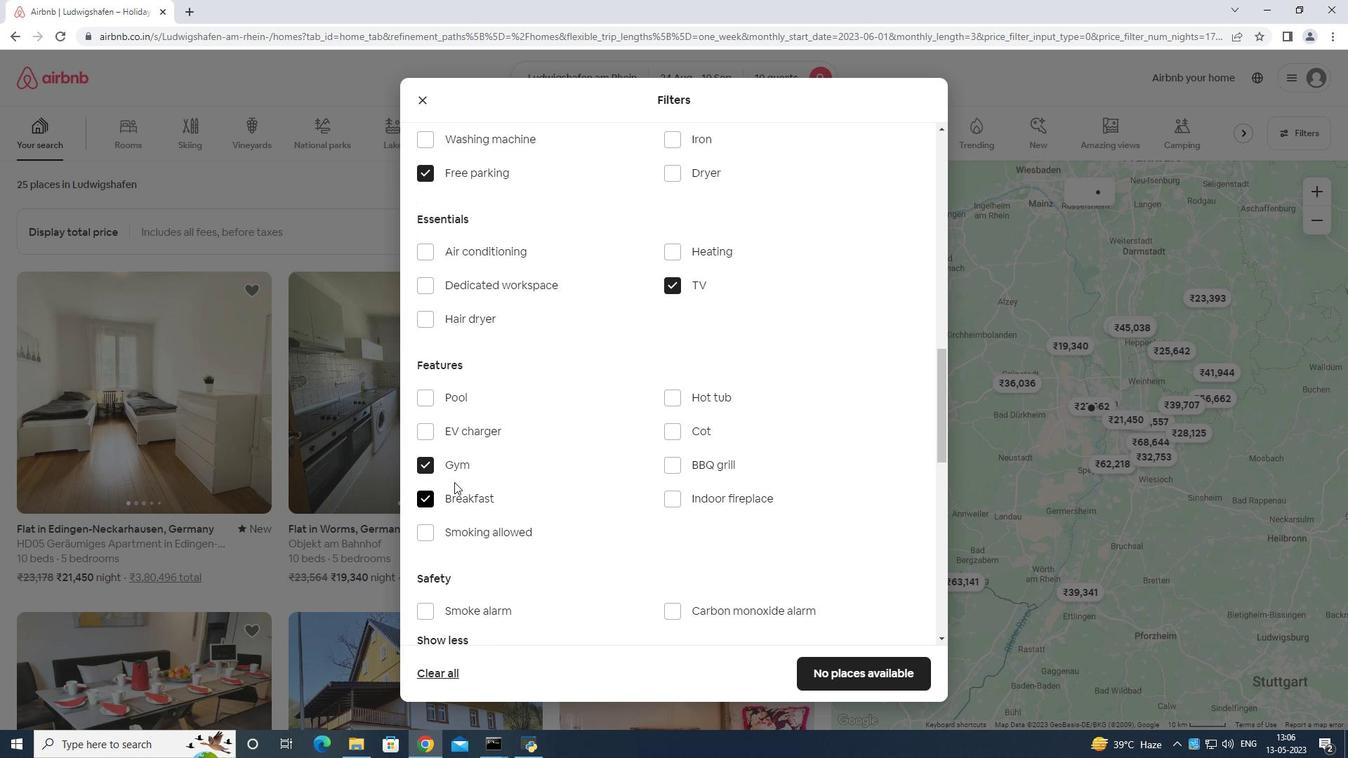 
Action: Mouse moved to (637, 483)
Screenshot: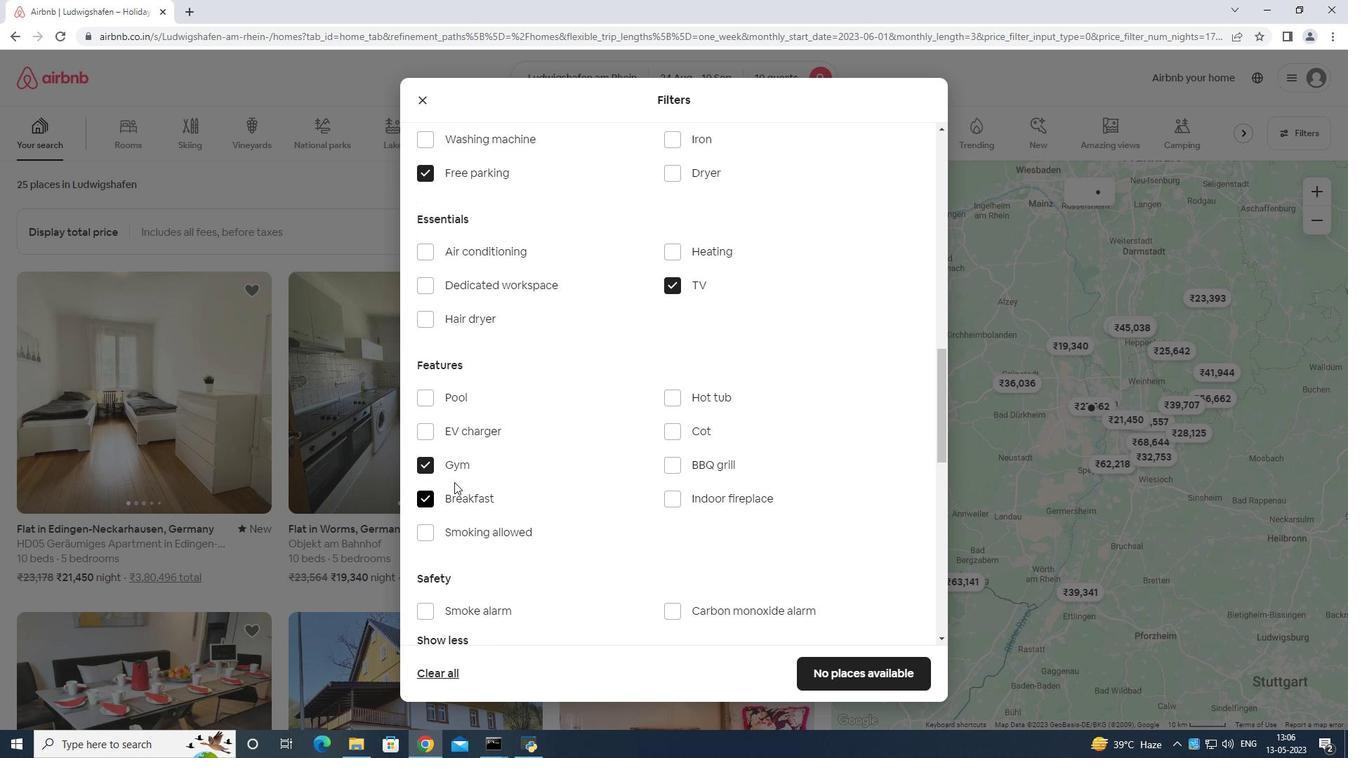 
Action: Mouse scrolled (637, 482) with delta (0, 0)
Screenshot: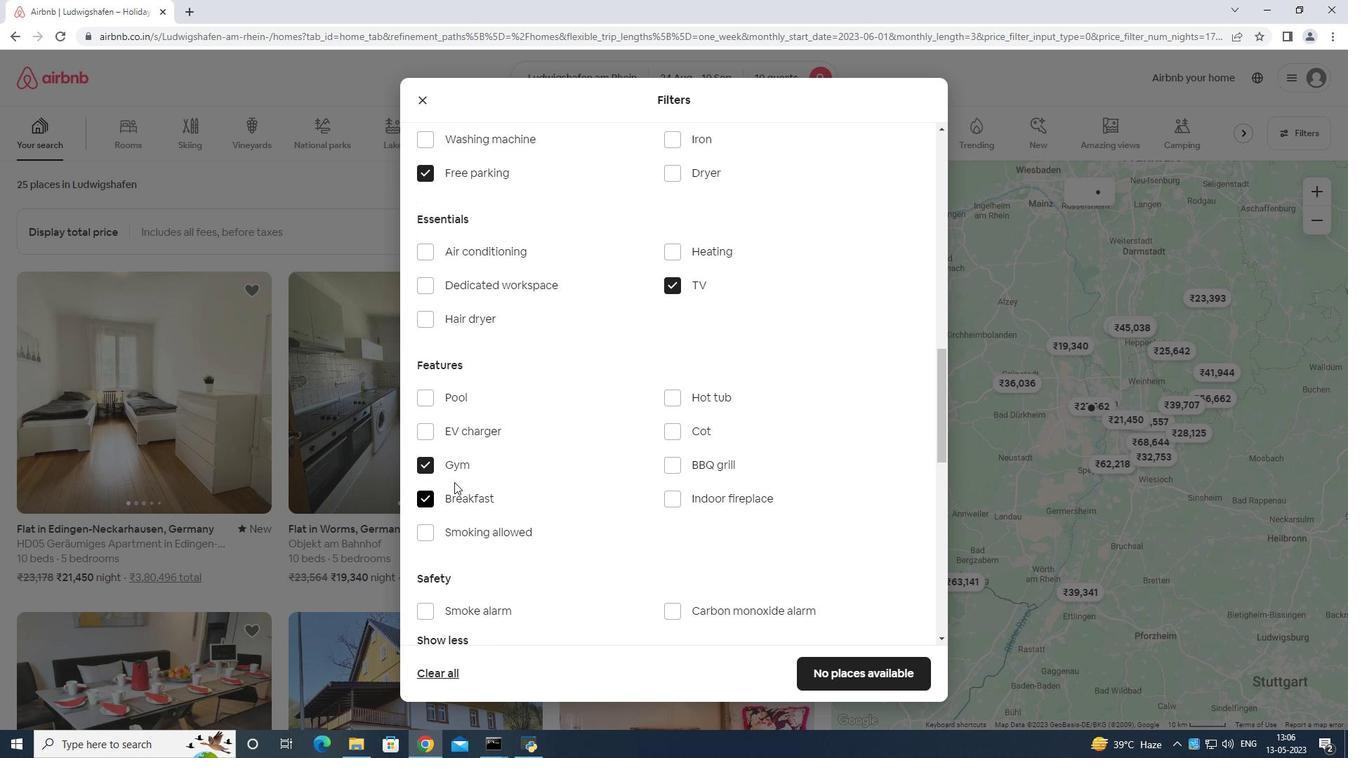 
Action: Mouse moved to (667, 485)
Screenshot: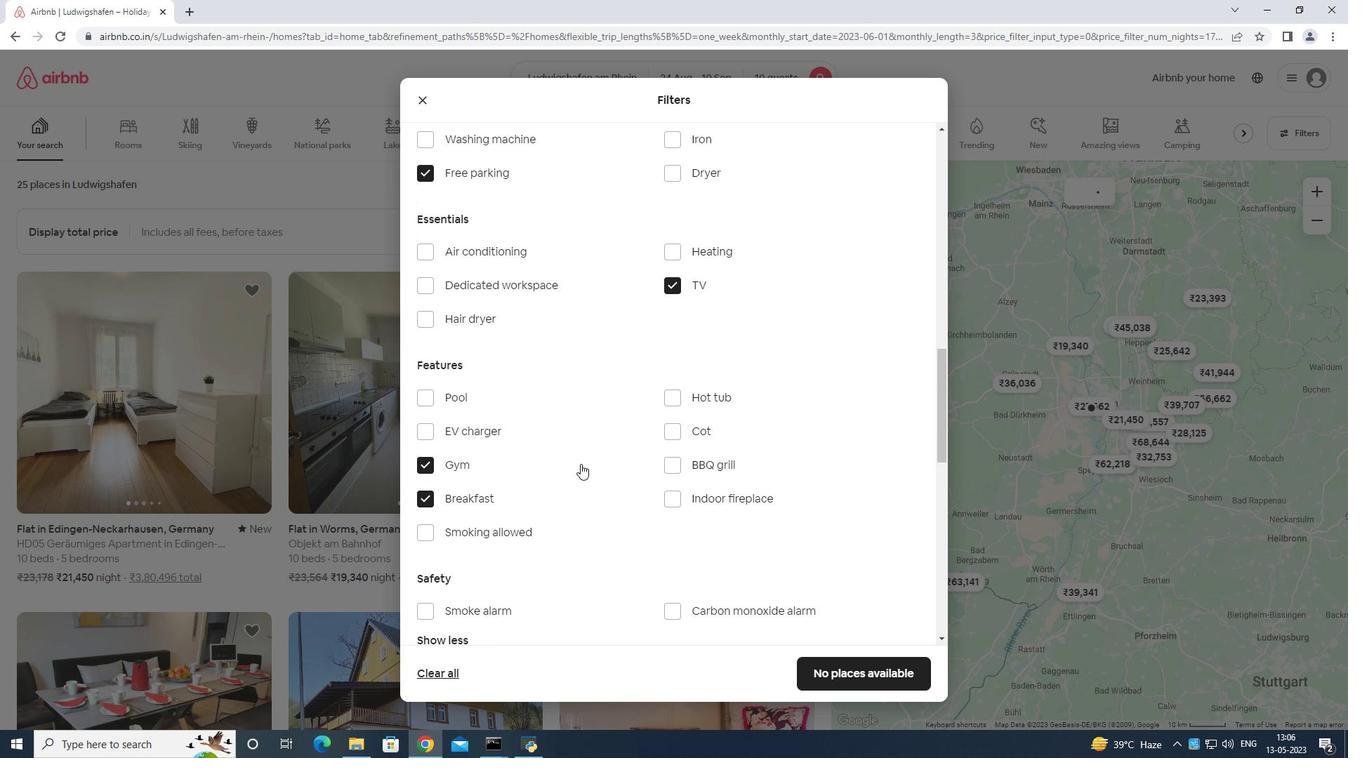 
Action: Mouse scrolled (667, 485) with delta (0, 0)
Screenshot: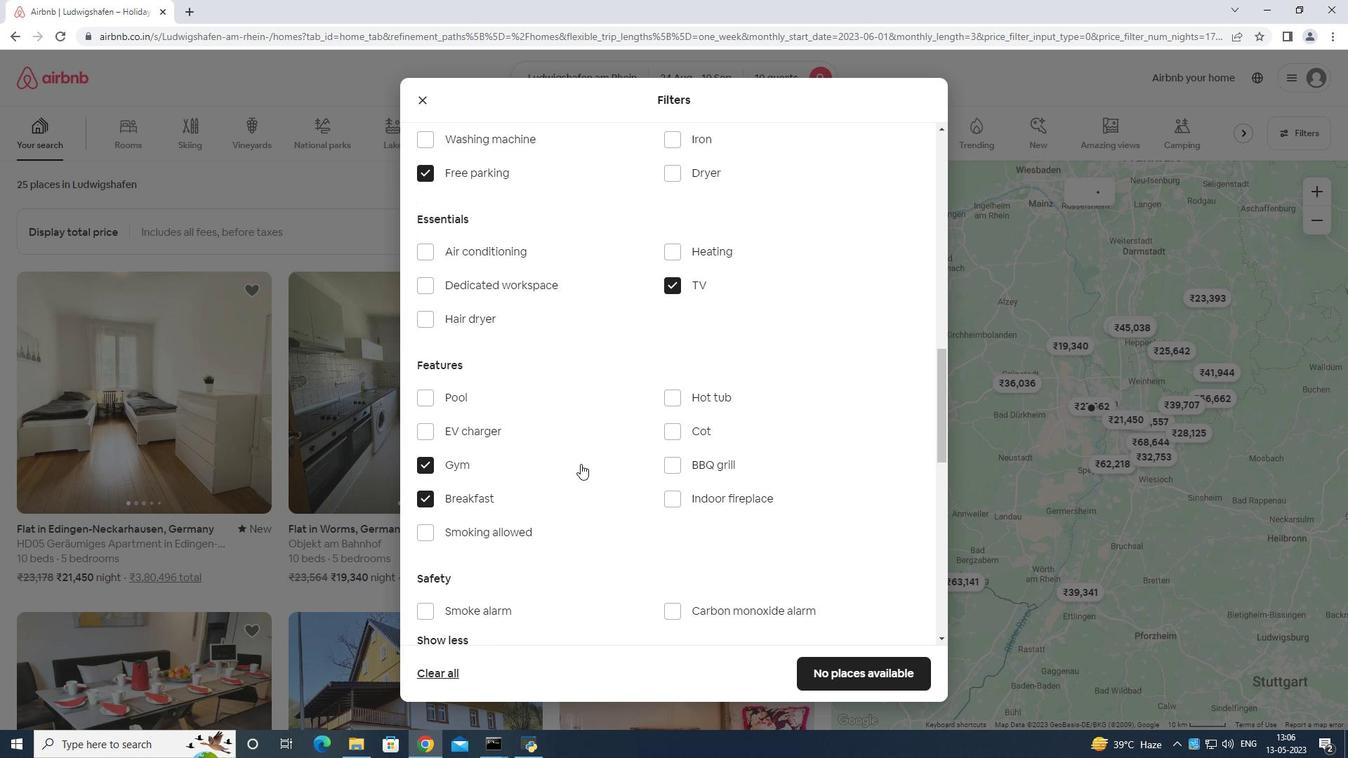 
Action: Mouse moved to (685, 485)
Screenshot: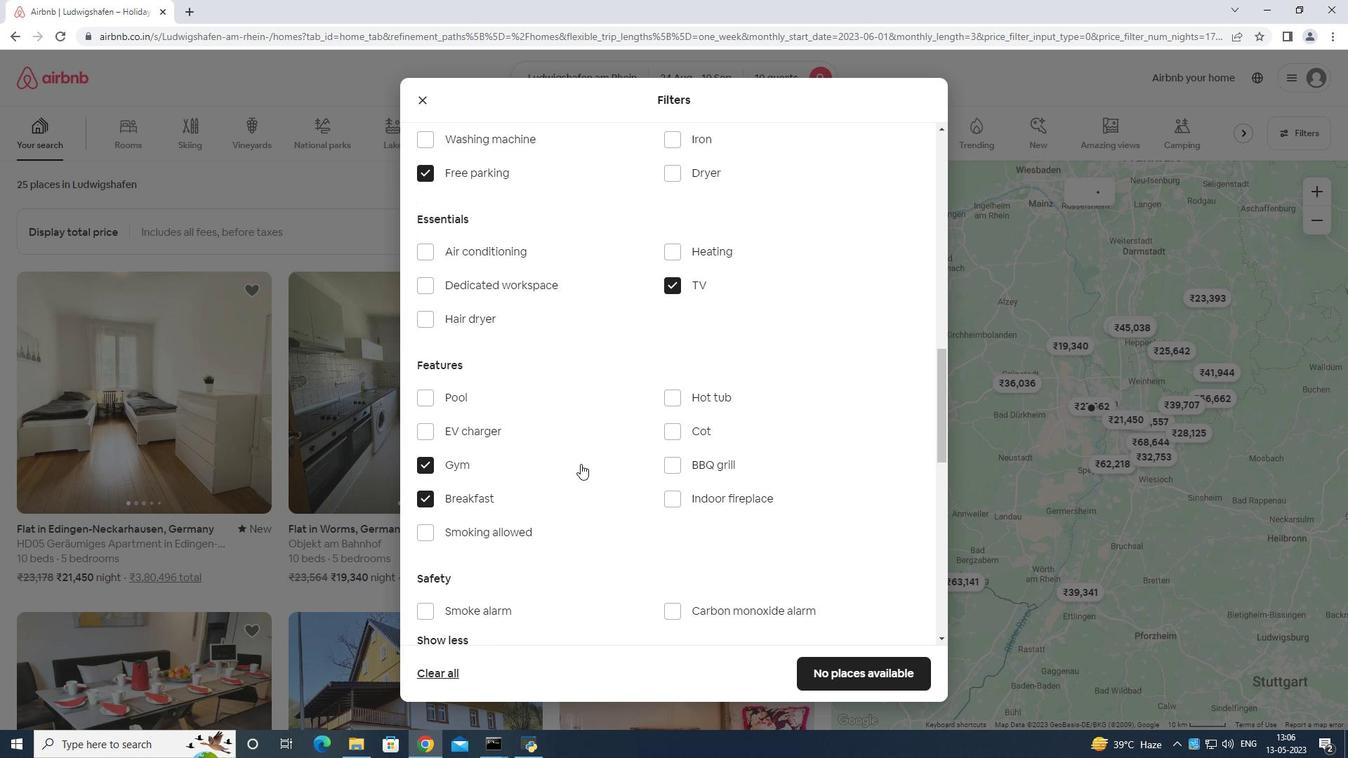 
Action: Mouse scrolled (685, 485) with delta (0, 0)
Screenshot: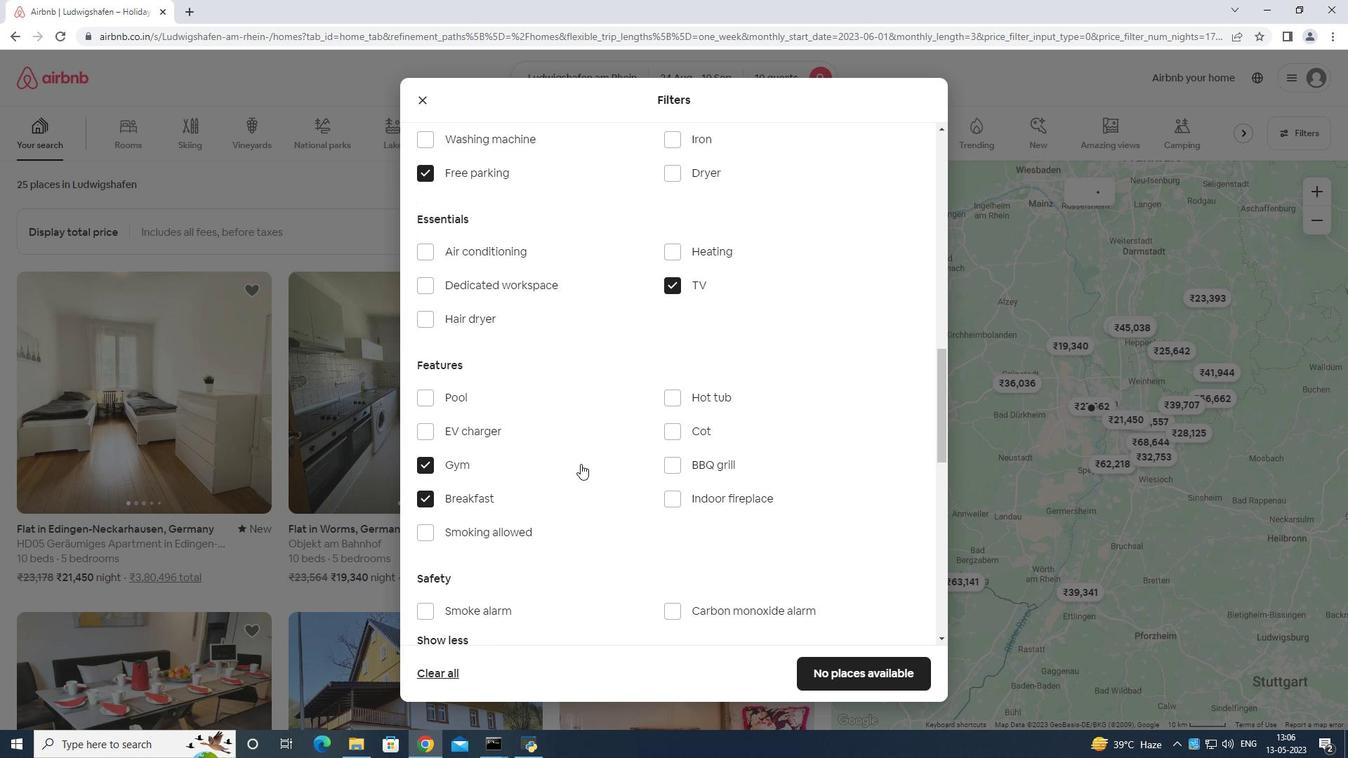 
Action: Mouse moved to (884, 520)
Screenshot: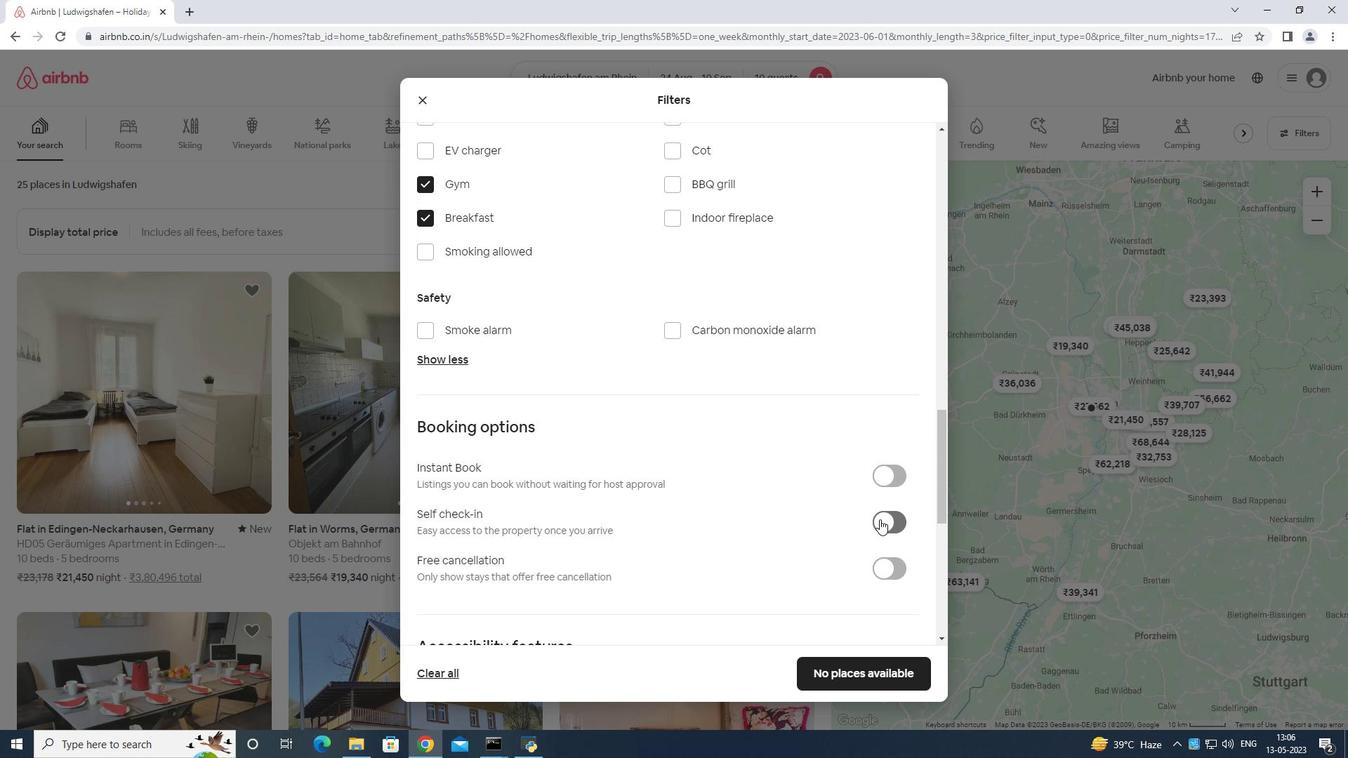 
Action: Mouse pressed left at (884, 520)
Screenshot: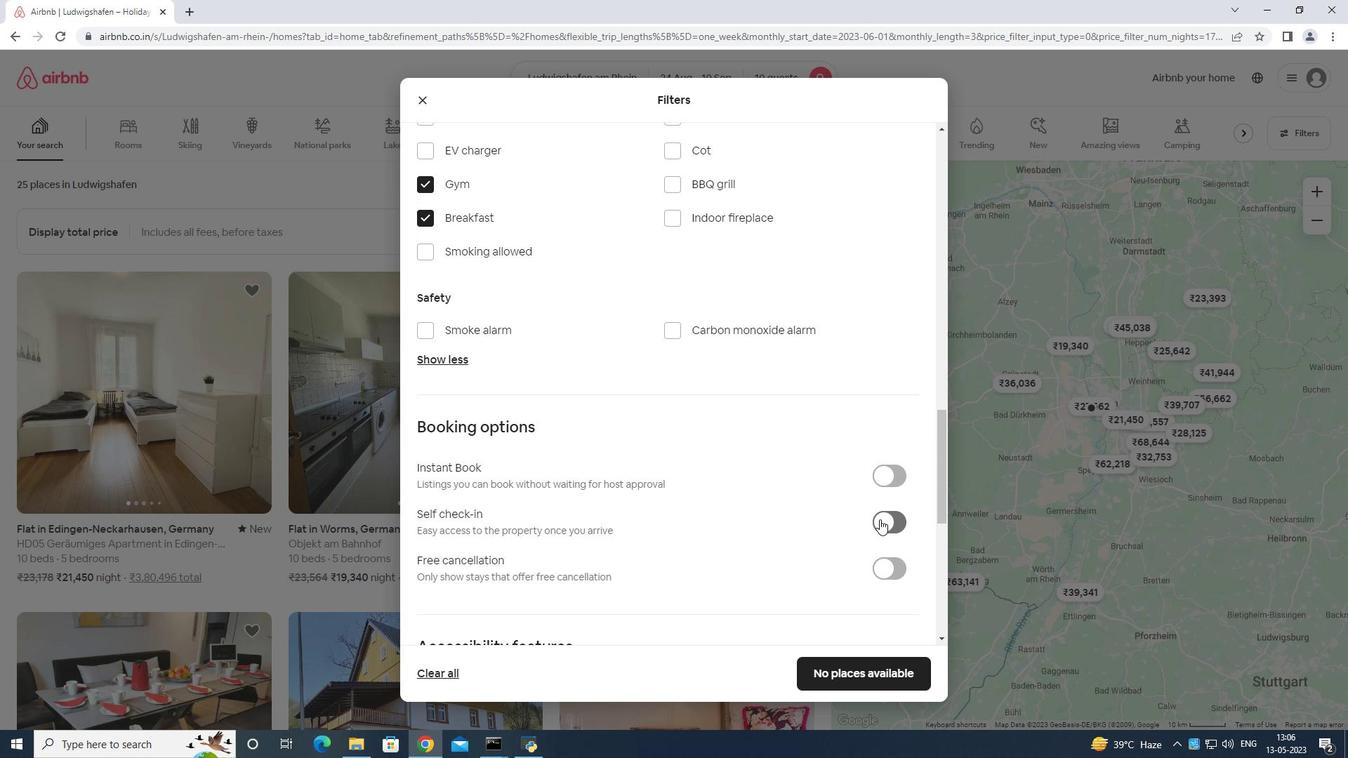 
Action: Mouse moved to (873, 433)
Screenshot: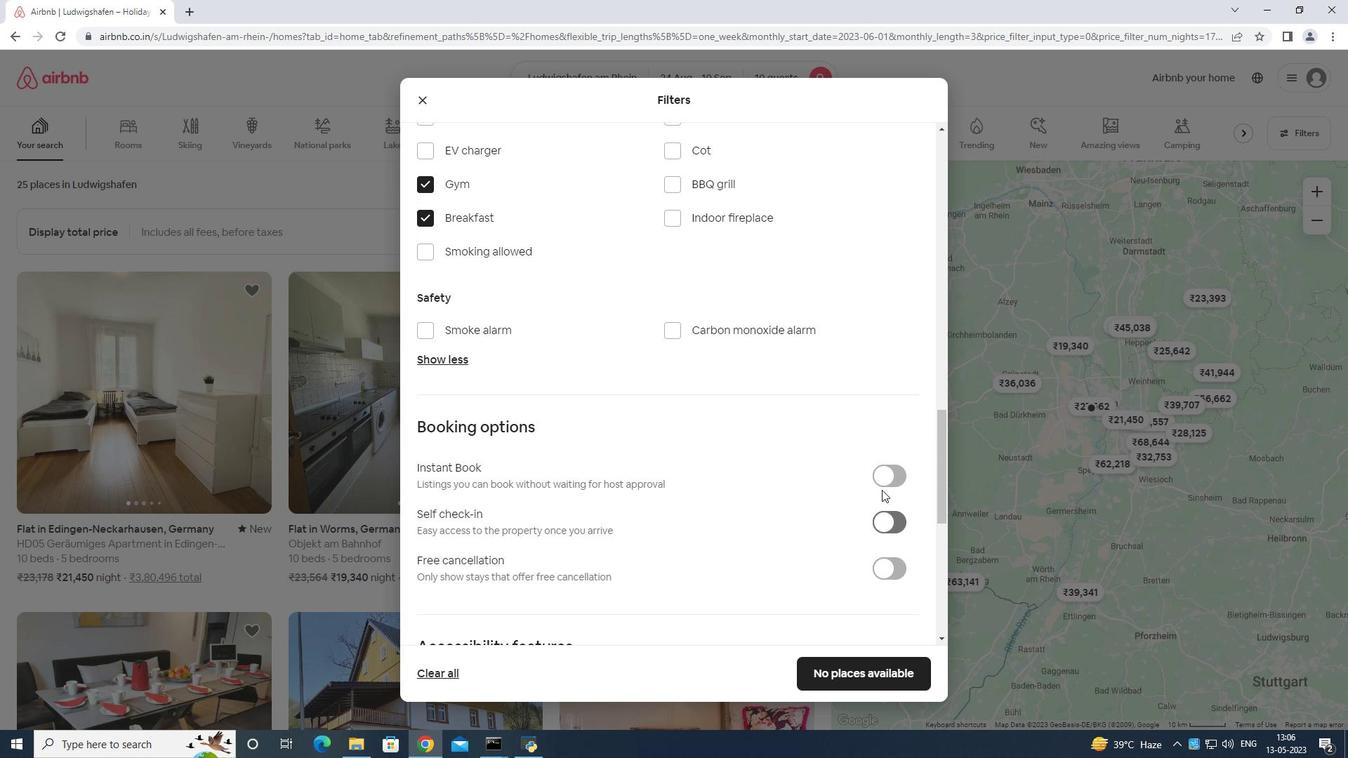 
Action: Mouse scrolled (873, 432) with delta (0, 0)
Screenshot: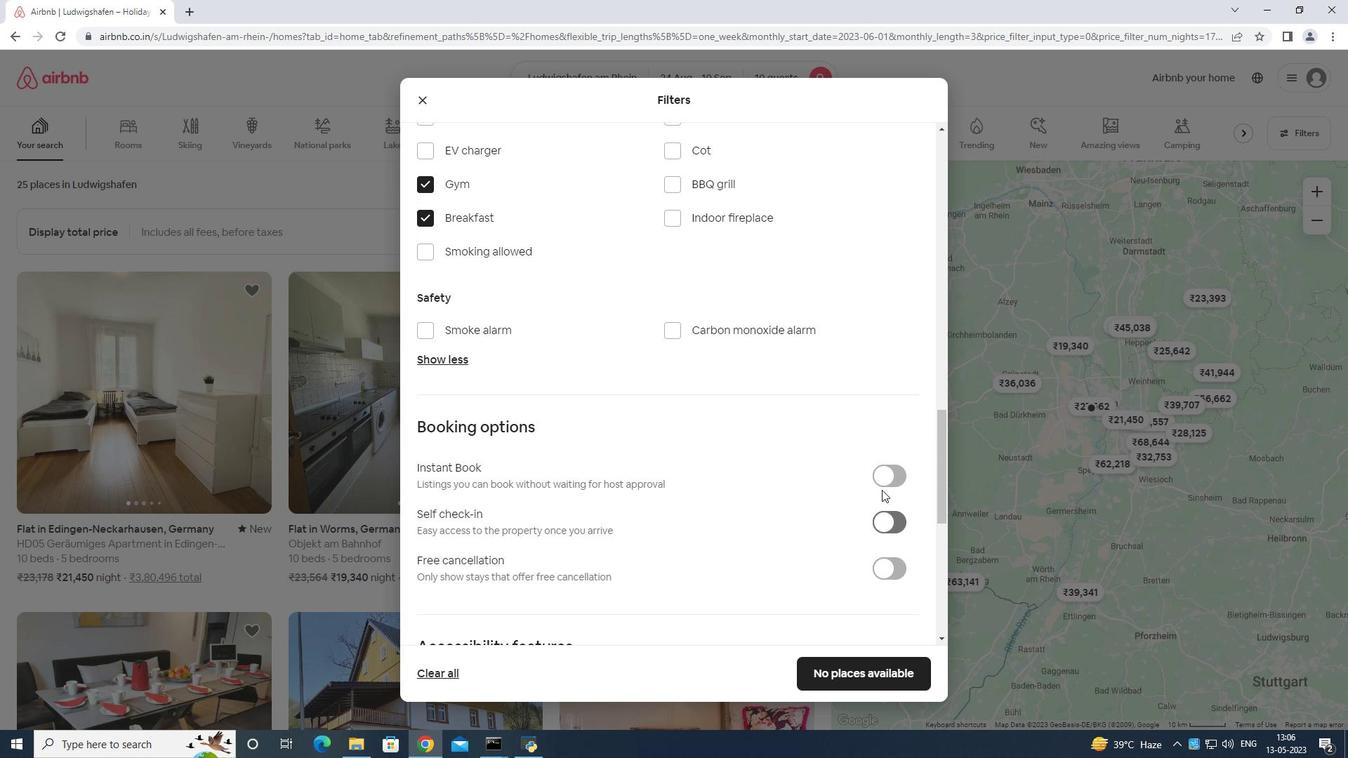 
Action: Mouse moved to (868, 445)
Screenshot: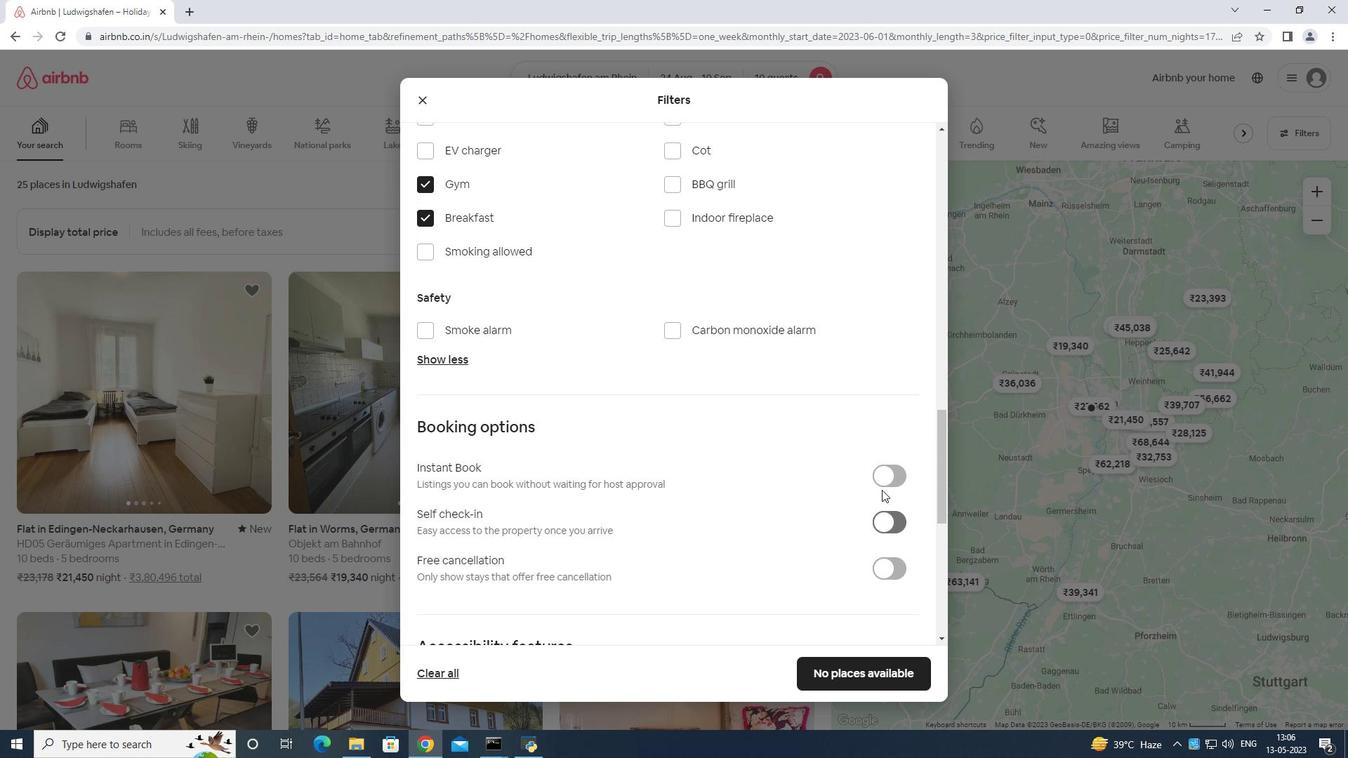 
Action: Mouse scrolled (868, 444) with delta (0, 0)
Screenshot: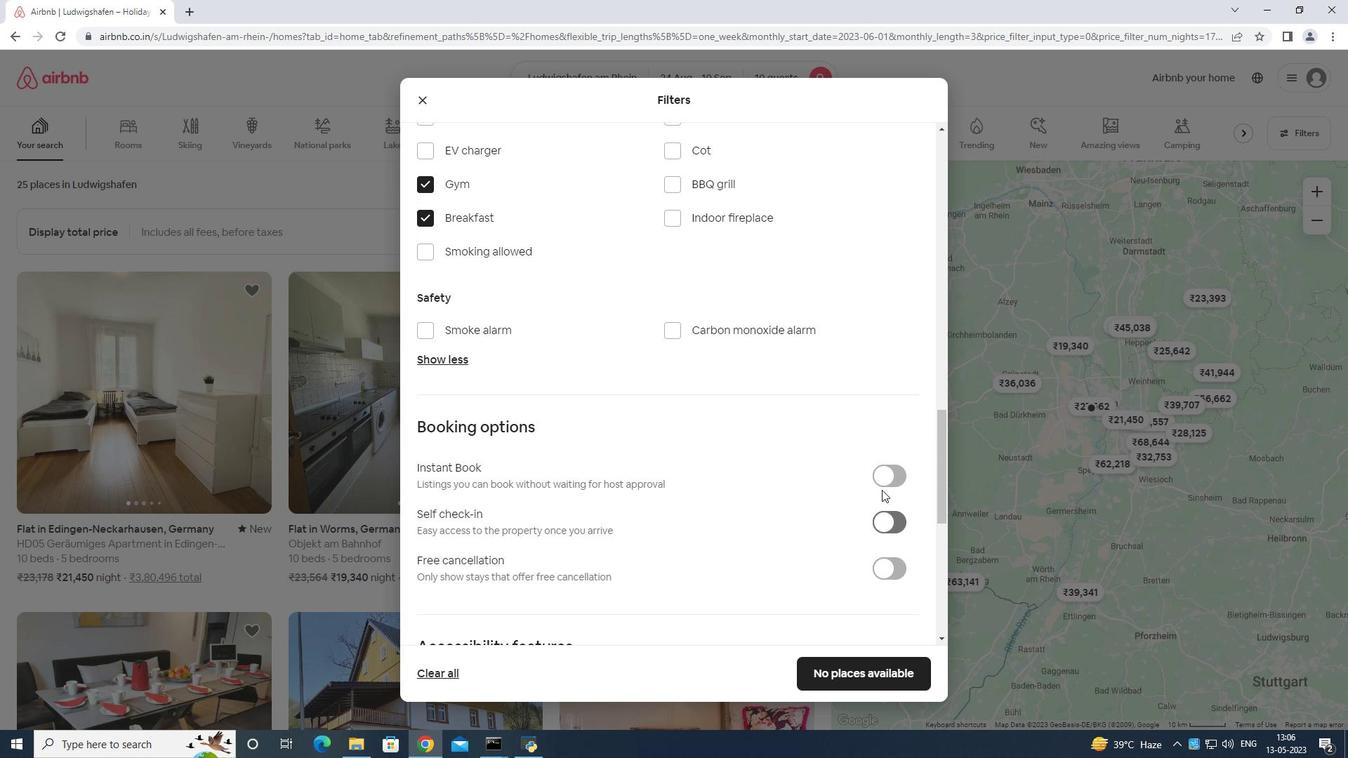 
Action: Mouse moved to (867, 447)
Screenshot: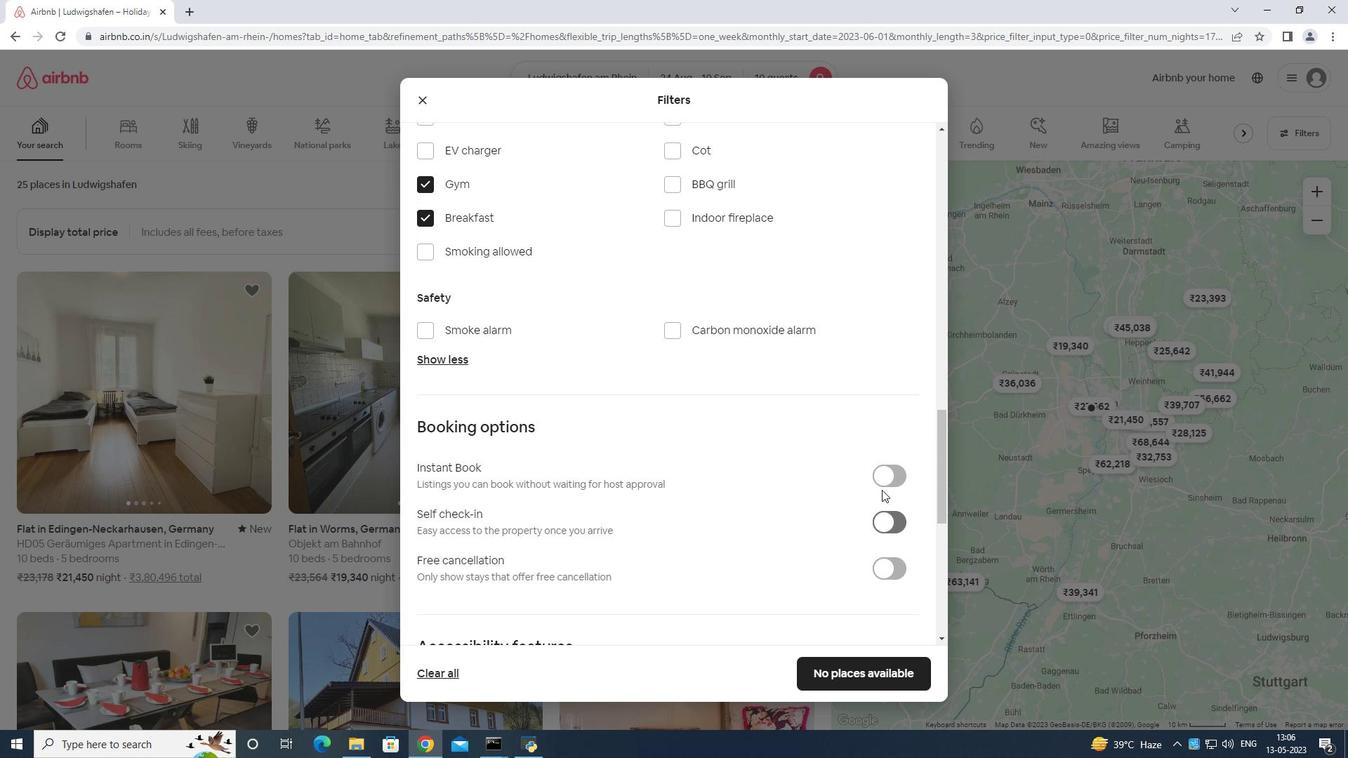 
Action: Mouse scrolled (867, 446) with delta (0, 0)
Screenshot: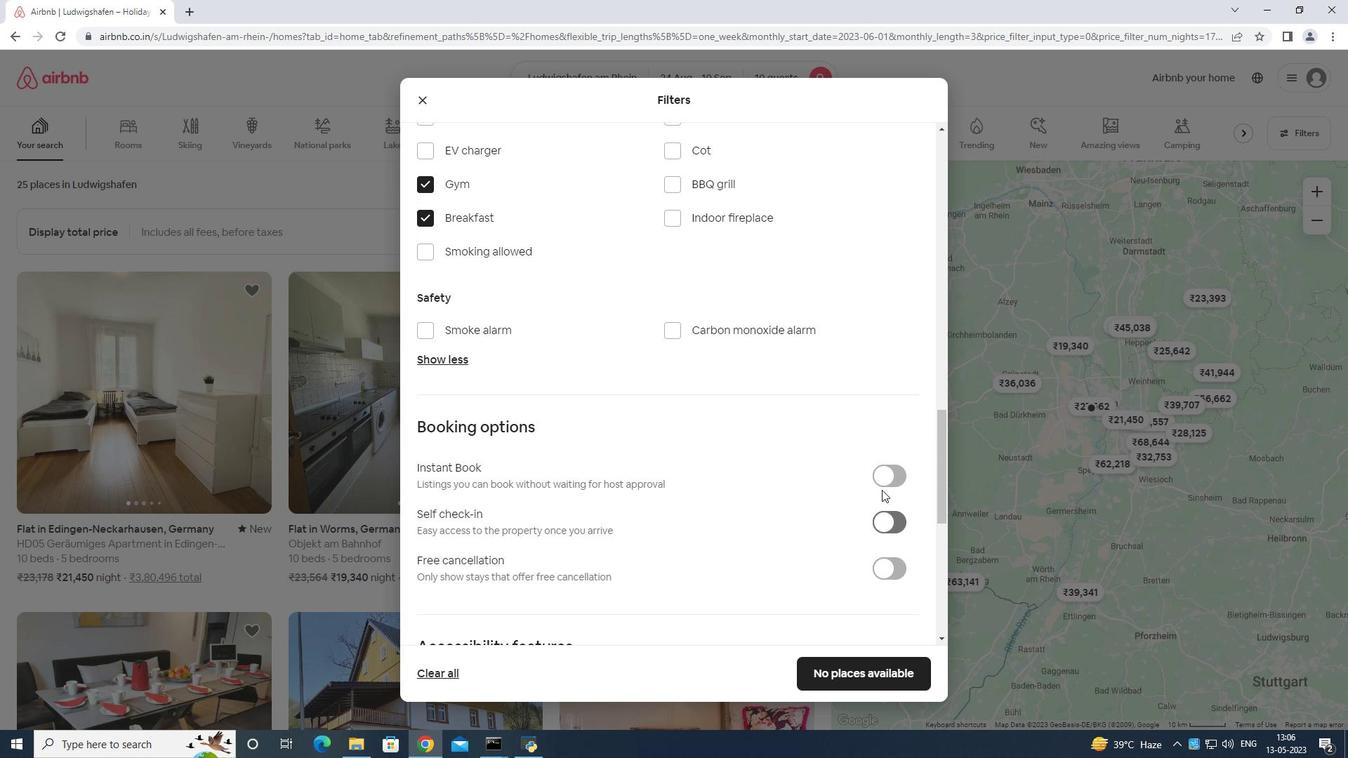 
Action: Mouse moved to (867, 450)
Screenshot: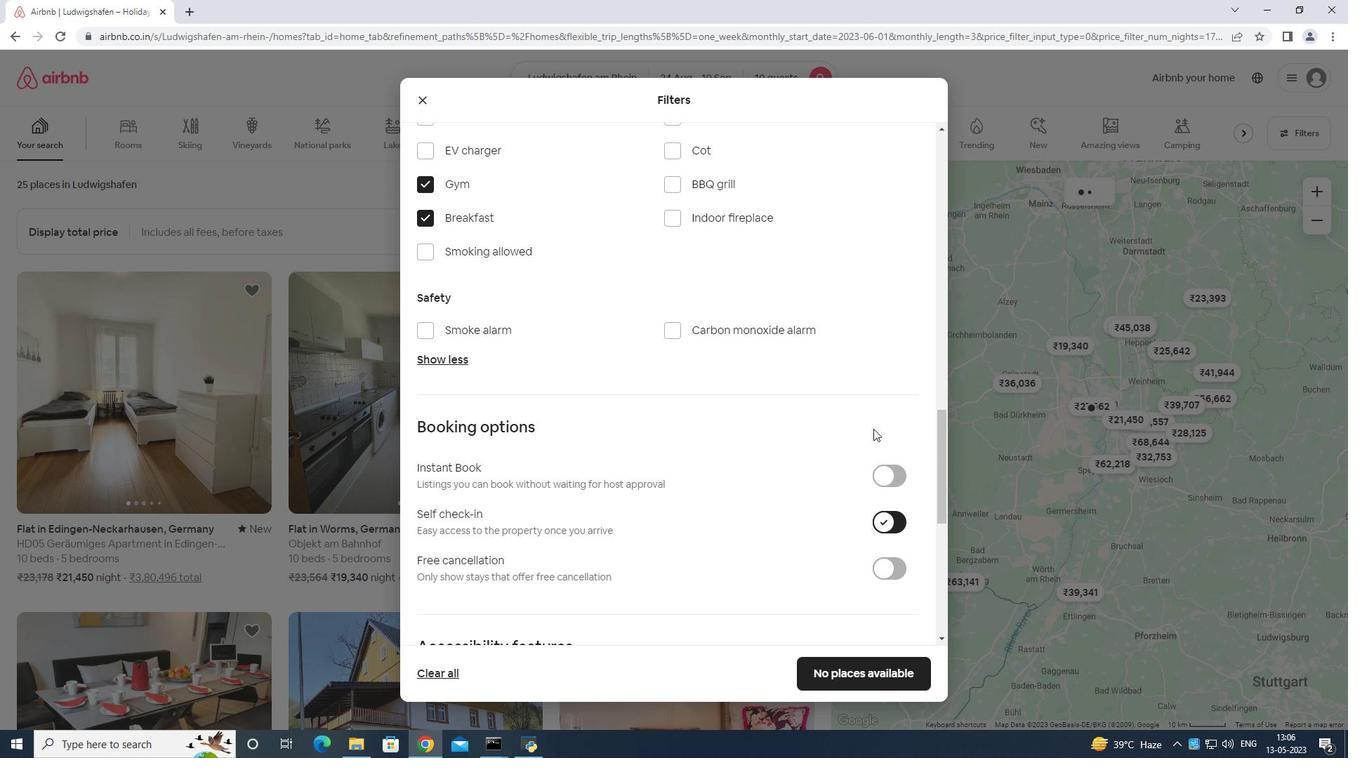 
Action: Mouse scrolled (867, 450) with delta (0, 0)
Screenshot: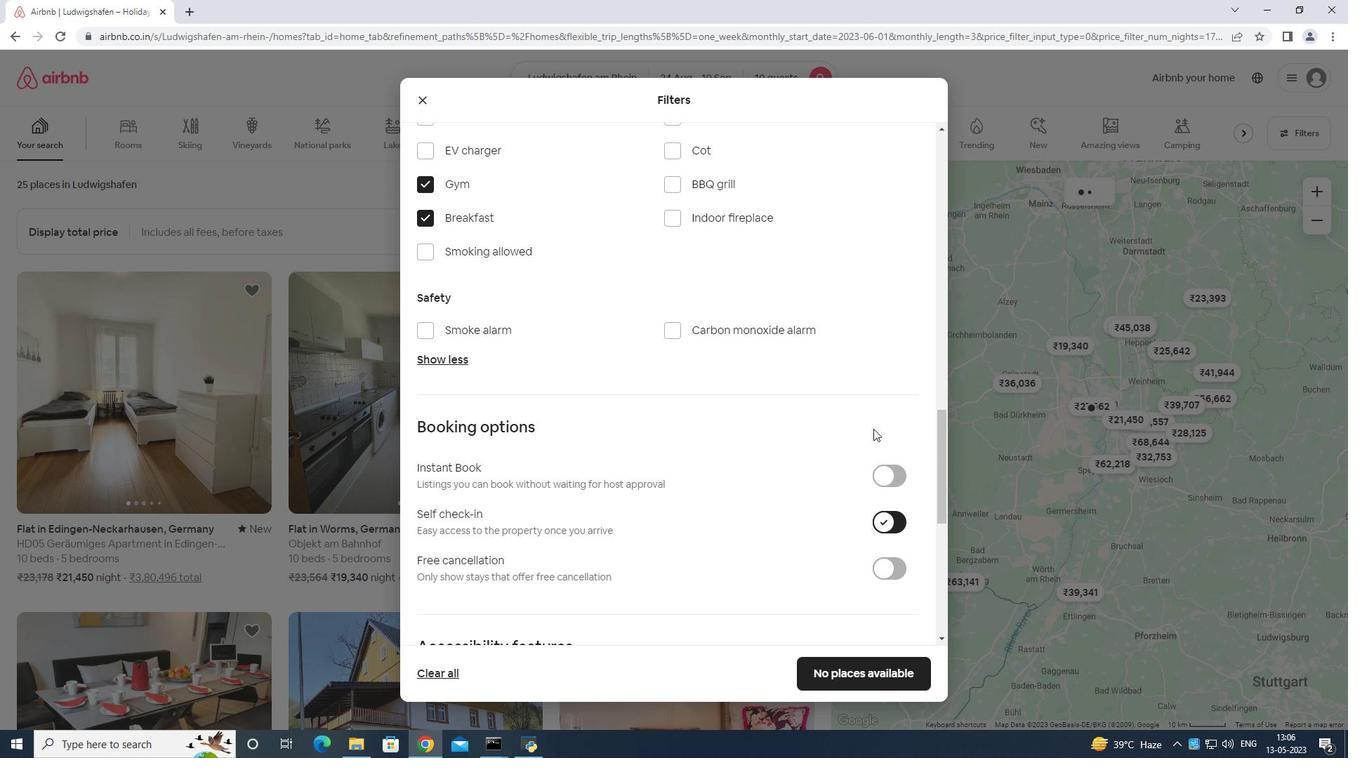 
Action: Mouse scrolled (867, 450) with delta (0, 0)
Screenshot: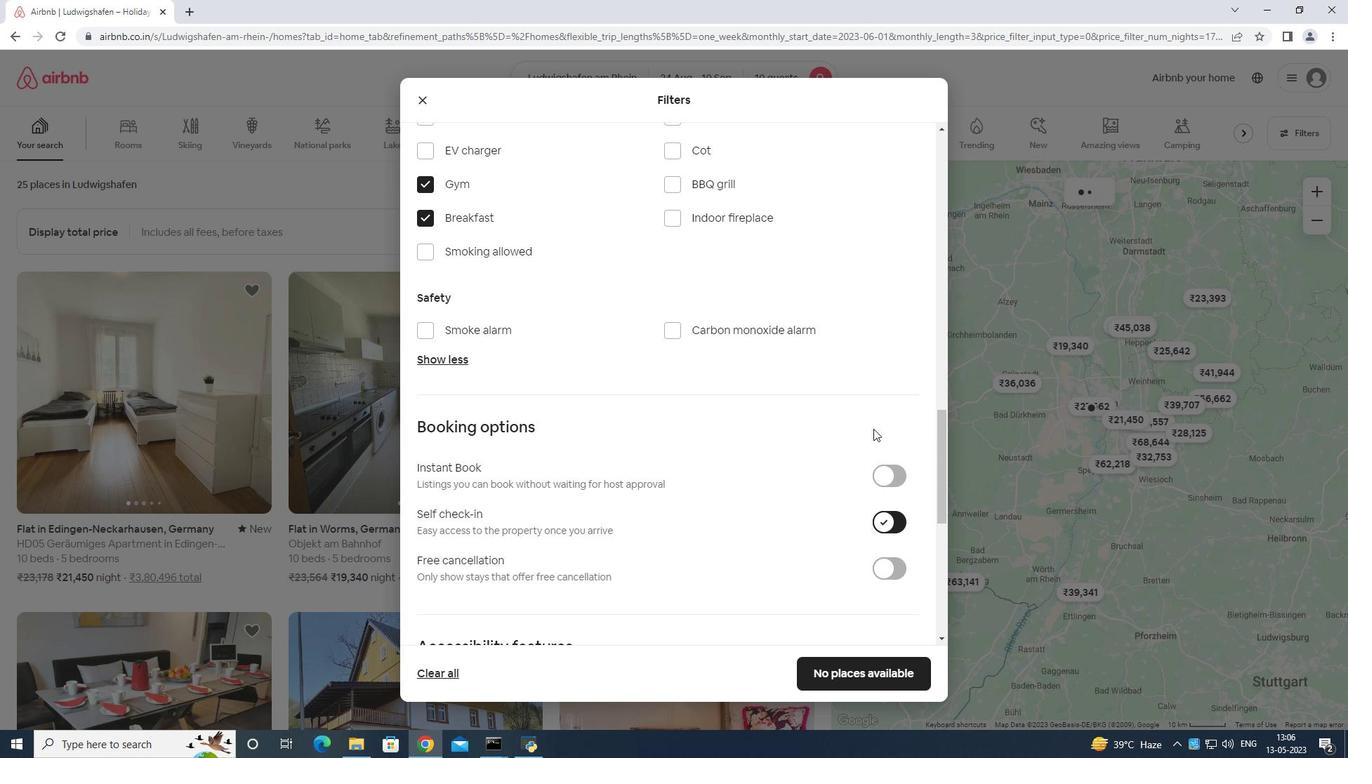 
Action: Mouse moved to (863, 446)
Screenshot: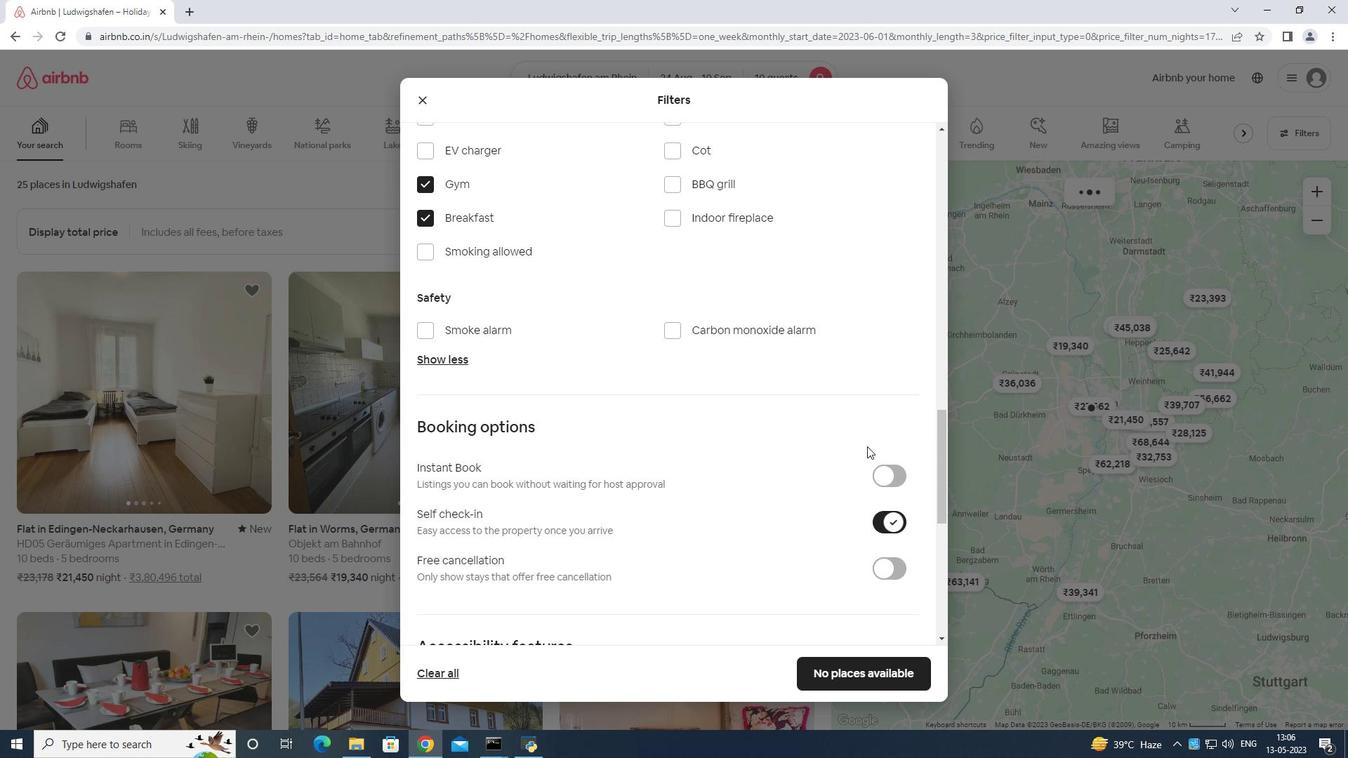 
Action: Mouse scrolled (863, 445) with delta (0, 0)
Screenshot: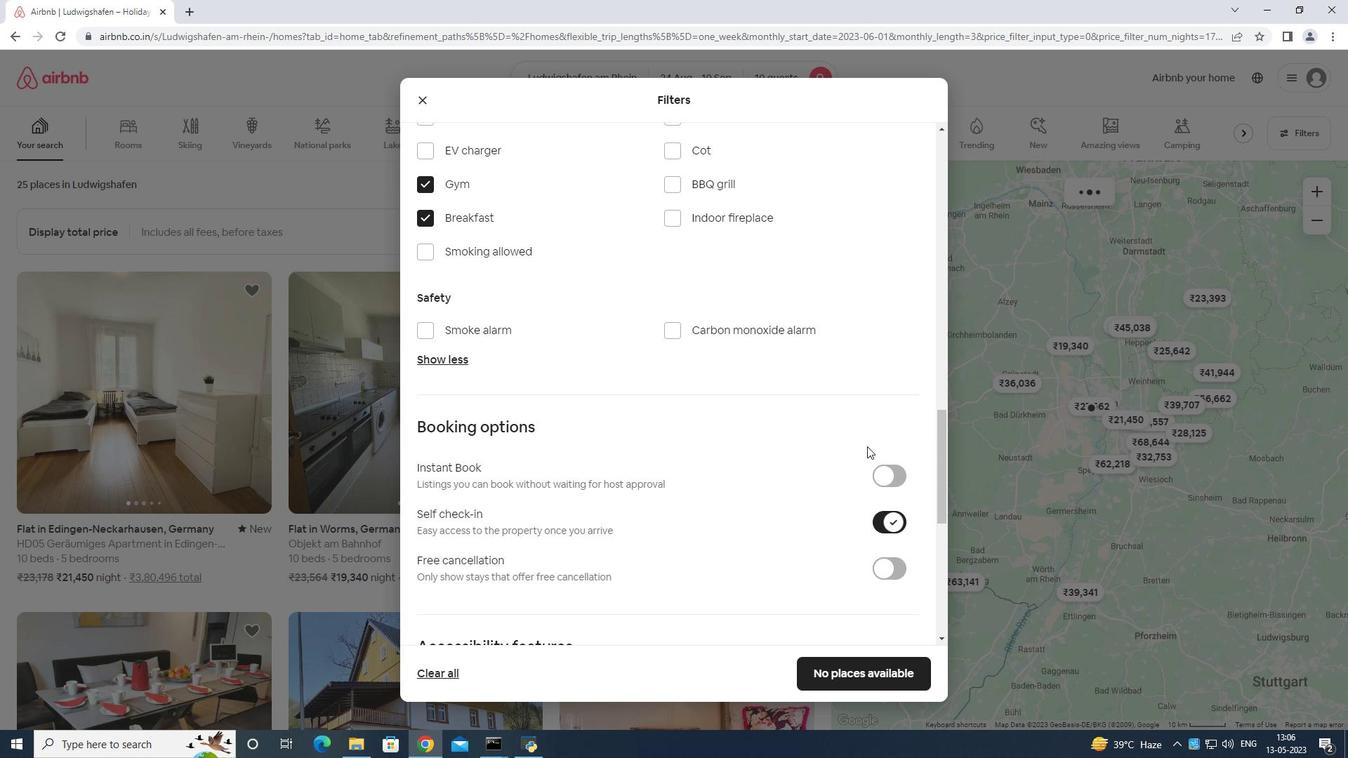 
Action: Mouse moved to (859, 451)
Screenshot: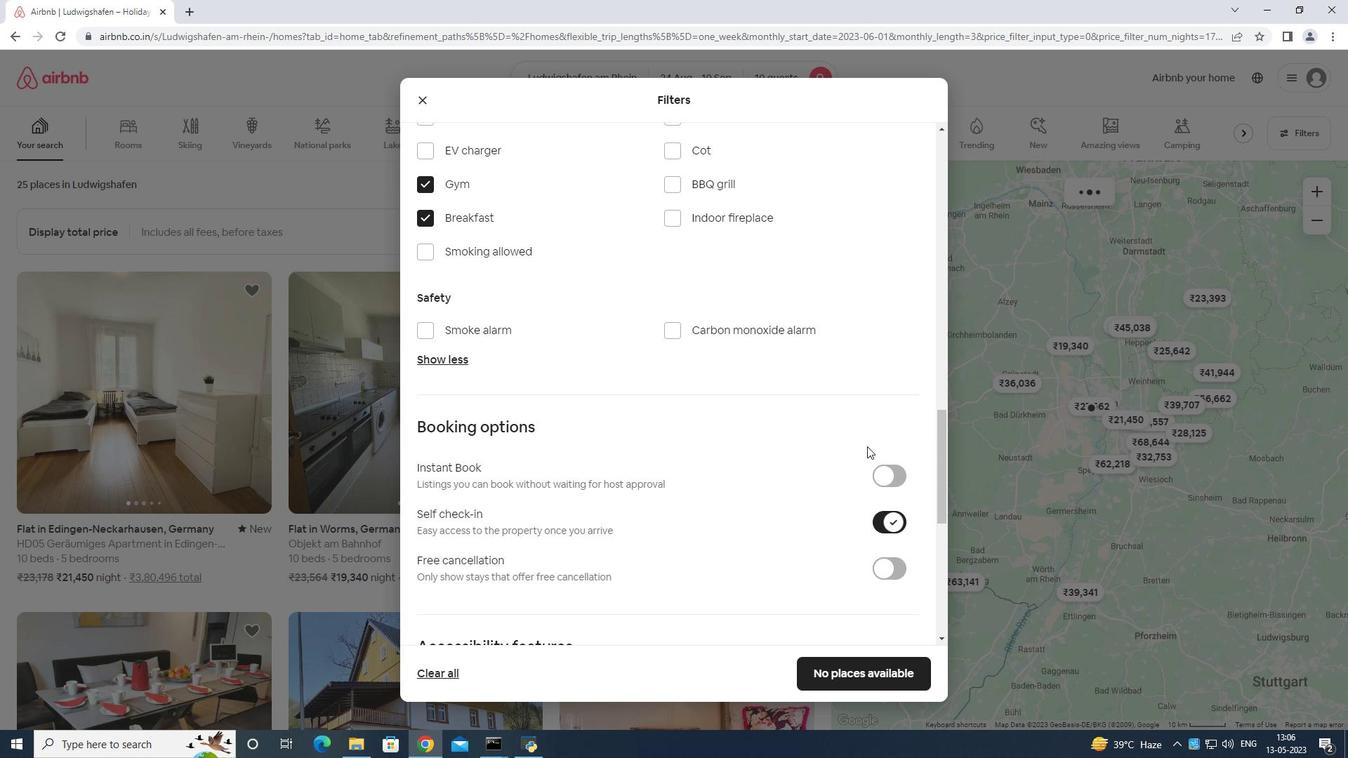 
Action: Mouse scrolled (859, 450) with delta (0, 0)
Screenshot: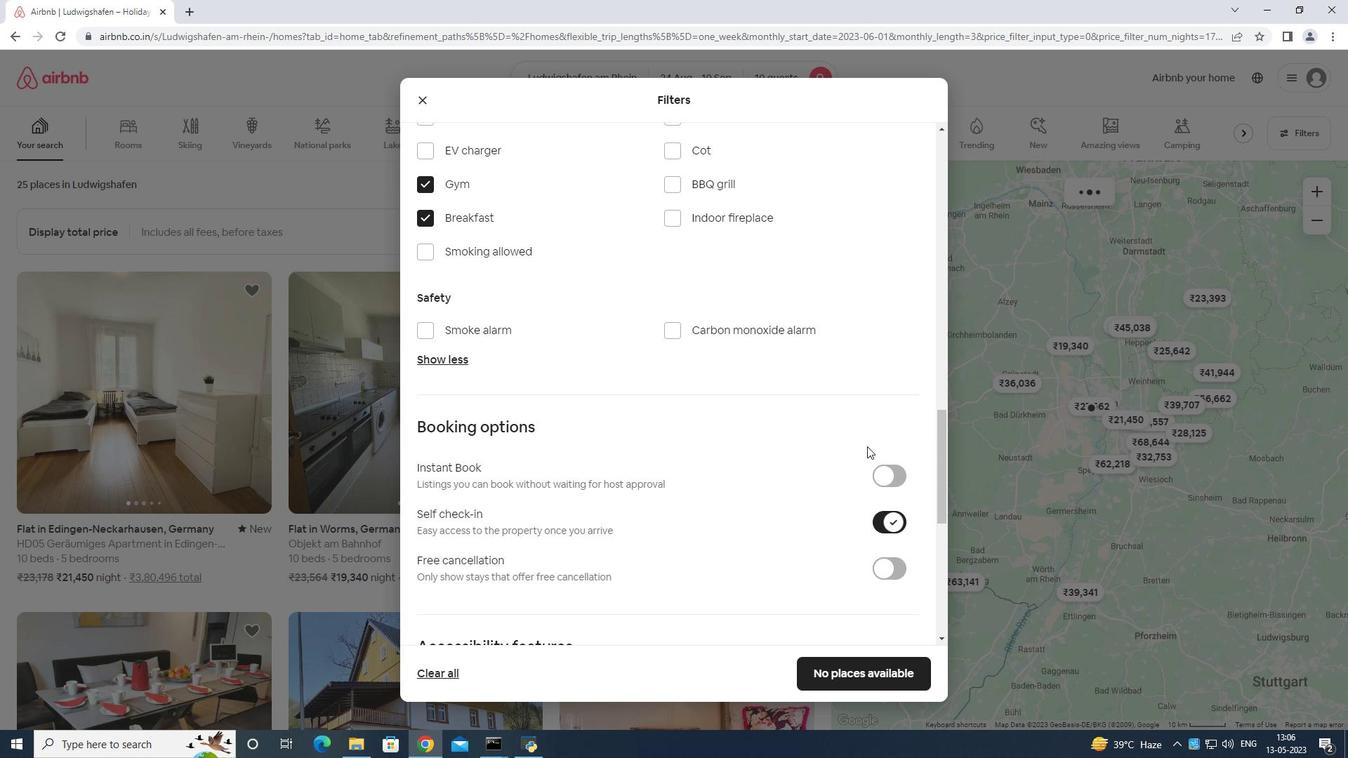 
Action: Mouse moved to (856, 459)
Screenshot: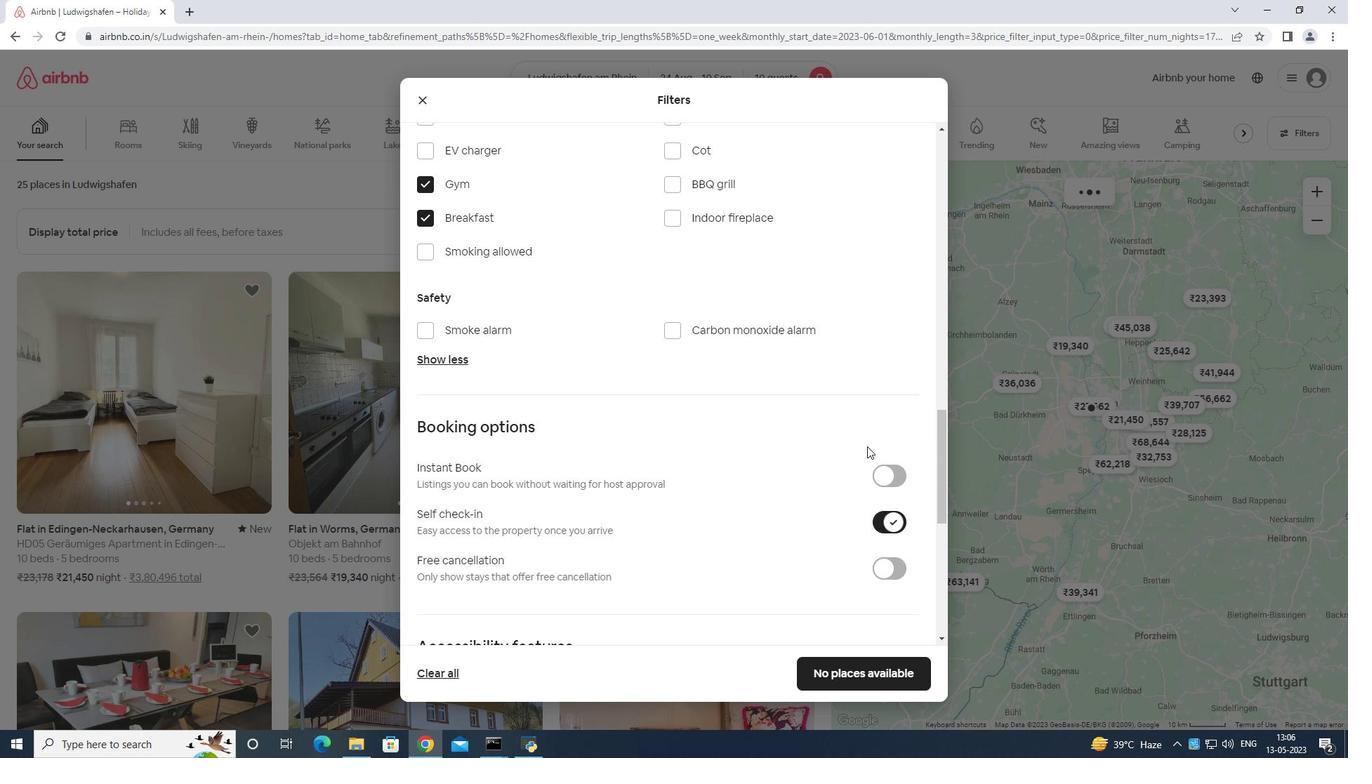 
Action: Mouse scrolled (856, 456) with delta (0, 0)
Screenshot: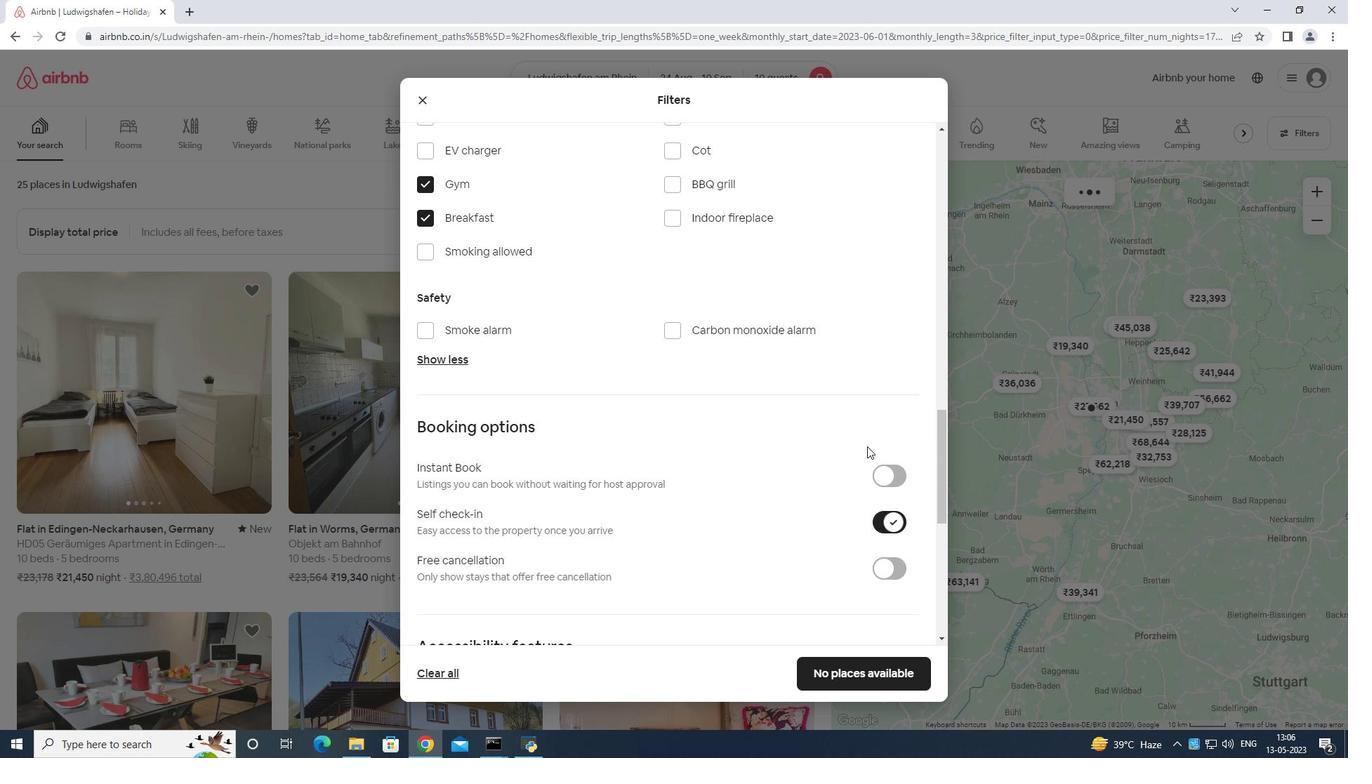 
Action: Mouse moved to (856, 462)
Screenshot: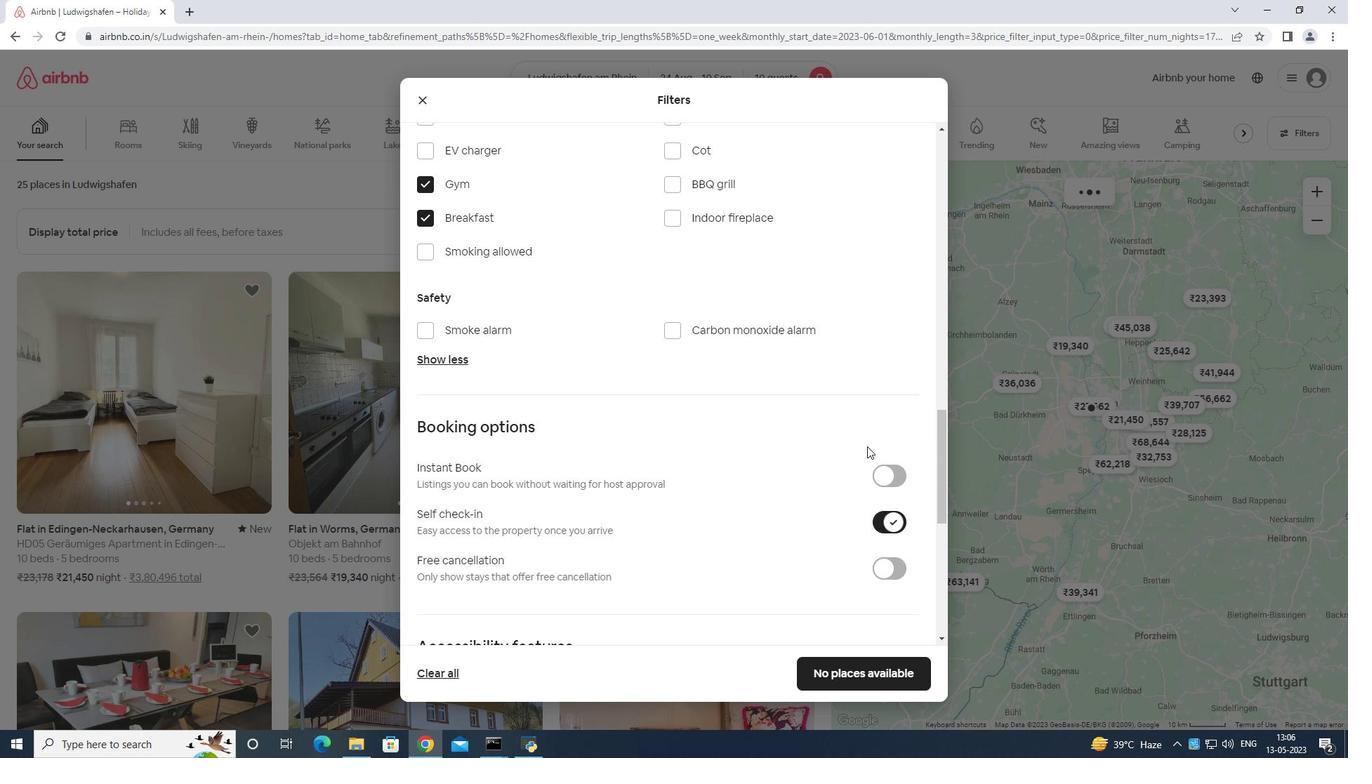 
Action: Mouse scrolled (856, 461) with delta (0, 0)
Screenshot: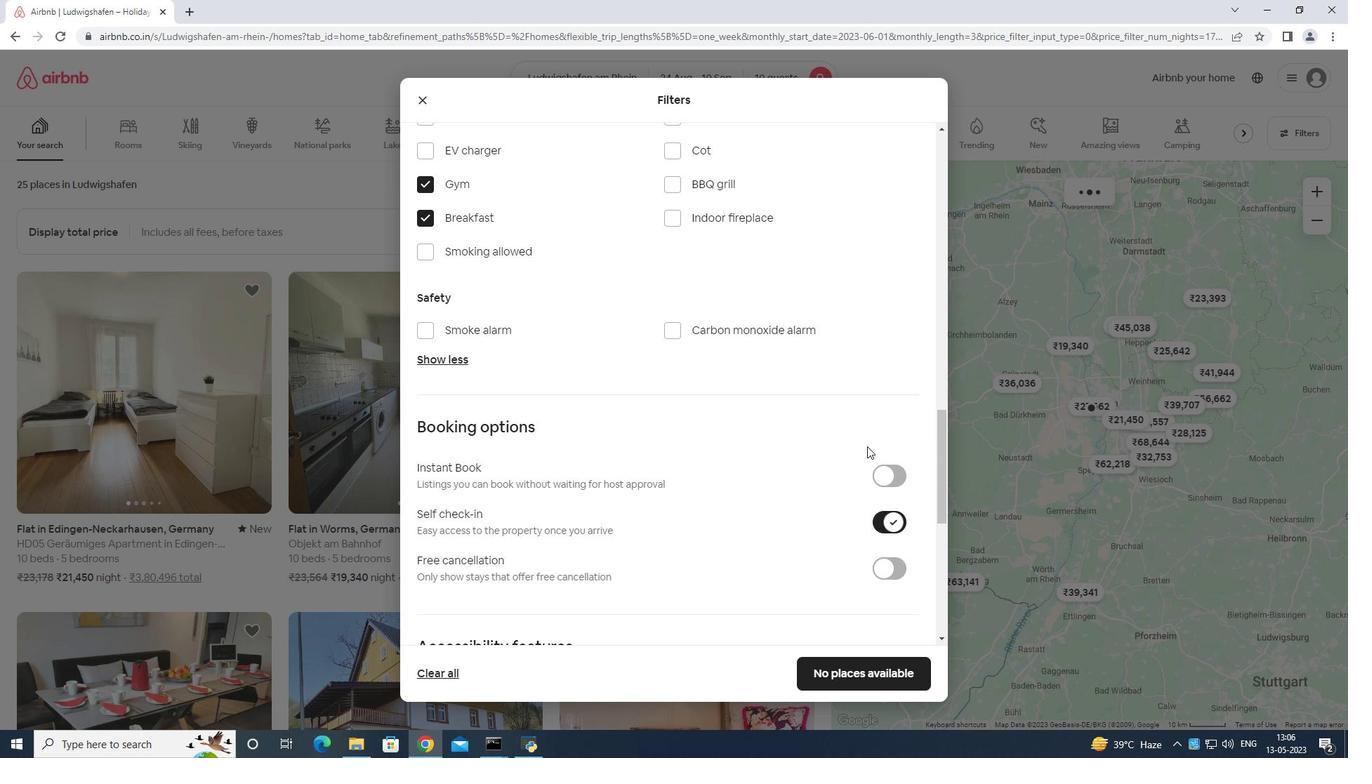 
Action: Mouse moved to (823, 474)
Screenshot: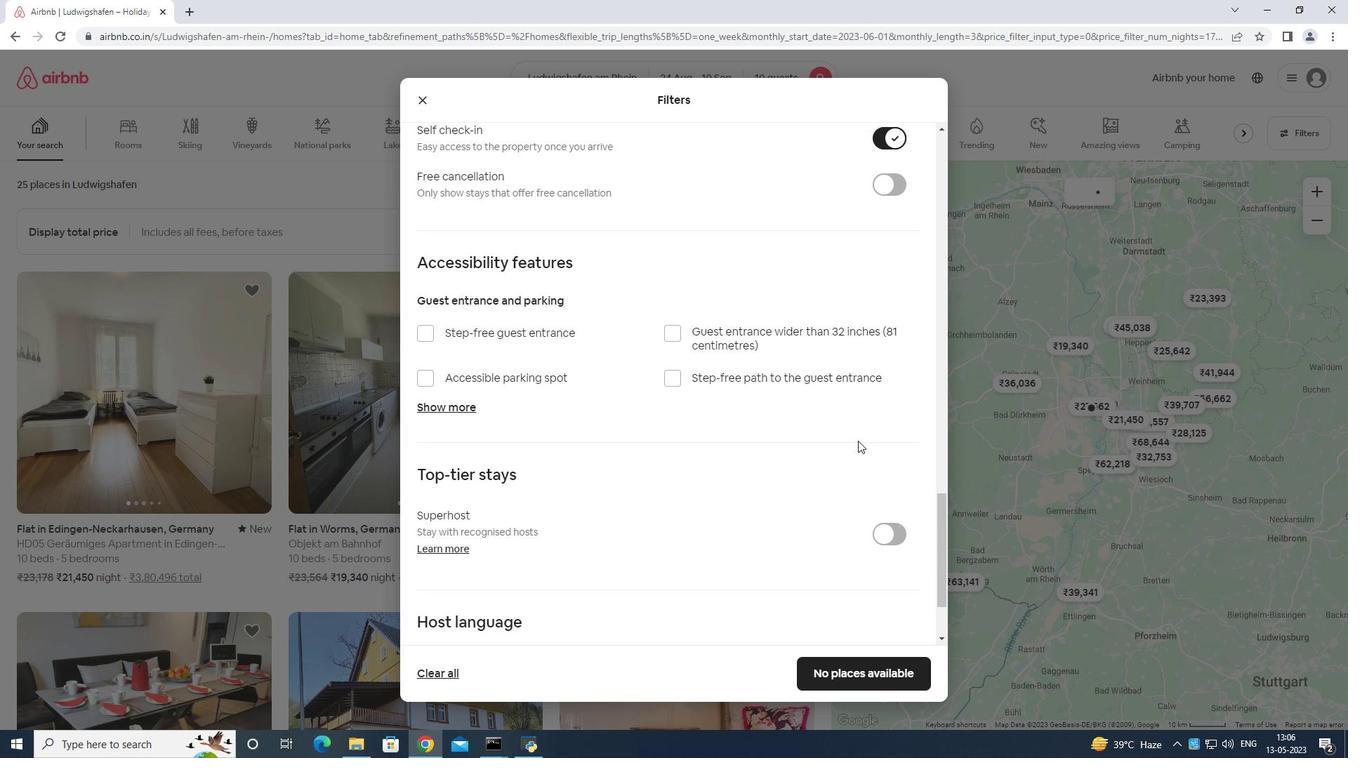 
Action: Mouse scrolled (856, 442) with delta (0, 0)
Screenshot: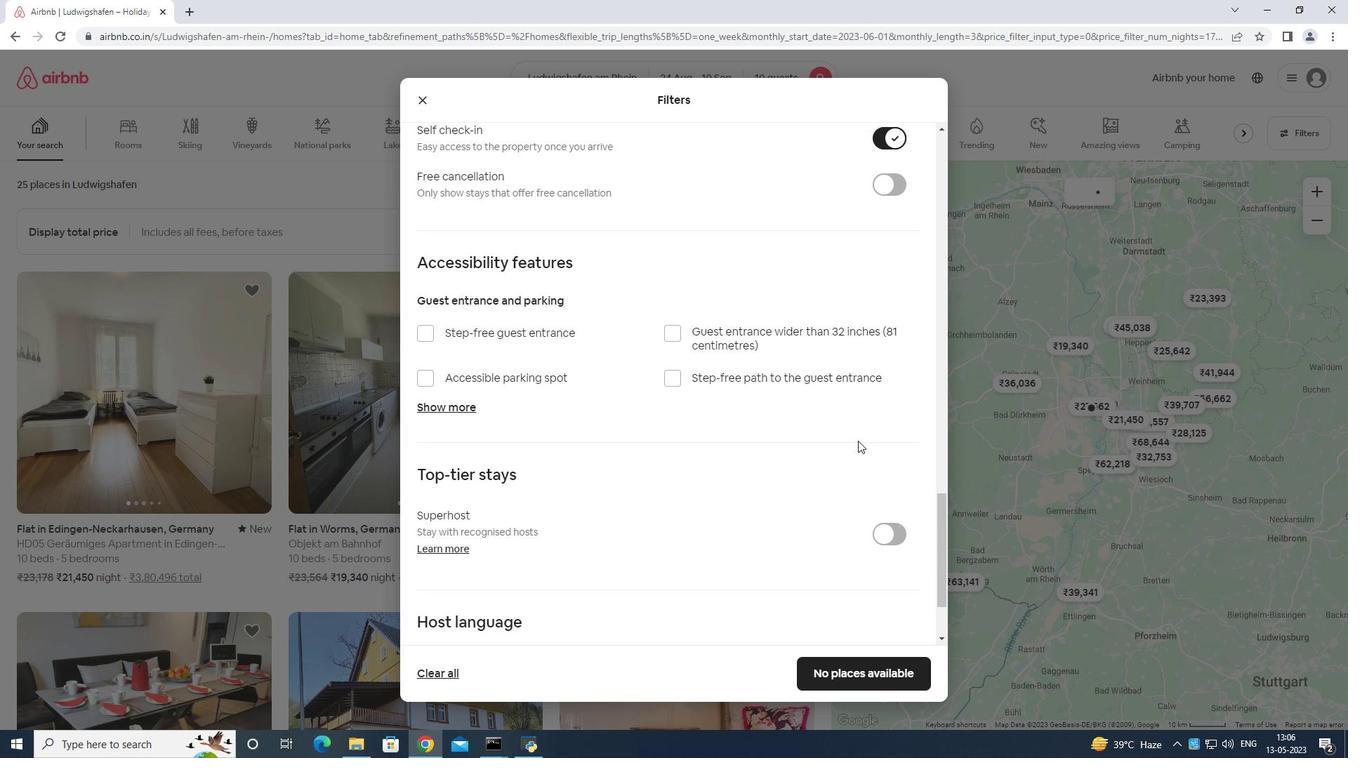 
Action: Mouse moved to (813, 478)
Screenshot: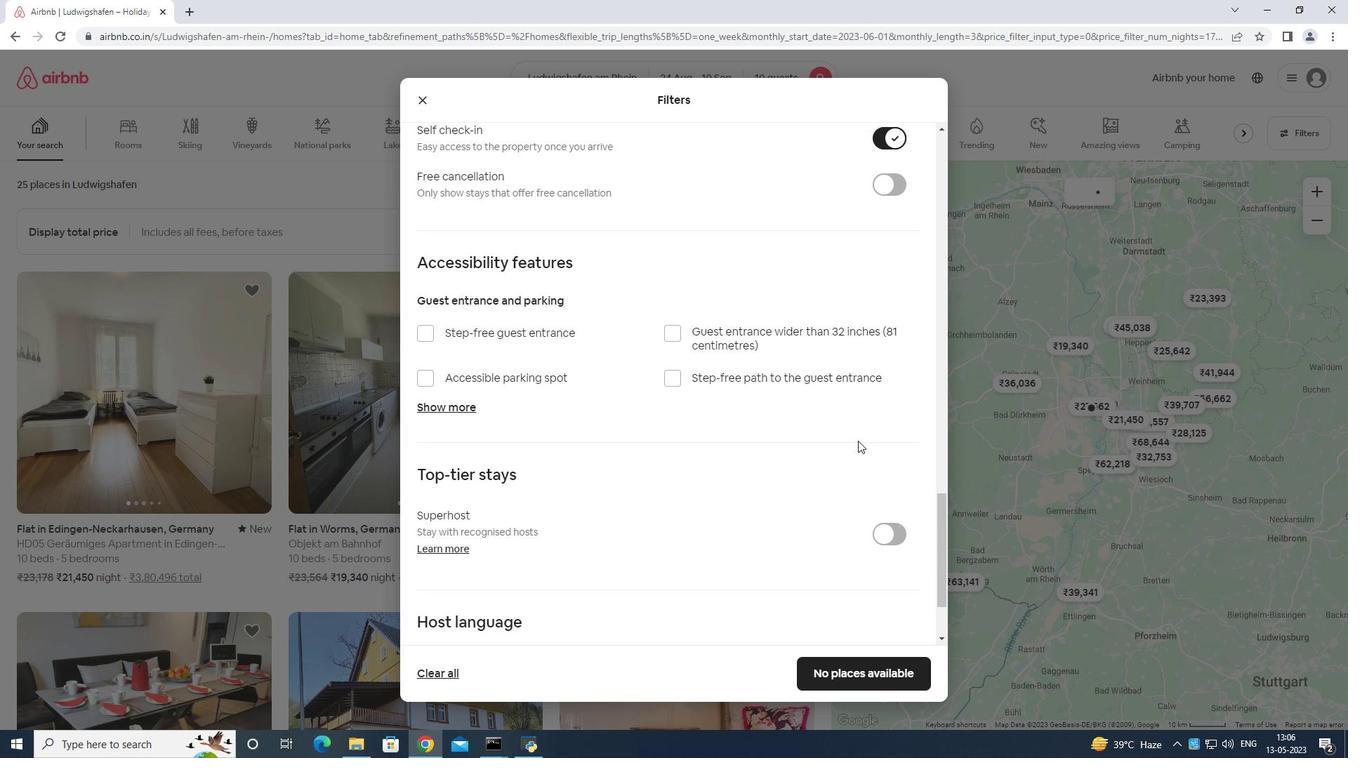 
Action: Mouse scrolled (851, 452) with delta (0, 0)
Screenshot: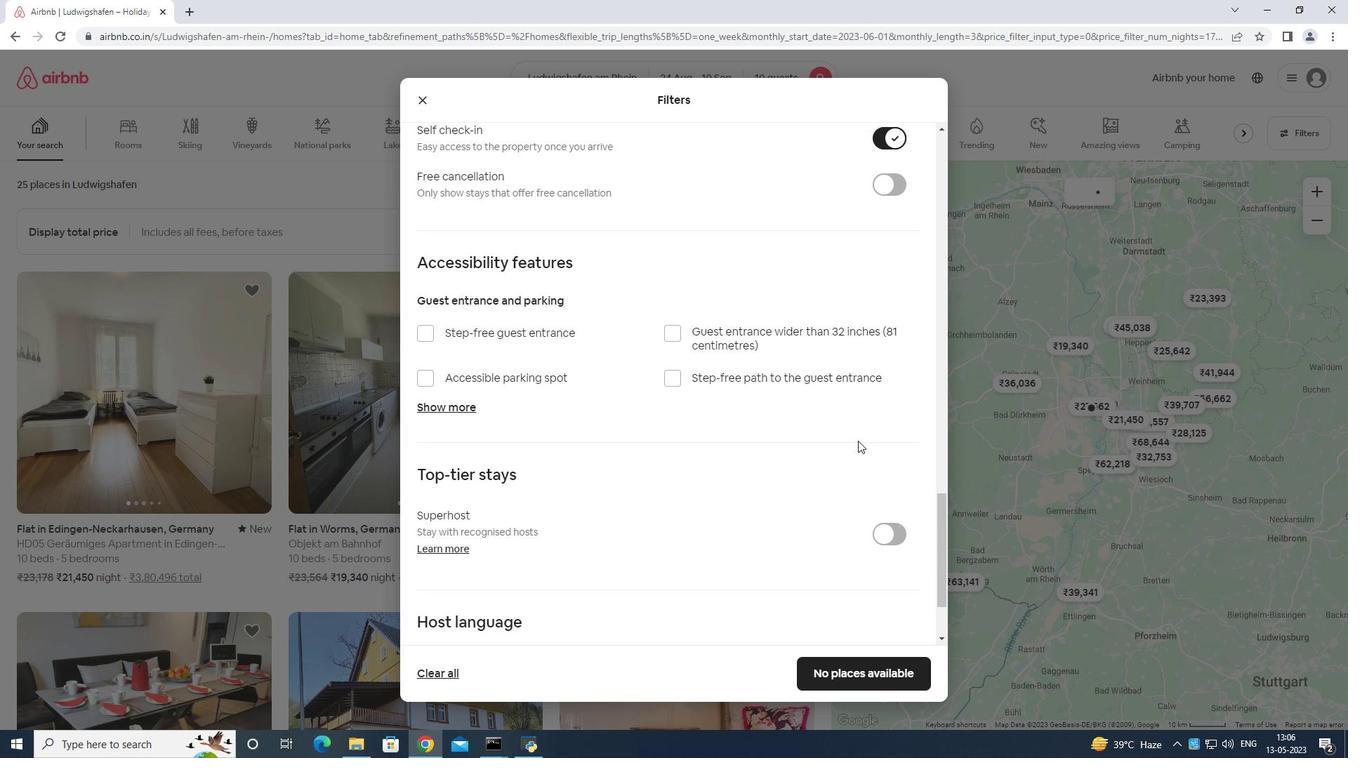 
Action: Mouse moved to (422, 548)
Screenshot: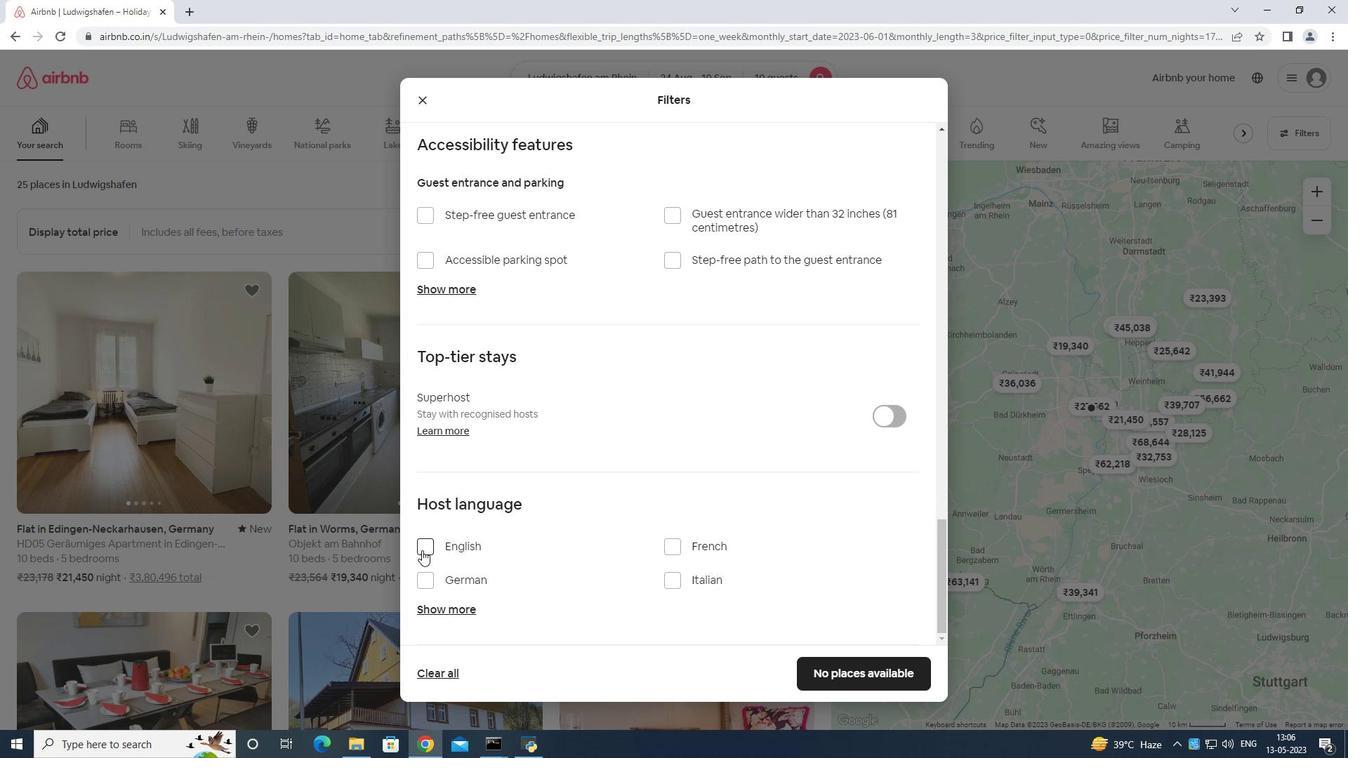
Action: Mouse pressed left at (422, 548)
Screenshot: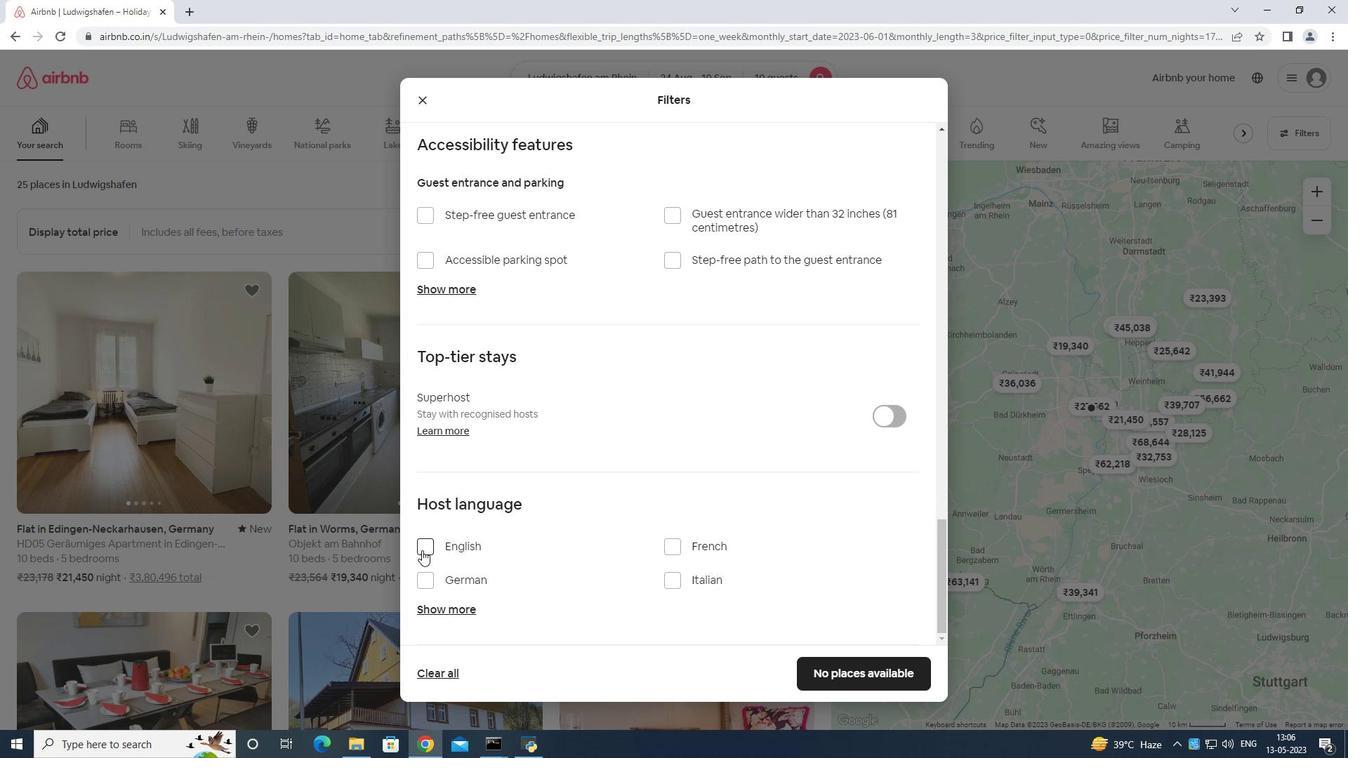 
Action: Mouse moved to (832, 669)
Screenshot: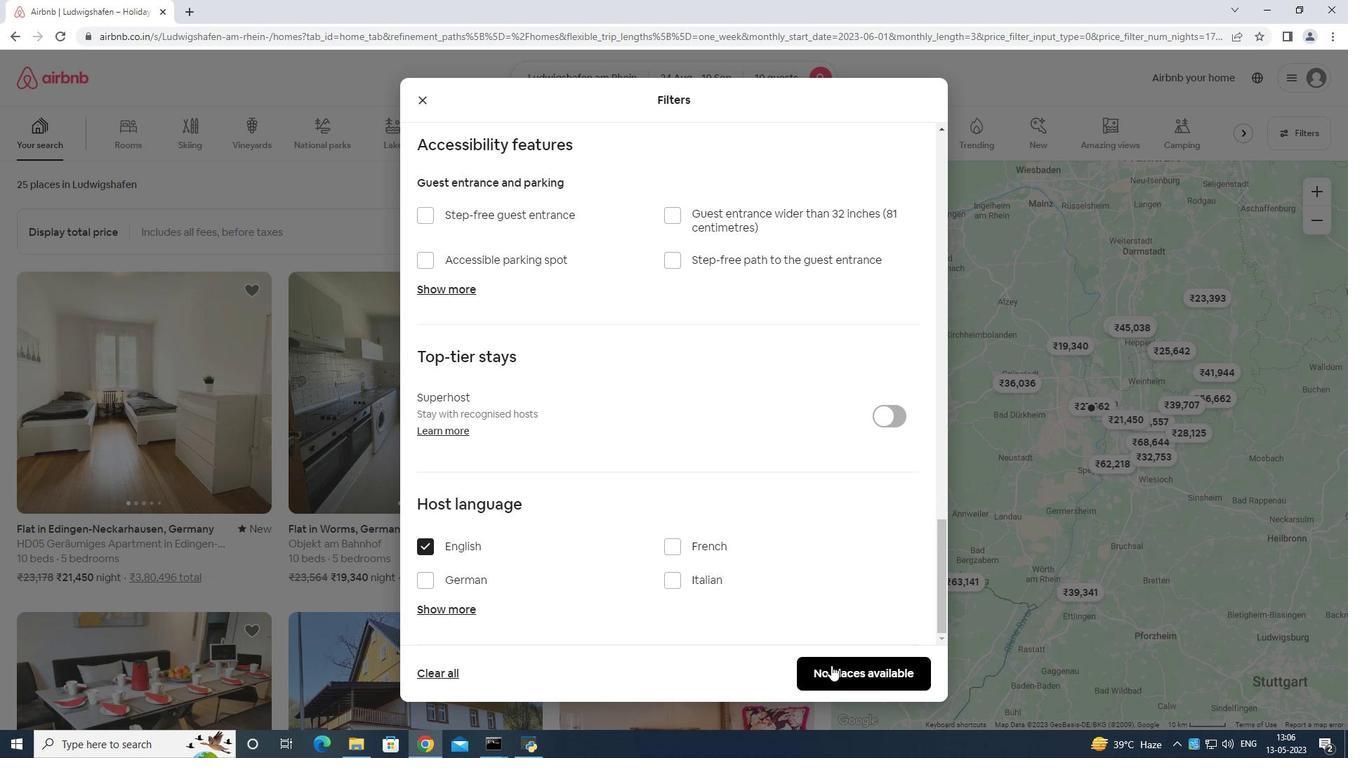 
Action: Mouse pressed left at (832, 669)
Screenshot: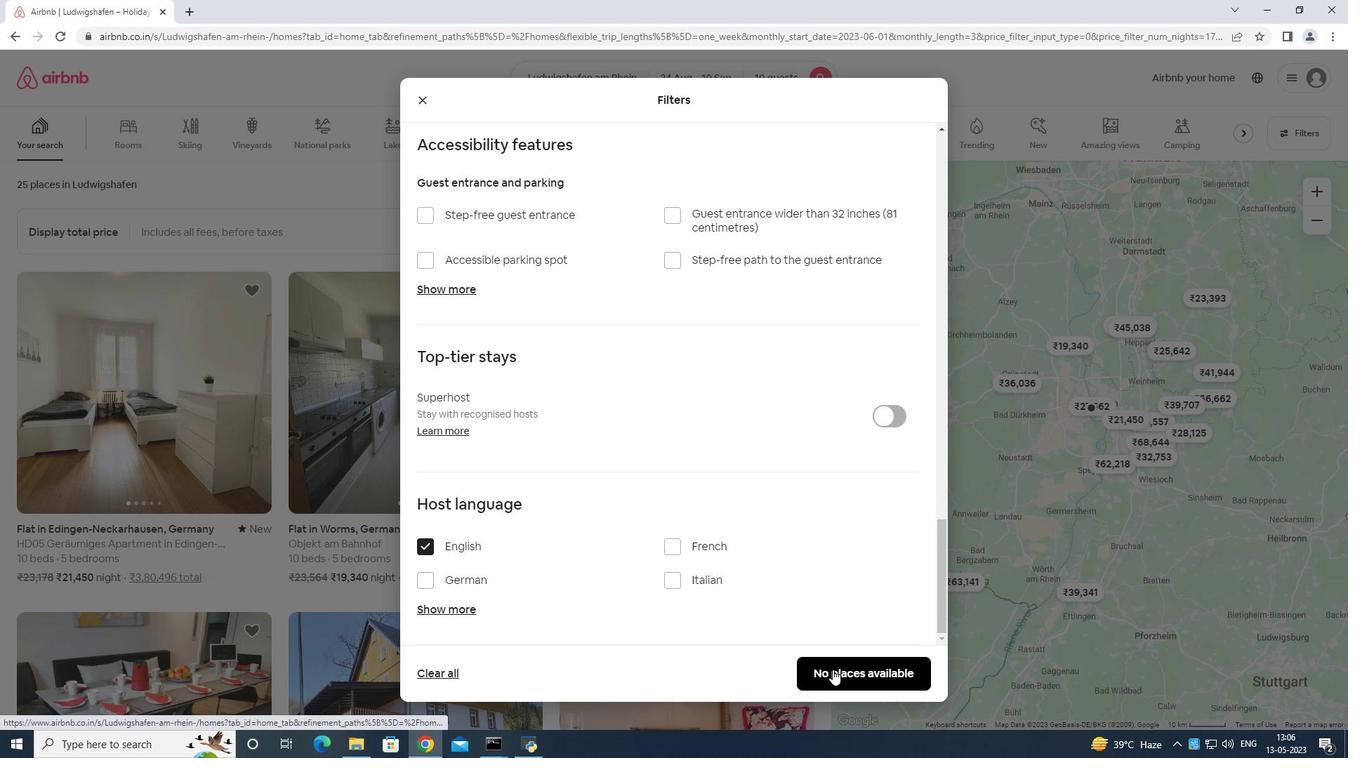 
